 Task: Explore Airbnb accommodation in Moulins, France from 23th December, 2023 to 27th December, 2023 for 2 adults. Place can be entire room with 2 bedrooms having 2 beds and 1 bathroom. Property type can be guest house. Amenities needed are: wifi.
Action: Mouse moved to (443, 126)
Screenshot: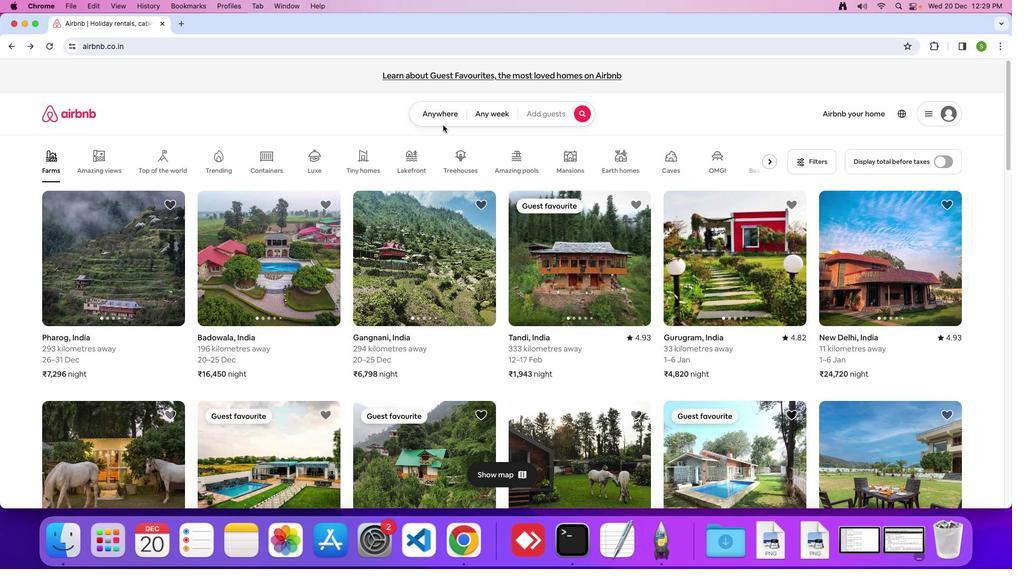 
Action: Mouse pressed left at (443, 126)
Screenshot: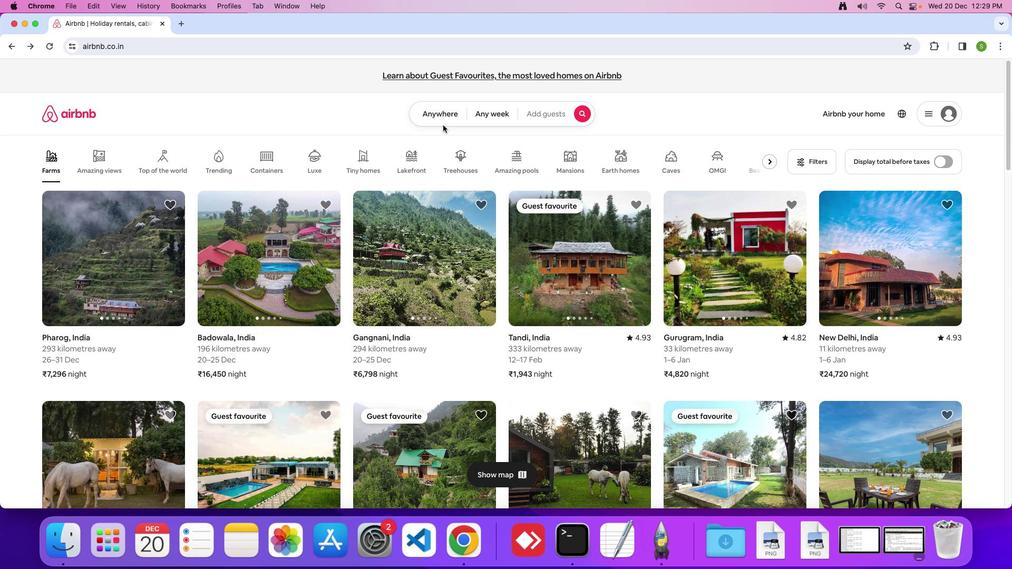 
Action: Mouse moved to (441, 120)
Screenshot: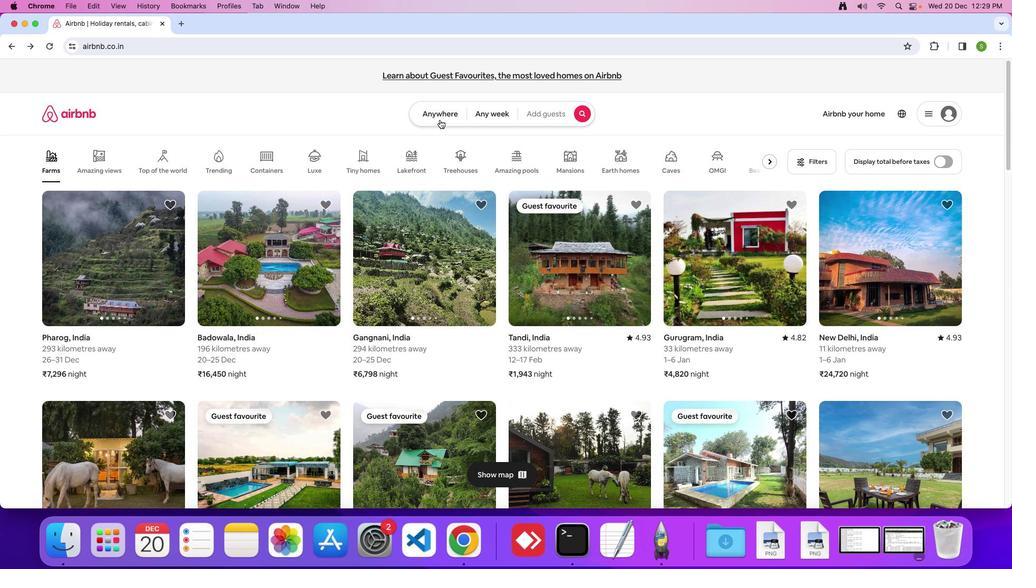 
Action: Mouse pressed left at (441, 120)
Screenshot: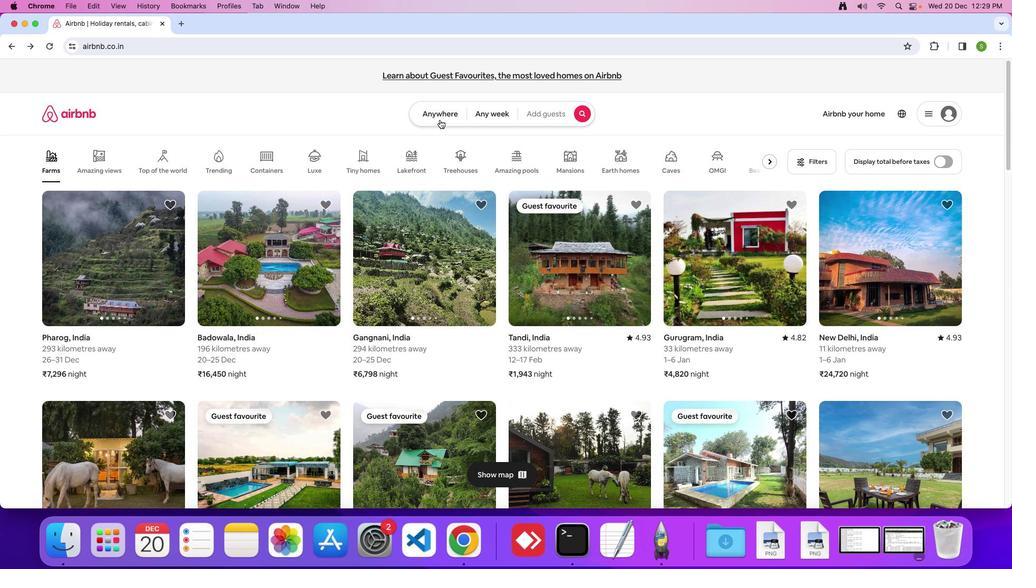 
Action: Mouse moved to (354, 150)
Screenshot: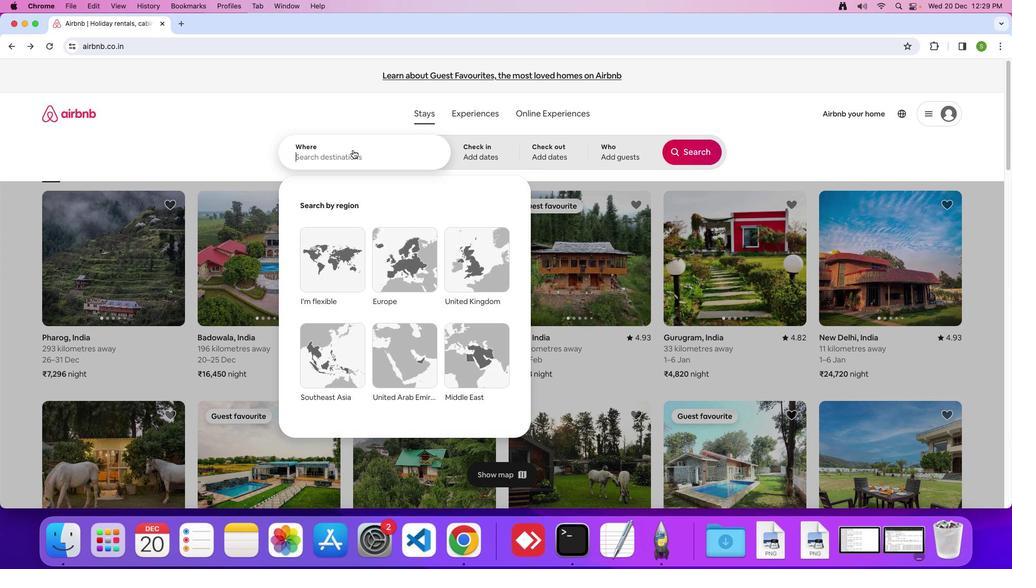 
Action: Mouse pressed left at (354, 150)
Screenshot: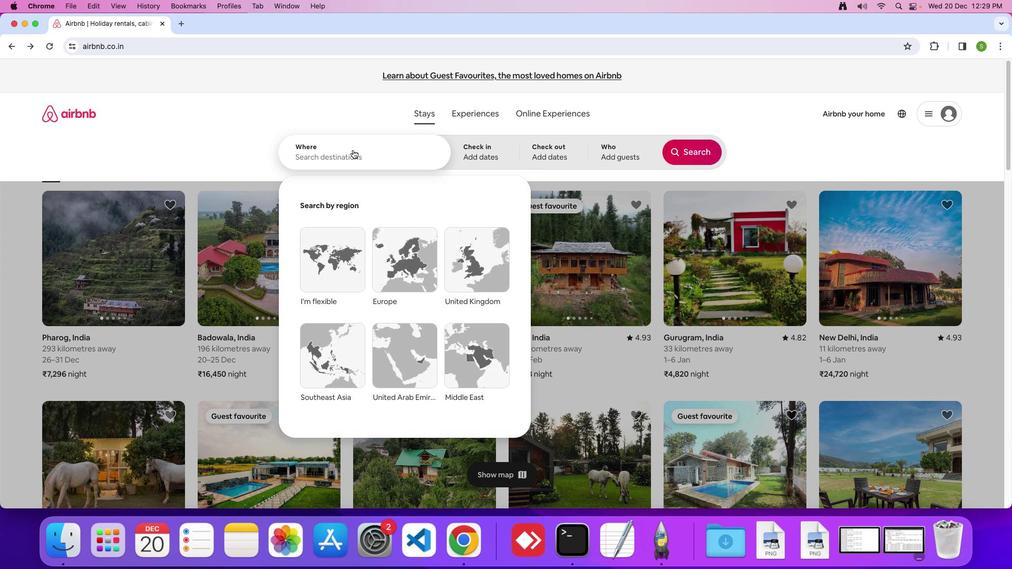 
Action: Key pressed 'M'Key.caps_lock'o''u''l''i''n''s'','Key.spaceKey.shift'F''r''a''n''c''e'Key.enter
Screenshot: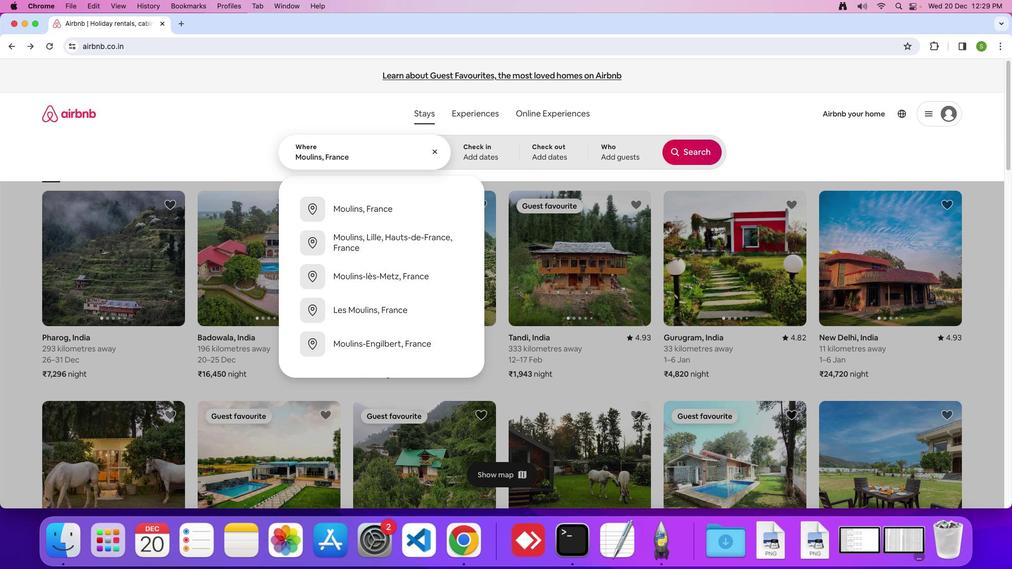 
Action: Mouse moved to (474, 363)
Screenshot: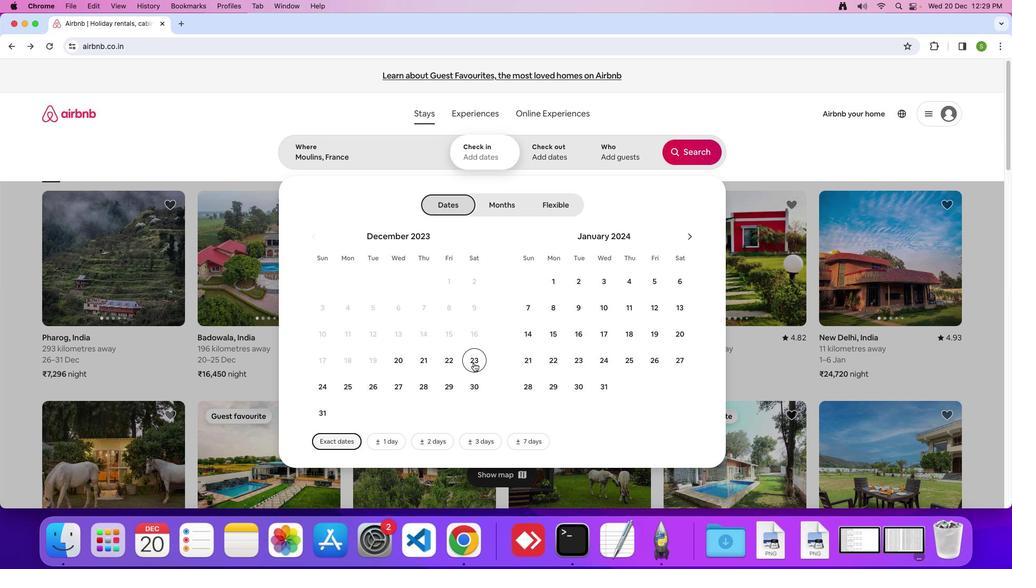 
Action: Mouse pressed left at (474, 363)
Screenshot: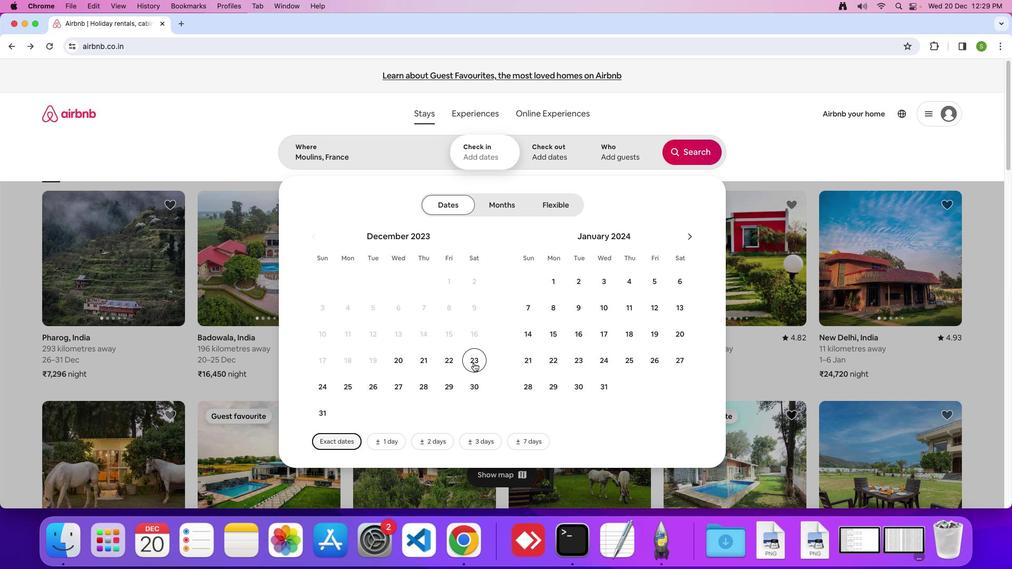 
Action: Mouse moved to (413, 386)
Screenshot: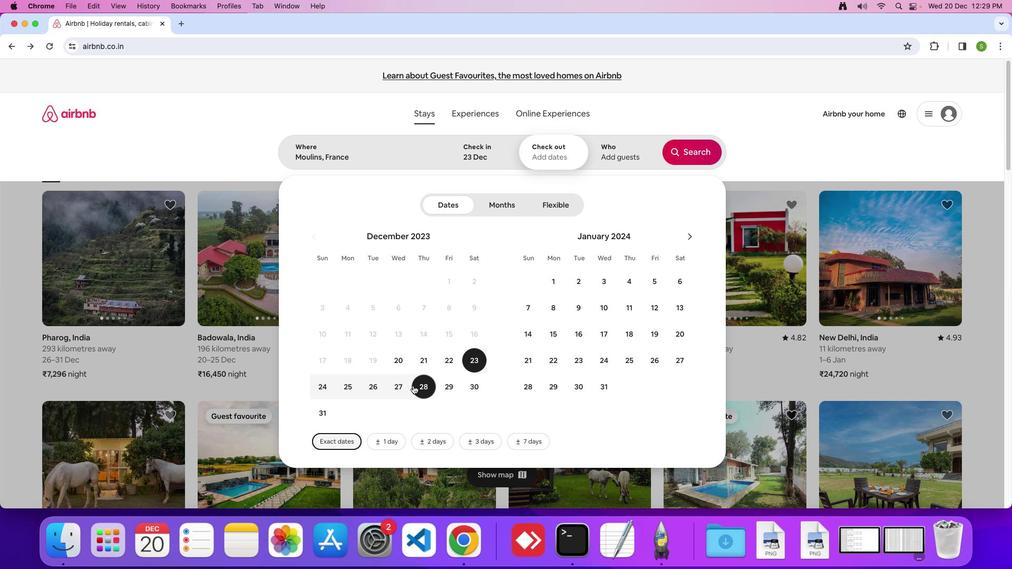 
Action: Mouse pressed left at (413, 386)
Screenshot: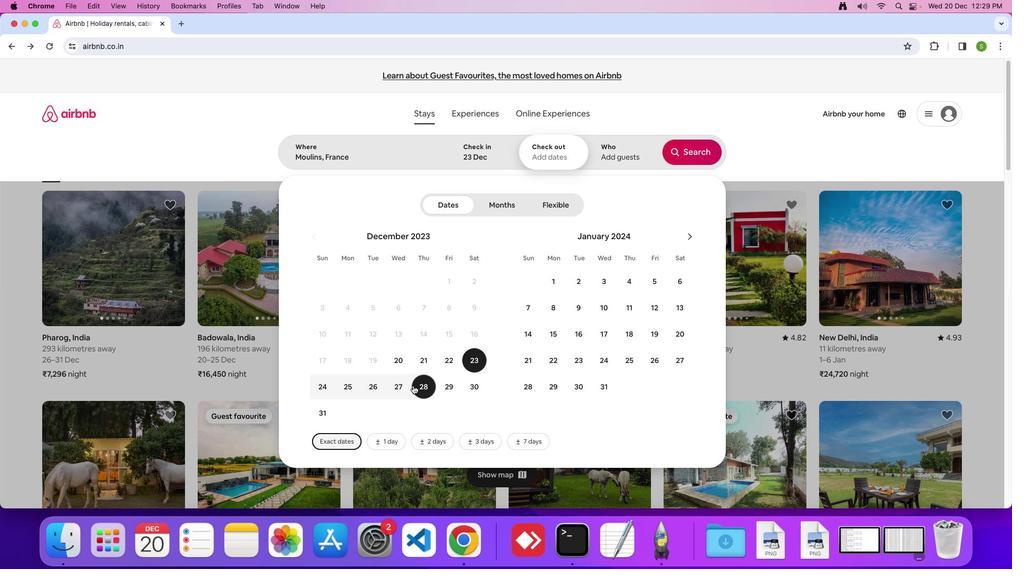 
Action: Mouse moved to (399, 386)
Screenshot: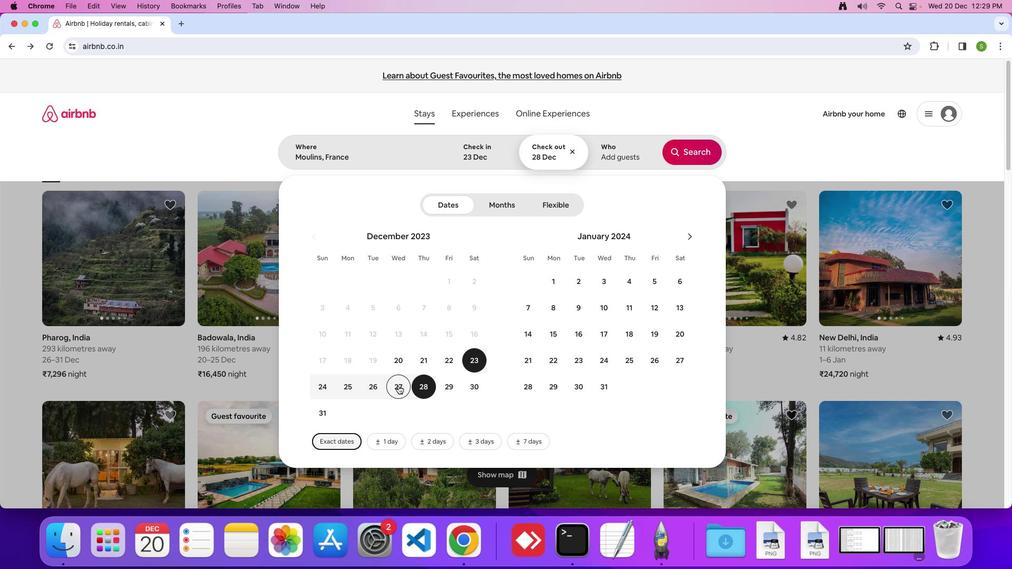 
Action: Mouse pressed left at (399, 386)
Screenshot: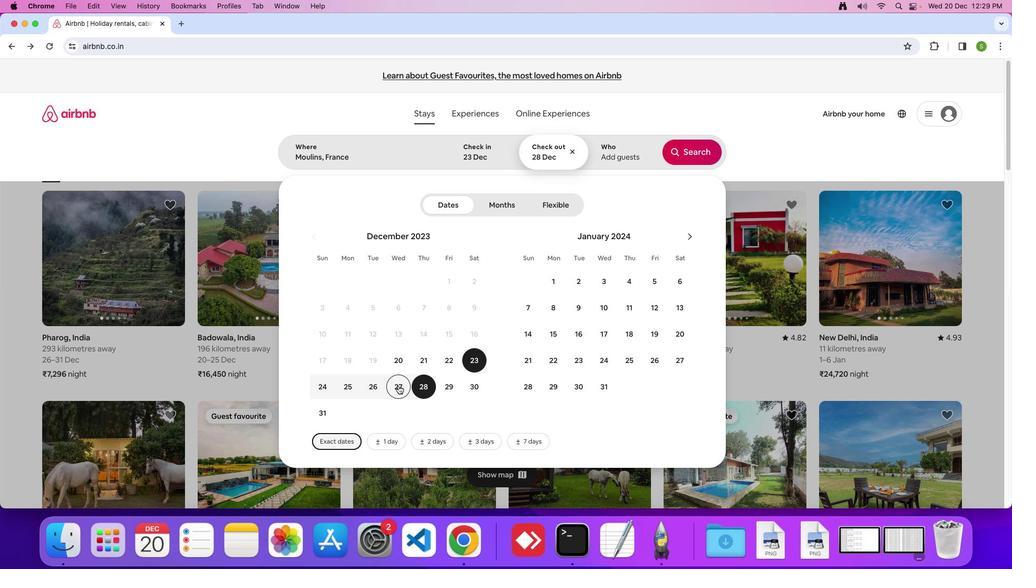 
Action: Mouse moved to (610, 151)
Screenshot: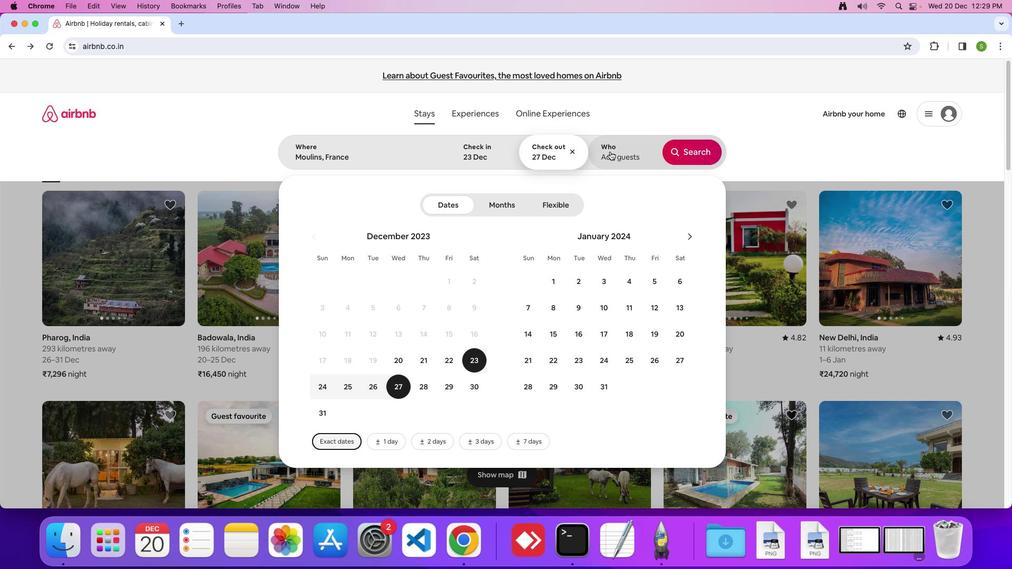 
Action: Mouse pressed left at (610, 151)
Screenshot: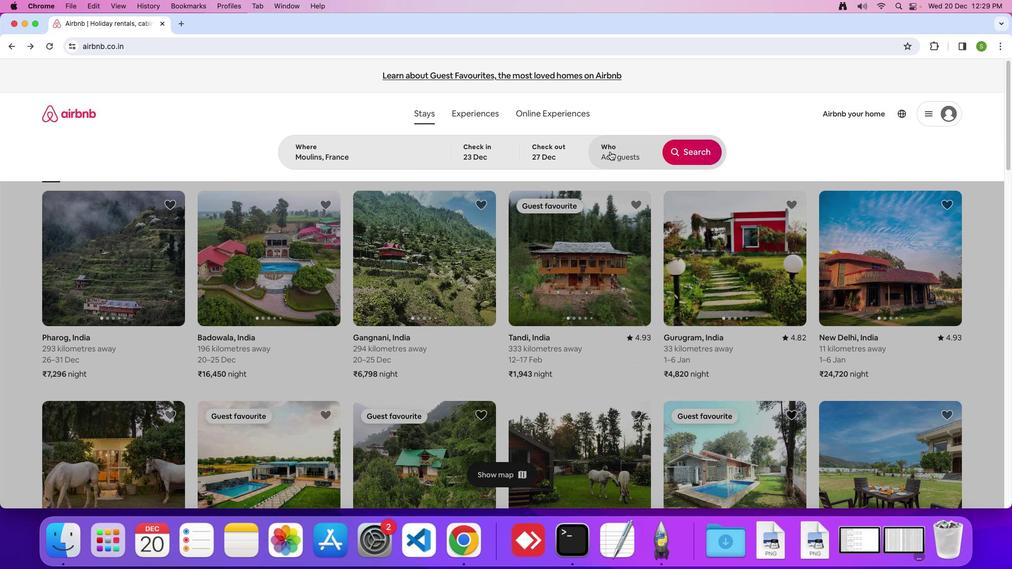
Action: Mouse moved to (698, 209)
Screenshot: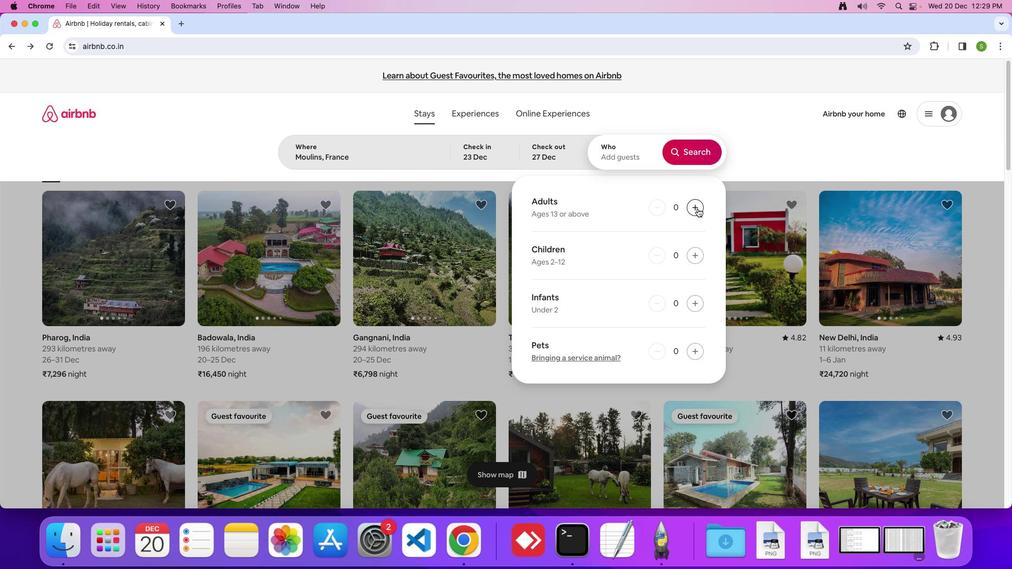 
Action: Mouse pressed left at (698, 209)
Screenshot: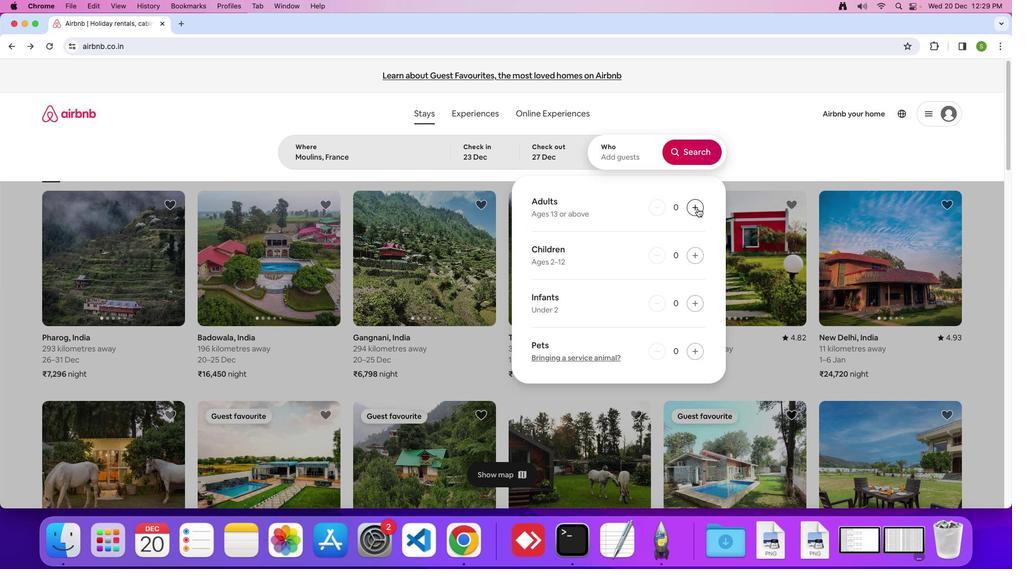 
Action: Mouse pressed left at (698, 209)
Screenshot: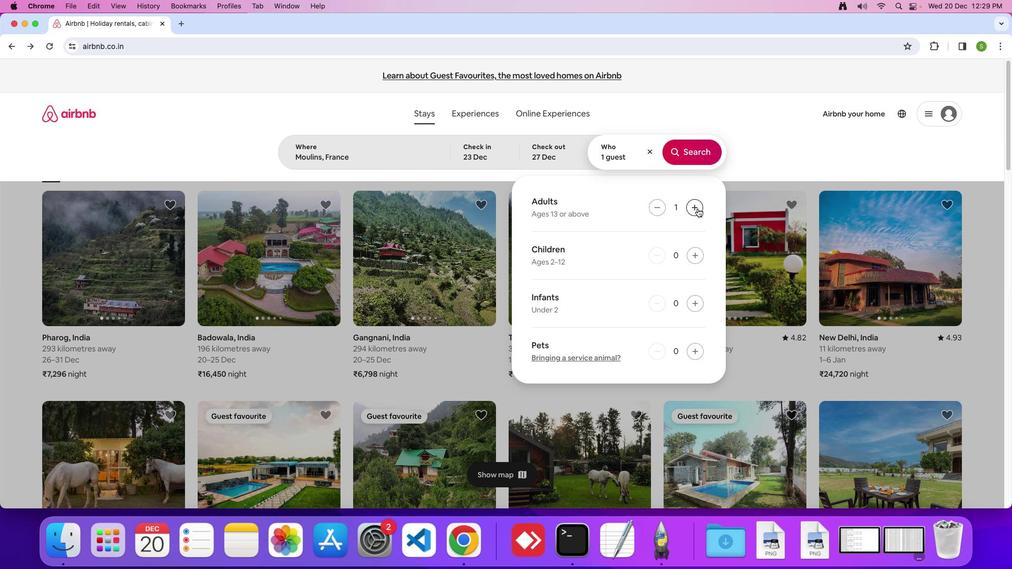 
Action: Mouse moved to (684, 158)
Screenshot: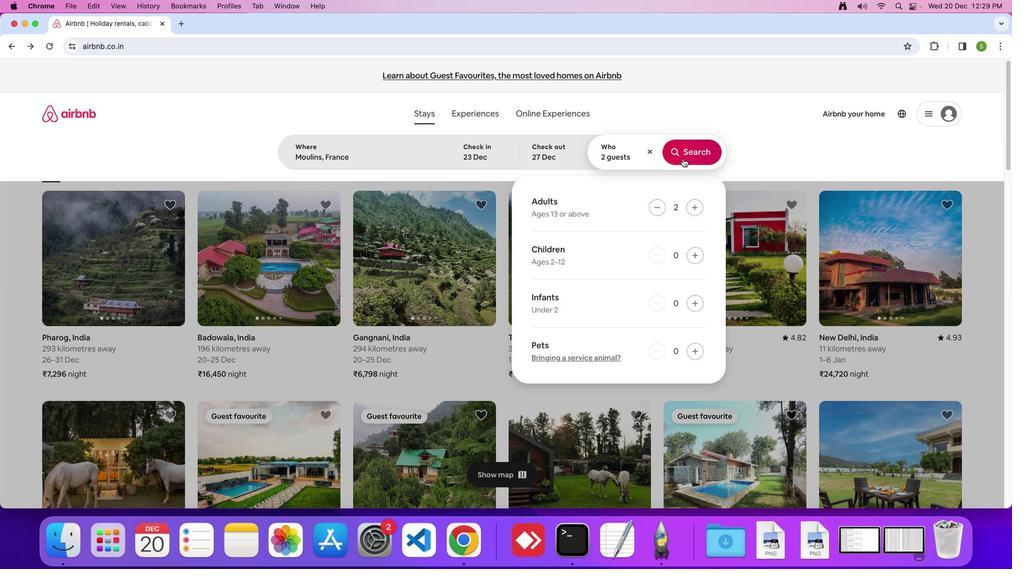 
Action: Mouse pressed left at (684, 158)
Screenshot: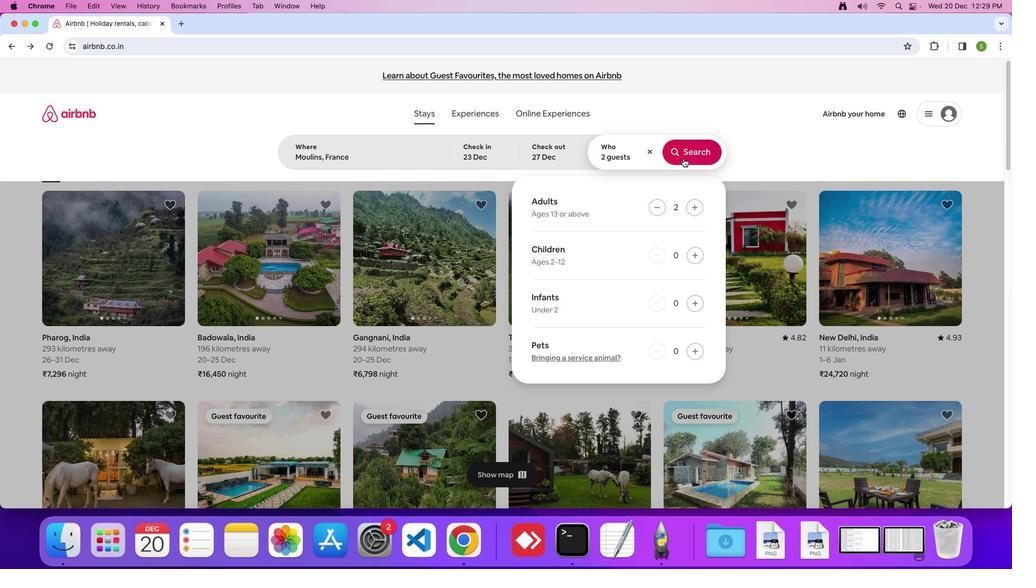 
Action: Mouse moved to (835, 123)
Screenshot: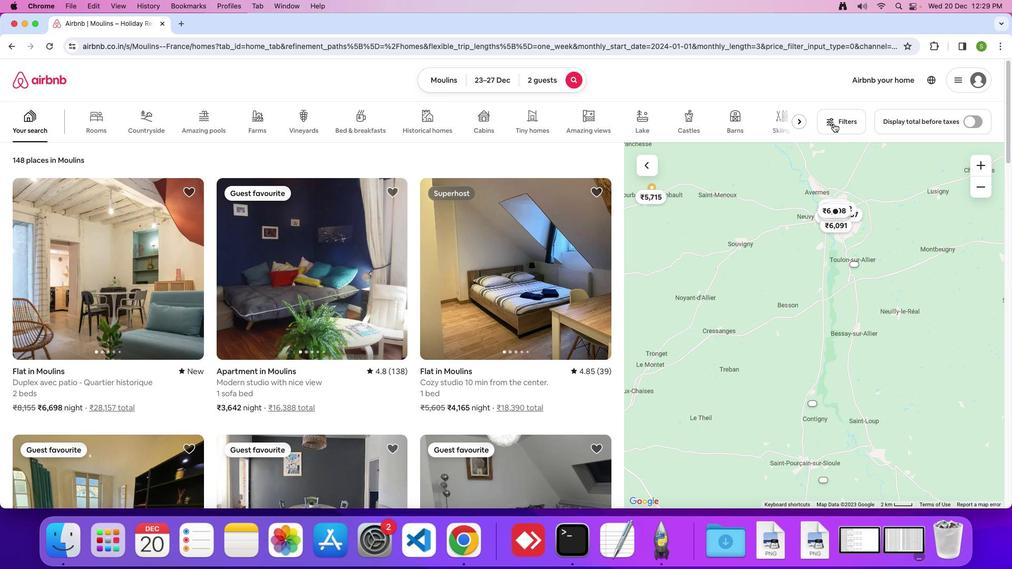 
Action: Mouse pressed left at (835, 123)
Screenshot: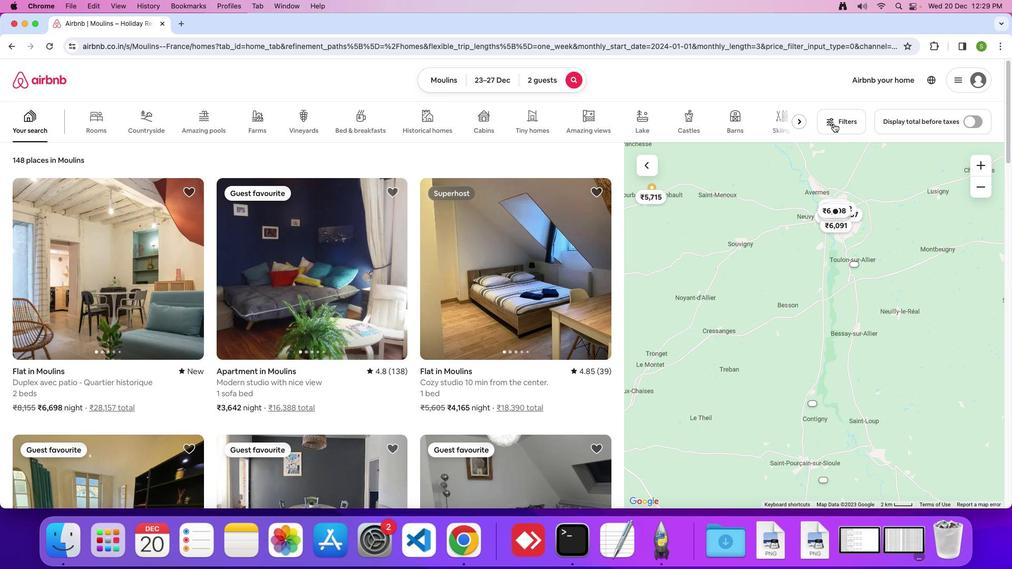 
Action: Mouse moved to (490, 355)
Screenshot: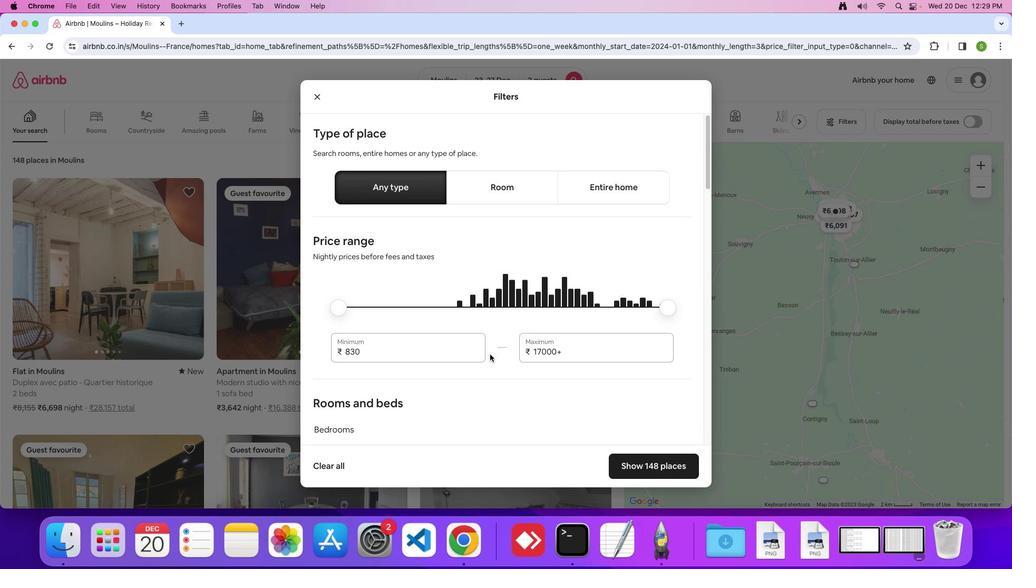 
Action: Mouse scrolled (490, 355) with delta (0, 0)
Screenshot: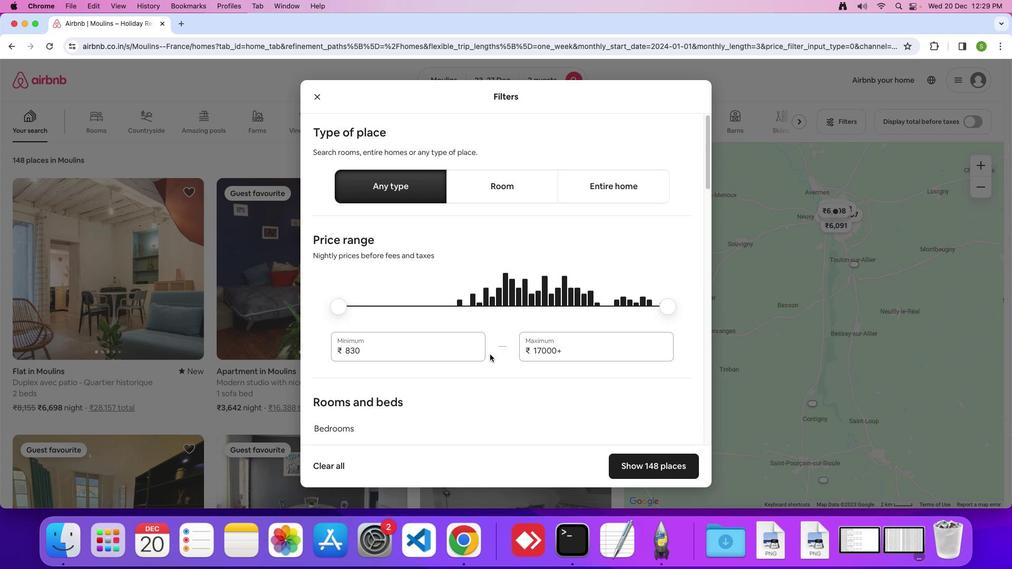 
Action: Mouse scrolled (490, 355) with delta (0, 0)
Screenshot: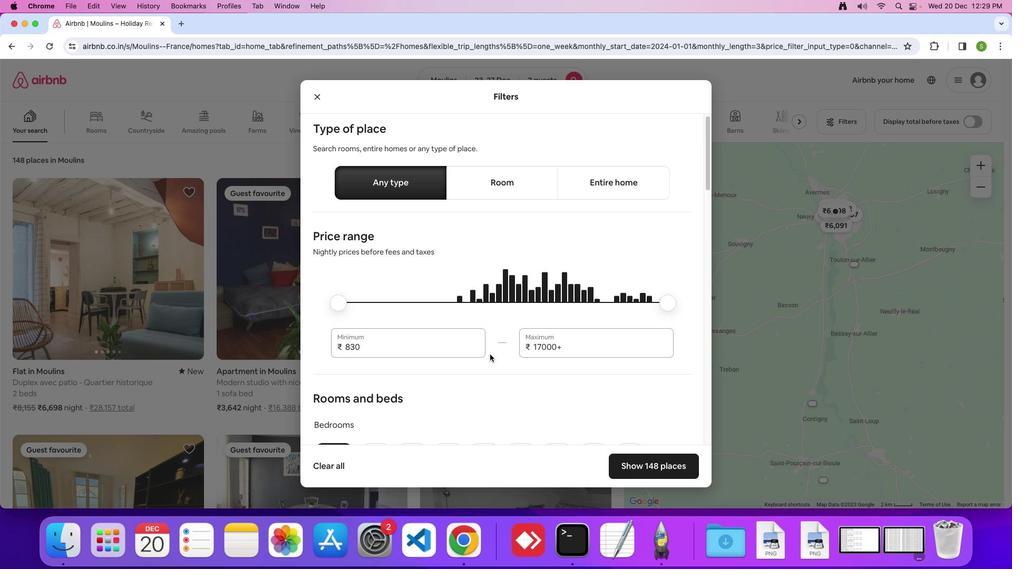 
Action: Mouse scrolled (490, 355) with delta (0, 0)
Screenshot: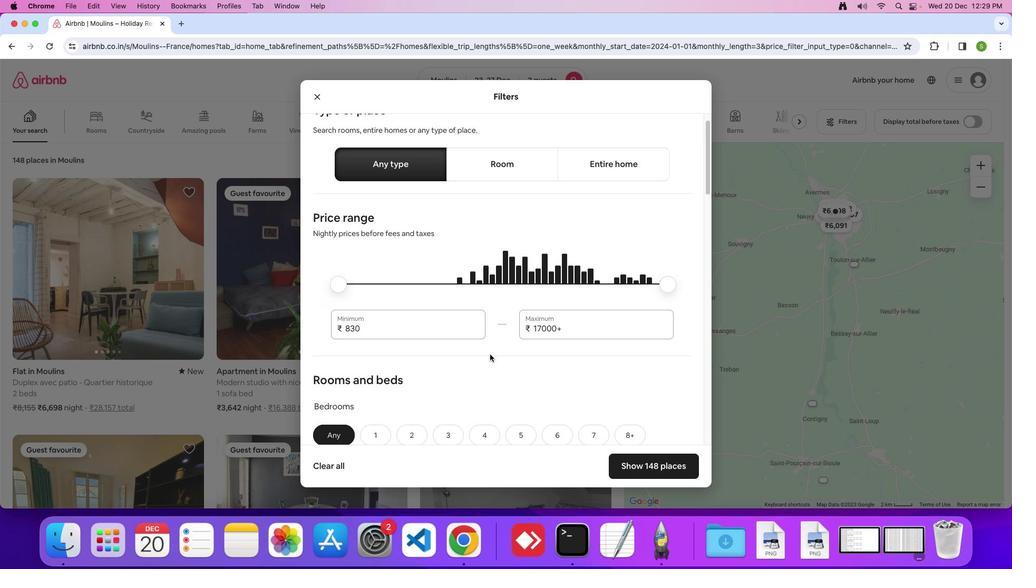 
Action: Mouse scrolled (490, 355) with delta (0, 0)
Screenshot: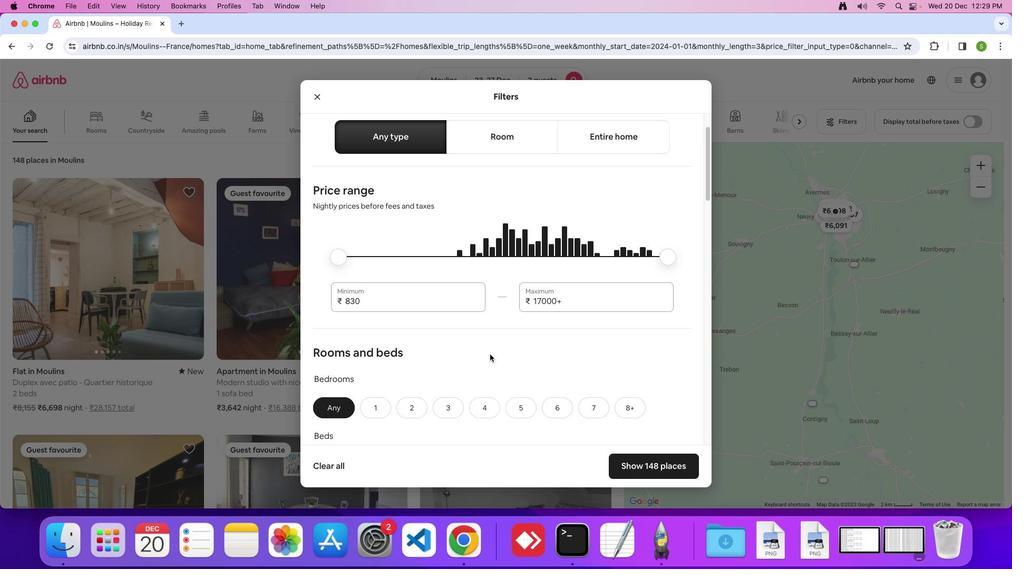 
Action: Mouse scrolled (490, 355) with delta (0, 0)
Screenshot: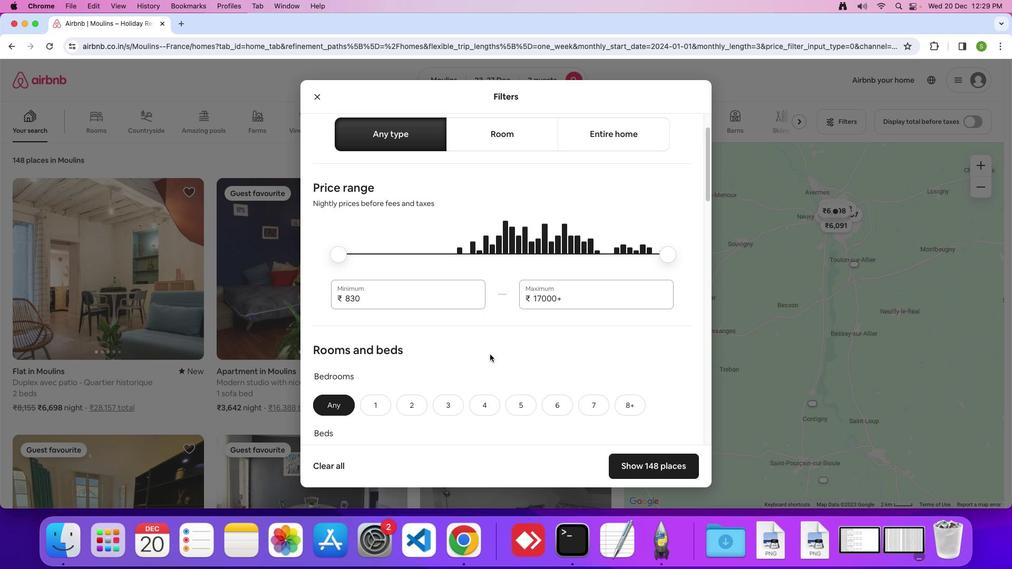 
Action: Mouse scrolled (490, 355) with delta (0, 0)
Screenshot: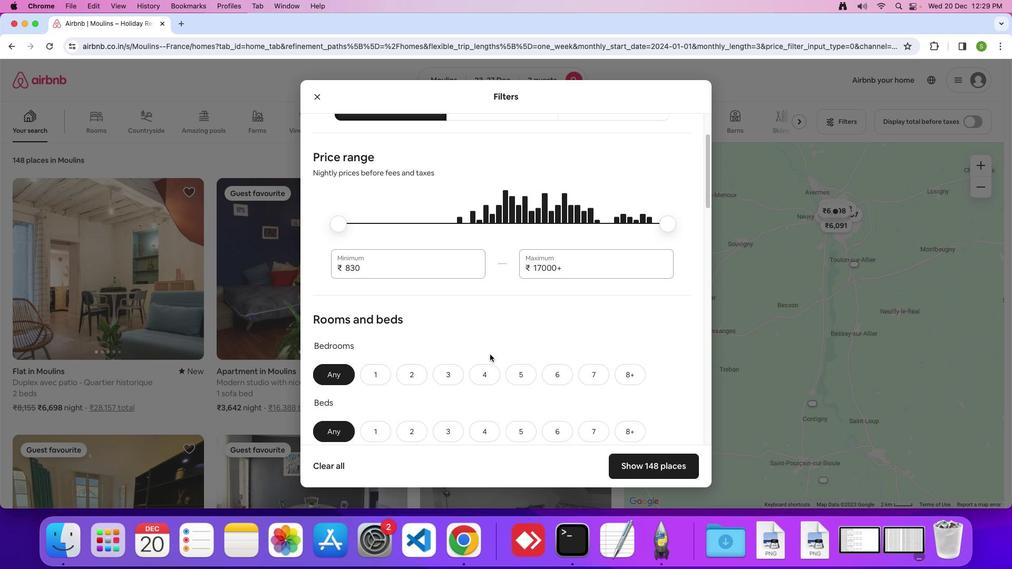 
Action: Mouse scrolled (490, 355) with delta (0, 0)
Screenshot: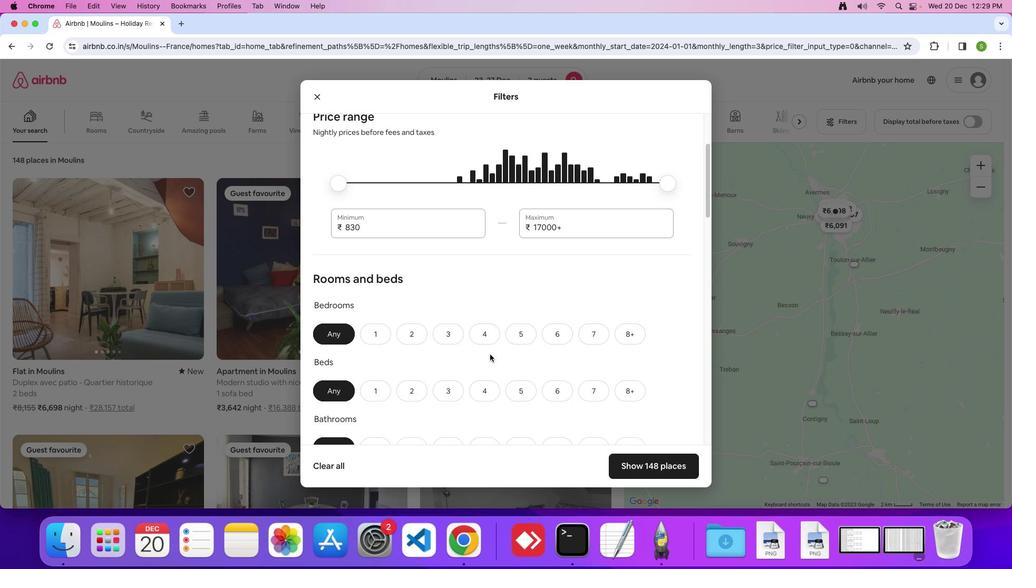 
Action: Mouse scrolled (490, 355) with delta (0, 0)
Screenshot: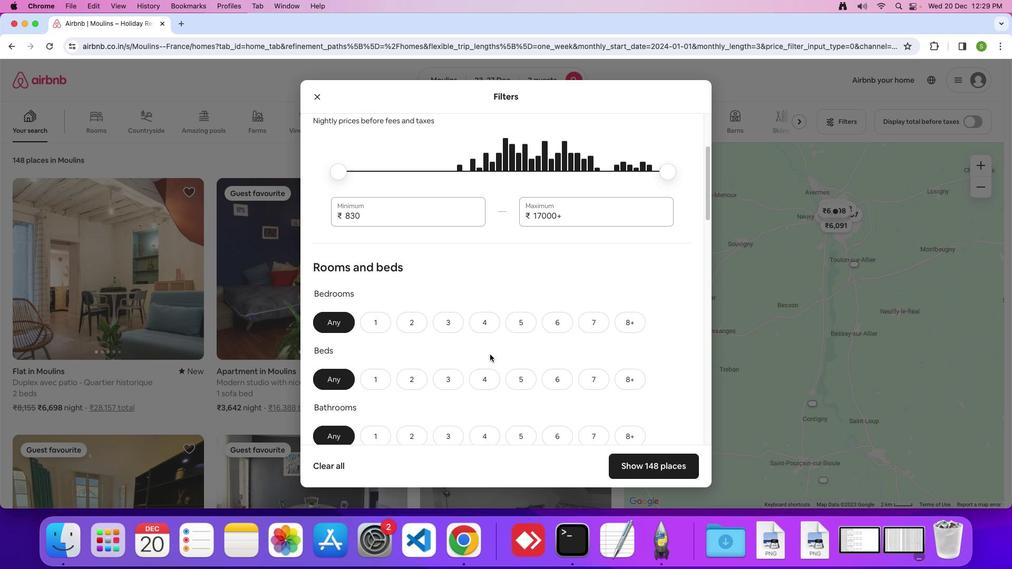 
Action: Mouse scrolled (490, 355) with delta (0, 0)
Screenshot: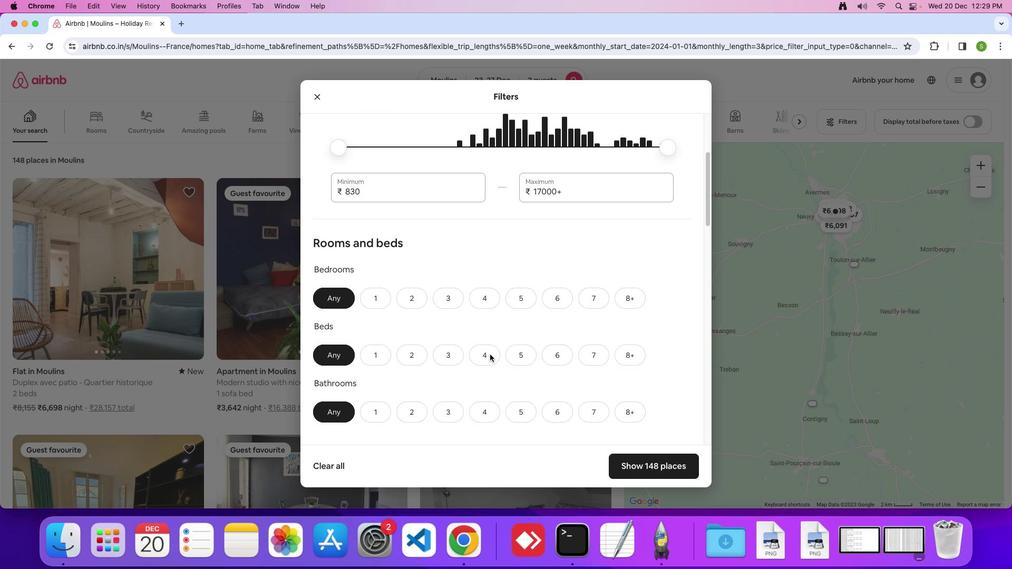 
Action: Mouse scrolled (490, 355) with delta (0, 0)
Screenshot: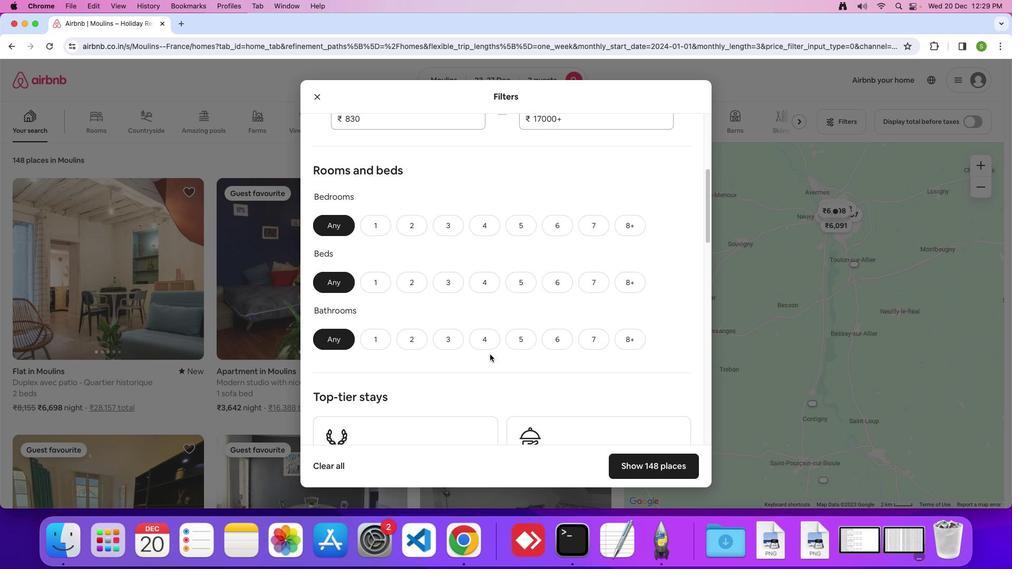 
Action: Mouse scrolled (490, 355) with delta (0, 0)
Screenshot: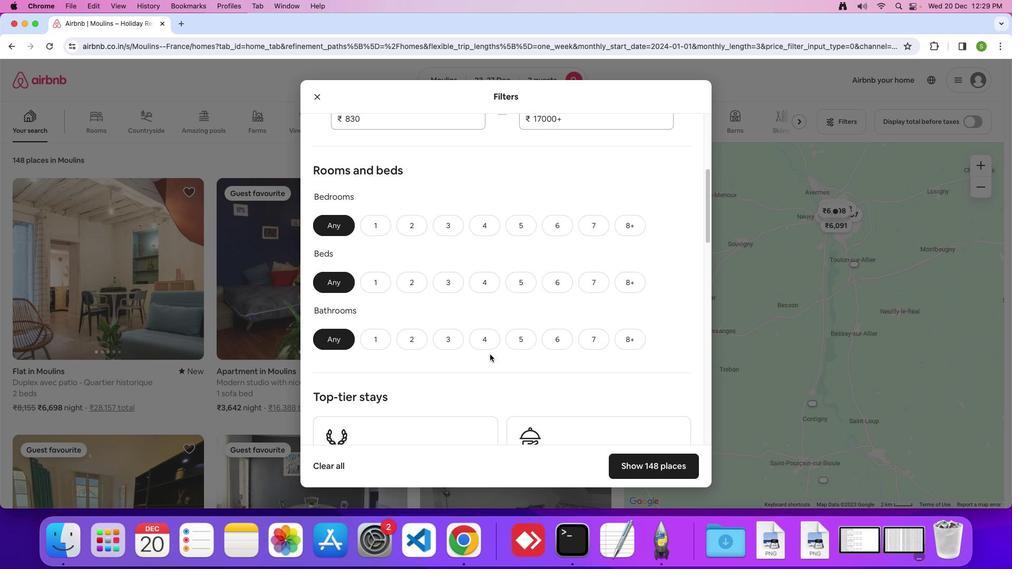
Action: Mouse scrolled (490, 355) with delta (0, 0)
Screenshot: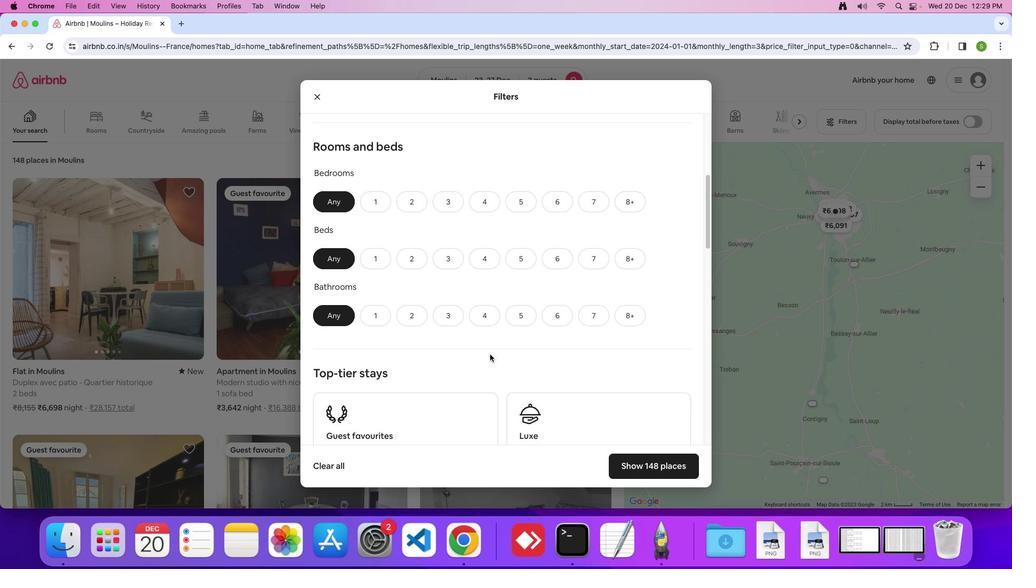 
Action: Mouse moved to (415, 139)
Screenshot: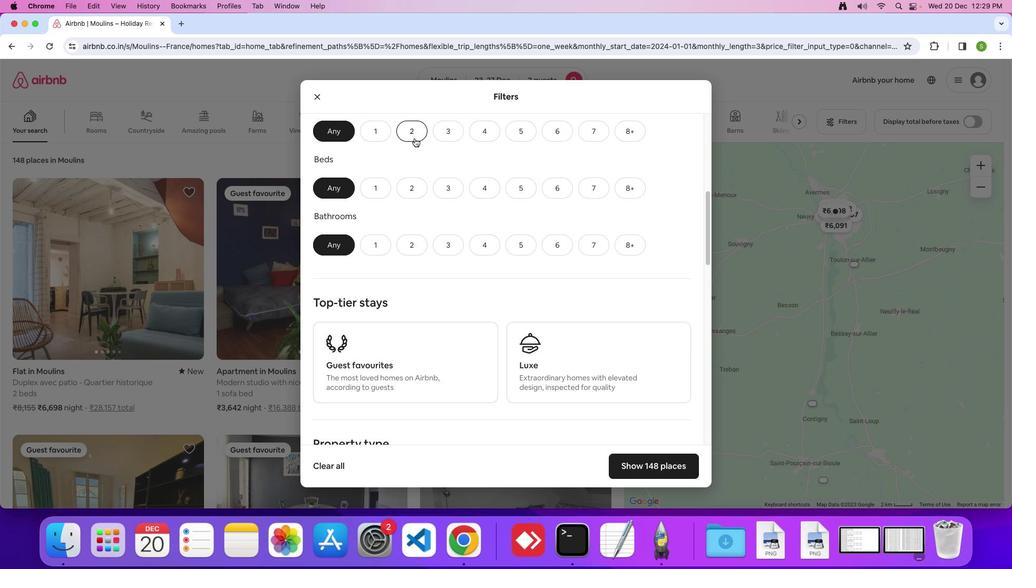 
Action: Mouse pressed left at (415, 139)
Screenshot: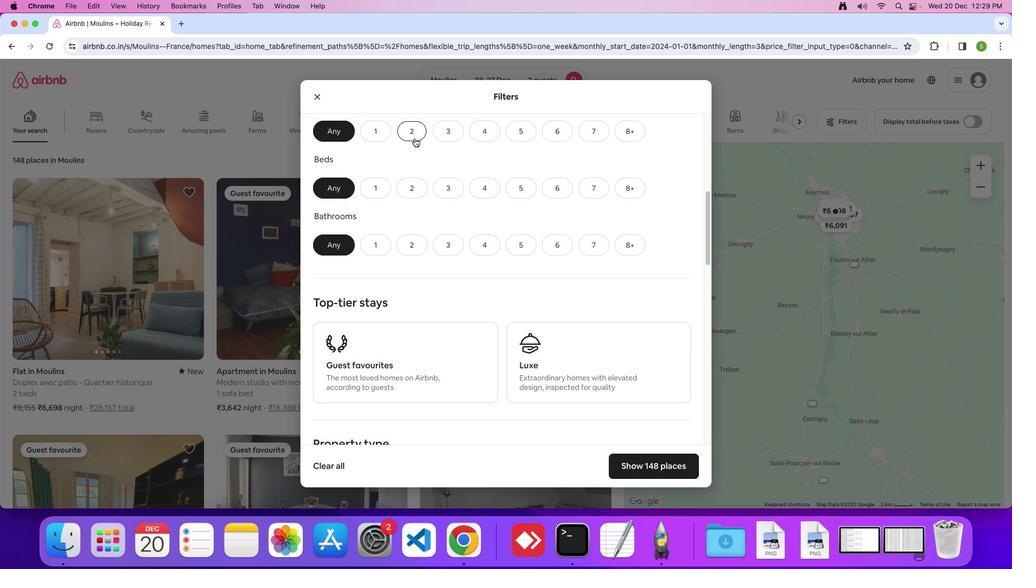 
Action: Mouse moved to (415, 187)
Screenshot: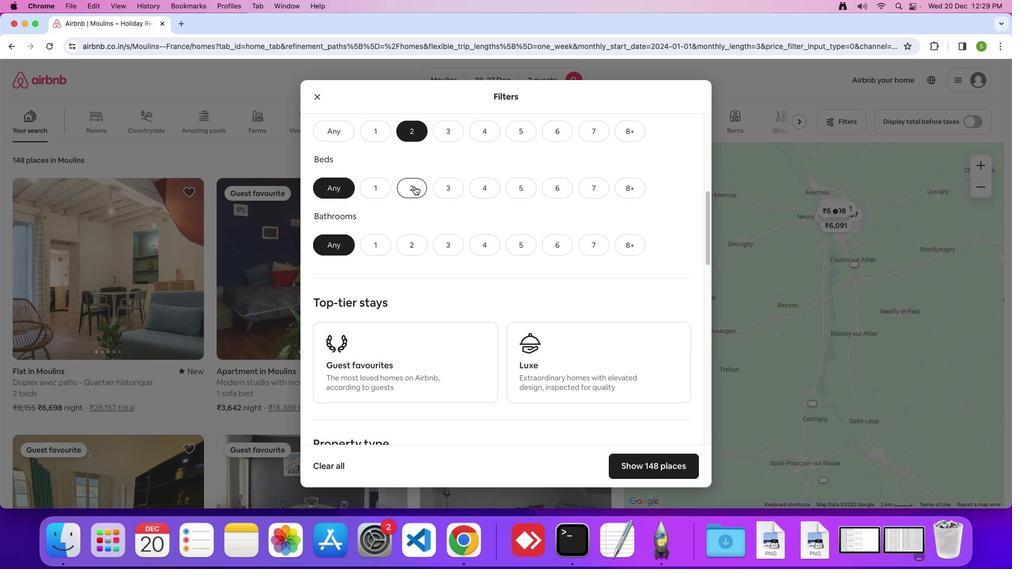 
Action: Mouse pressed left at (415, 187)
Screenshot: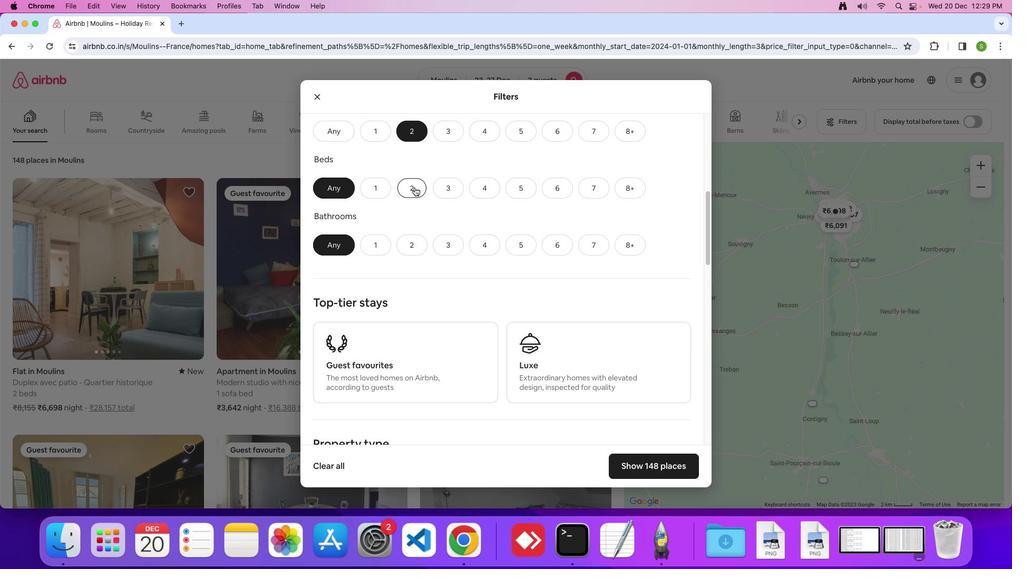 
Action: Mouse moved to (369, 243)
Screenshot: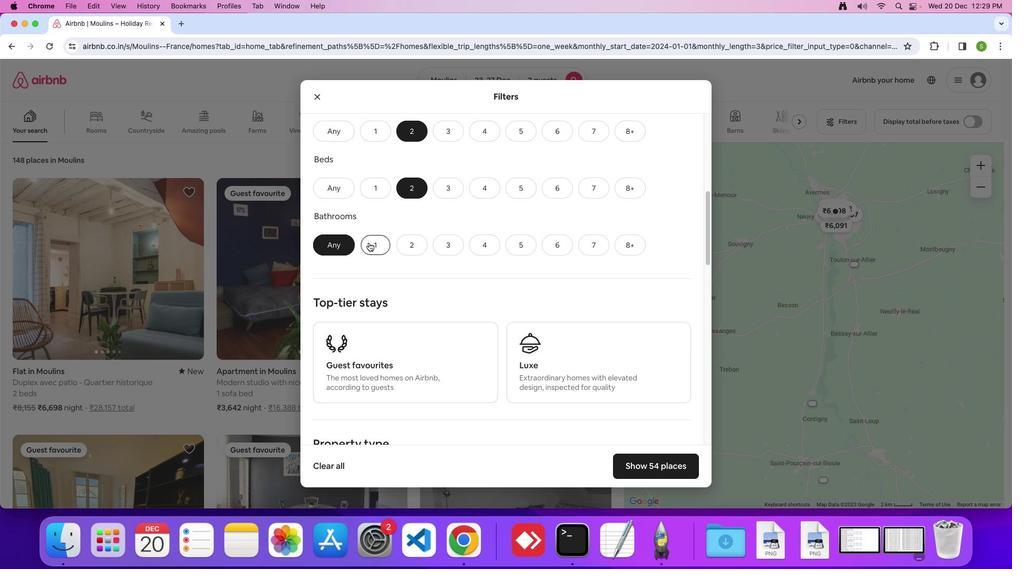 
Action: Mouse pressed left at (369, 243)
Screenshot: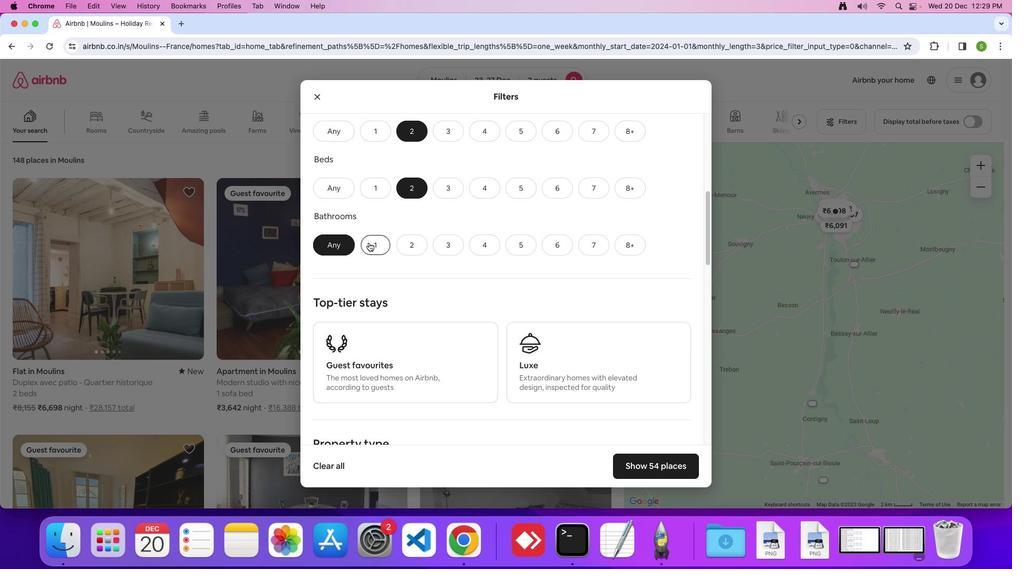 
Action: Mouse moved to (475, 264)
Screenshot: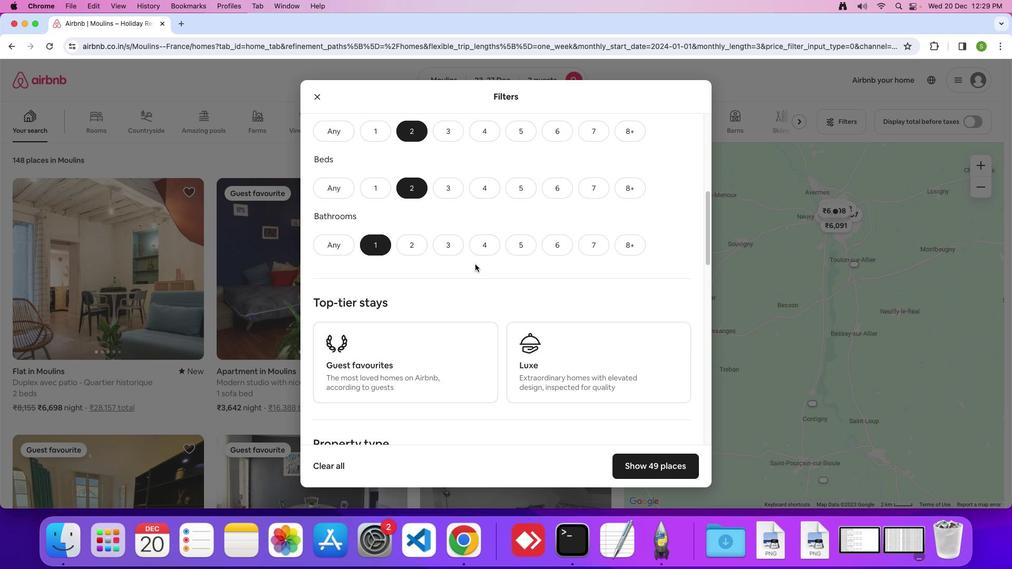 
Action: Mouse scrolled (475, 264) with delta (0, 0)
Screenshot: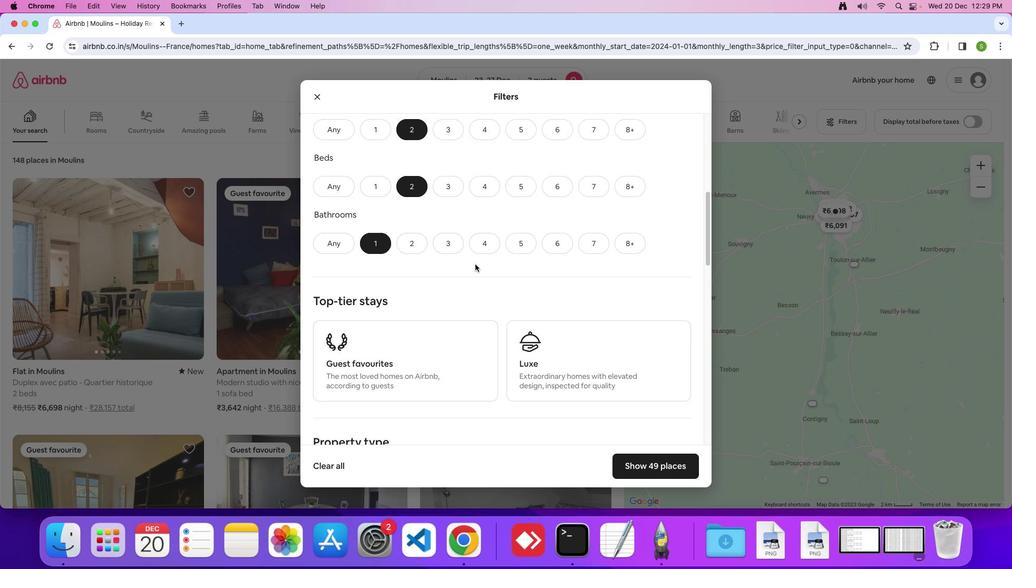 
Action: Mouse scrolled (475, 264) with delta (0, 0)
Screenshot: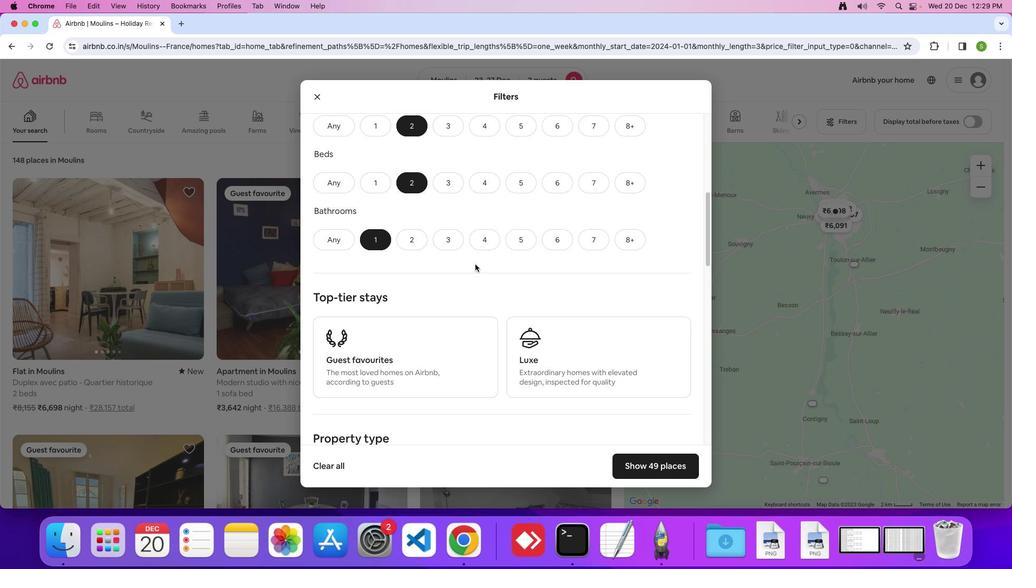 
Action: Mouse scrolled (475, 264) with delta (0, 0)
Screenshot: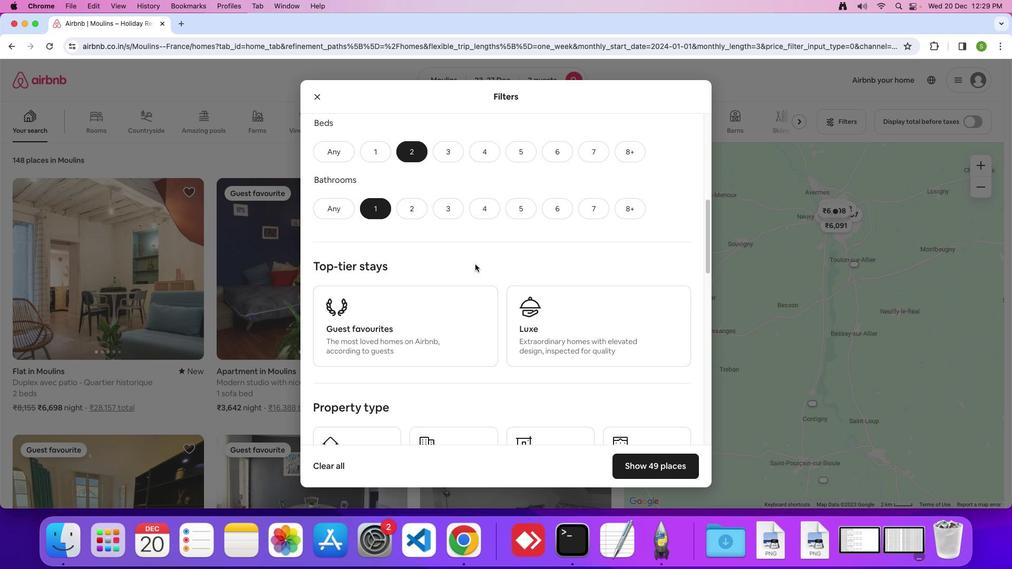 
Action: Mouse scrolled (475, 264) with delta (0, 0)
Screenshot: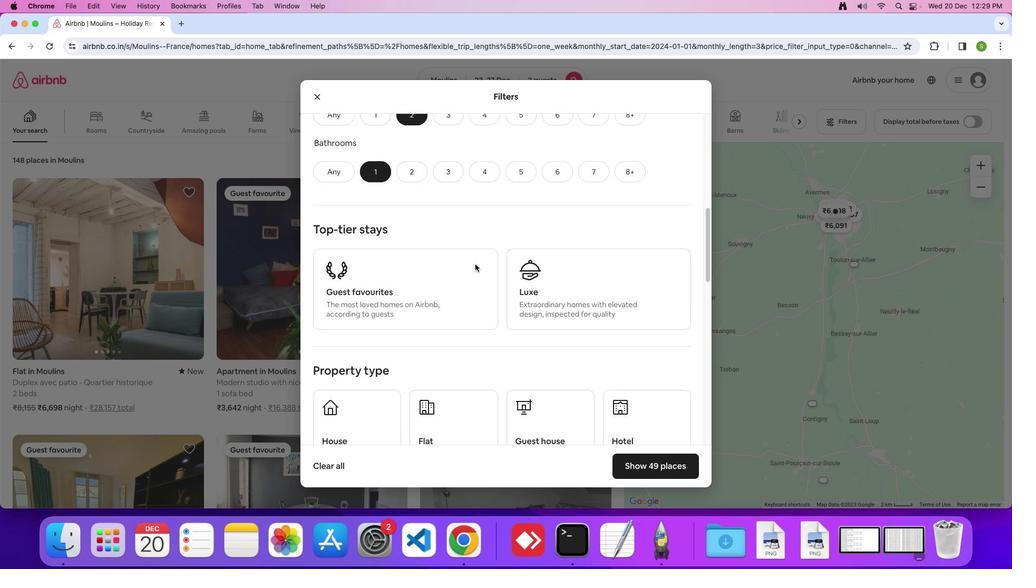 
Action: Mouse scrolled (475, 264) with delta (0, 0)
Screenshot: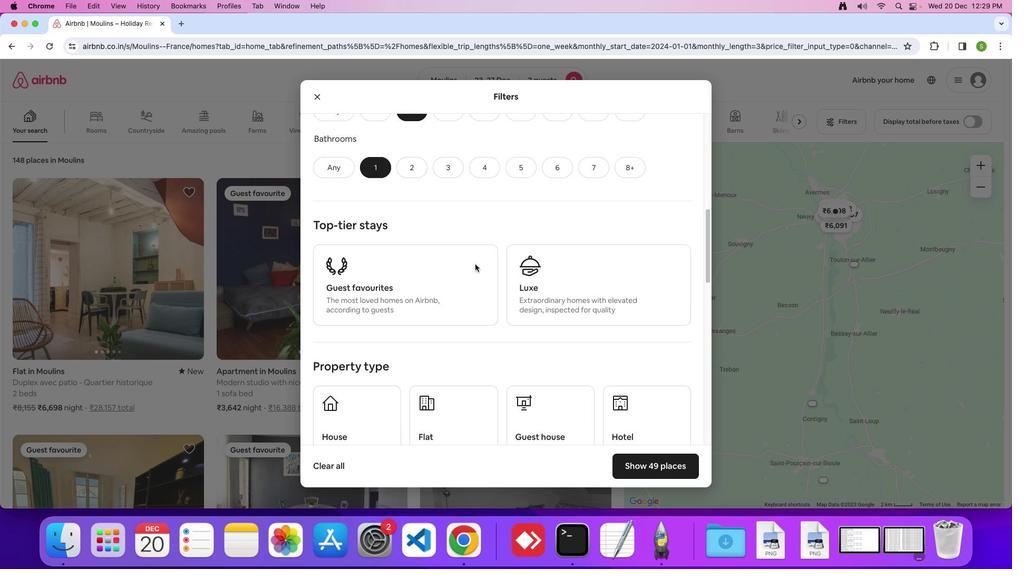 
Action: Mouse scrolled (475, 264) with delta (0, 0)
Screenshot: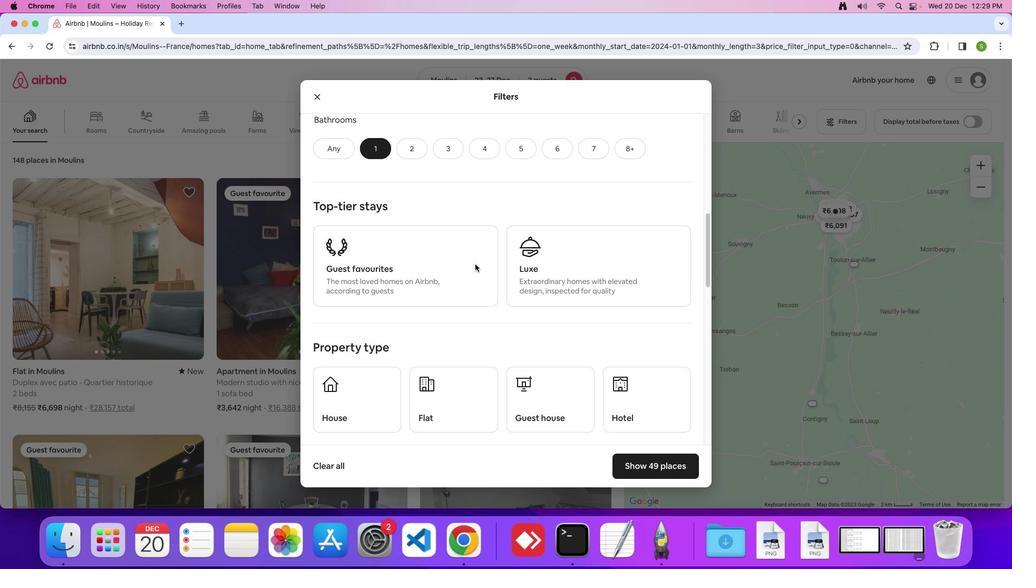 
Action: Mouse scrolled (475, 264) with delta (0, 0)
Screenshot: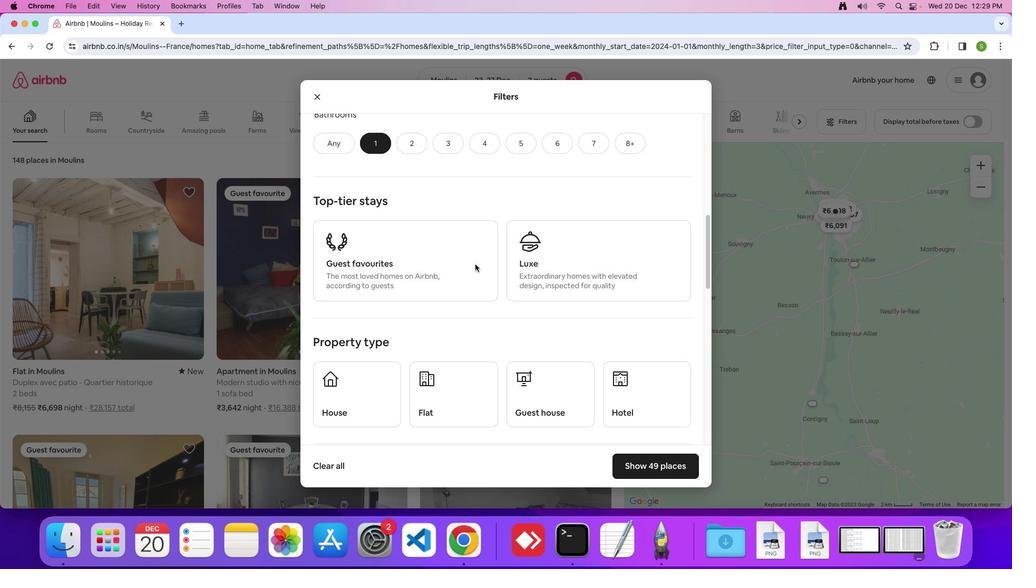 
Action: Mouse scrolled (475, 264) with delta (0, 0)
Screenshot: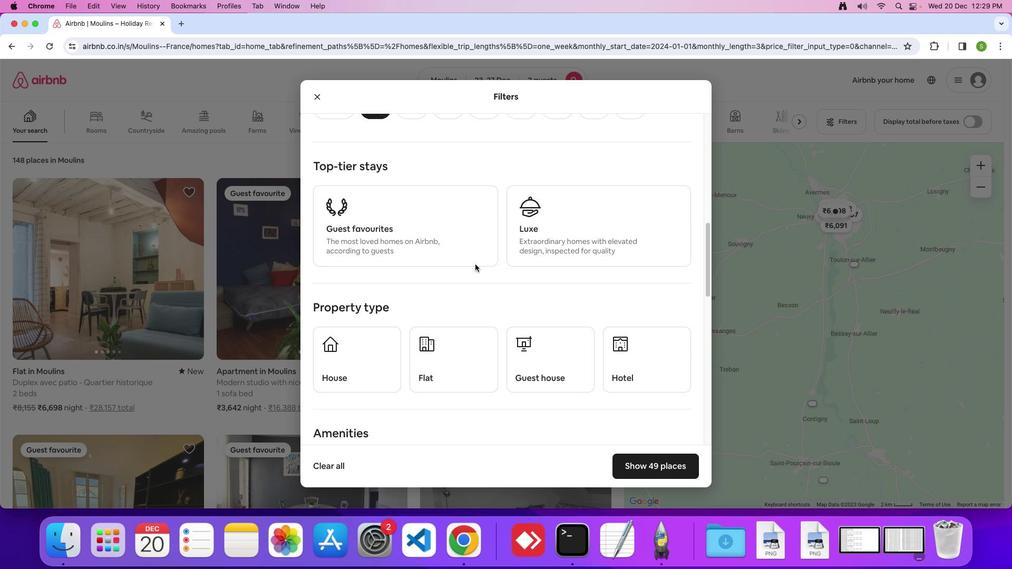 
Action: Mouse moved to (513, 303)
Screenshot: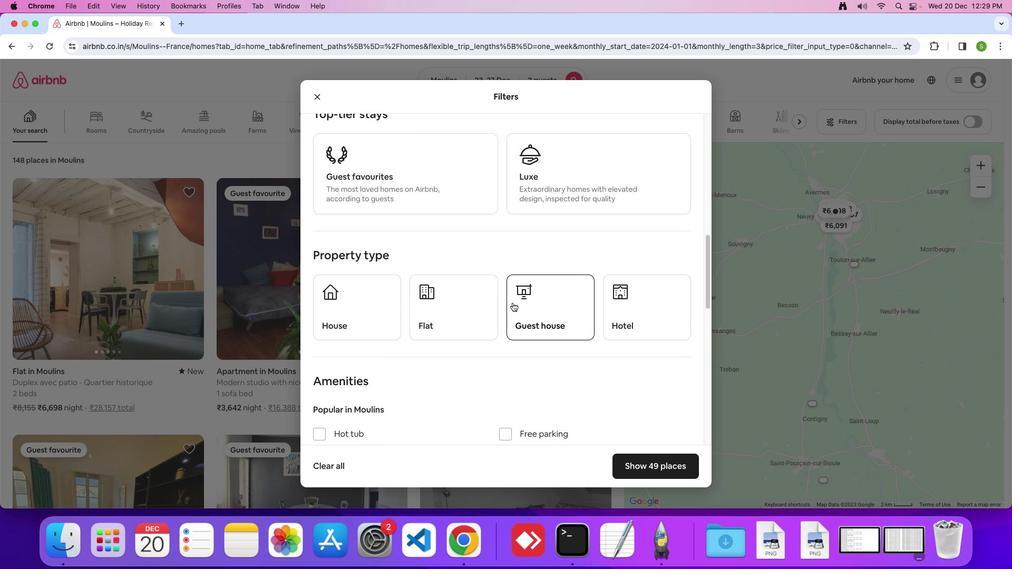 
Action: Mouse pressed left at (513, 303)
Screenshot: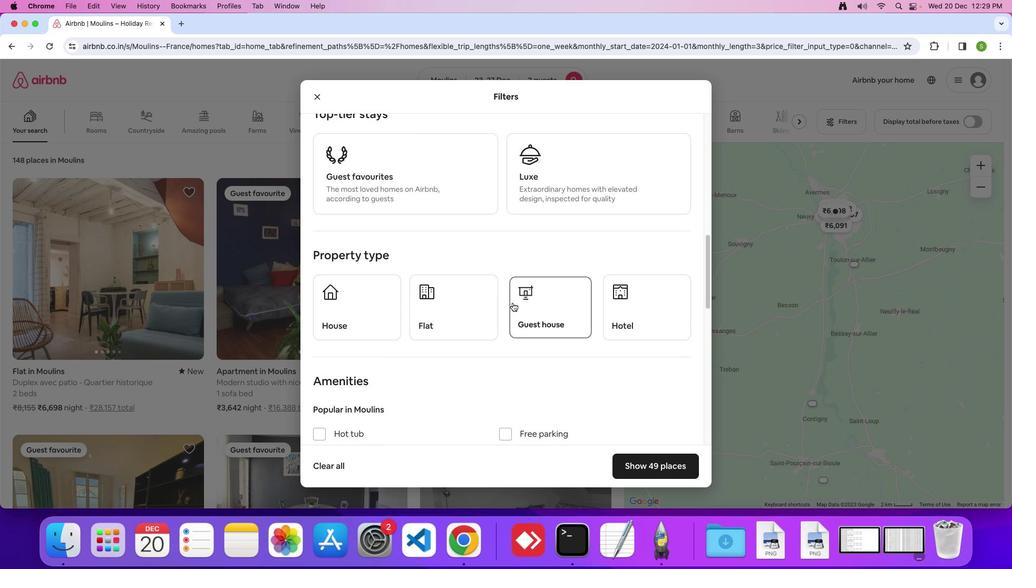 
Action: Mouse moved to (464, 309)
Screenshot: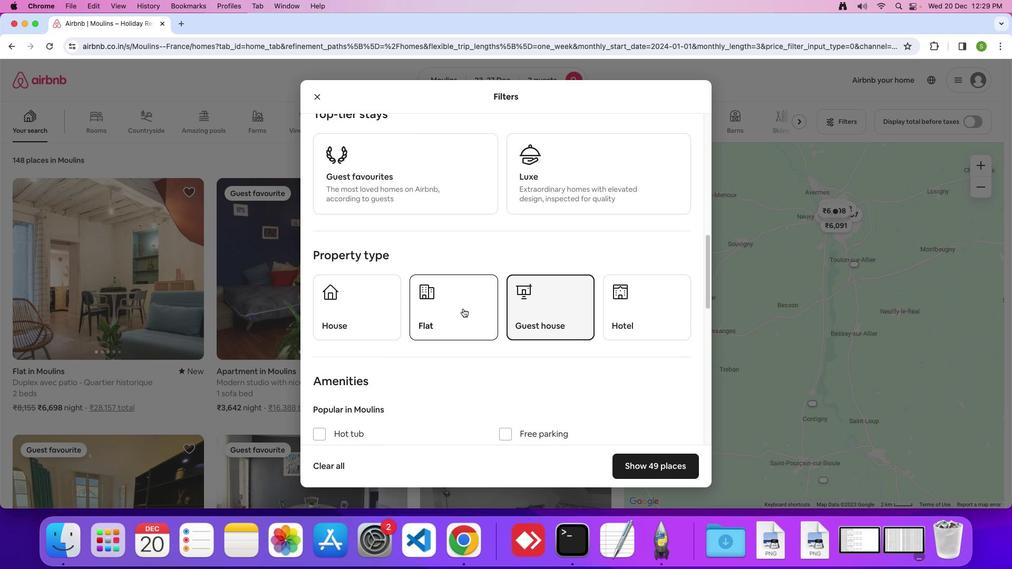 
Action: Mouse scrolled (464, 309) with delta (0, 0)
Screenshot: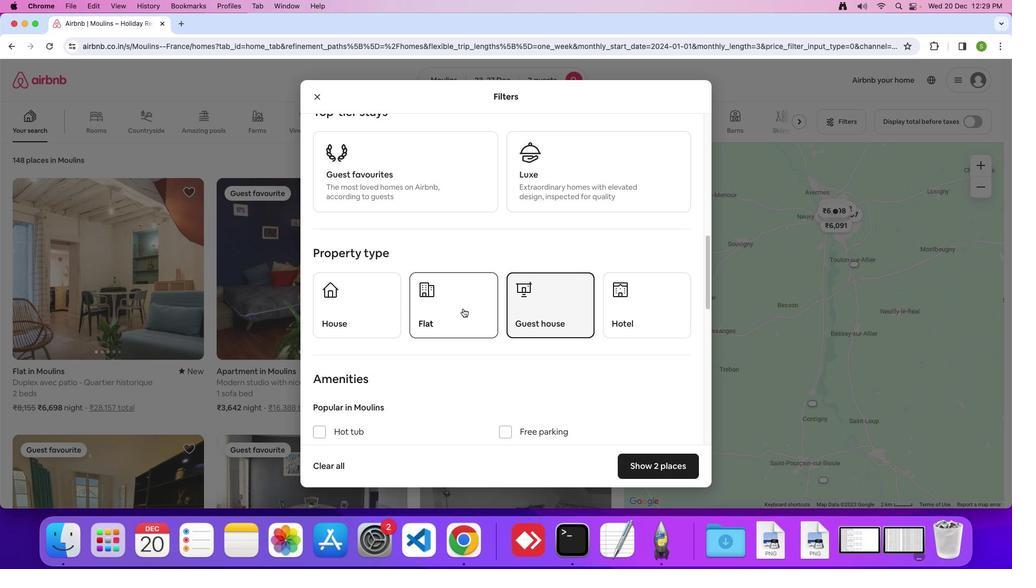 
Action: Mouse scrolled (464, 309) with delta (0, 0)
Screenshot: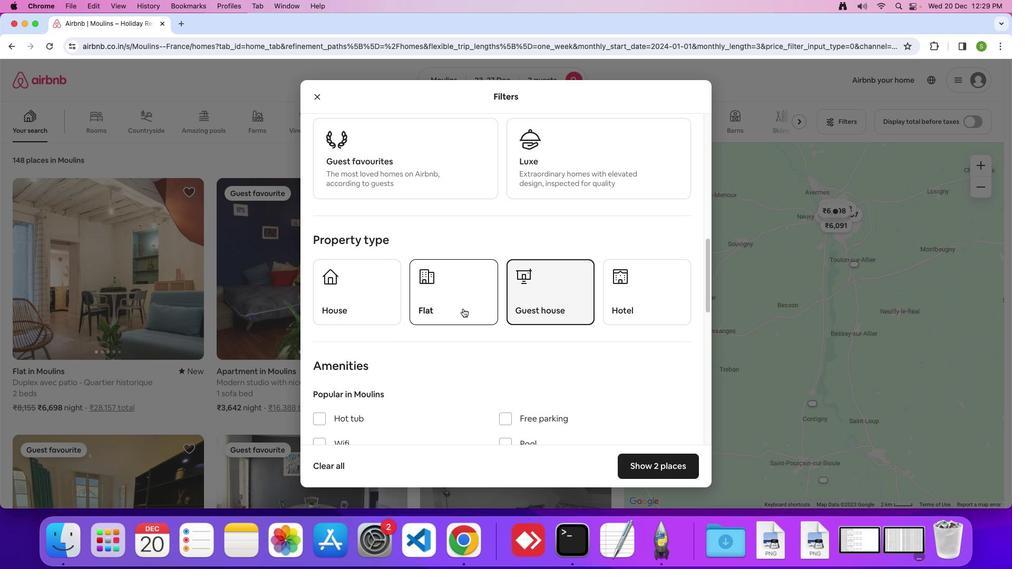 
Action: Mouse scrolled (464, 309) with delta (0, 0)
Screenshot: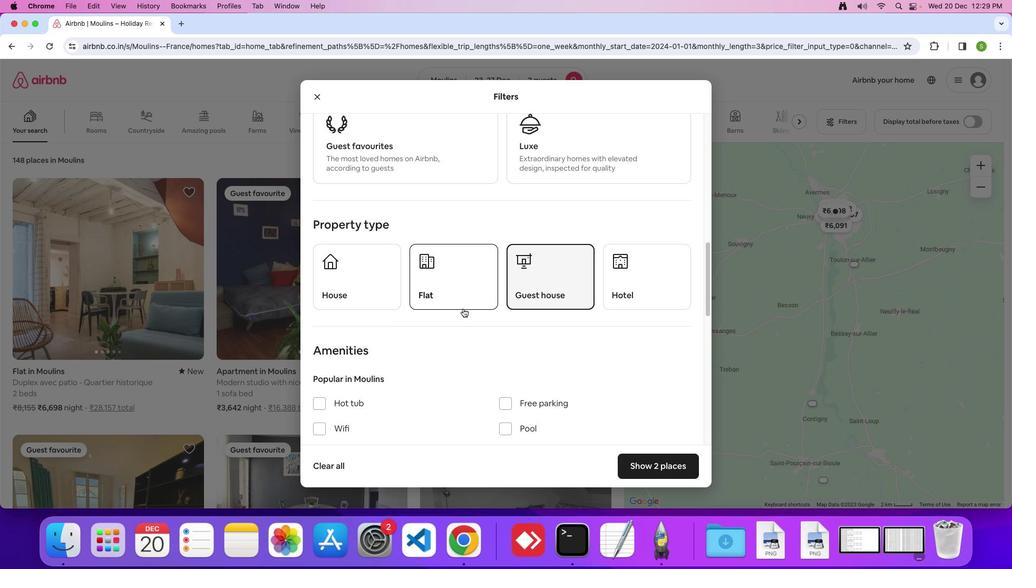 
Action: Mouse scrolled (464, 309) with delta (0, 0)
Screenshot: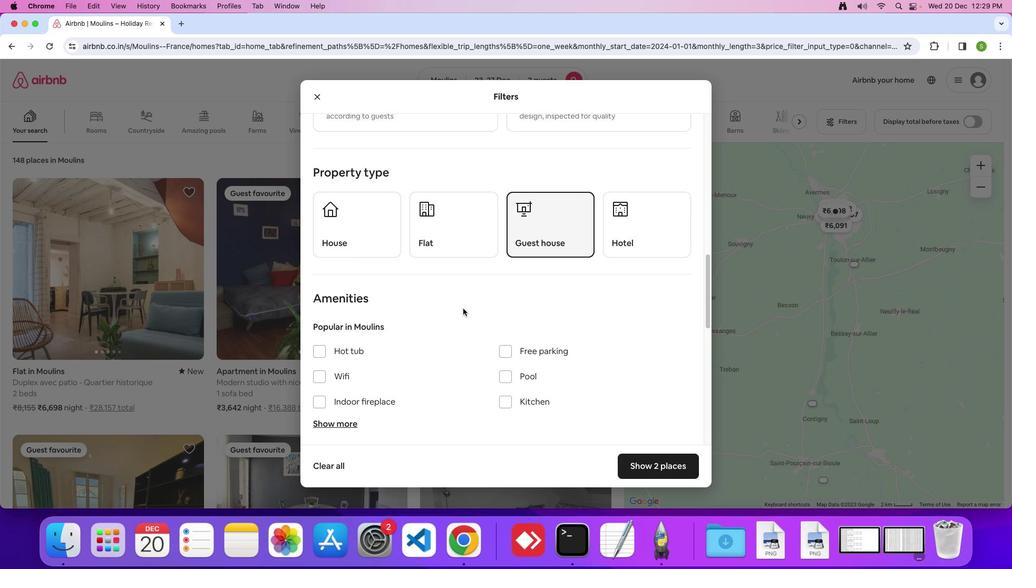 
Action: Mouse scrolled (464, 309) with delta (0, 0)
Screenshot: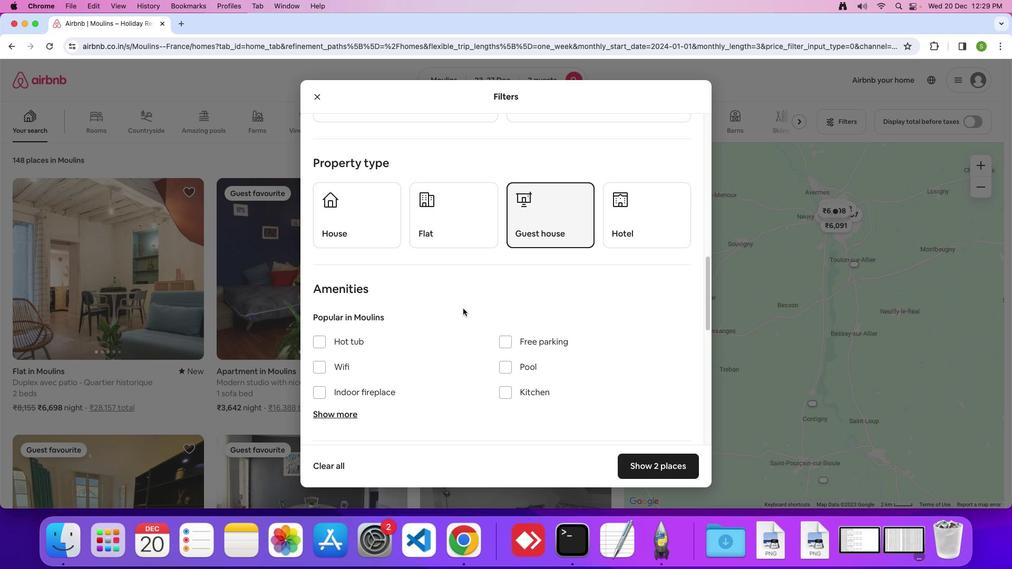 
Action: Mouse moved to (464, 309)
Screenshot: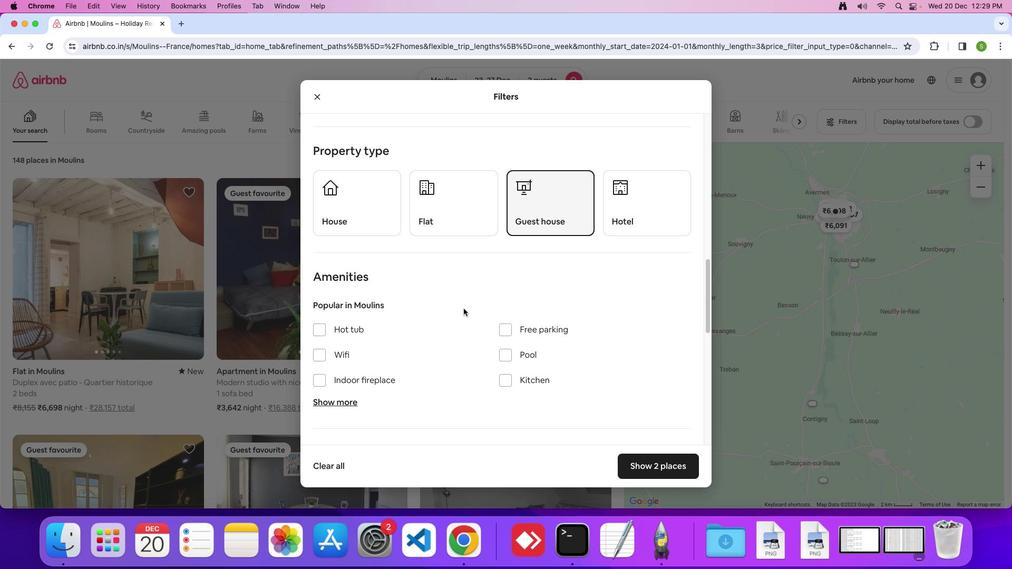 
Action: Mouse scrolled (464, 309) with delta (0, 0)
Screenshot: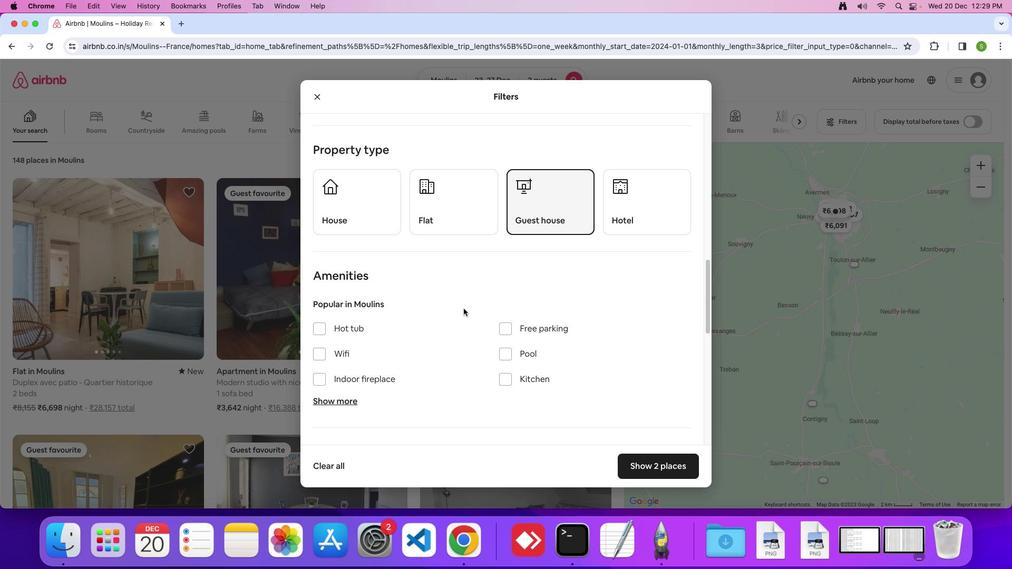 
Action: Mouse scrolled (464, 309) with delta (0, 0)
Screenshot: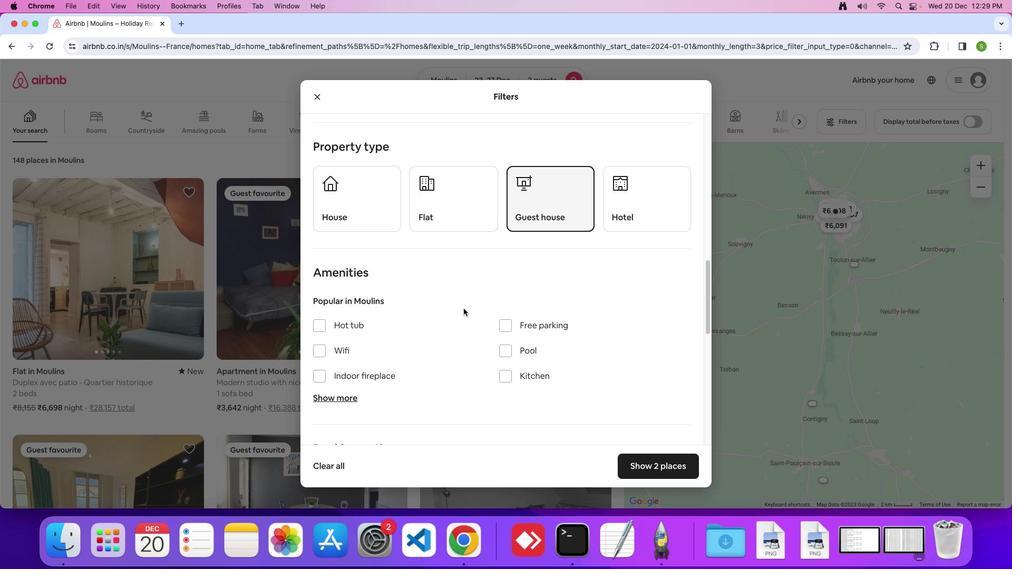 
Action: Mouse scrolled (464, 309) with delta (0, 0)
Screenshot: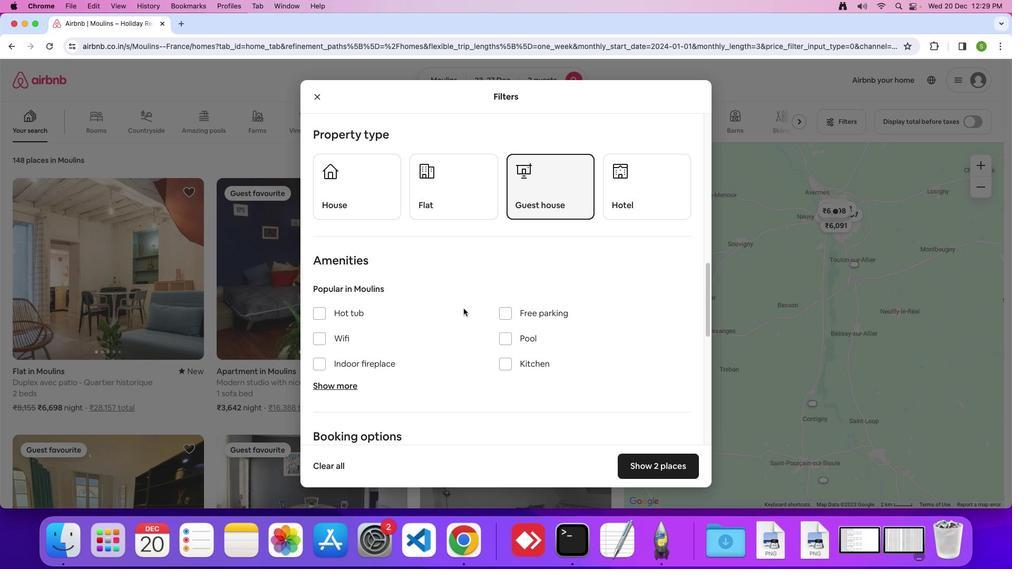 
Action: Mouse scrolled (464, 309) with delta (0, 0)
Screenshot: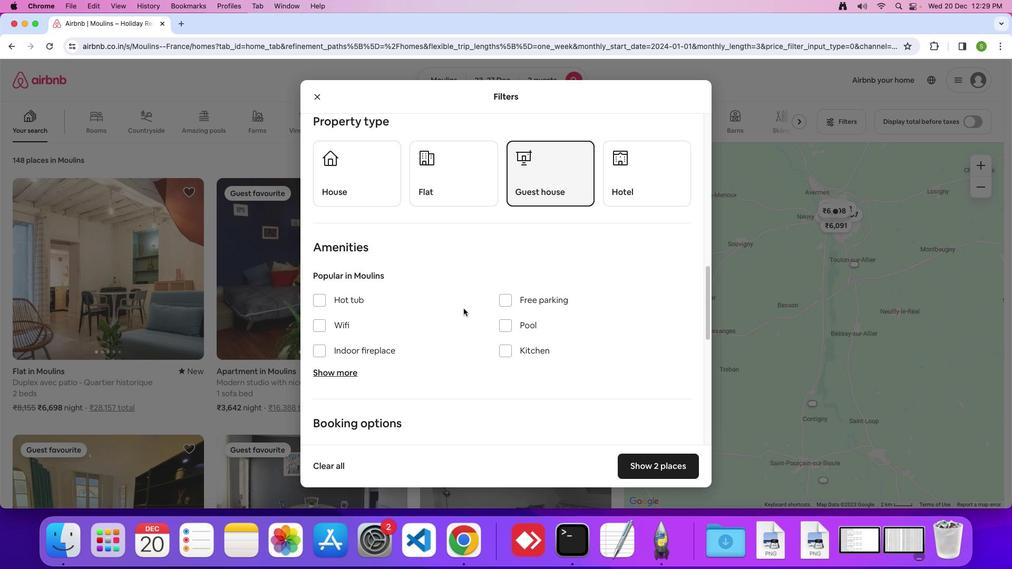 
Action: Mouse scrolled (464, 309) with delta (0, 0)
Screenshot: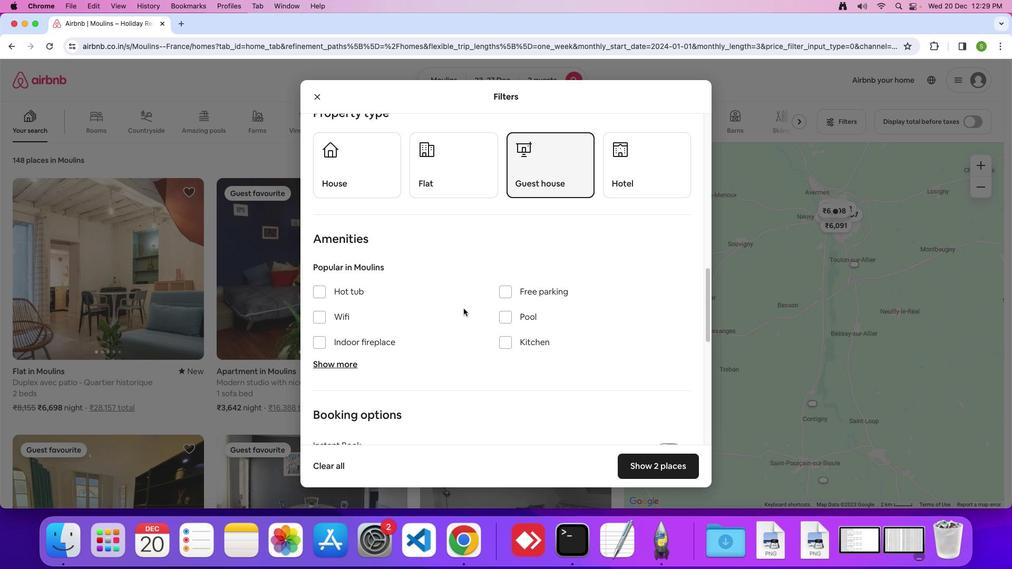 
Action: Mouse scrolled (464, 309) with delta (0, 0)
Screenshot: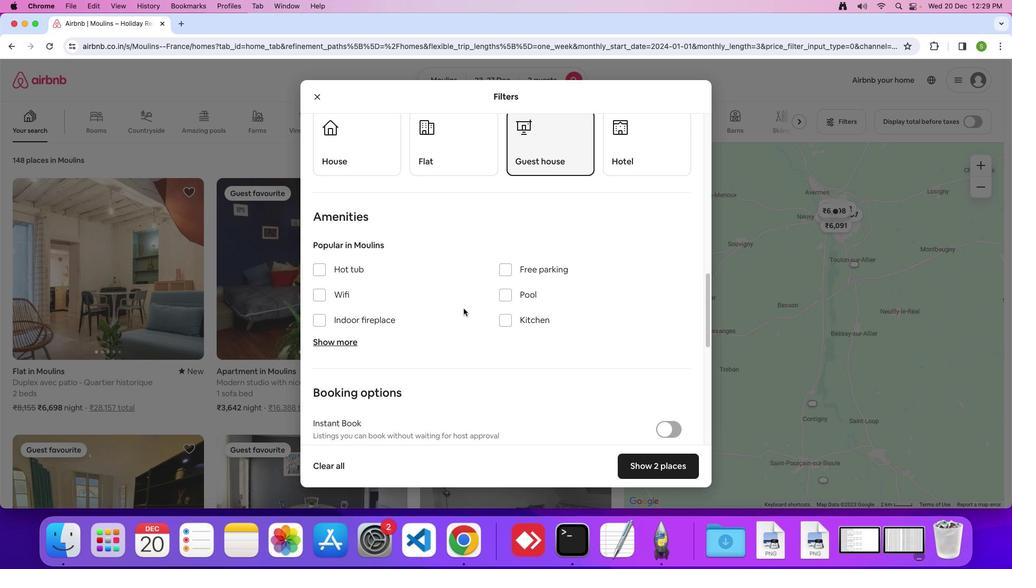 
Action: Mouse moved to (320, 284)
Screenshot: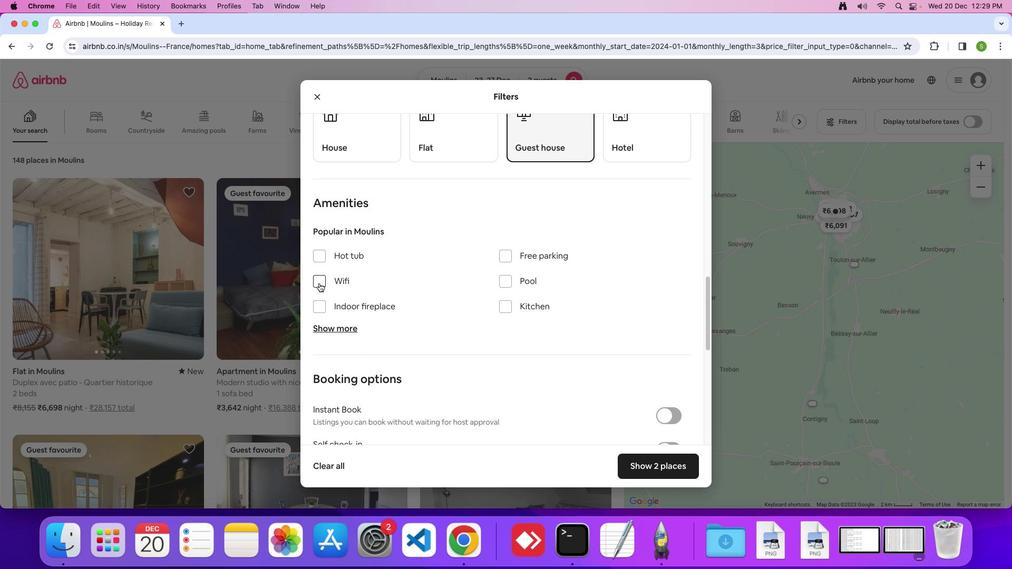 
Action: Mouse pressed left at (320, 284)
Screenshot: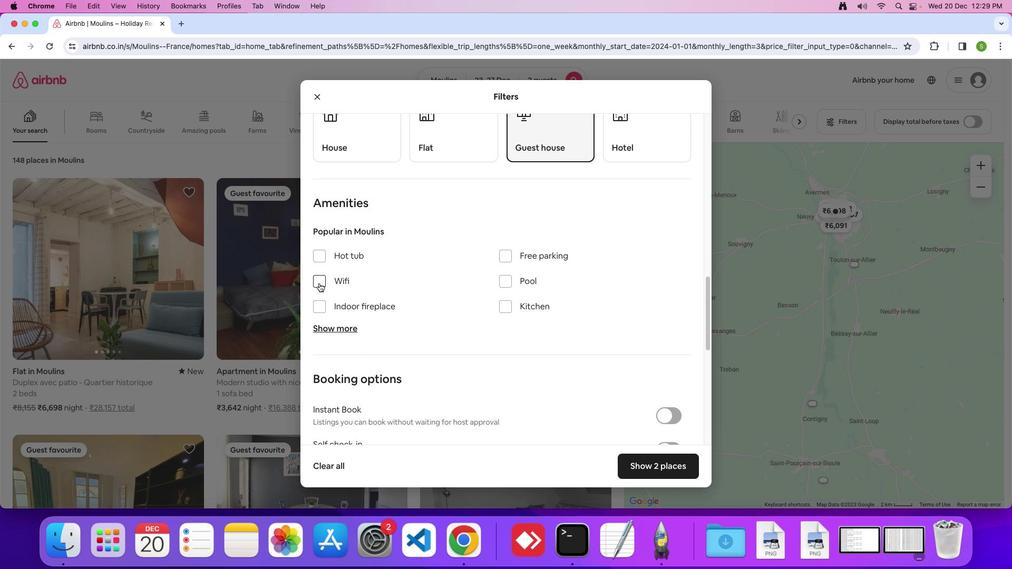 
Action: Mouse moved to (421, 320)
Screenshot: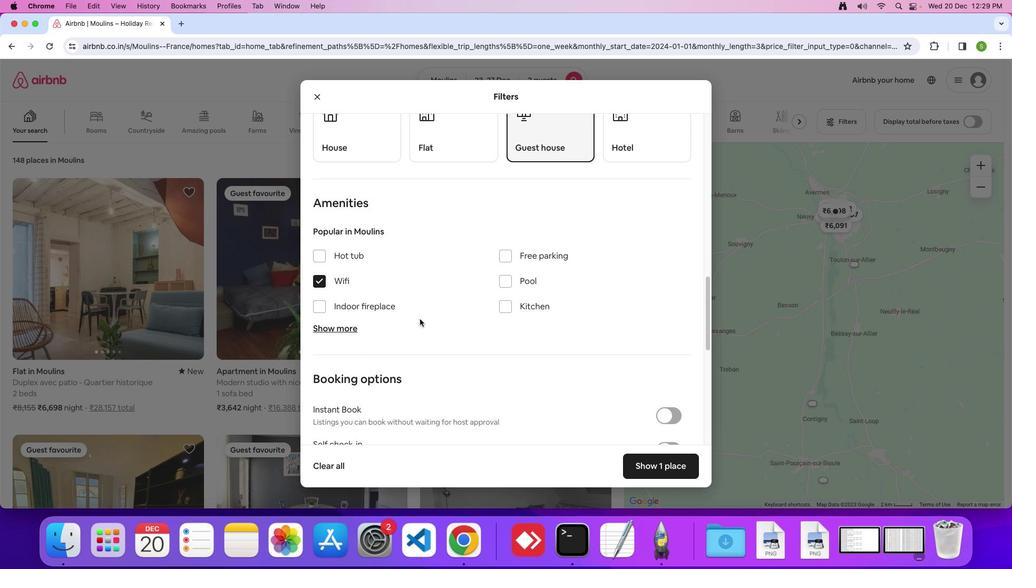 
Action: Mouse scrolled (421, 320) with delta (0, 0)
Screenshot: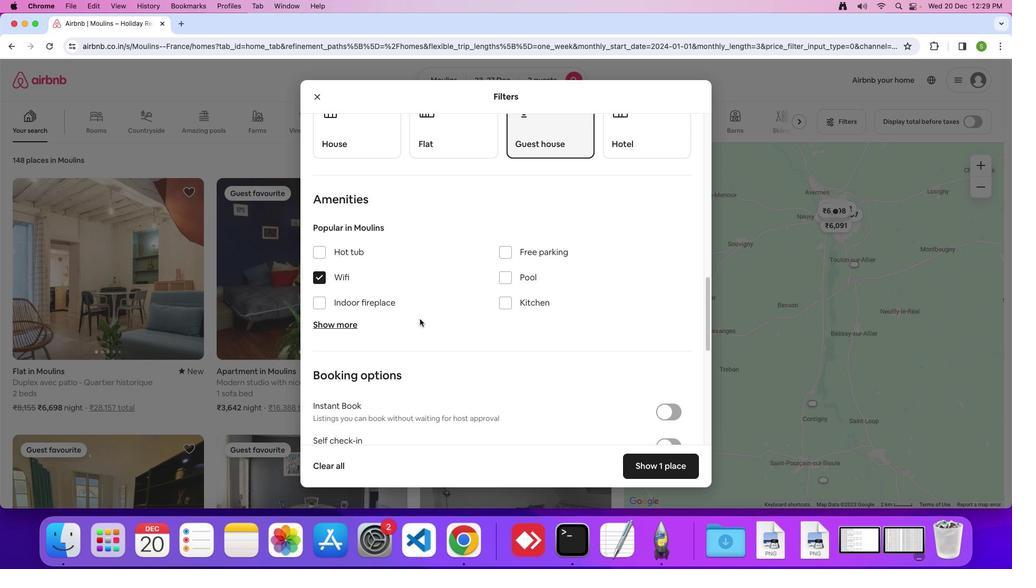 
Action: Mouse scrolled (421, 320) with delta (0, 0)
Screenshot: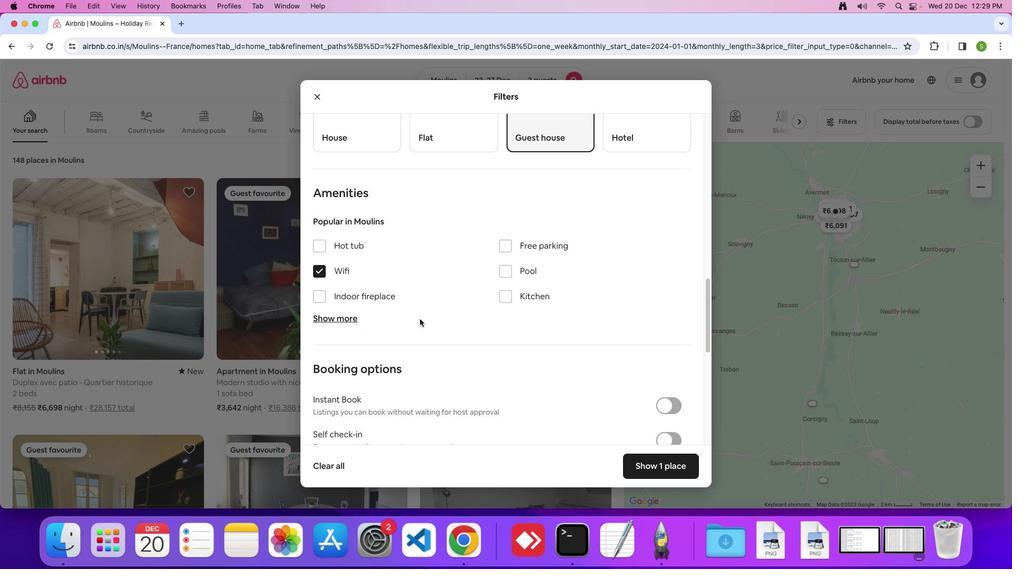 
Action: Mouse scrolled (421, 320) with delta (0, 0)
Screenshot: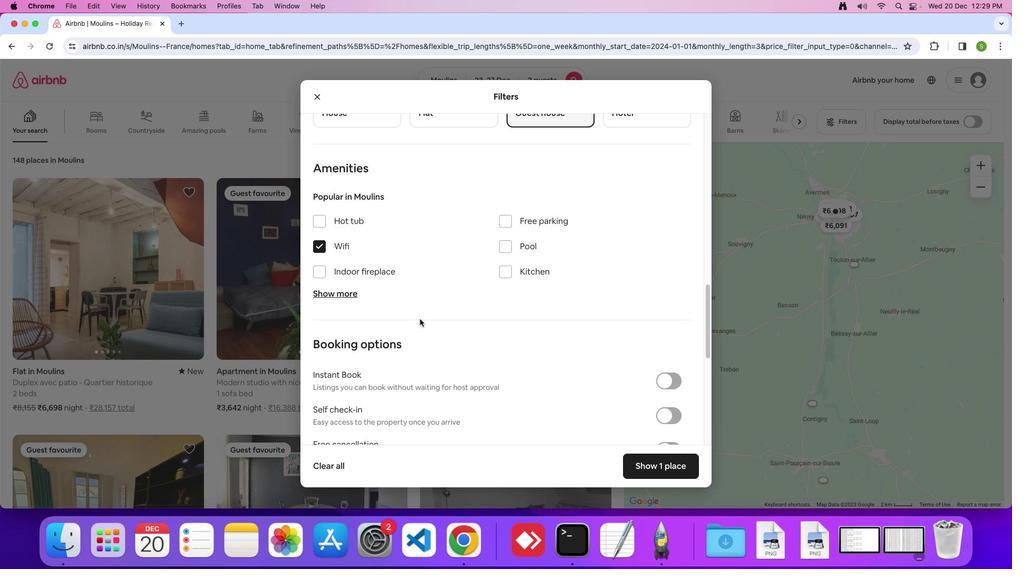 
Action: Mouse scrolled (421, 320) with delta (0, 0)
Screenshot: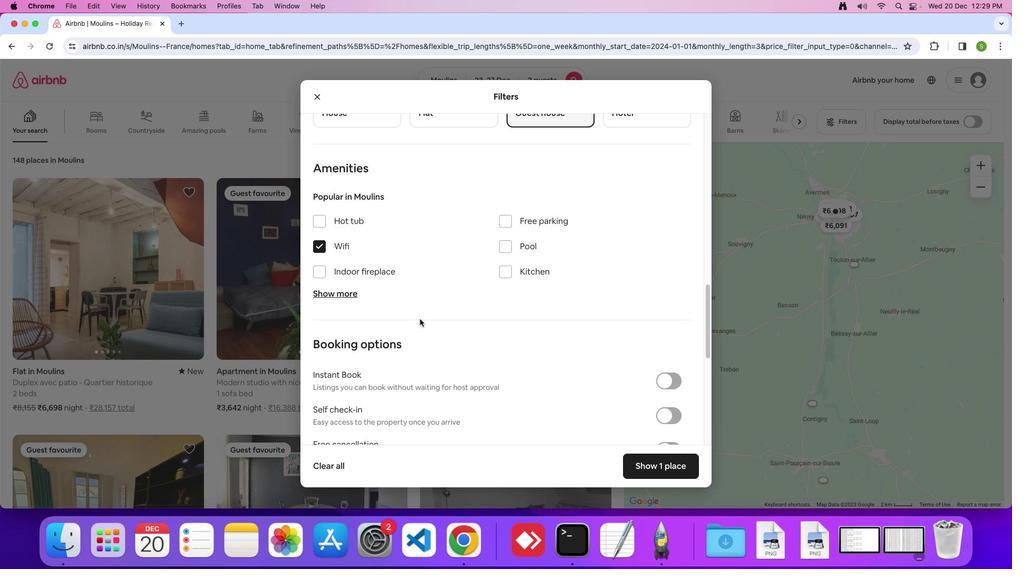 
Action: Mouse scrolled (421, 320) with delta (0, 0)
Screenshot: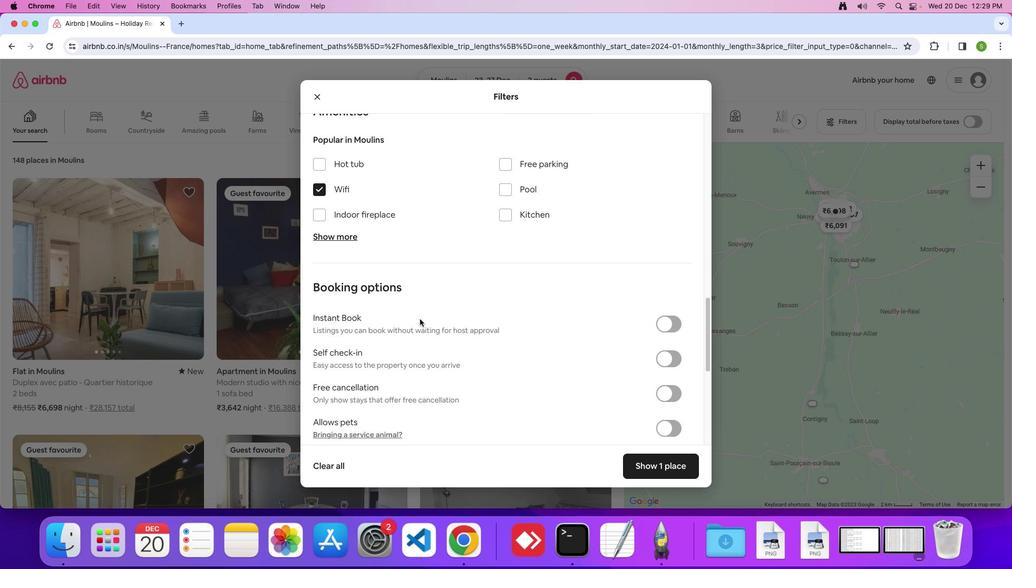 
Action: Mouse scrolled (421, 320) with delta (0, 0)
Screenshot: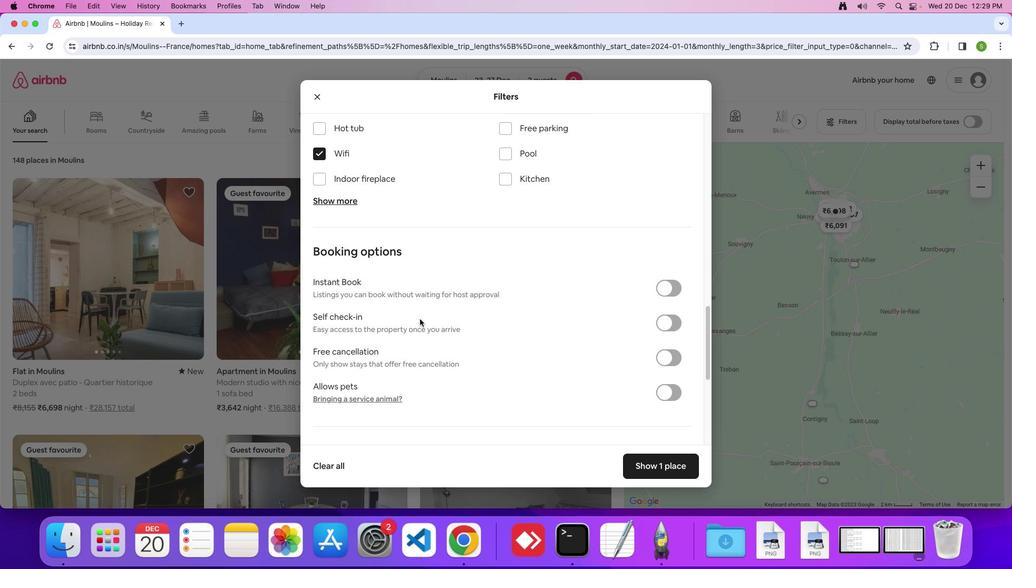 
Action: Mouse scrolled (421, 320) with delta (0, 0)
Screenshot: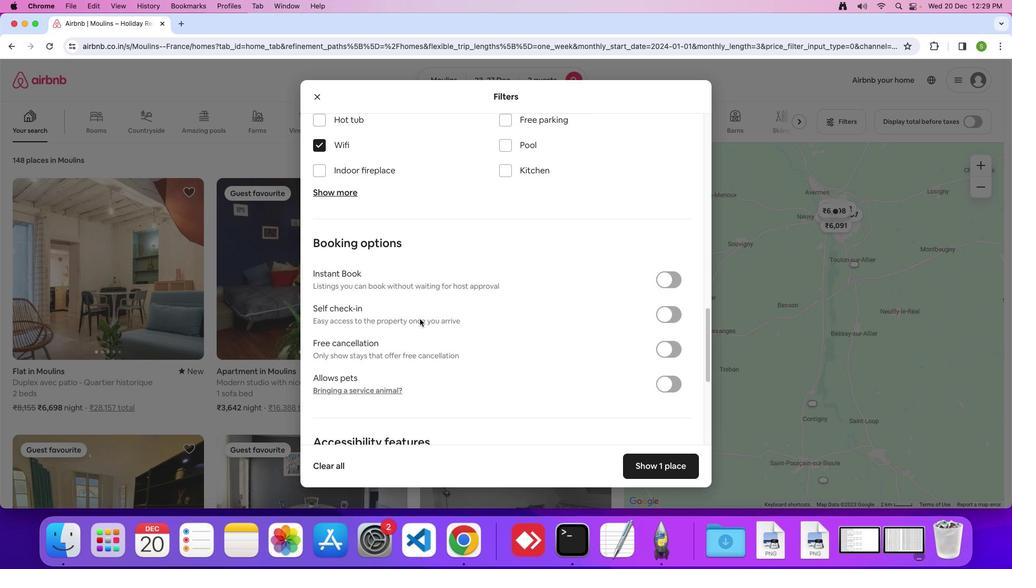 
Action: Mouse scrolled (421, 320) with delta (0, 0)
Screenshot: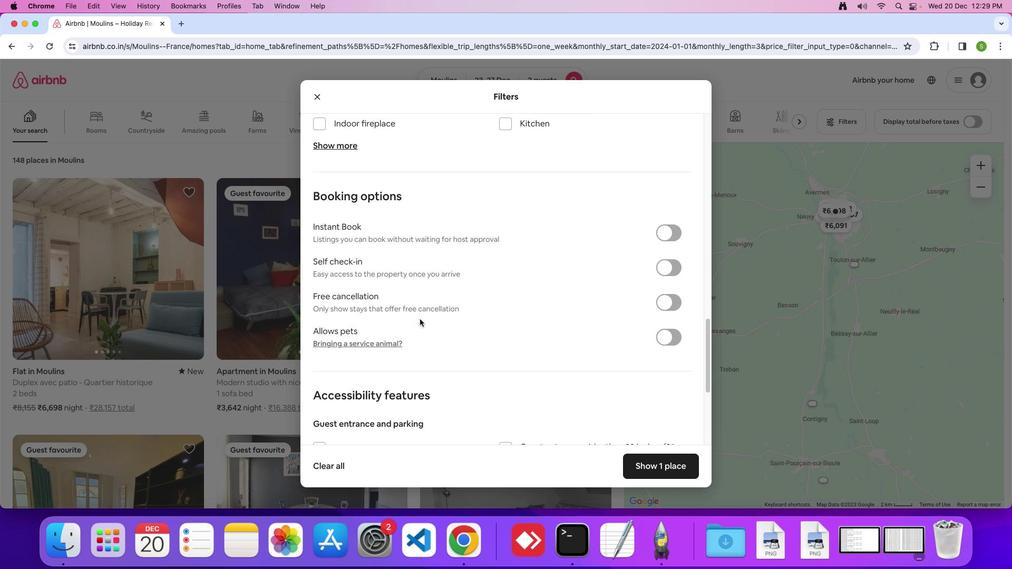 
Action: Mouse scrolled (421, 320) with delta (0, 0)
Screenshot: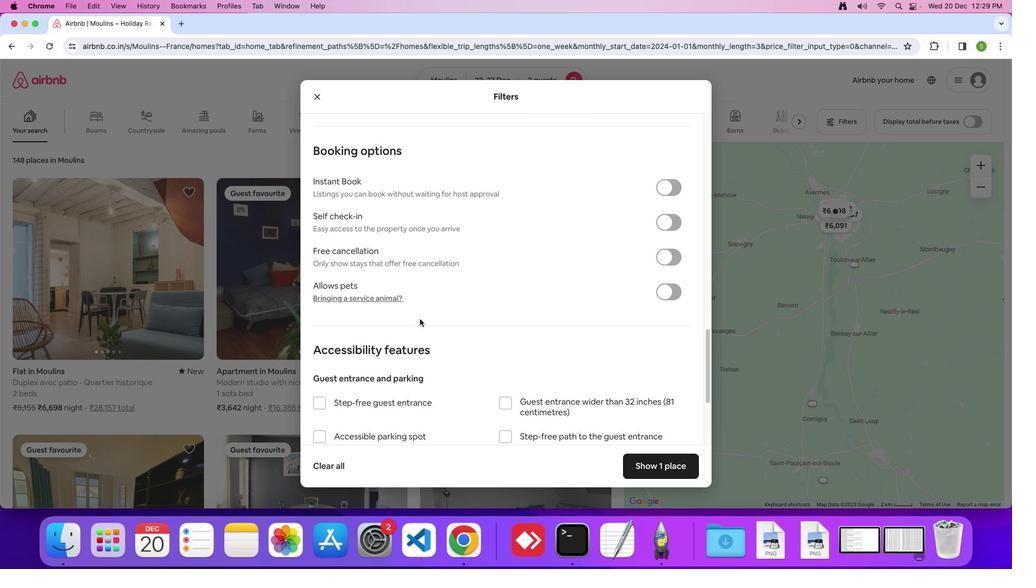 
Action: Mouse scrolled (421, 320) with delta (0, 0)
Screenshot: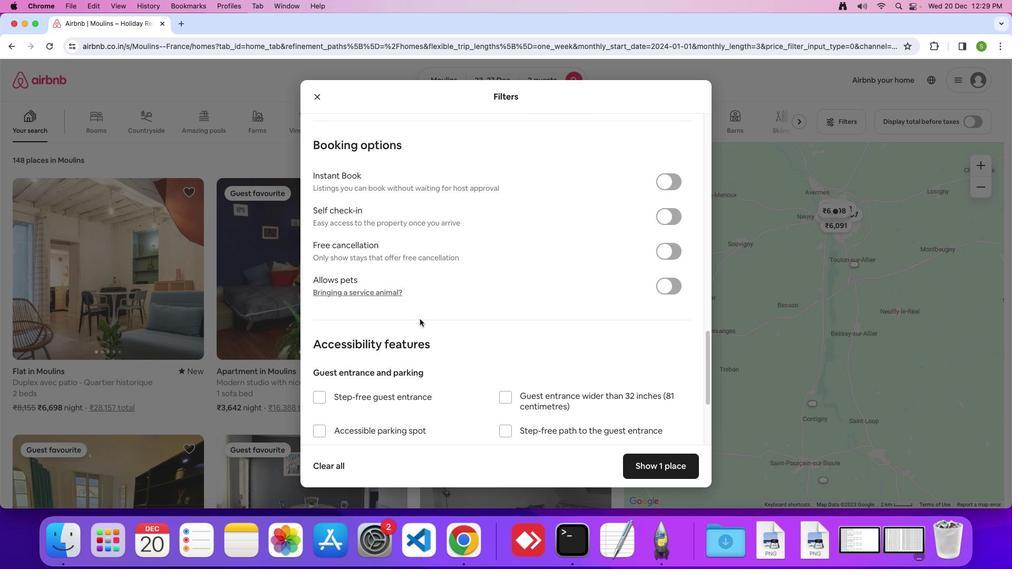 
Action: Mouse scrolled (421, 320) with delta (0, 0)
Screenshot: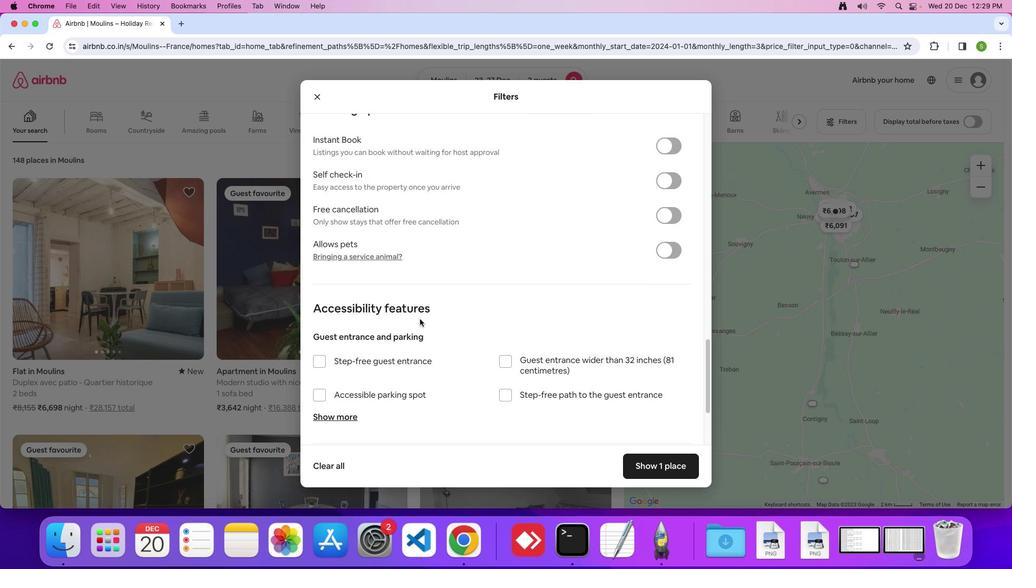 
Action: Mouse scrolled (421, 320) with delta (0, 0)
Screenshot: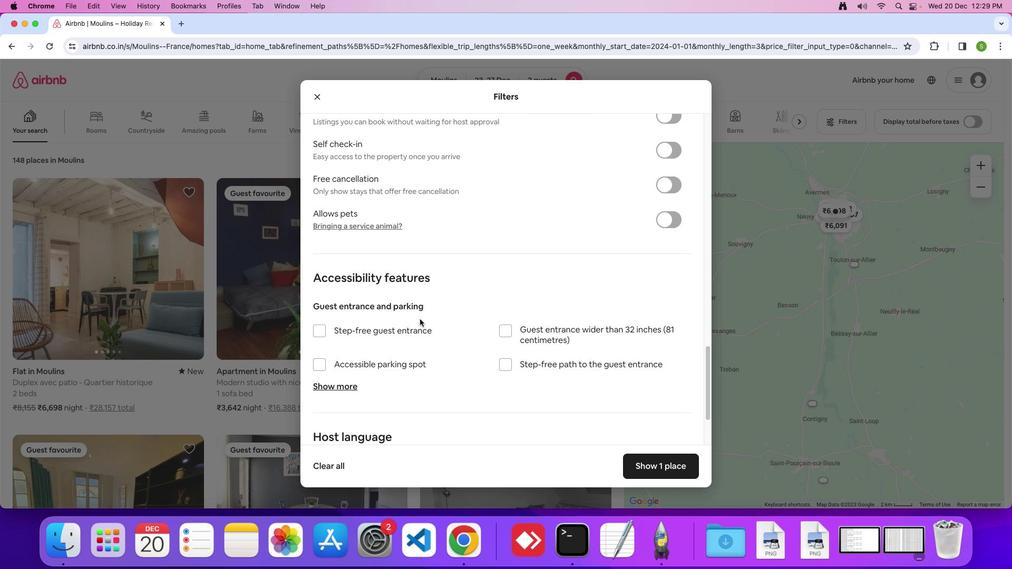 
Action: Mouse scrolled (421, 320) with delta (0, 0)
Screenshot: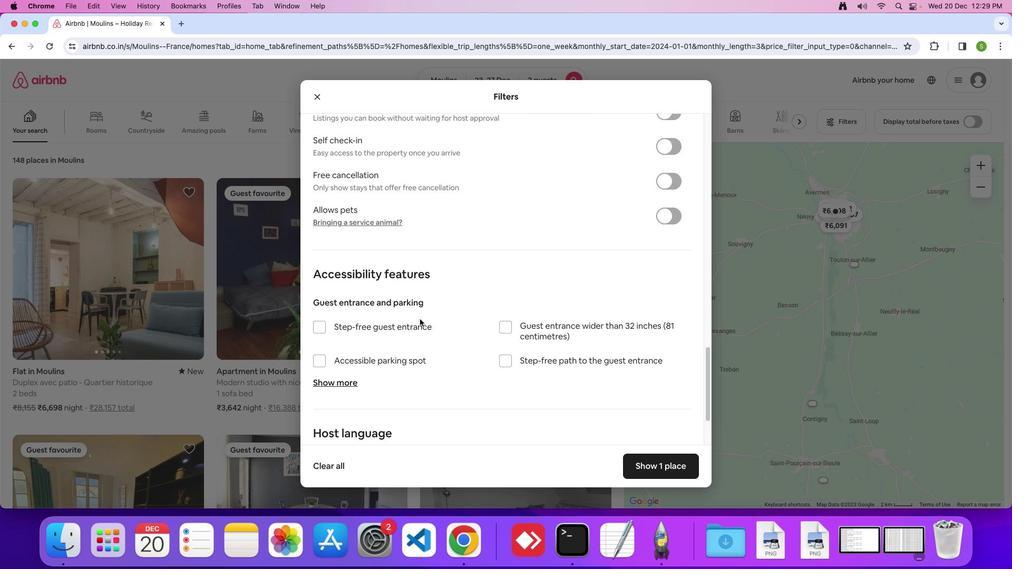 
Action: Mouse scrolled (421, 320) with delta (0, 0)
Screenshot: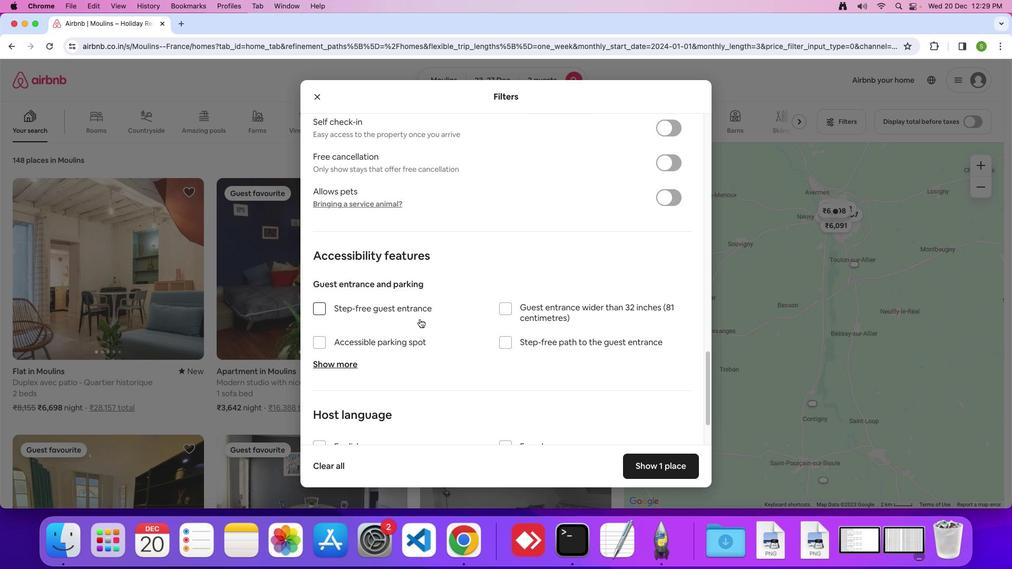 
Action: Mouse scrolled (421, 320) with delta (0, 0)
Screenshot: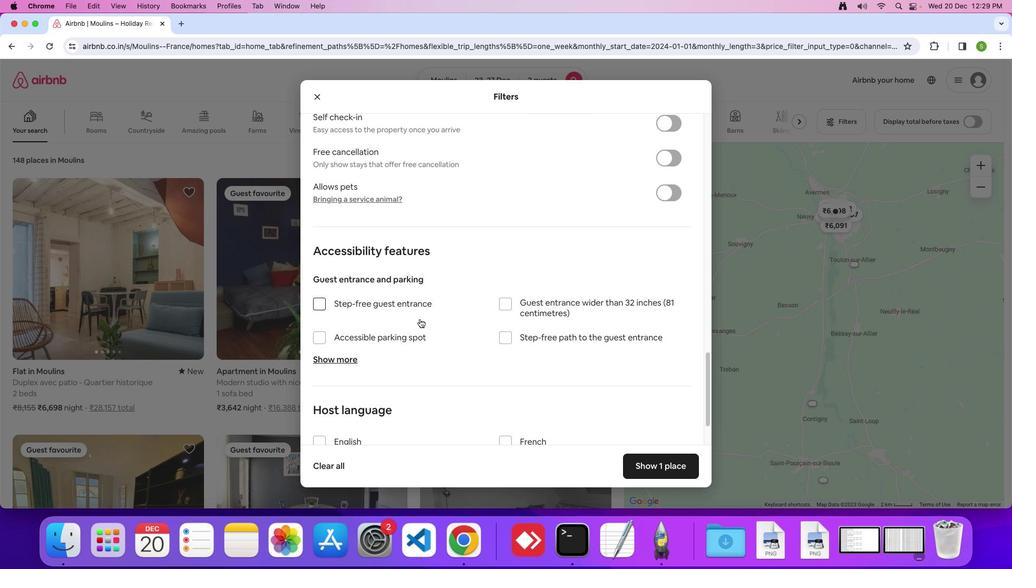 
Action: Mouse scrolled (421, 320) with delta (0, 0)
Screenshot: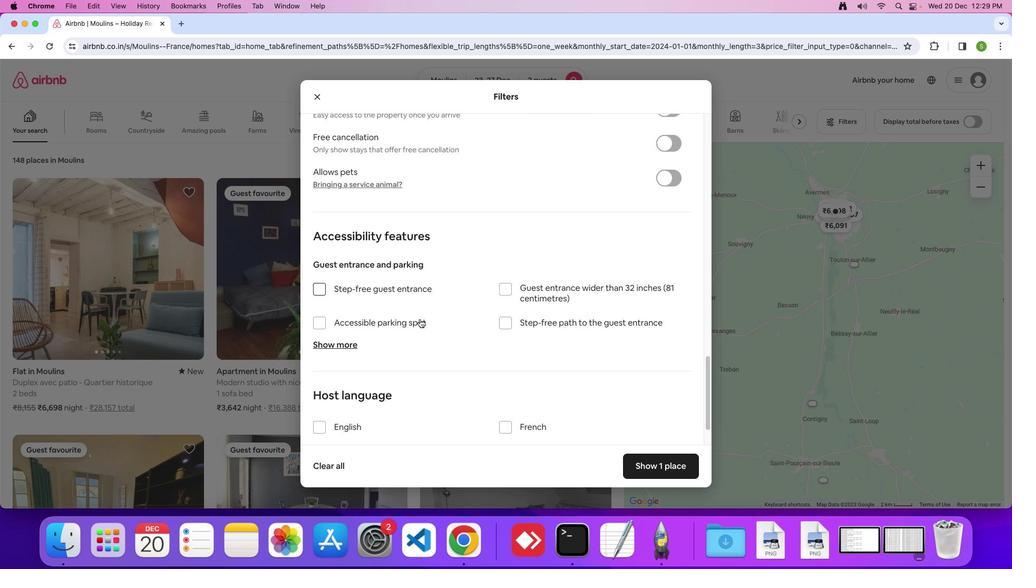 
Action: Mouse scrolled (421, 320) with delta (0, 0)
Screenshot: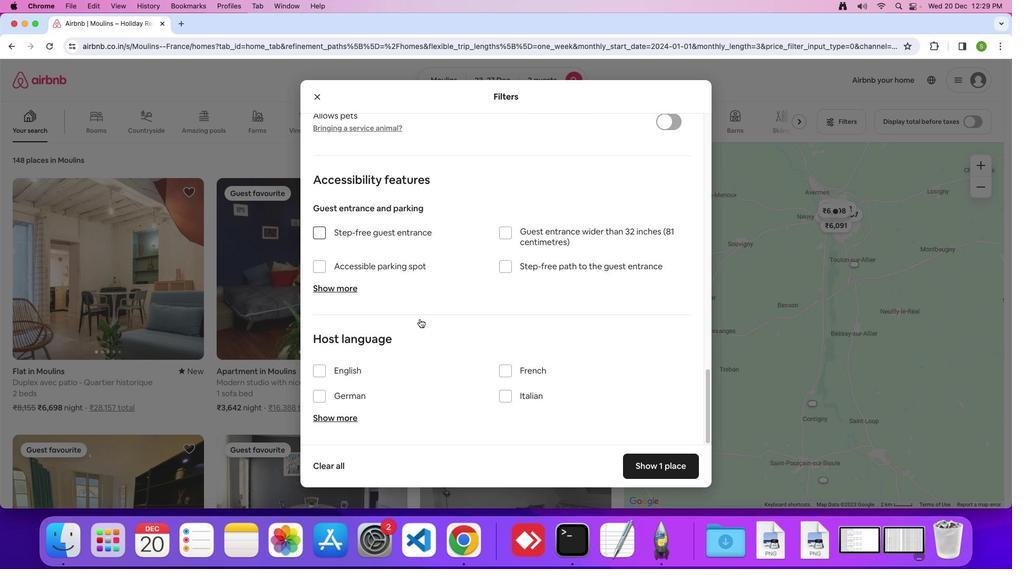 
Action: Mouse scrolled (421, 320) with delta (0, 0)
Screenshot: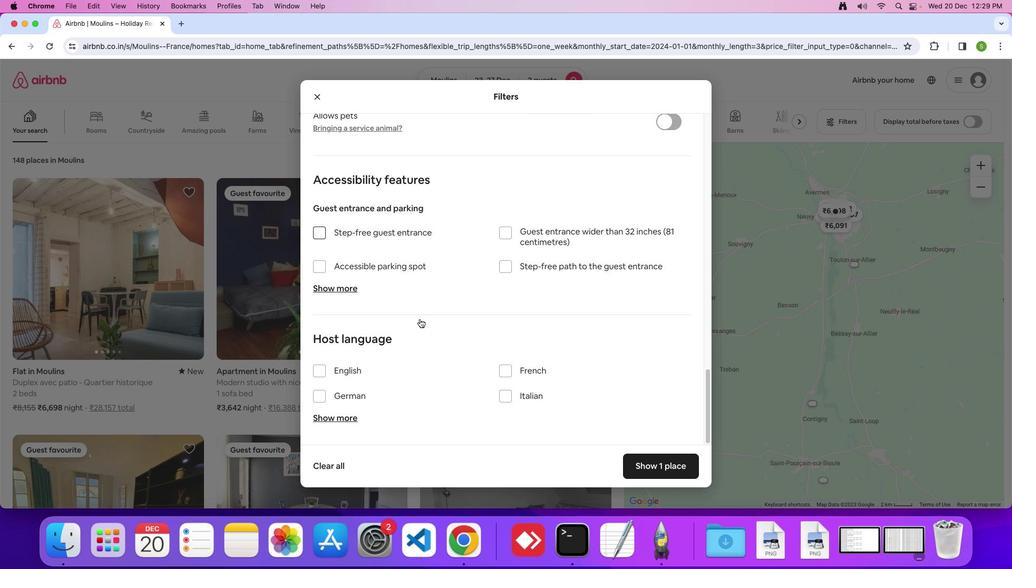 
Action: Mouse moved to (648, 462)
Screenshot: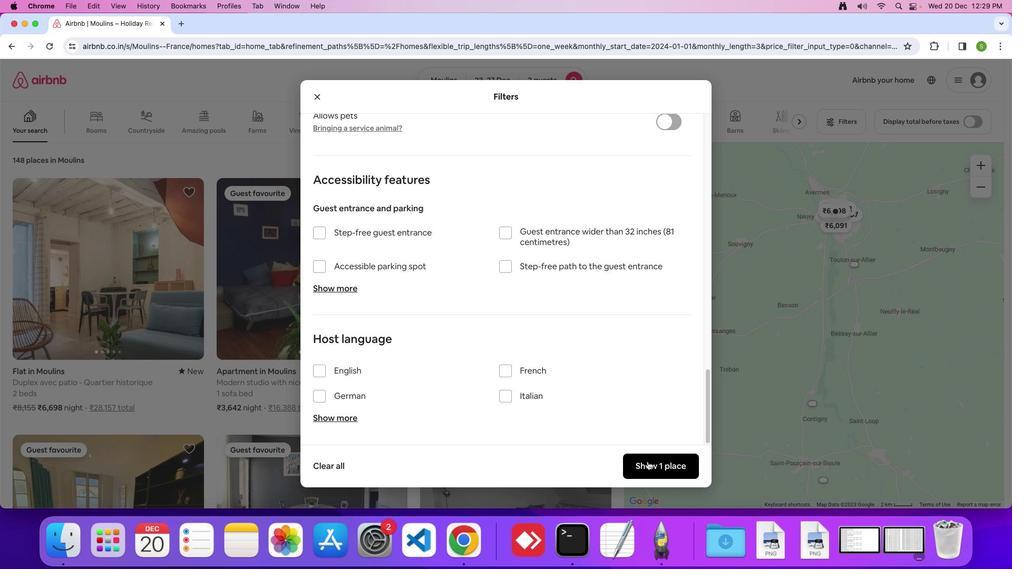 
Action: Mouse pressed left at (648, 462)
Screenshot: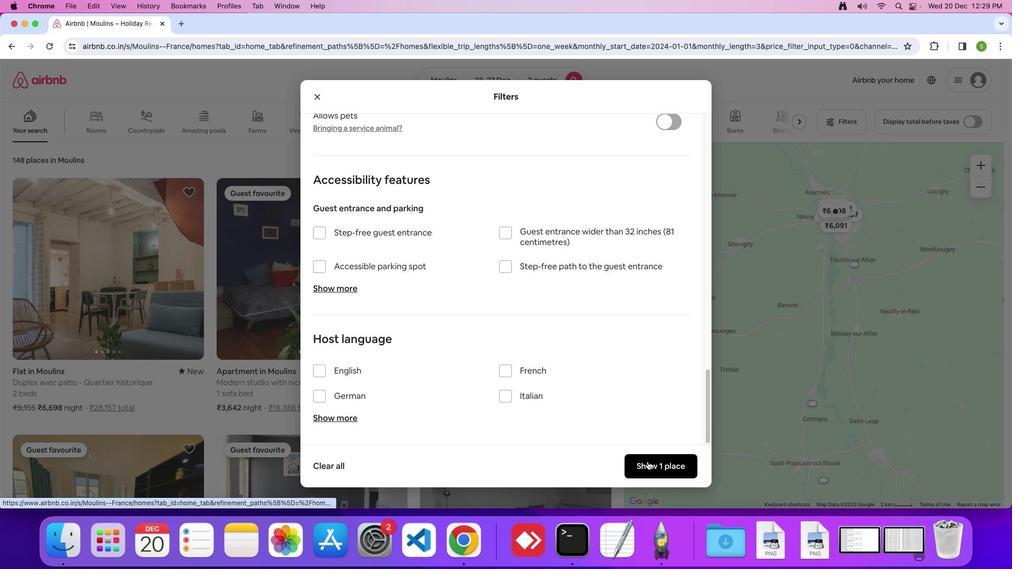 
Action: Mouse moved to (51, 227)
Screenshot: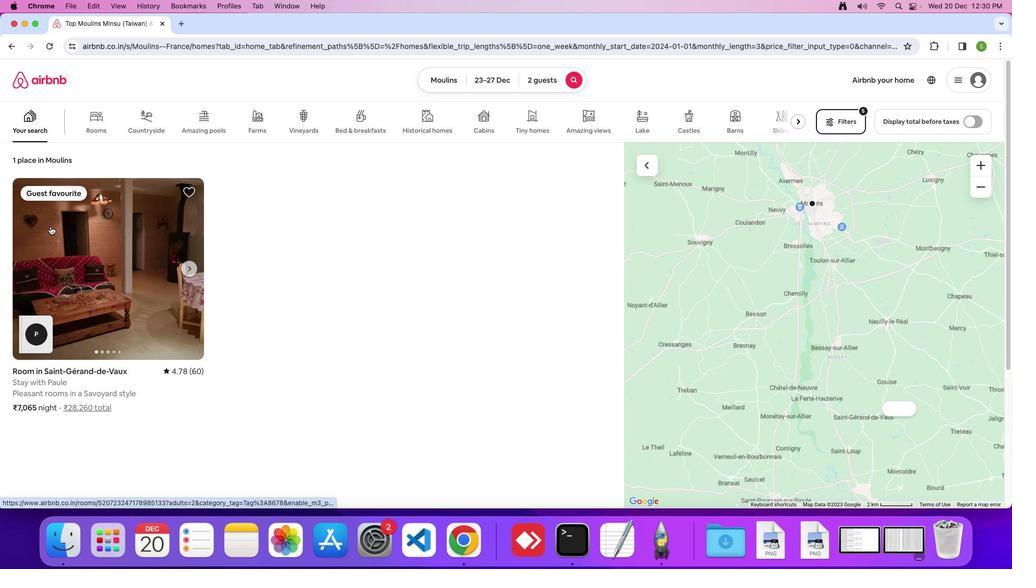 
Action: Mouse pressed left at (51, 227)
Screenshot: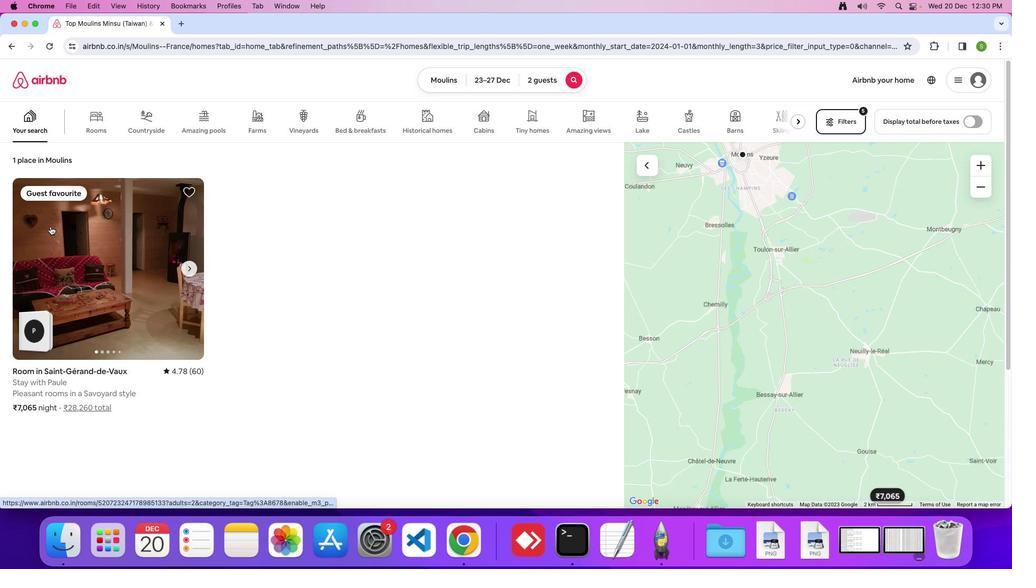
Action: Mouse moved to (337, 269)
Screenshot: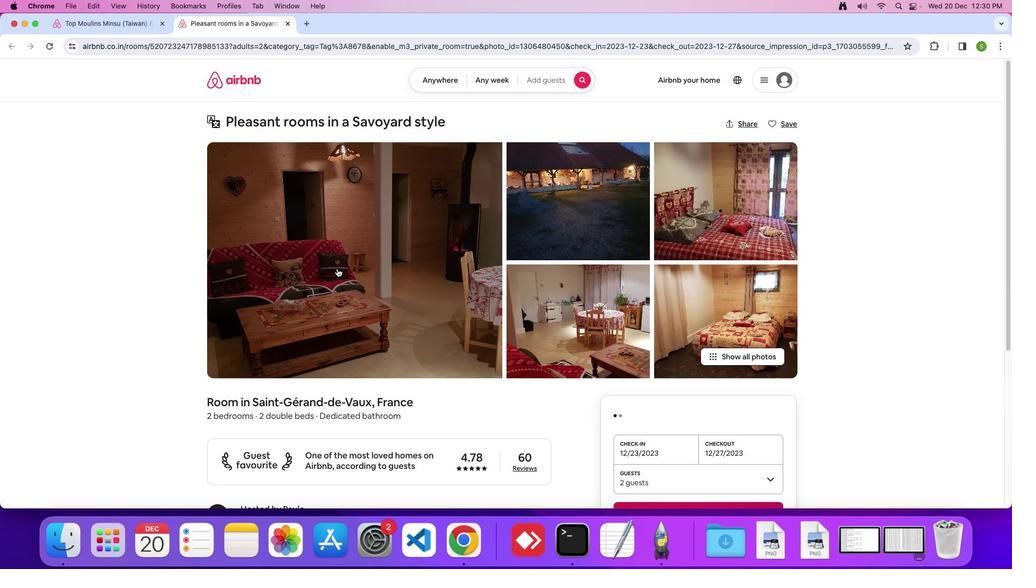 
Action: Mouse pressed left at (337, 269)
Screenshot: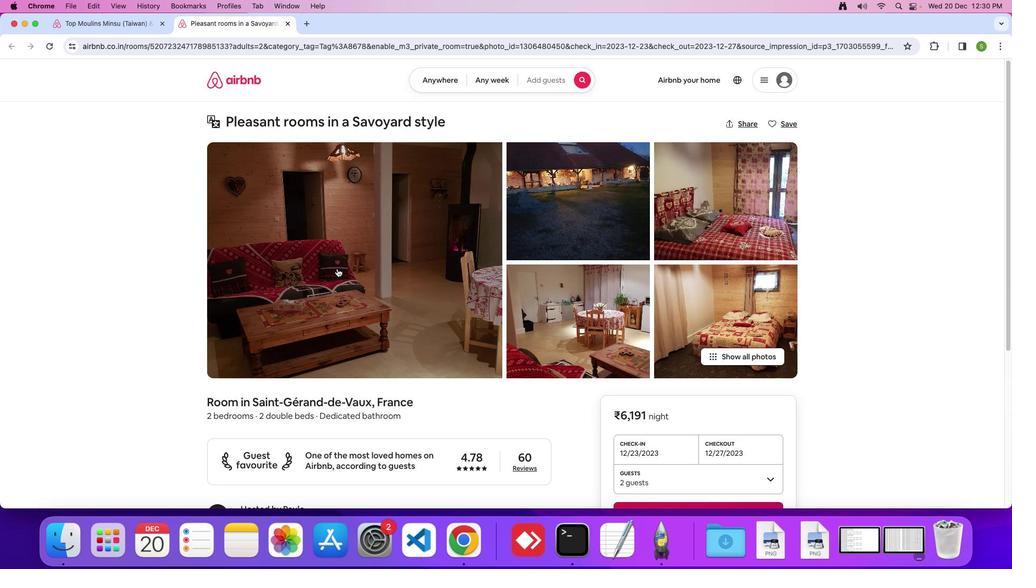 
Action: Mouse moved to (434, 292)
Screenshot: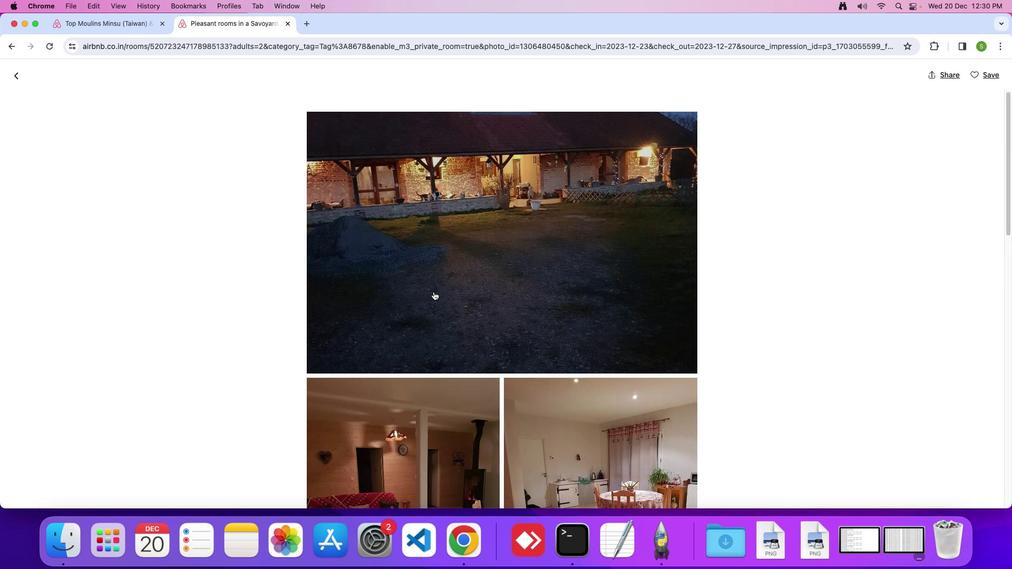 
Action: Mouse scrolled (434, 292) with delta (0, 0)
Screenshot: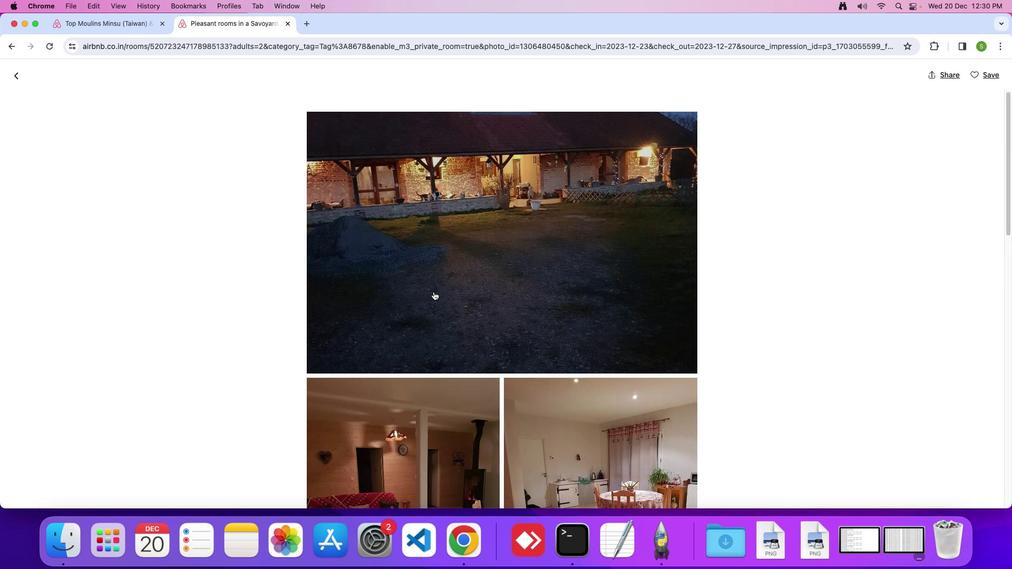 
Action: Mouse scrolled (434, 292) with delta (0, 0)
Screenshot: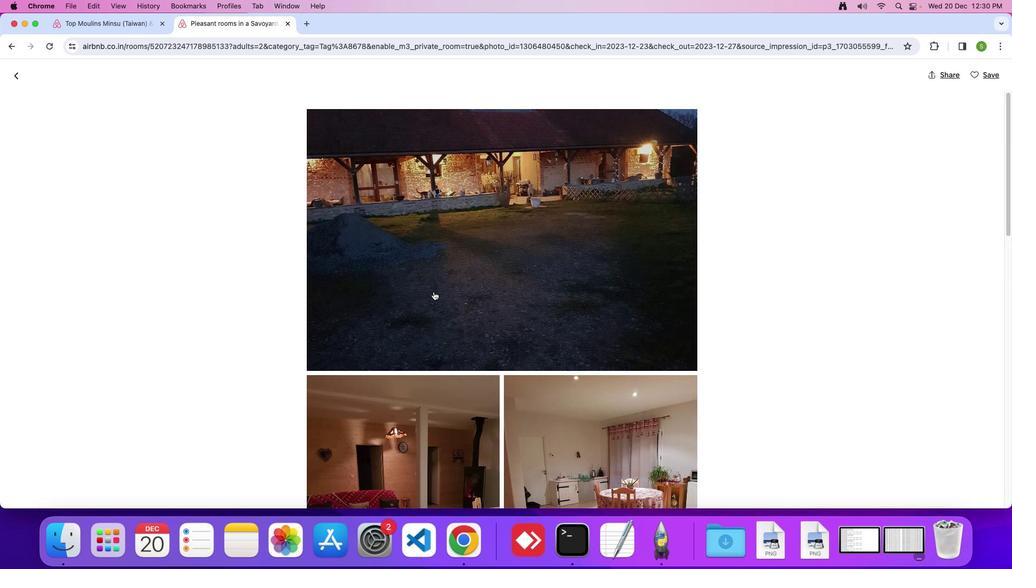 
Action: Mouse scrolled (434, 292) with delta (0, -1)
Screenshot: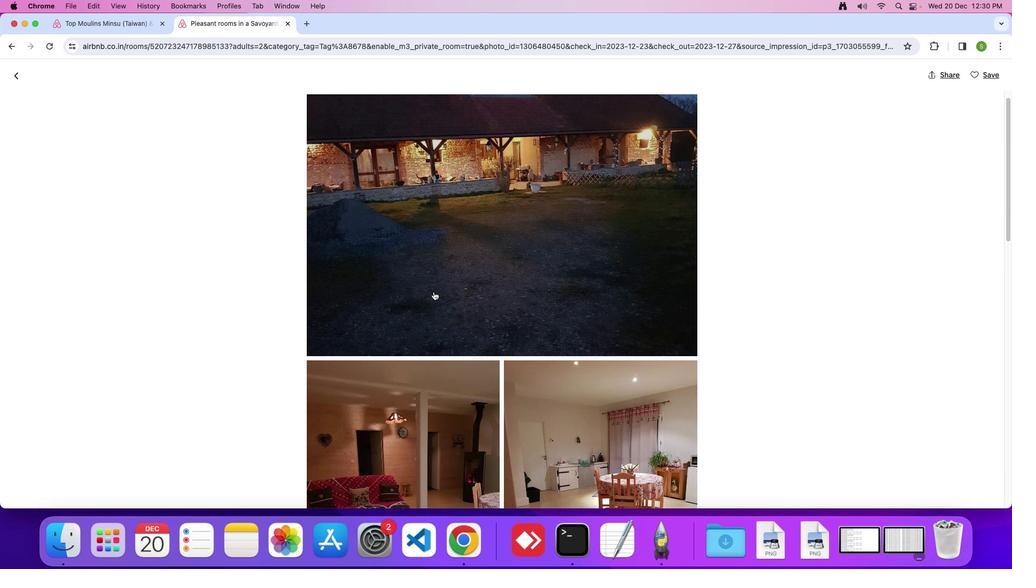 
Action: Mouse scrolled (434, 292) with delta (0, -1)
Screenshot: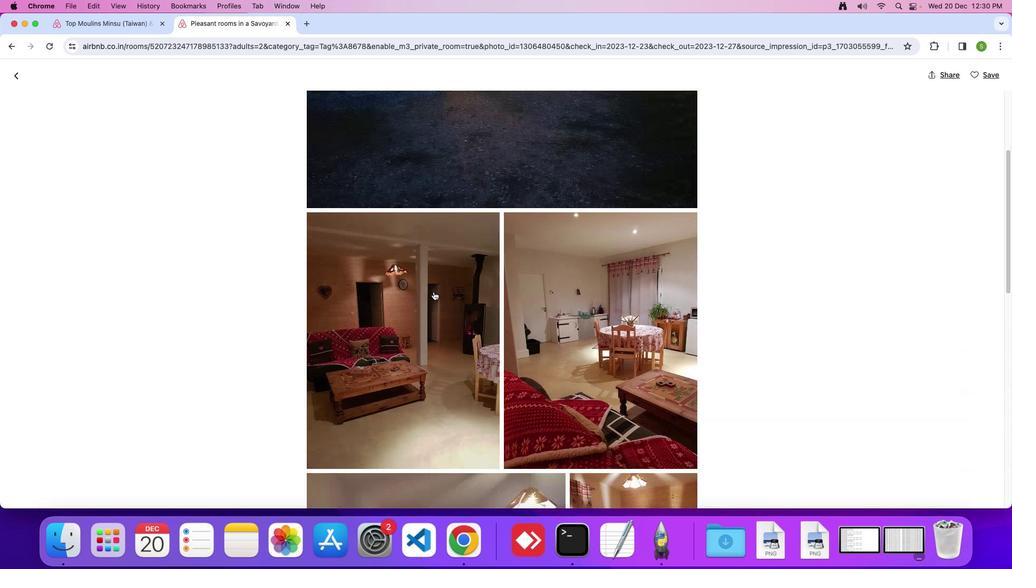 
Action: Mouse moved to (434, 292)
Screenshot: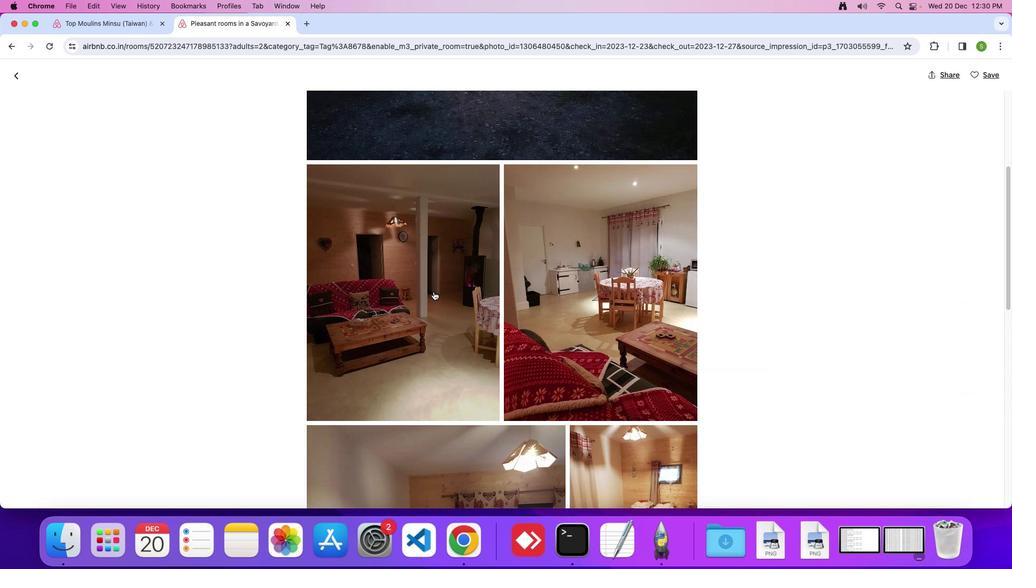 
Action: Mouse scrolled (434, 292) with delta (0, 0)
Screenshot: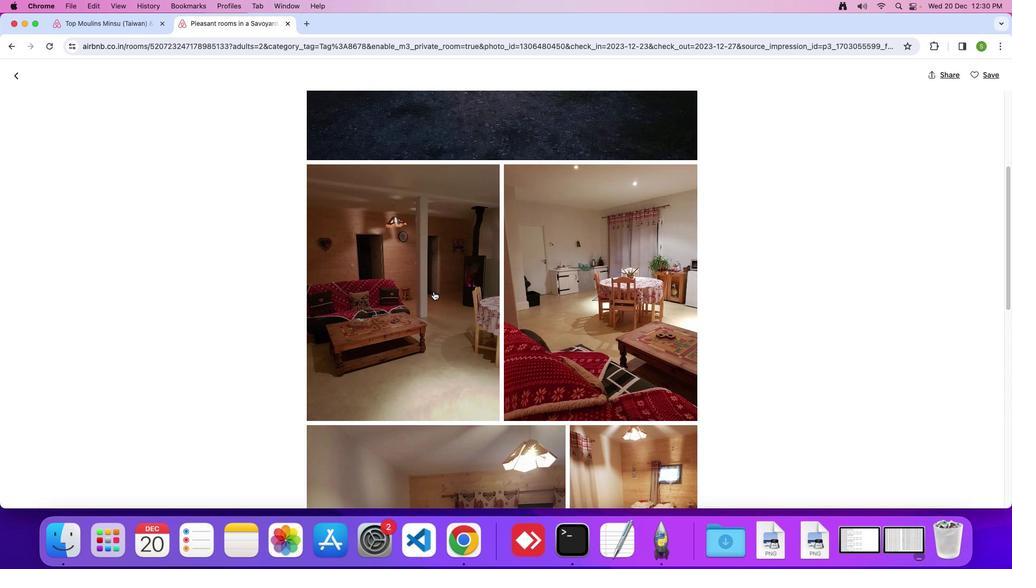 
Action: Mouse scrolled (434, 292) with delta (0, 0)
Screenshot: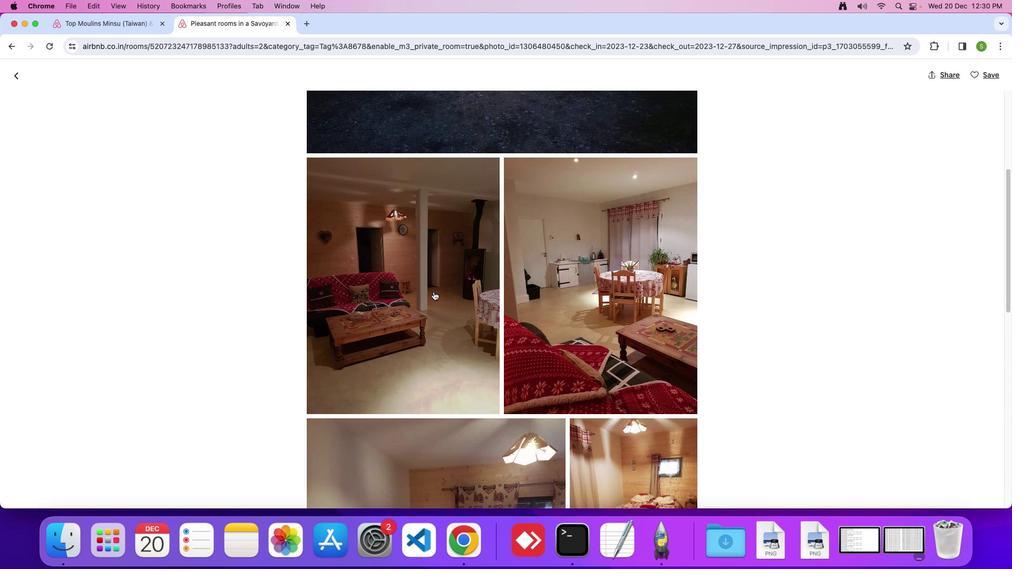 
Action: Mouse scrolled (434, 292) with delta (0, 0)
Screenshot: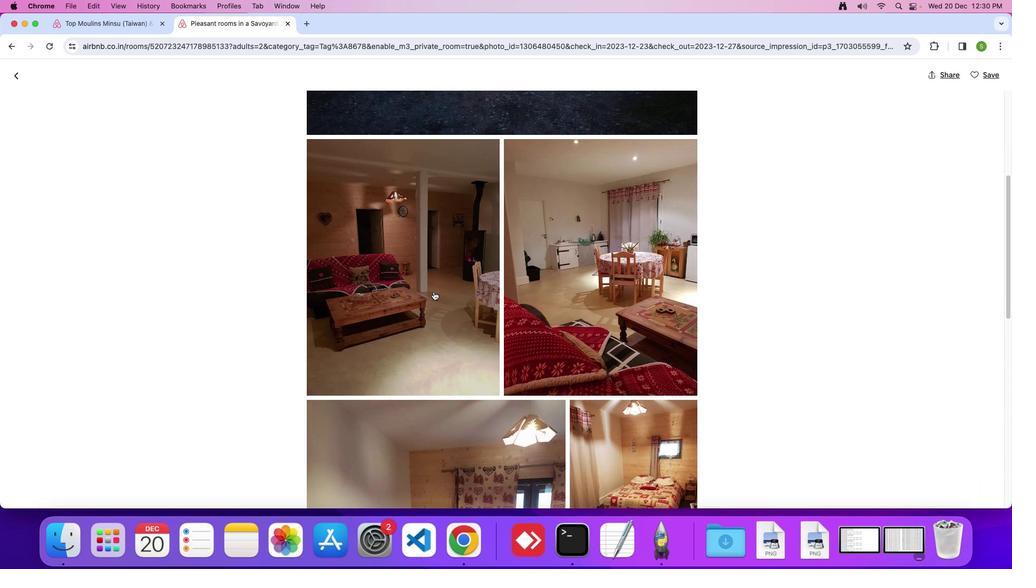 
Action: Mouse scrolled (434, 292) with delta (0, 0)
Screenshot: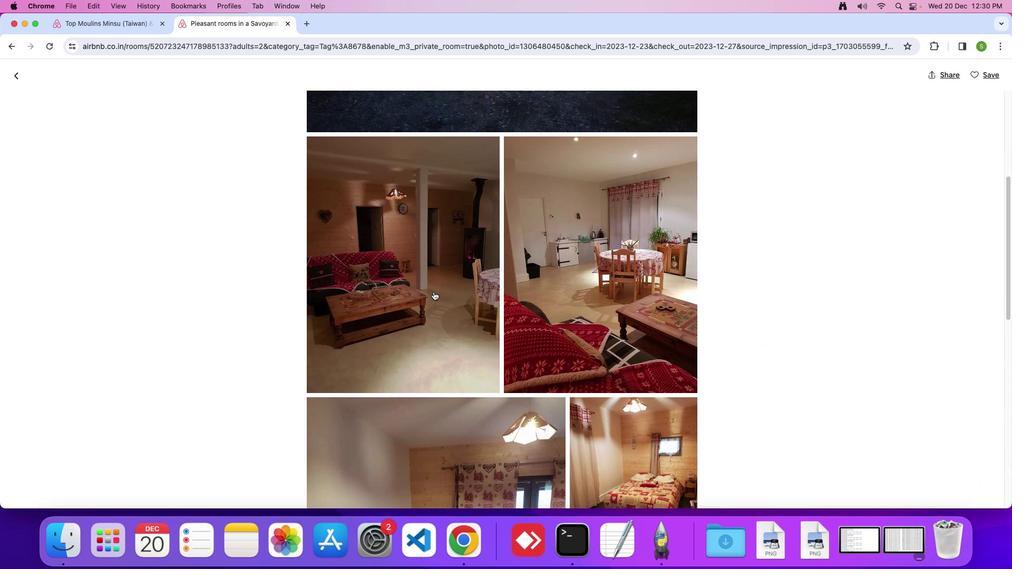 
Action: Mouse moved to (434, 292)
Screenshot: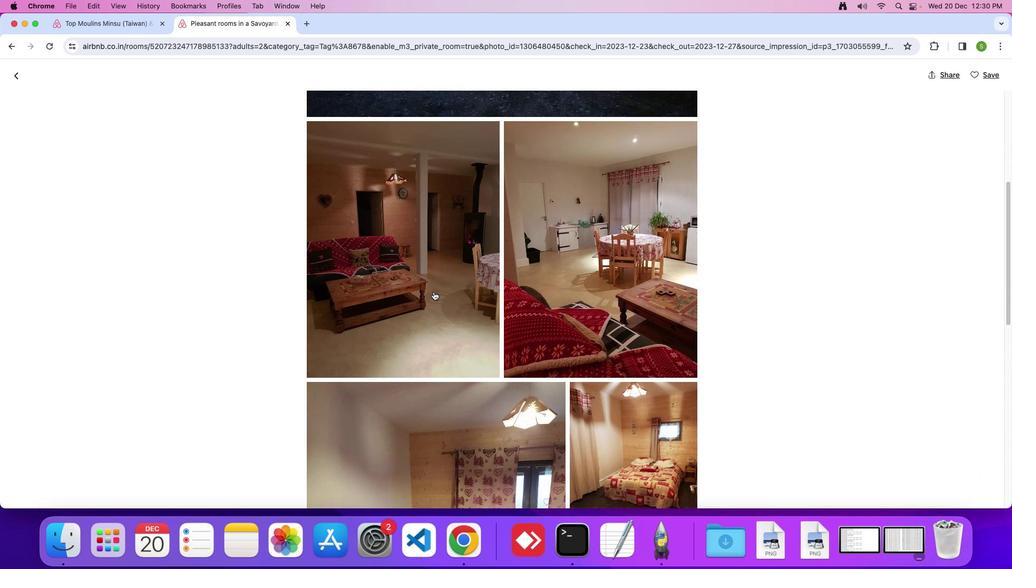 
Action: Mouse scrolled (434, 292) with delta (0, 0)
Screenshot: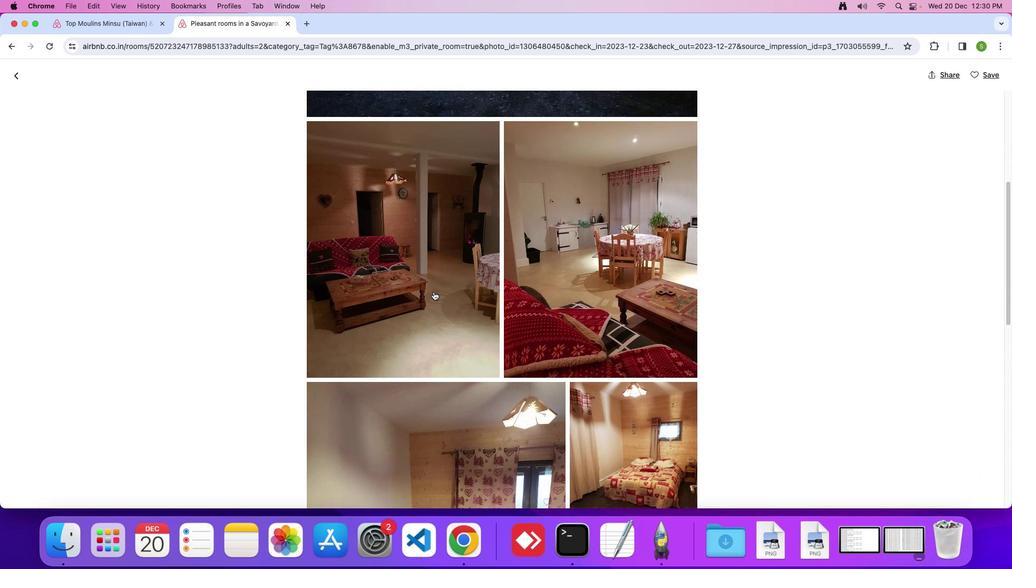 
Action: Mouse scrolled (434, 292) with delta (0, 0)
Screenshot: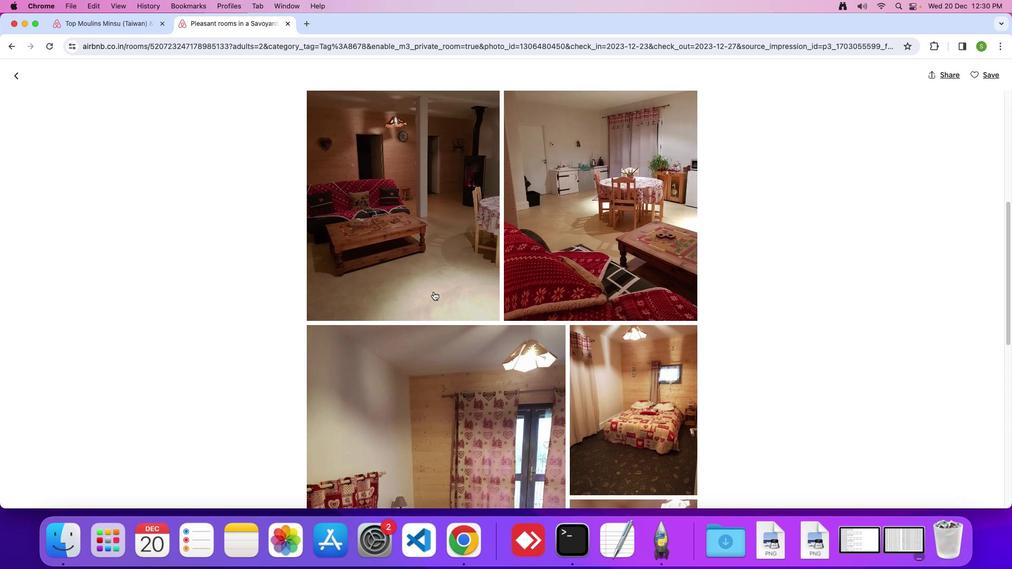 
Action: Mouse scrolled (434, 292) with delta (0, 0)
Screenshot: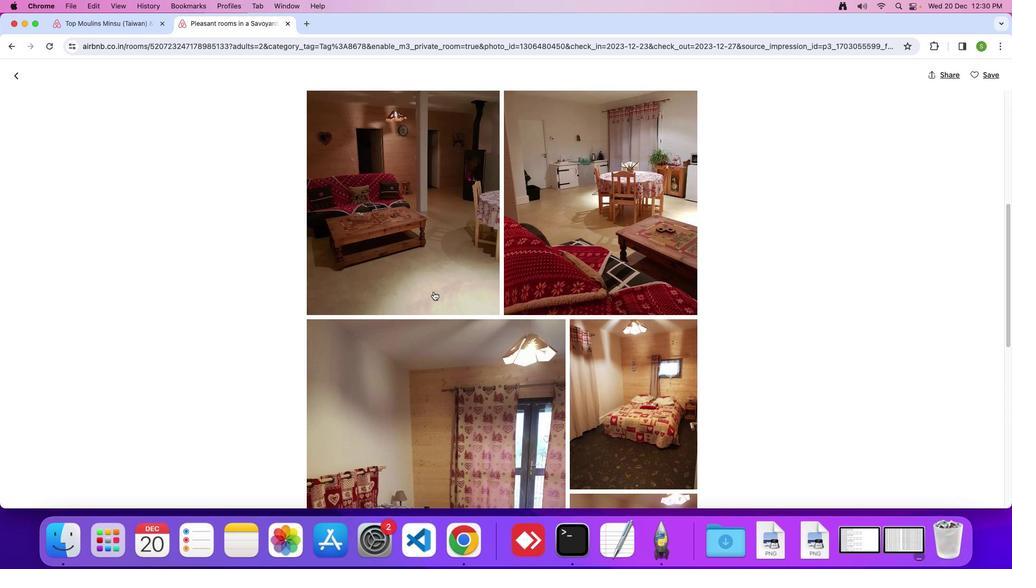 
Action: Mouse scrolled (434, 292) with delta (0, 0)
Screenshot: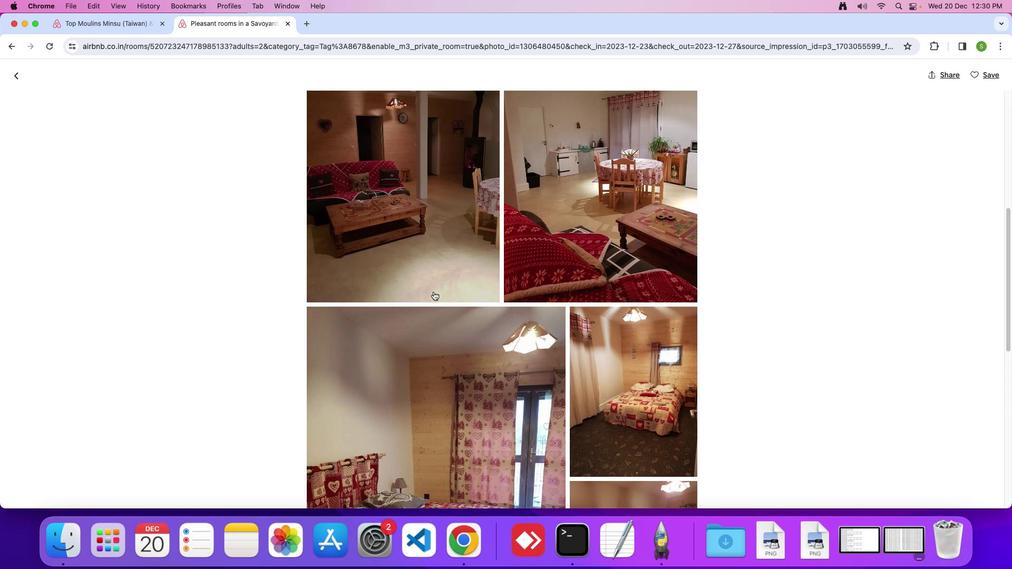 
Action: Mouse scrolled (434, 292) with delta (0, 0)
Screenshot: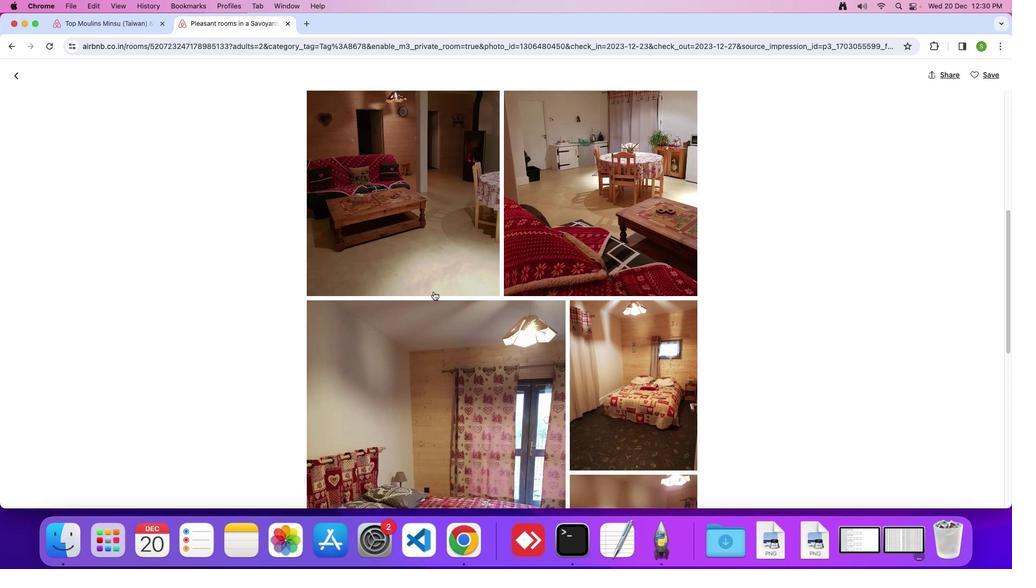 
Action: Mouse scrolled (434, 292) with delta (0, 0)
Screenshot: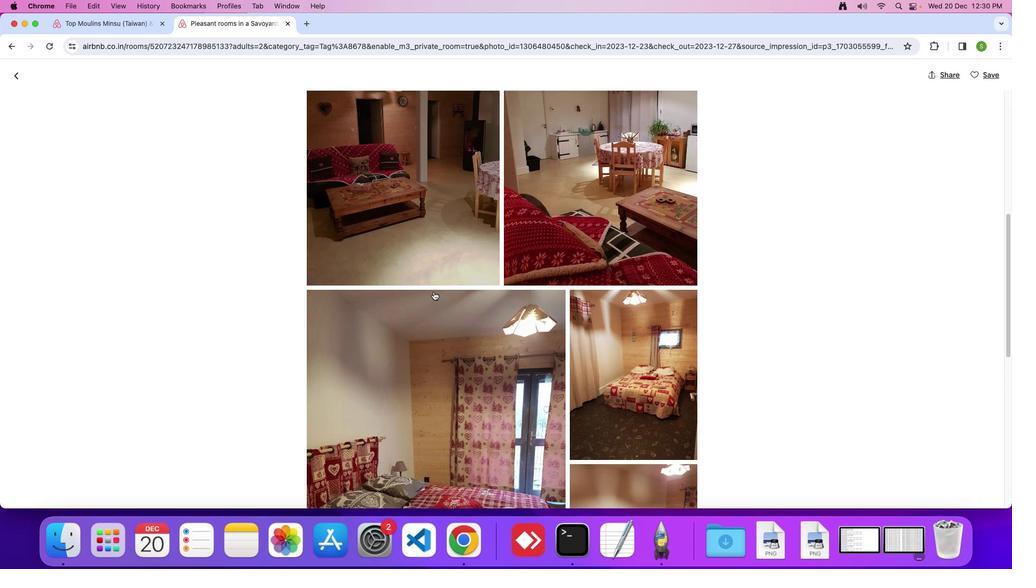 
Action: Mouse moved to (434, 292)
Screenshot: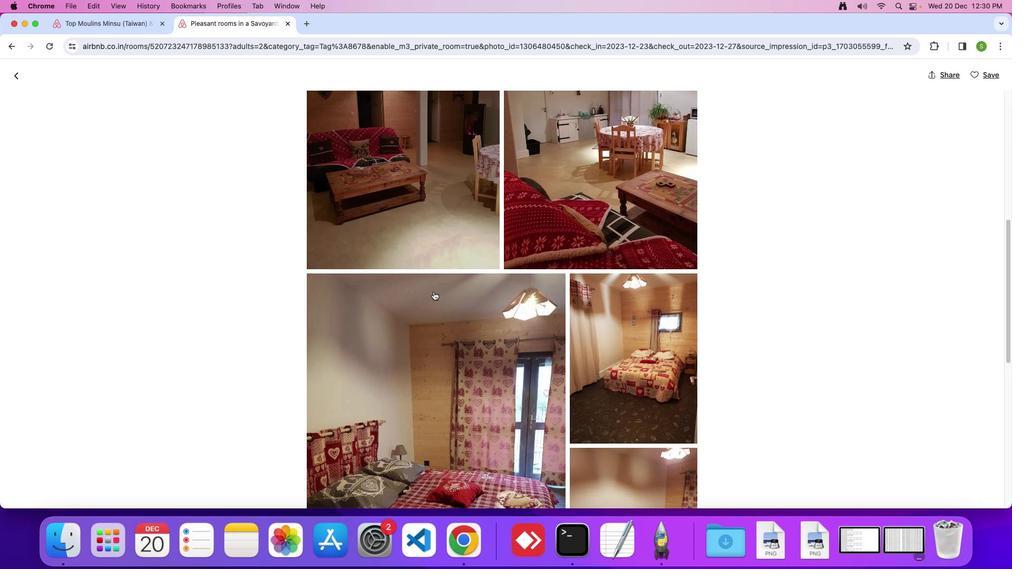 
Action: Mouse scrolled (434, 292) with delta (0, 0)
Screenshot: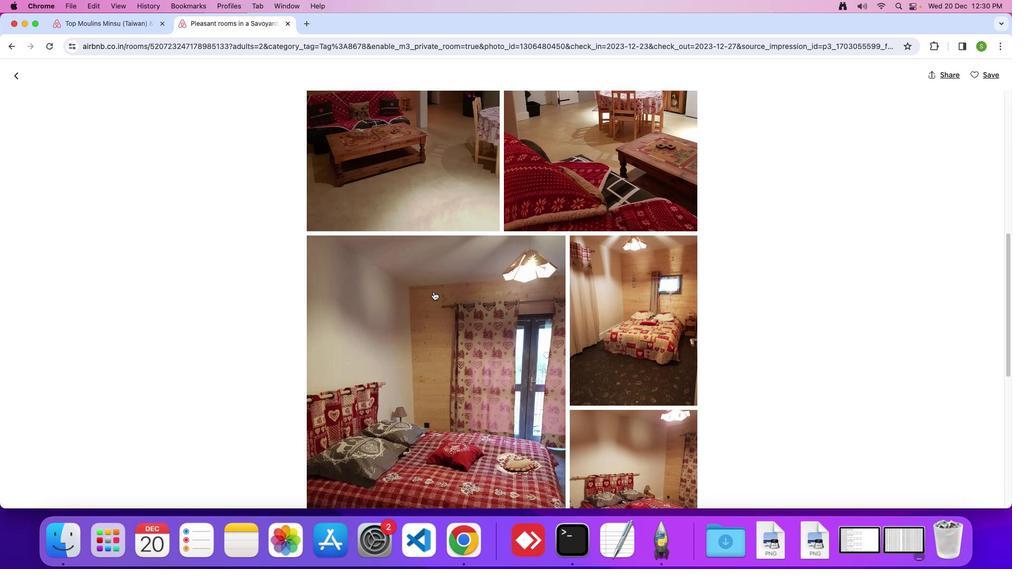 
Action: Mouse scrolled (434, 292) with delta (0, 0)
Screenshot: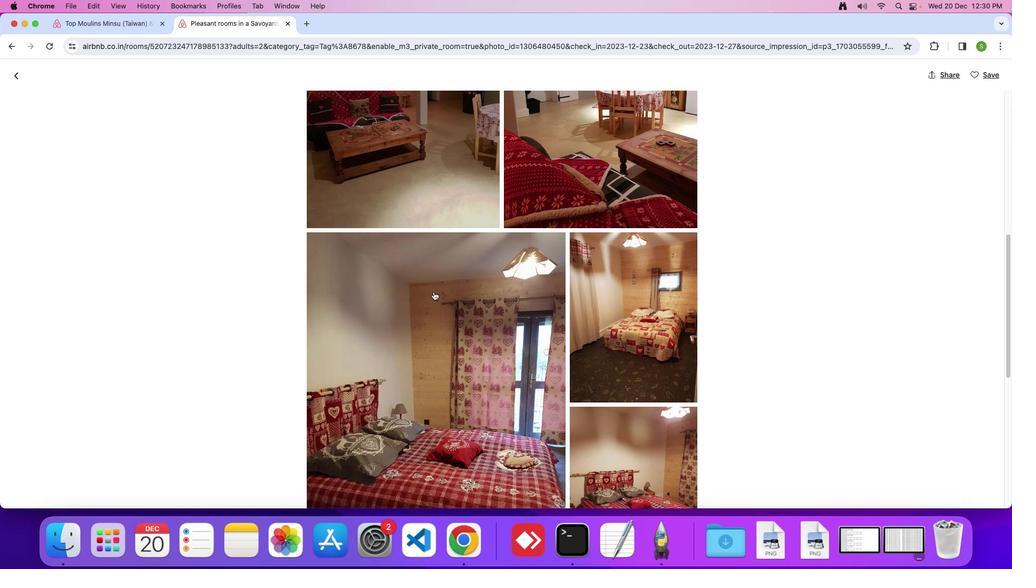 
Action: Mouse scrolled (434, 292) with delta (0, 0)
Screenshot: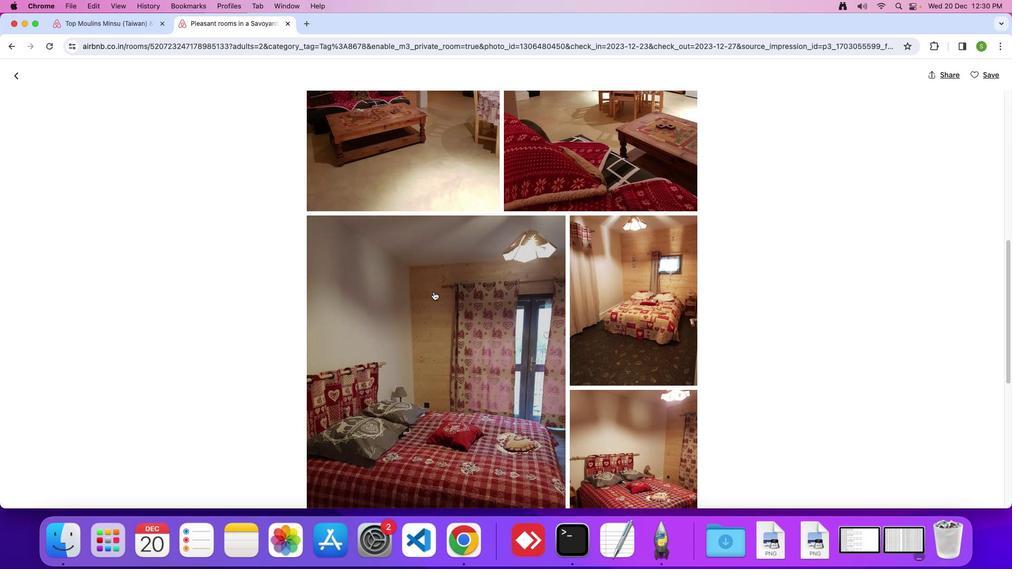 
Action: Mouse scrolled (434, 292) with delta (0, 0)
Screenshot: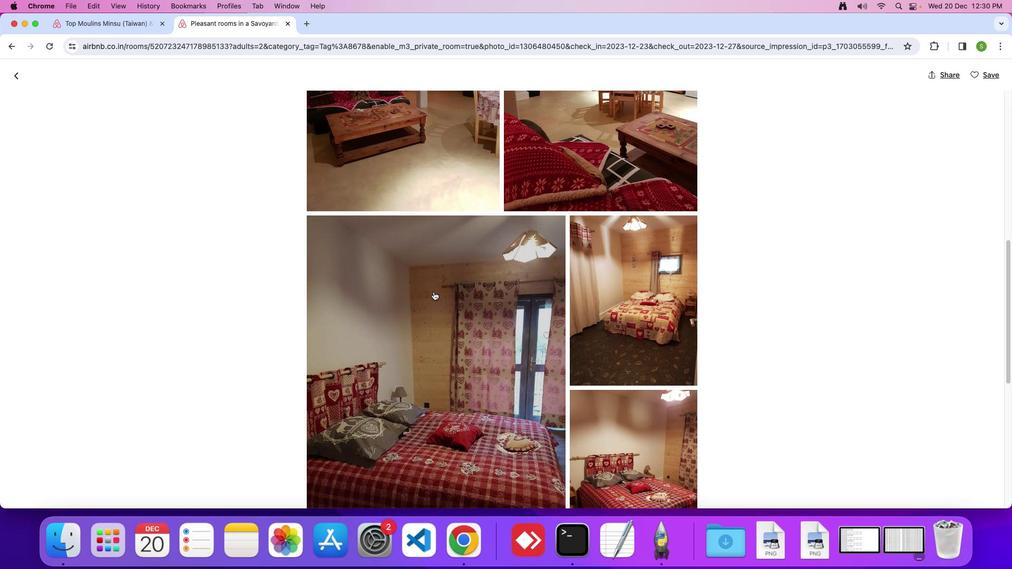 
Action: Mouse scrolled (434, 292) with delta (0, 0)
Screenshot: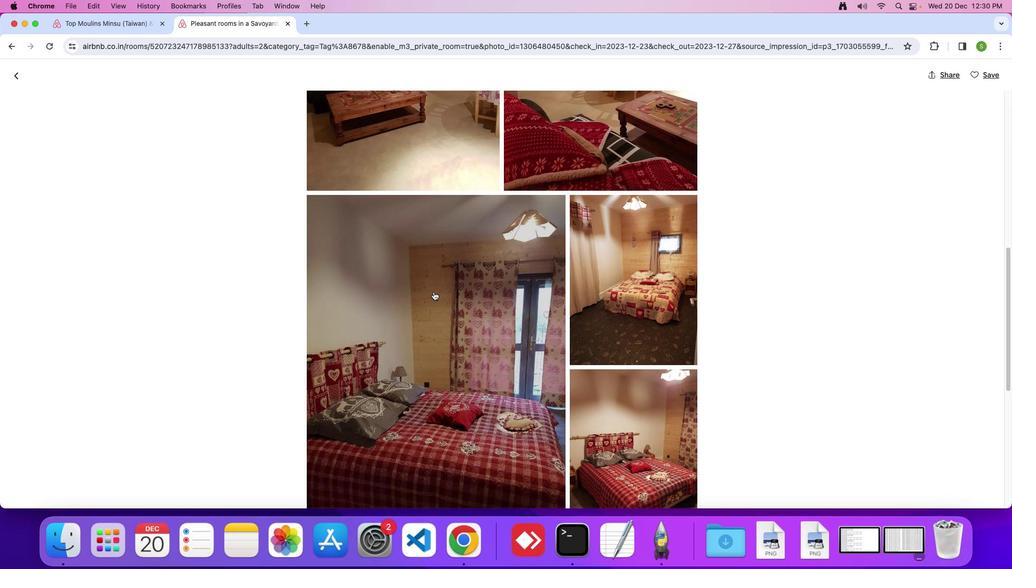 
Action: Mouse scrolled (434, 292) with delta (0, 0)
Screenshot: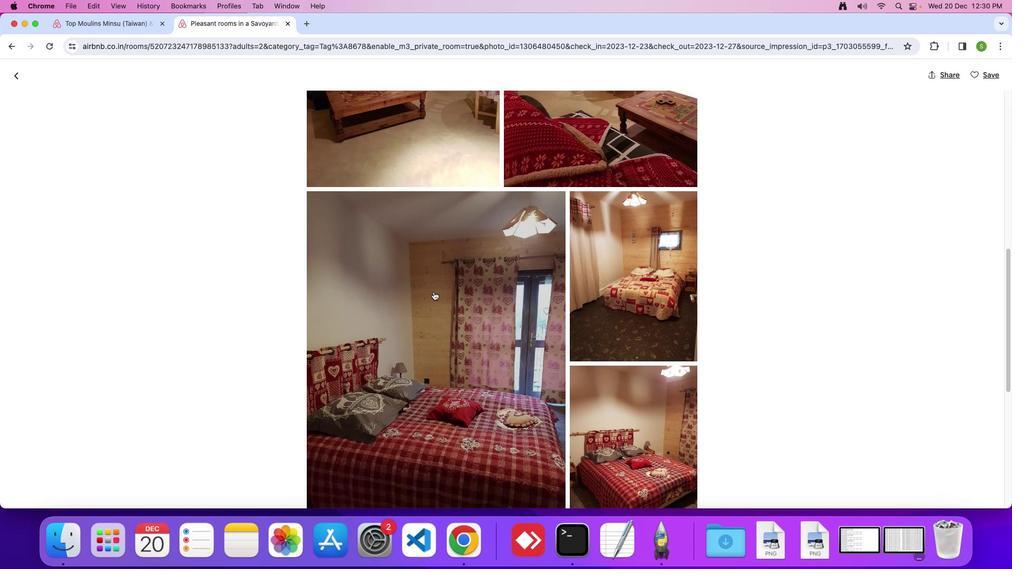 
Action: Mouse scrolled (434, 292) with delta (0, 0)
Screenshot: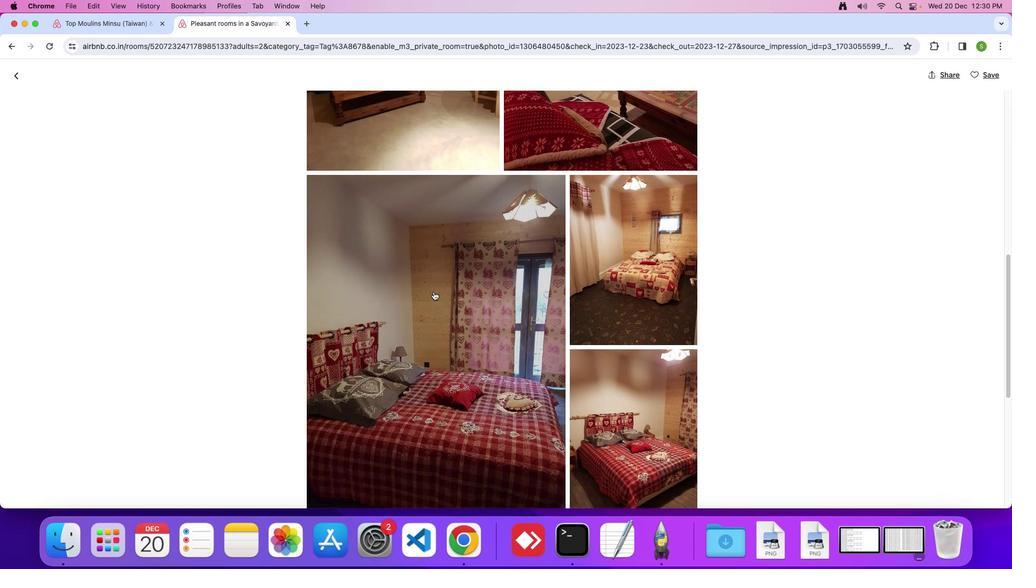 
Action: Mouse scrolled (434, 292) with delta (0, 0)
Screenshot: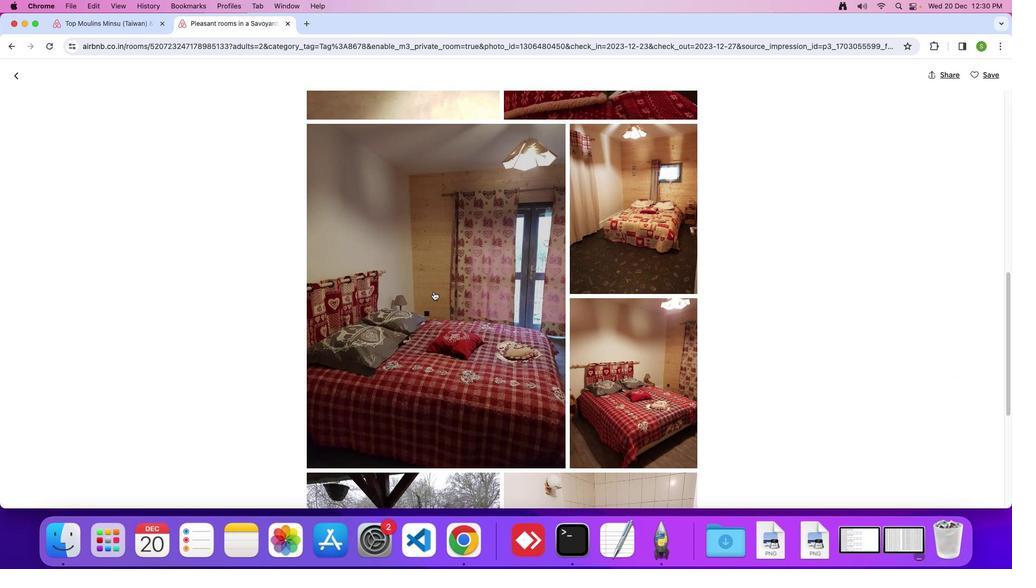 
Action: Mouse scrolled (434, 292) with delta (0, 0)
Screenshot: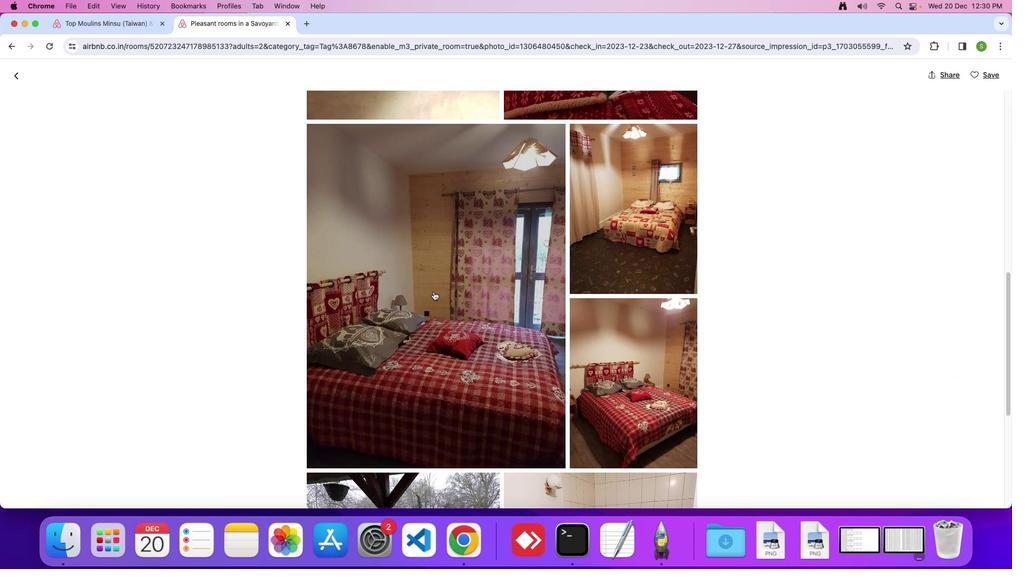 
Action: Mouse scrolled (434, 292) with delta (0, 0)
Screenshot: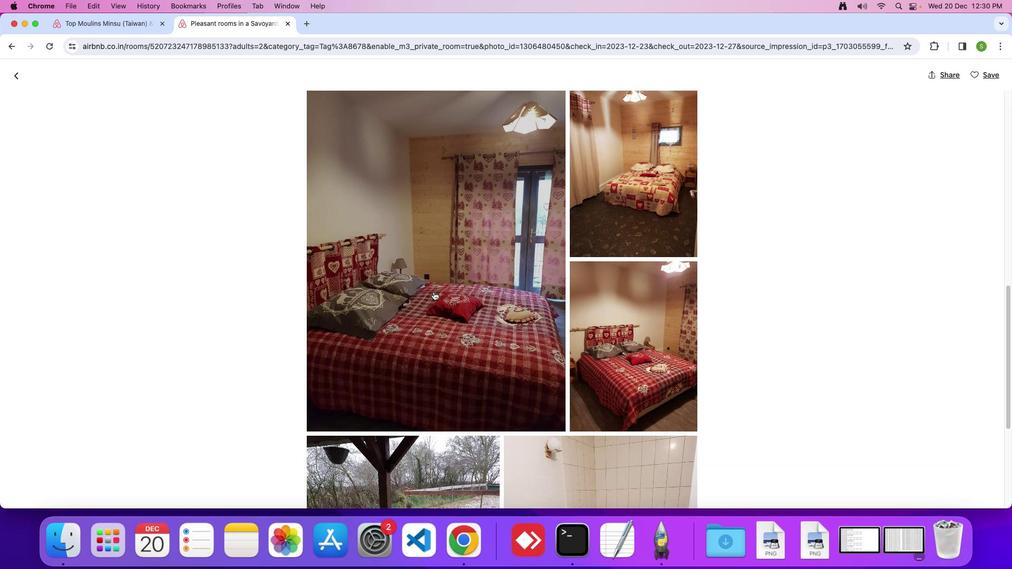 
Action: Mouse scrolled (434, 292) with delta (0, 0)
Screenshot: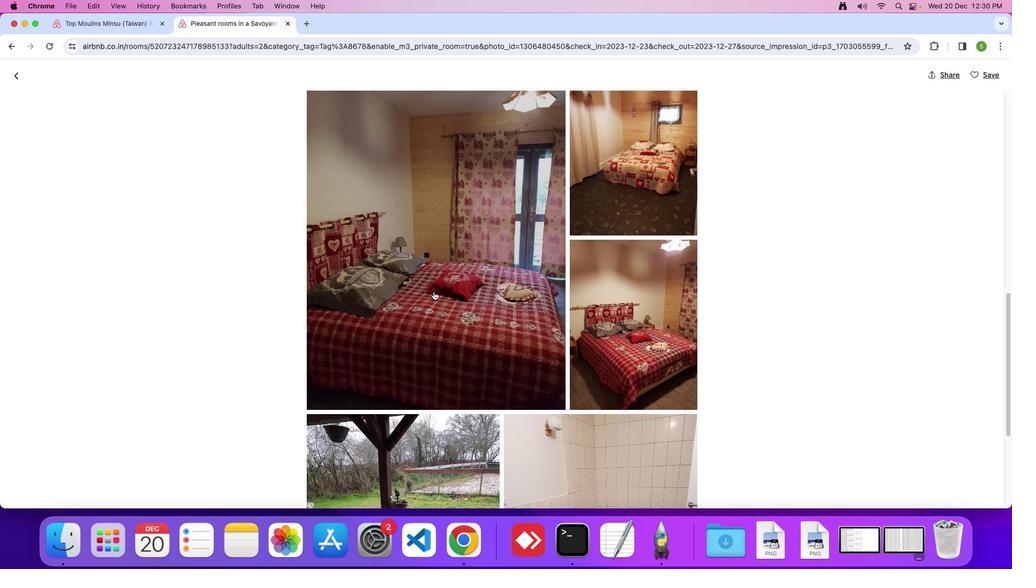 
Action: Mouse scrolled (434, 292) with delta (0, 0)
Screenshot: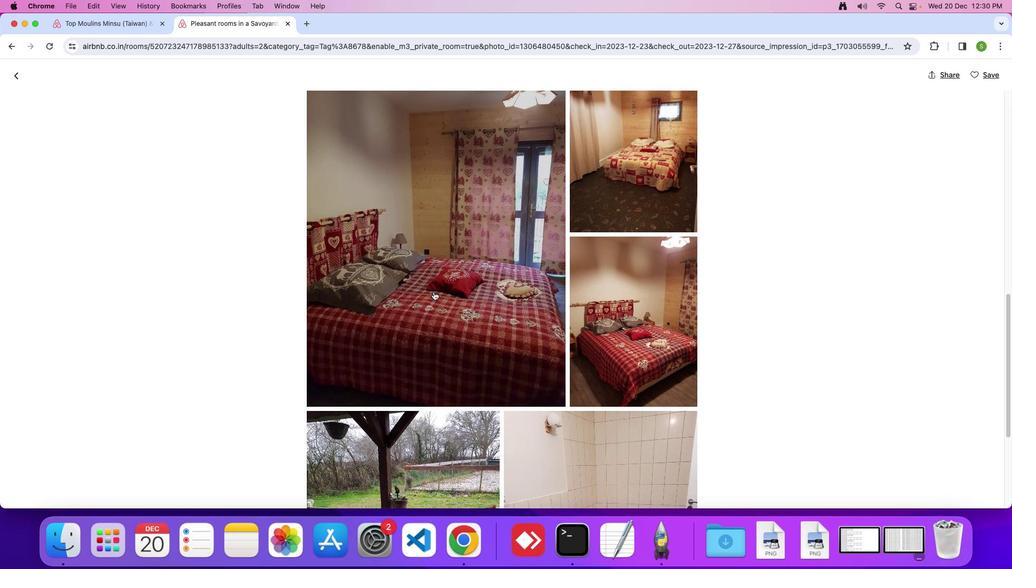 
Action: Mouse scrolled (434, 292) with delta (0, 0)
Screenshot: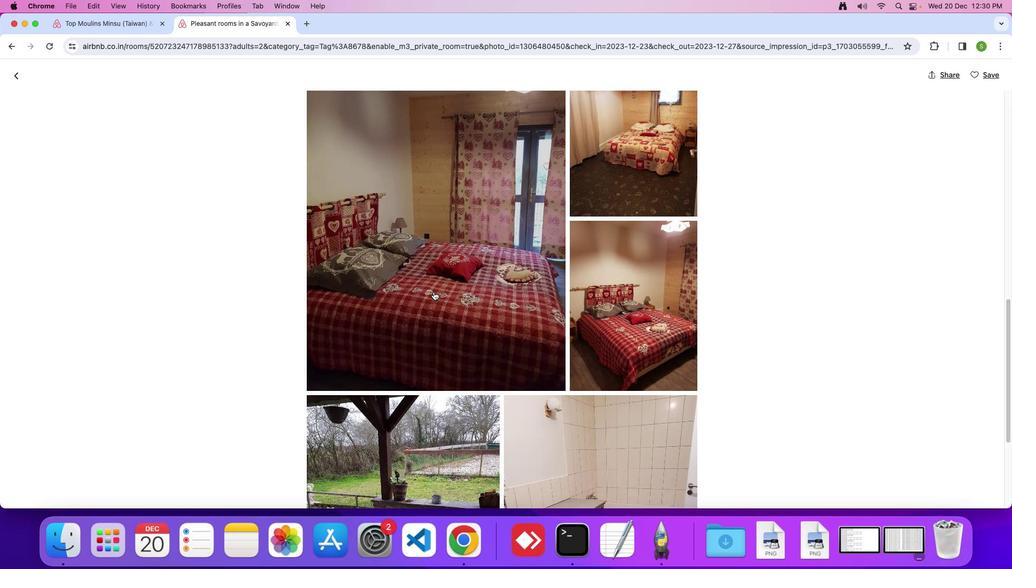 
Action: Mouse scrolled (434, 292) with delta (0, 0)
Screenshot: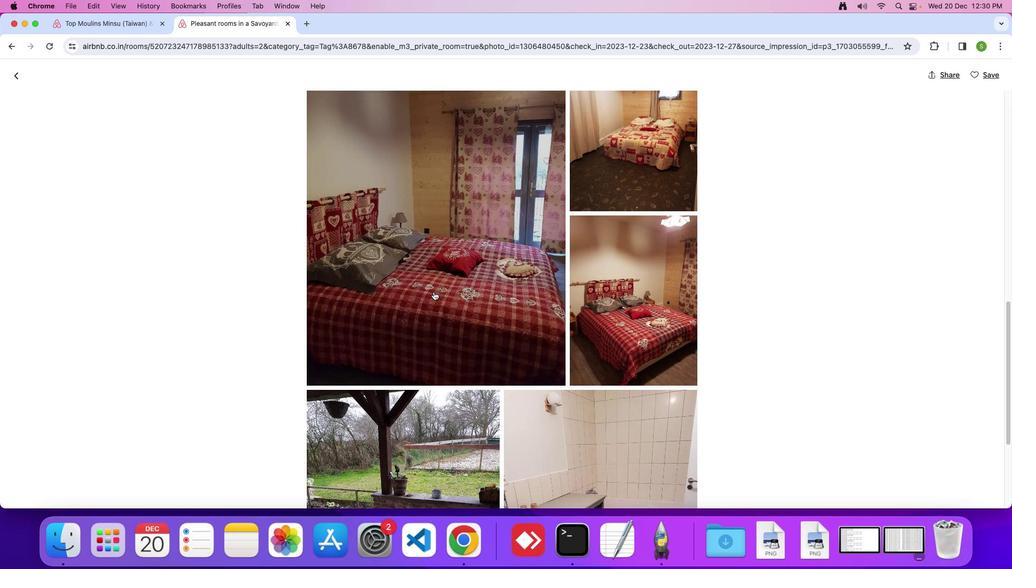 
Action: Mouse scrolled (434, 292) with delta (0, 0)
Screenshot: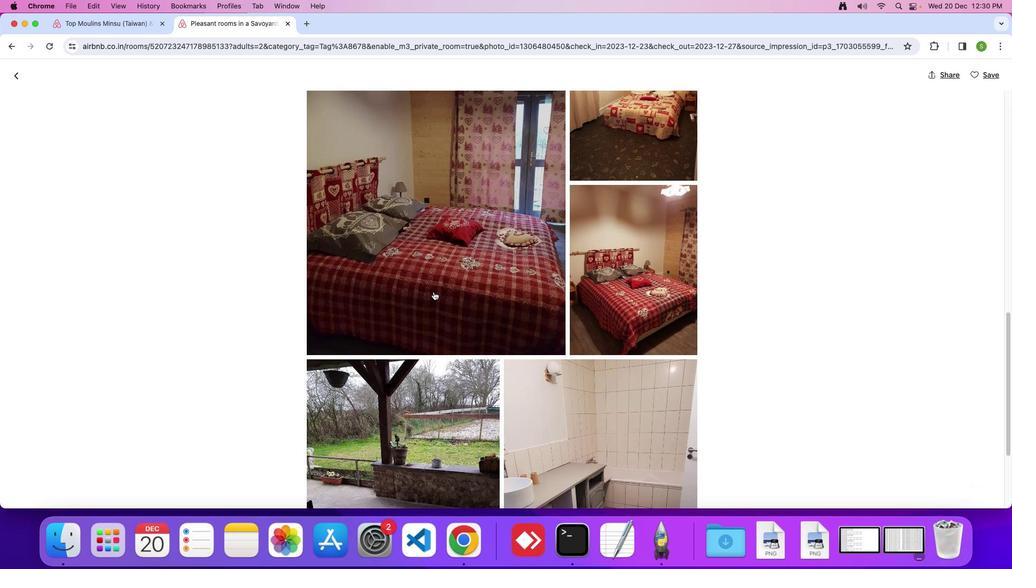 
Action: Mouse scrolled (434, 292) with delta (0, 0)
Screenshot: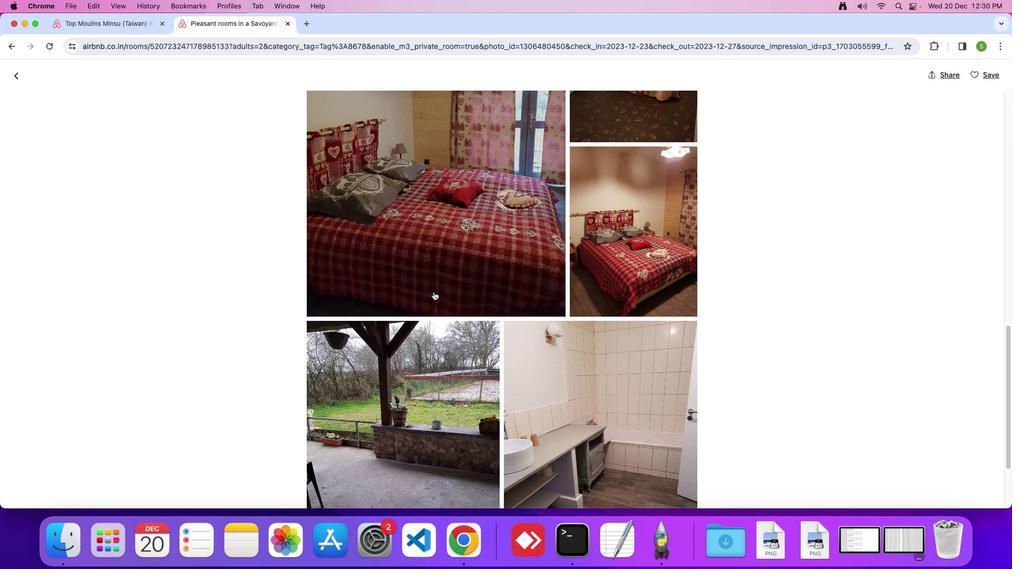 
Action: Mouse scrolled (434, 292) with delta (0, 0)
Screenshot: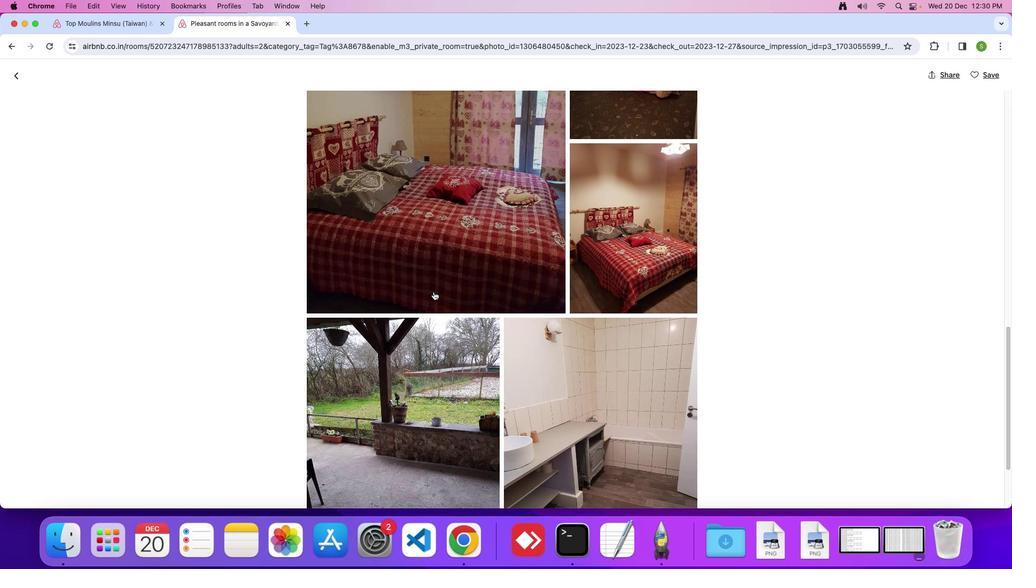 
Action: Mouse scrolled (434, 292) with delta (0, 0)
Screenshot: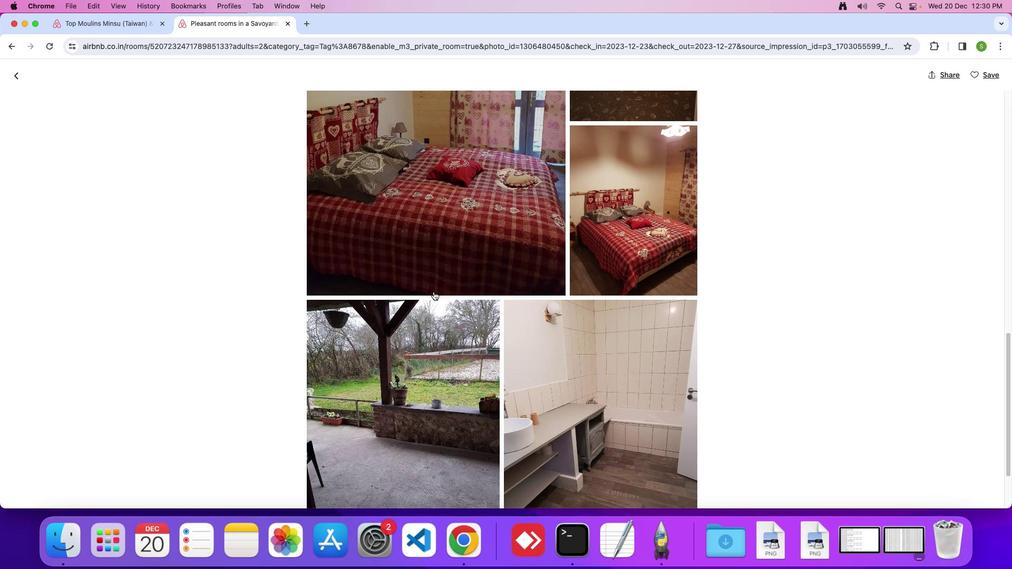 
Action: Mouse scrolled (434, 292) with delta (0, 0)
Screenshot: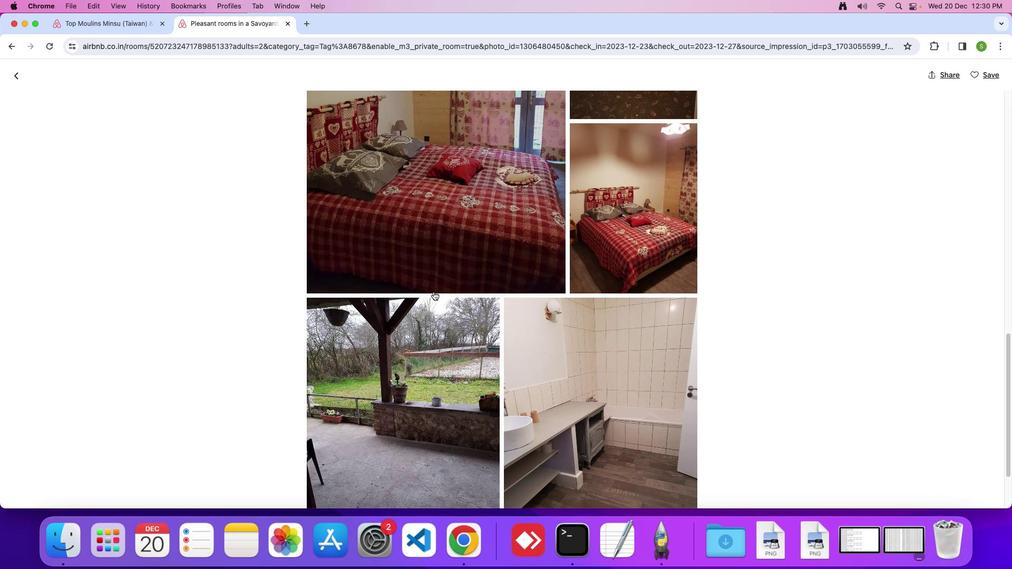 
Action: Mouse scrolled (434, 292) with delta (0, 0)
Screenshot: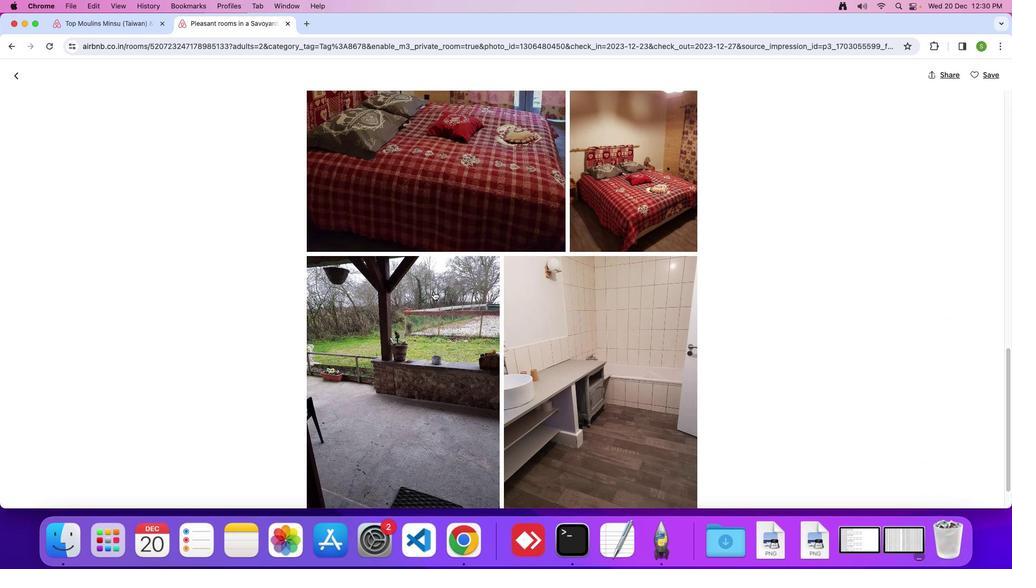 
Action: Mouse scrolled (434, 292) with delta (0, 0)
Screenshot: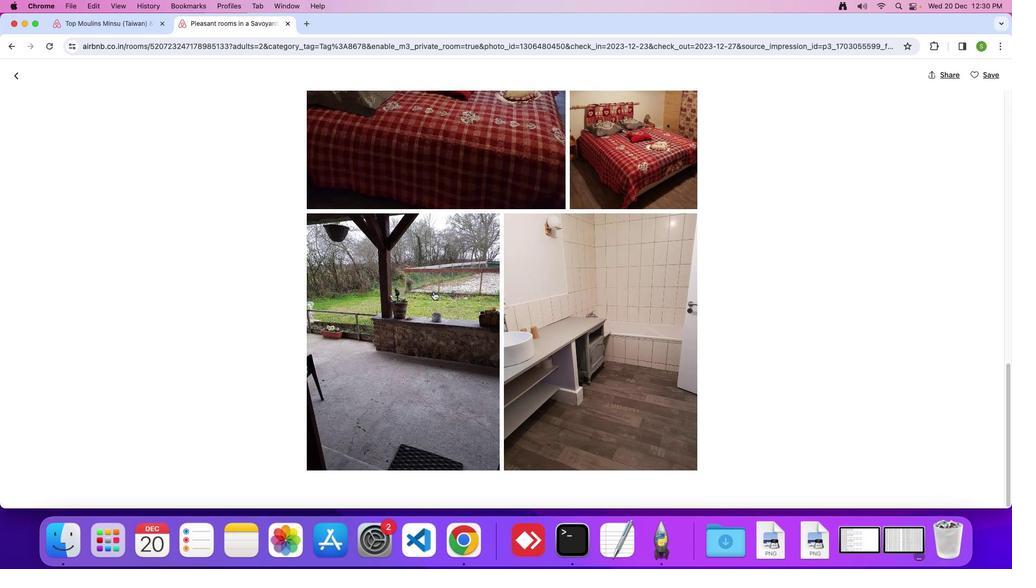 
Action: Mouse scrolled (434, 292) with delta (0, 0)
Screenshot: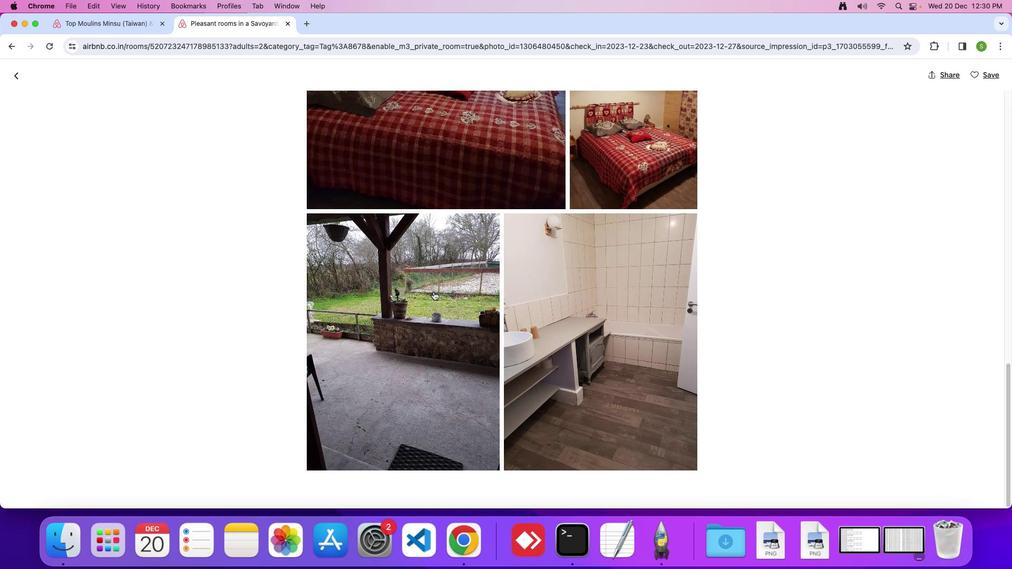 
Action: Mouse scrolled (434, 292) with delta (0, 0)
Screenshot: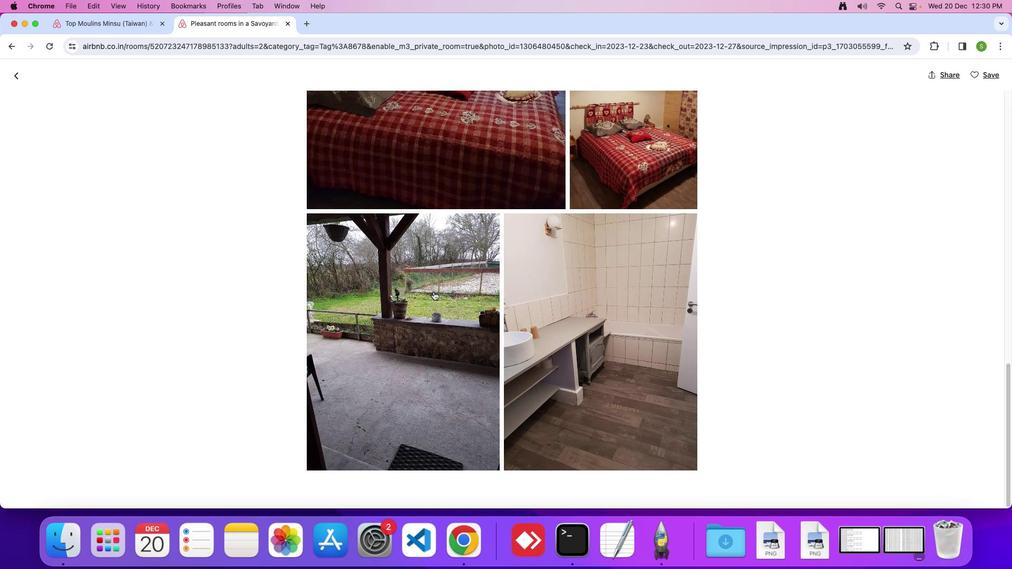
Action: Mouse scrolled (434, 292) with delta (0, 0)
Screenshot: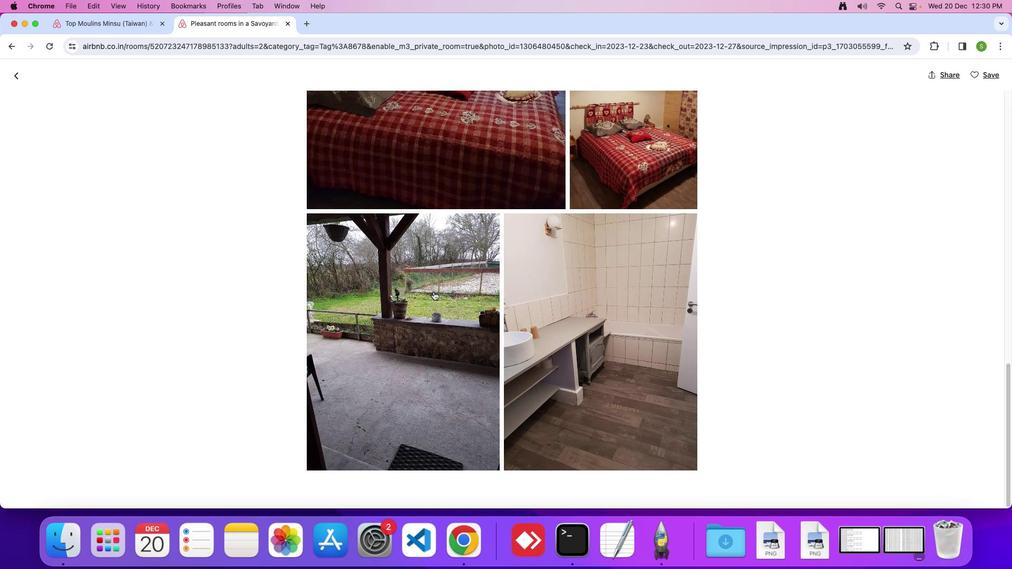 
Action: Mouse scrolled (434, 292) with delta (0, 0)
Screenshot: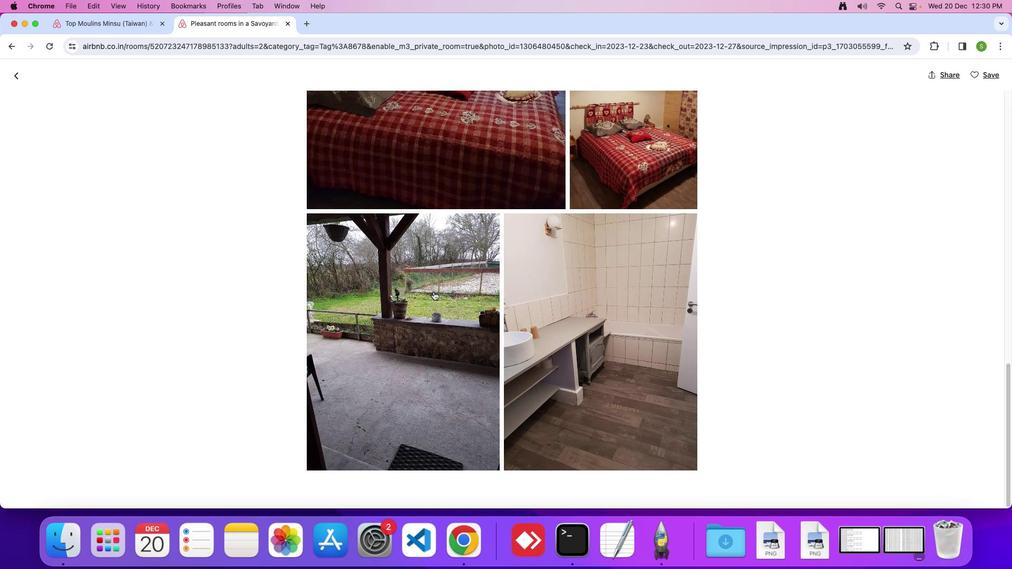 
Action: Mouse moved to (21, 78)
Screenshot: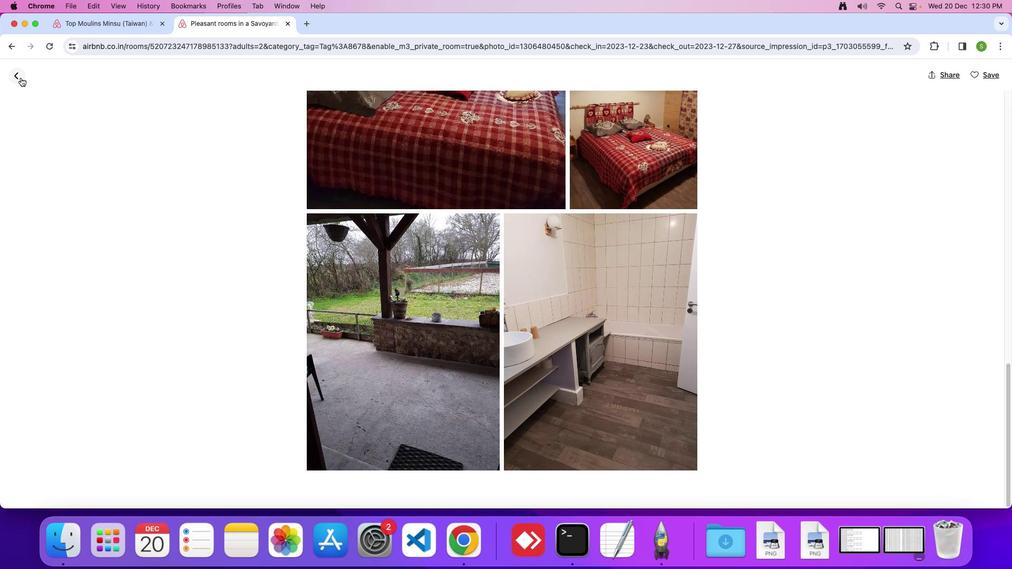 
Action: Mouse pressed left at (21, 78)
Screenshot: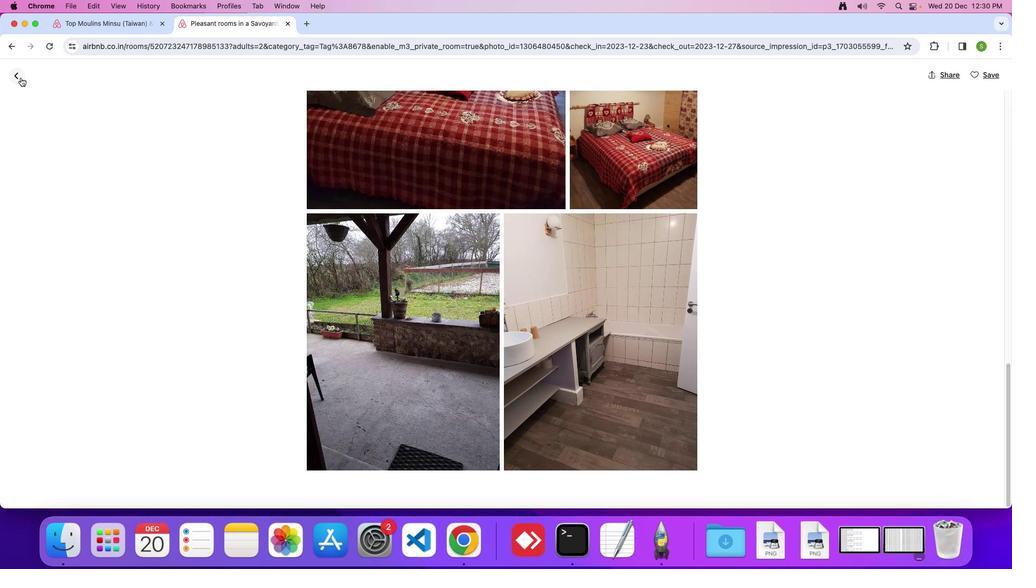 
Action: Mouse moved to (345, 316)
Screenshot: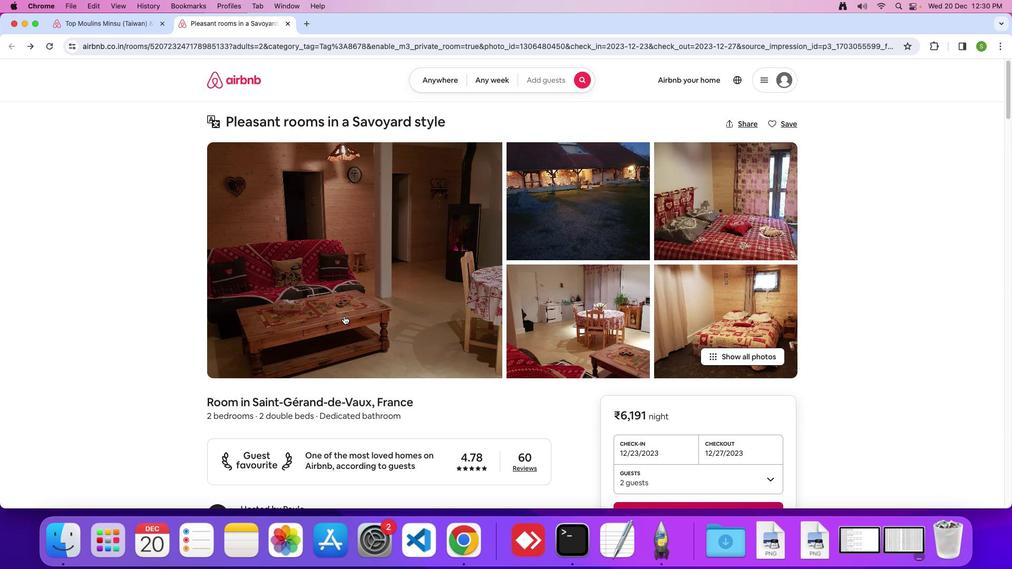 
Action: Mouse scrolled (345, 316) with delta (0, 0)
Screenshot: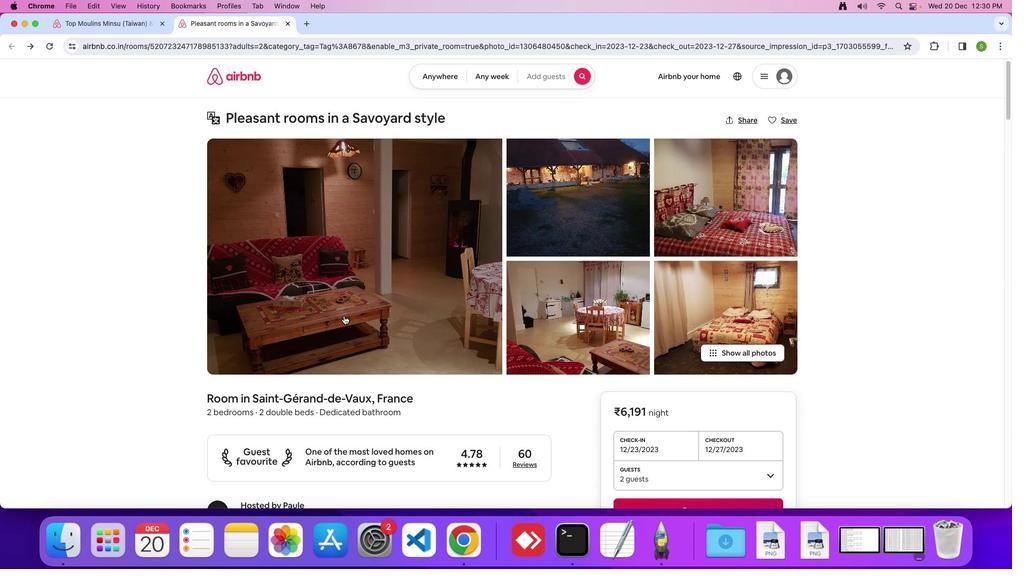 
Action: Mouse scrolled (345, 316) with delta (0, 0)
Screenshot: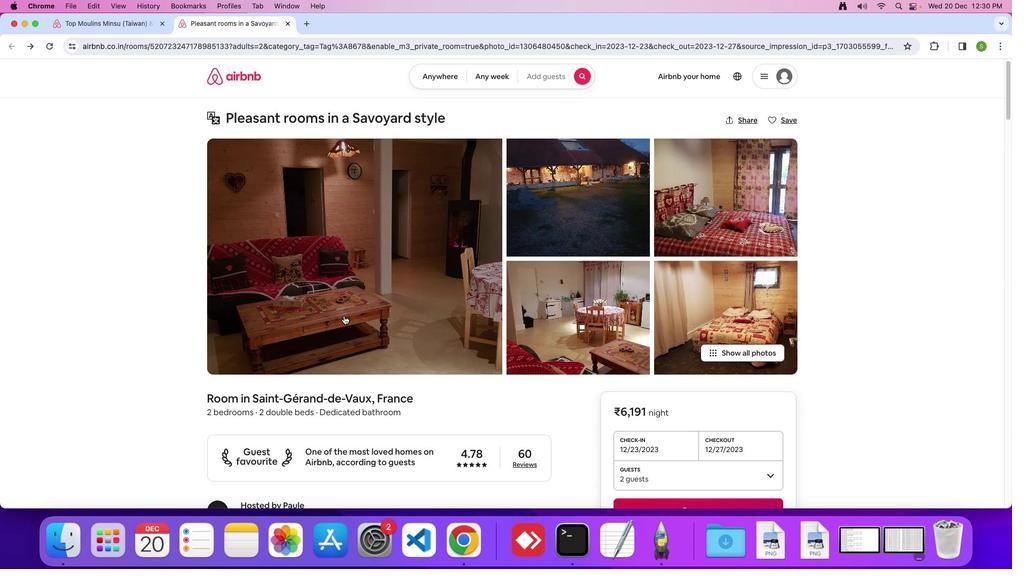 
Action: Mouse scrolled (345, 316) with delta (0, -1)
Screenshot: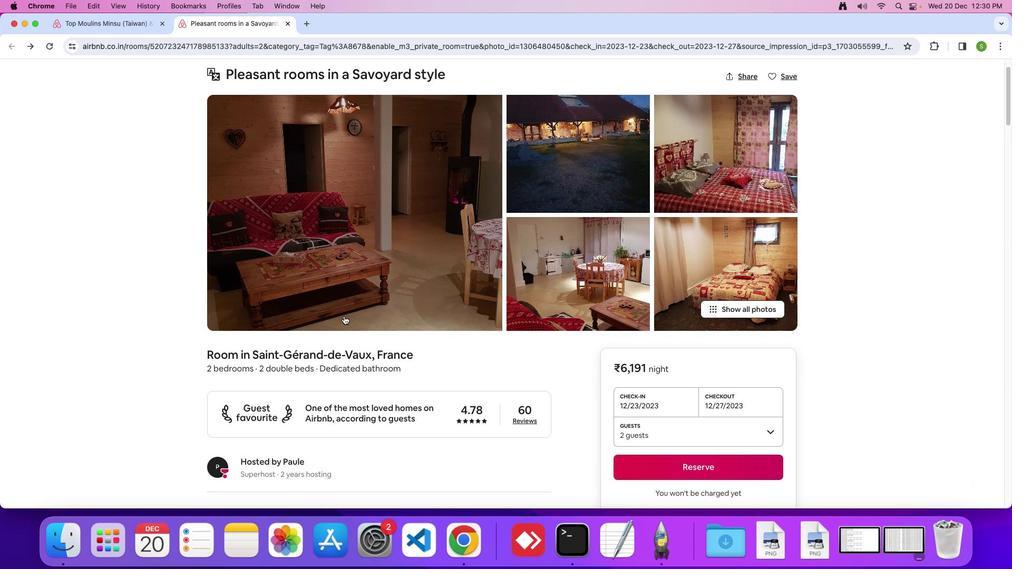 
Action: Mouse moved to (354, 339)
Screenshot: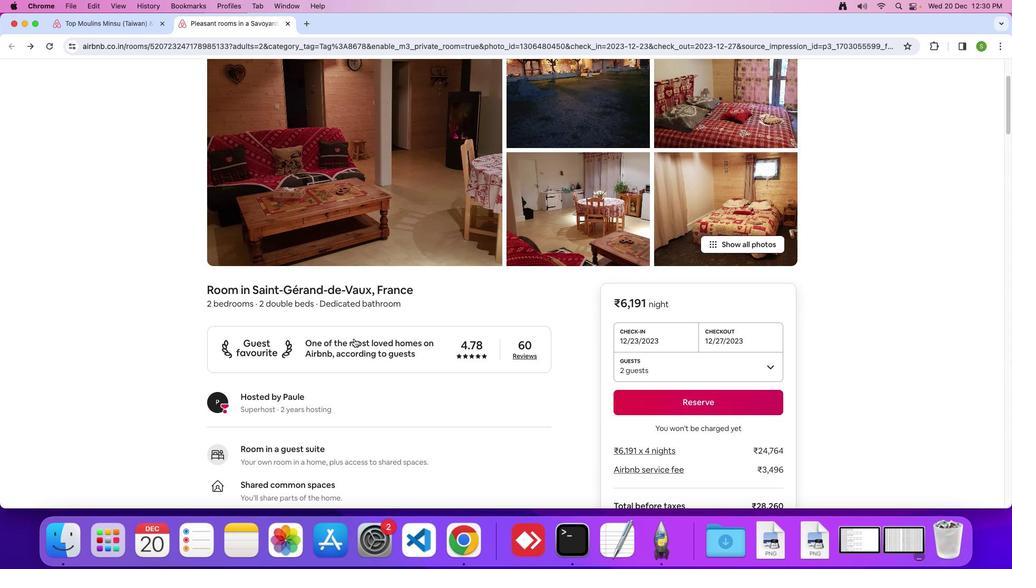
Action: Mouse scrolled (354, 339) with delta (0, 0)
Screenshot: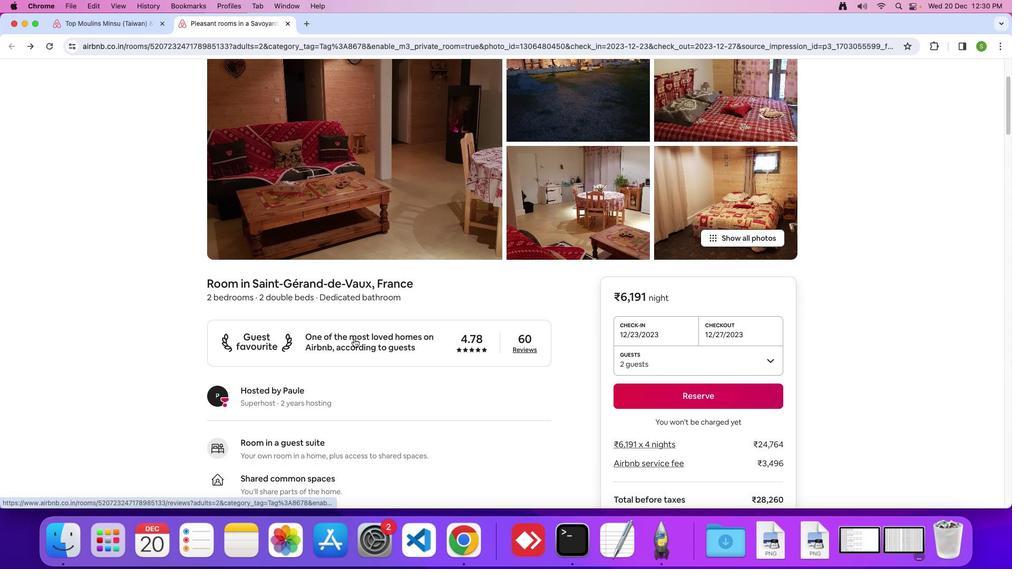 
Action: Mouse scrolled (354, 339) with delta (0, 0)
Screenshot: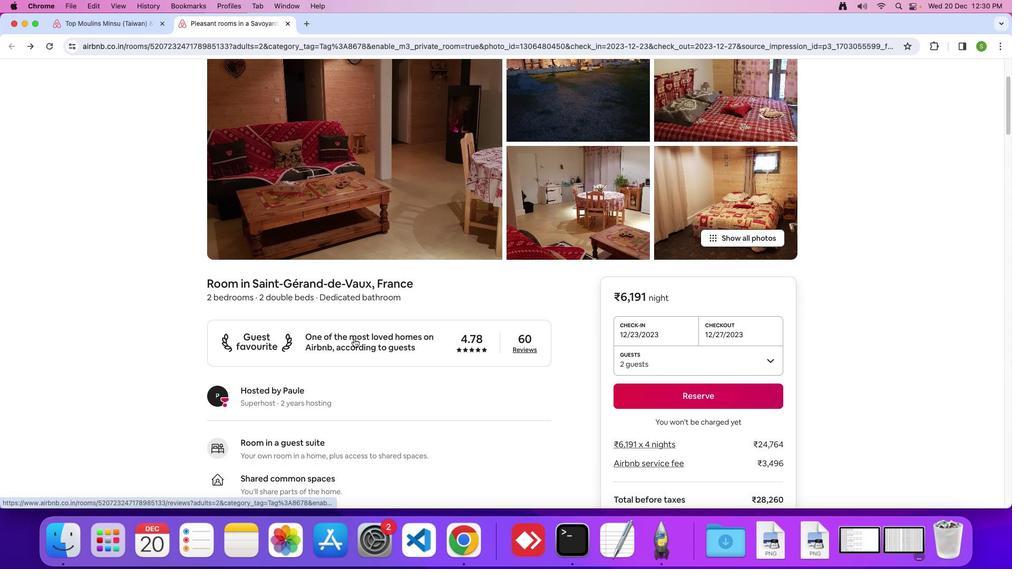 
Action: Mouse scrolled (354, 339) with delta (0, 0)
Screenshot: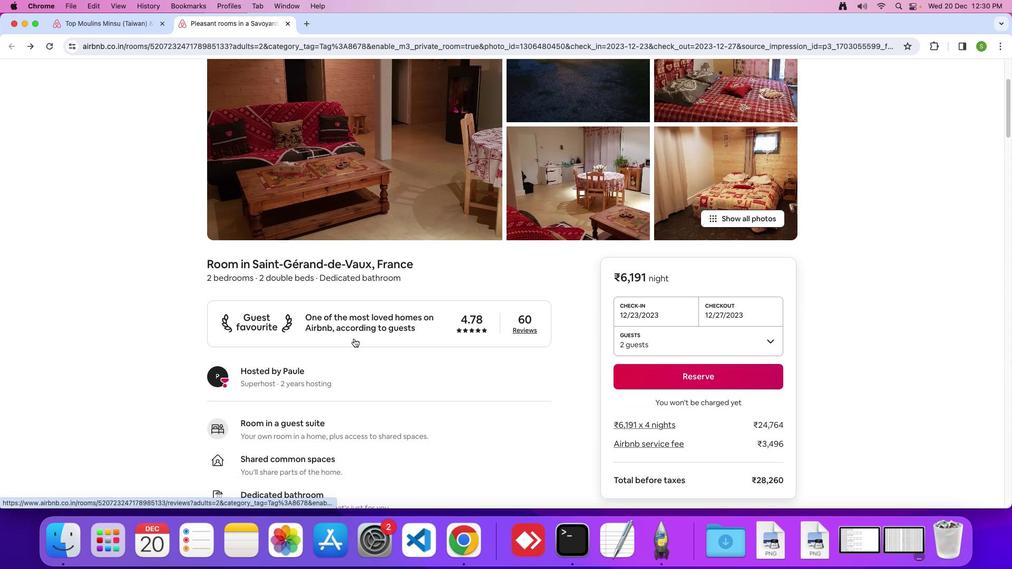 
Action: Mouse scrolled (354, 339) with delta (0, 0)
Screenshot: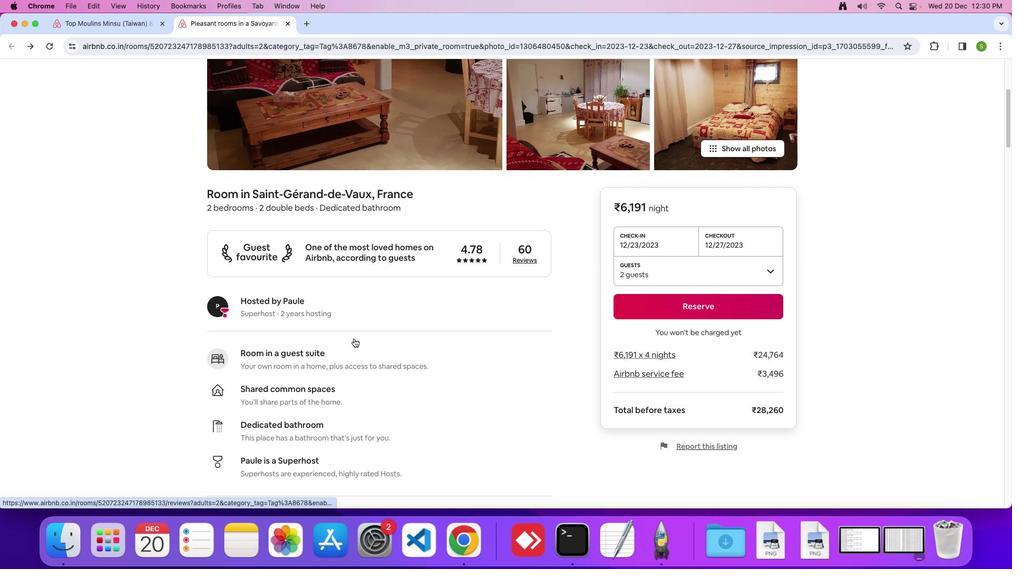 
Action: Mouse scrolled (354, 339) with delta (0, 0)
Screenshot: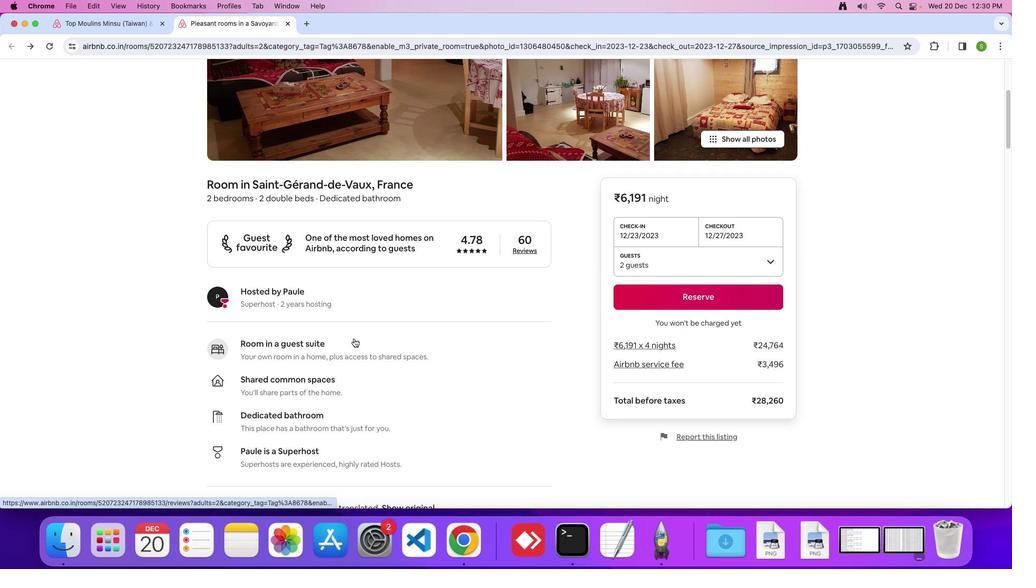 
Action: Mouse scrolled (354, 339) with delta (0, 0)
Screenshot: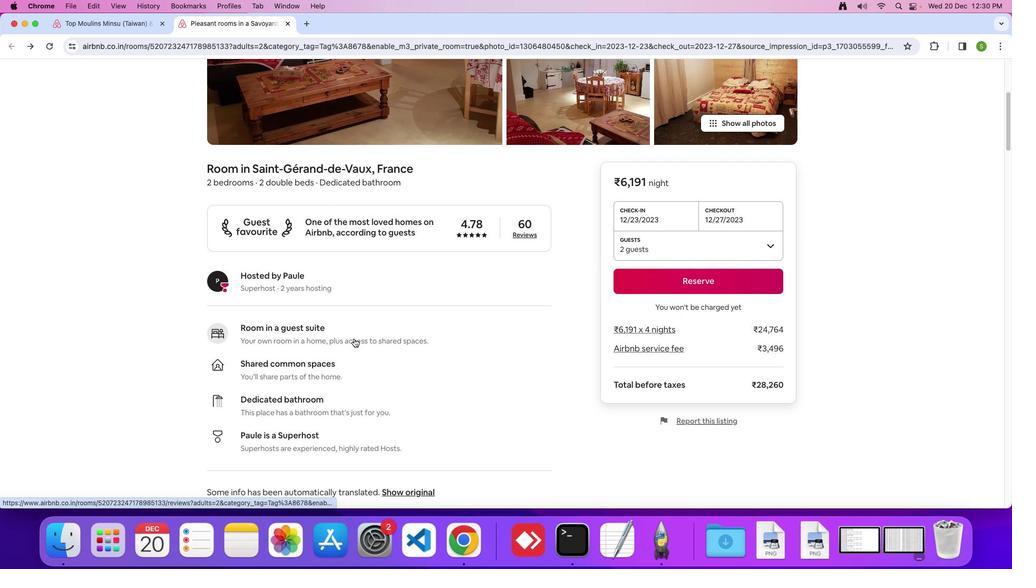 
Action: Mouse scrolled (354, 339) with delta (0, 0)
Screenshot: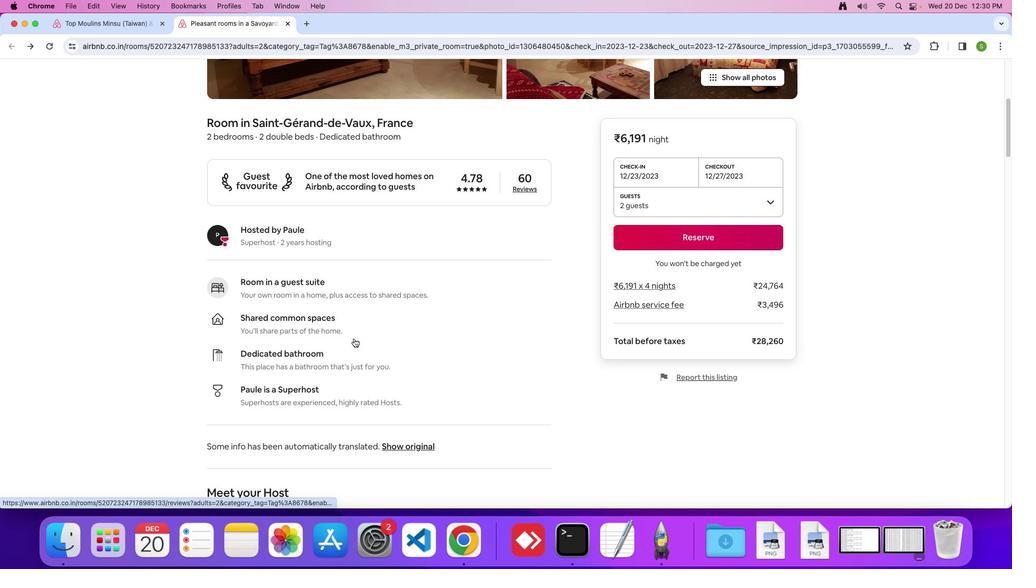
Action: Mouse scrolled (354, 339) with delta (0, 0)
Screenshot: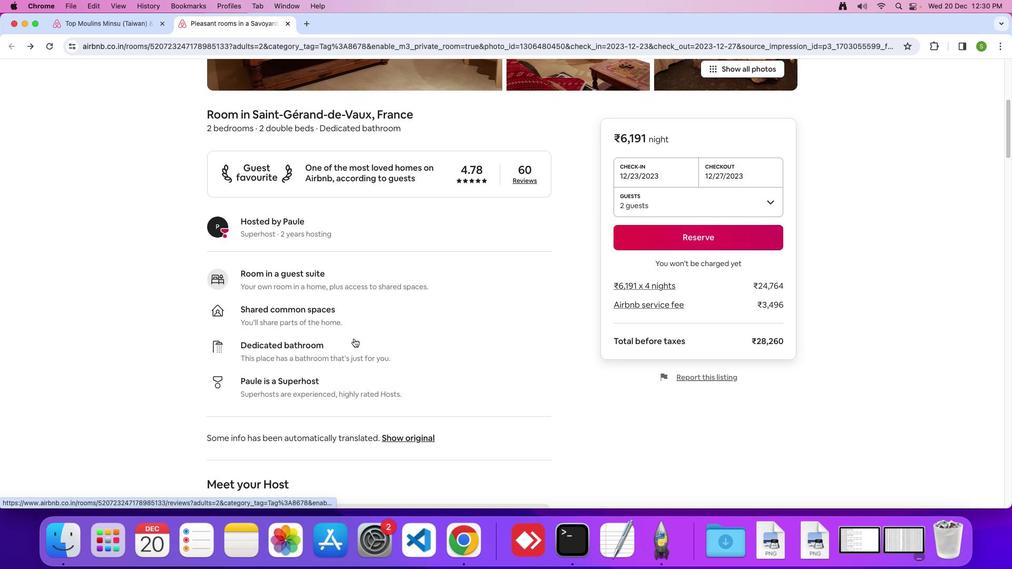 
Action: Mouse scrolled (354, 339) with delta (0, 0)
Screenshot: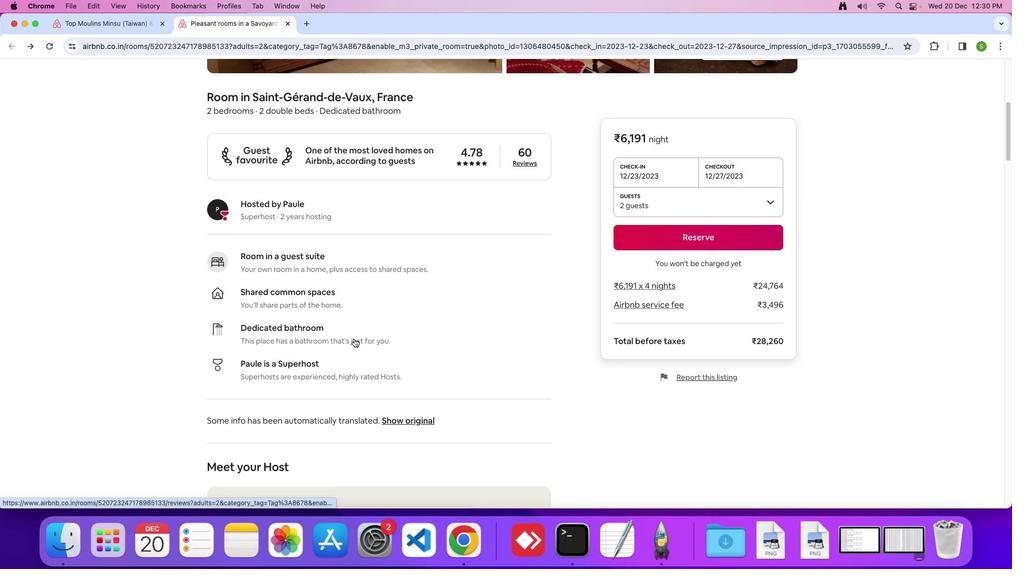 
Action: Mouse scrolled (354, 339) with delta (0, 0)
Screenshot: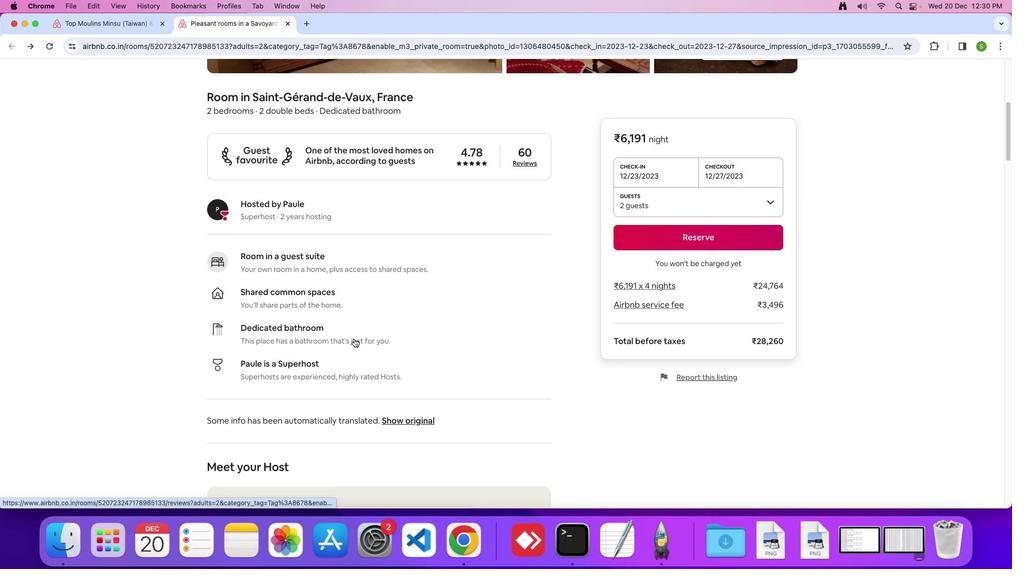 
Action: Mouse scrolled (354, 339) with delta (0, 0)
Screenshot: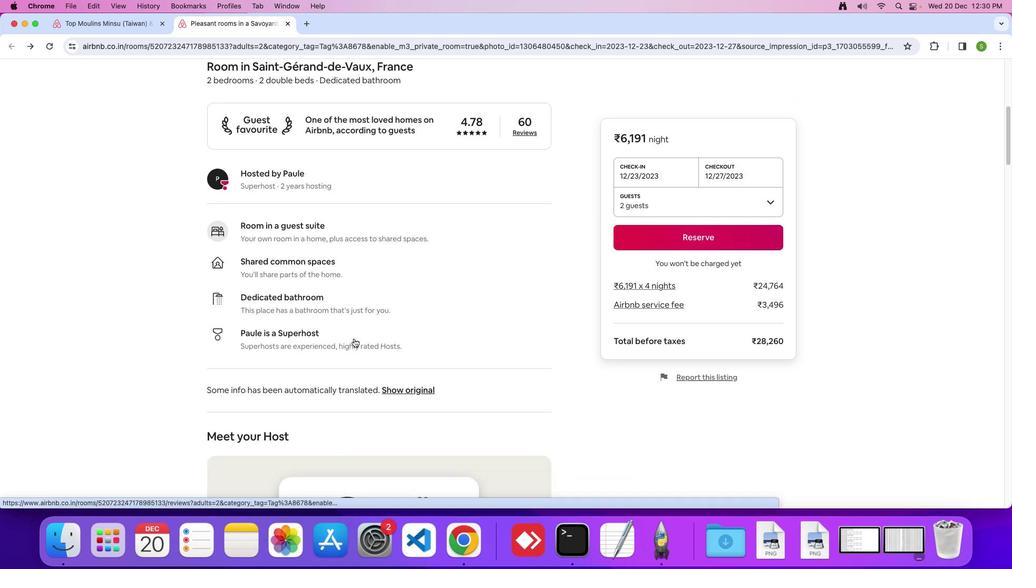 
Action: Mouse scrolled (354, 339) with delta (0, 0)
Screenshot: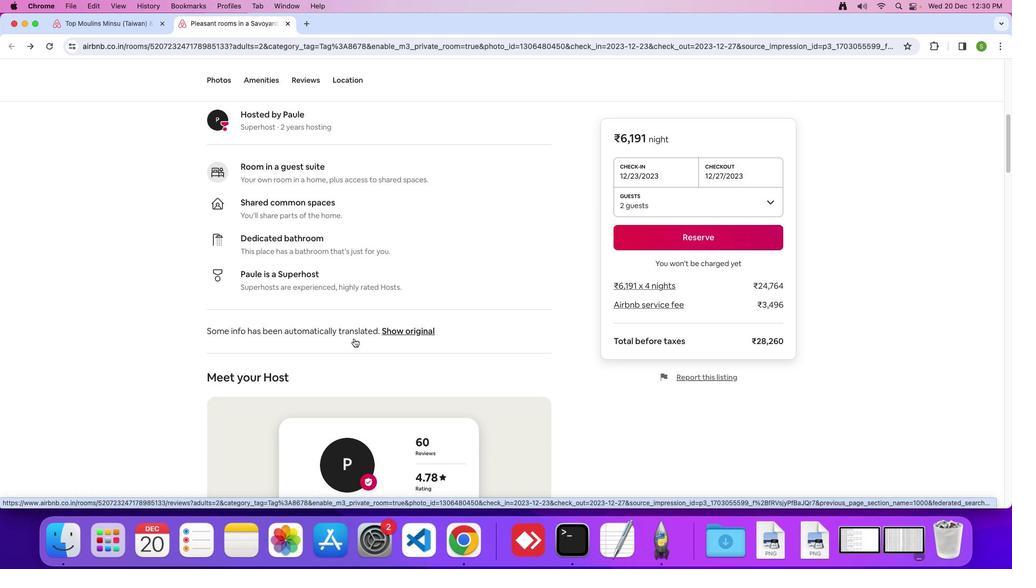 
Action: Mouse scrolled (354, 339) with delta (0, 0)
Screenshot: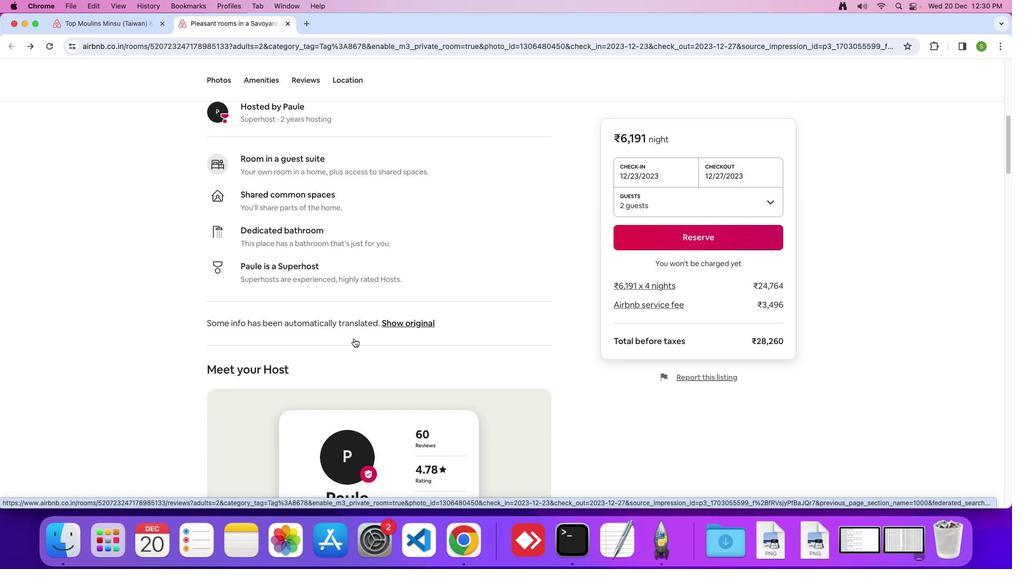 
Action: Mouse scrolled (354, 339) with delta (0, 0)
Screenshot: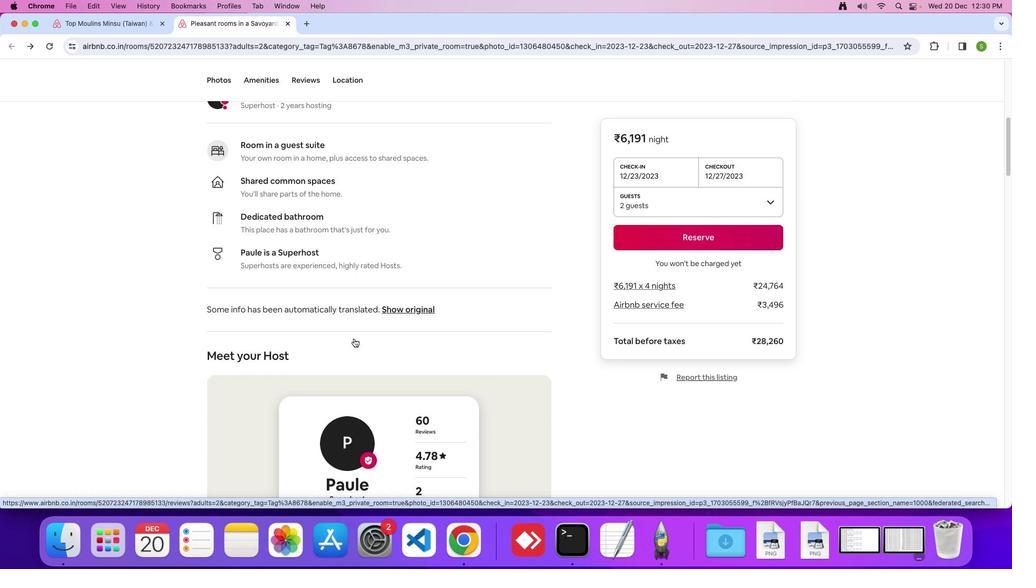 
Action: Mouse scrolled (354, 339) with delta (0, 0)
Screenshot: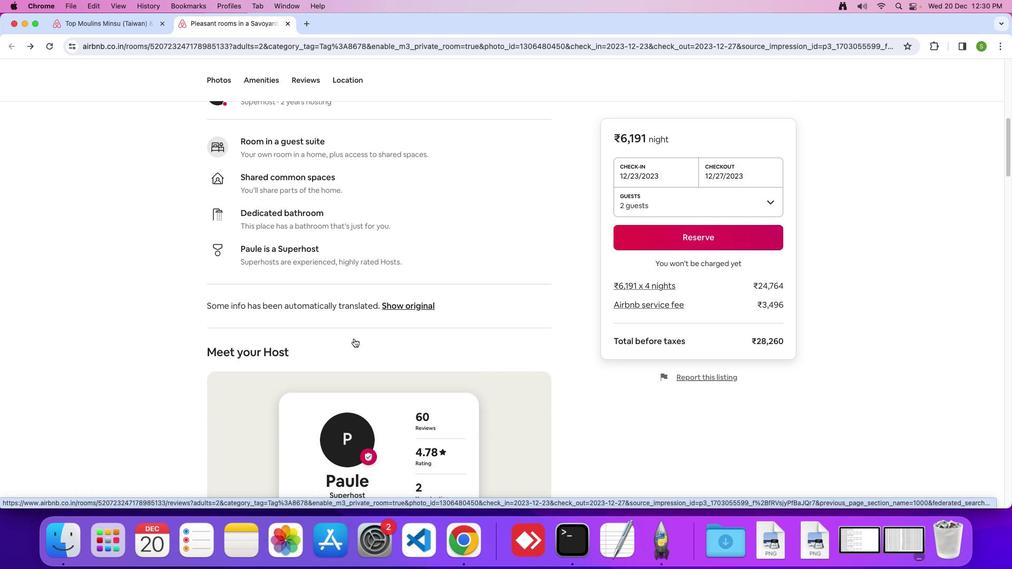 
Action: Mouse scrolled (354, 339) with delta (0, 0)
Screenshot: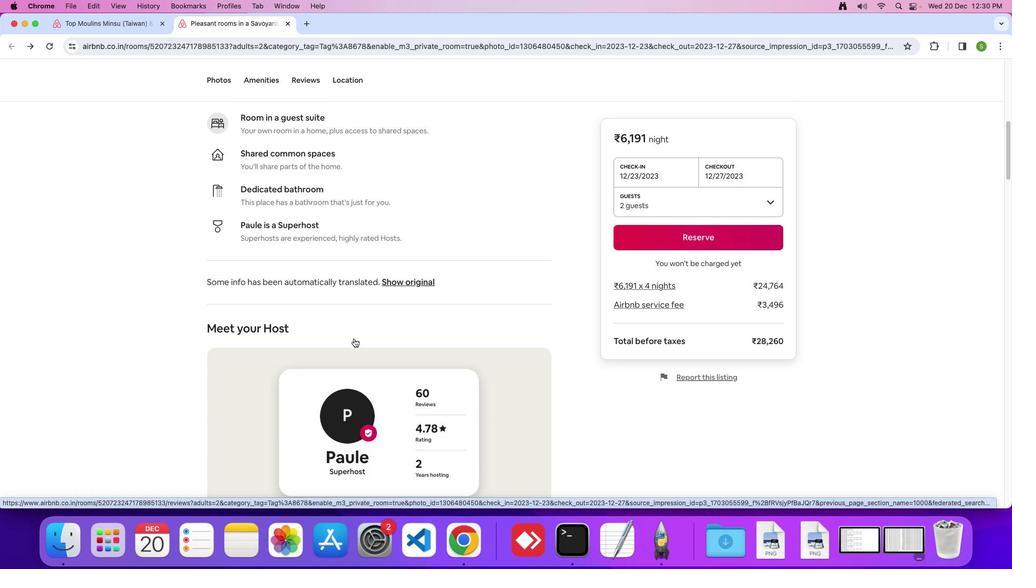
Action: Mouse scrolled (354, 339) with delta (0, 0)
Screenshot: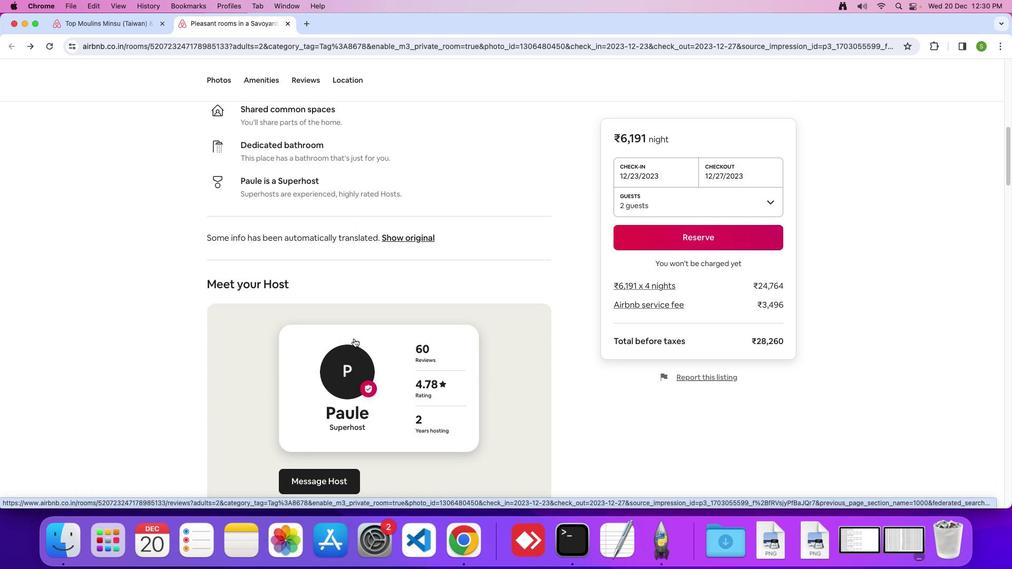 
Action: Mouse scrolled (354, 339) with delta (0, 0)
Screenshot: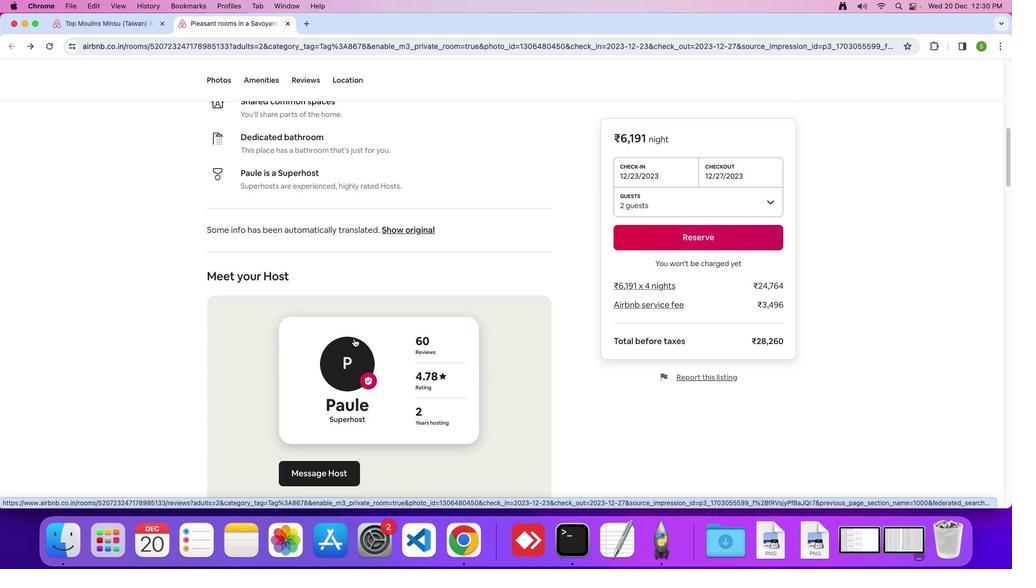 
Action: Mouse scrolled (354, 339) with delta (0, 0)
Screenshot: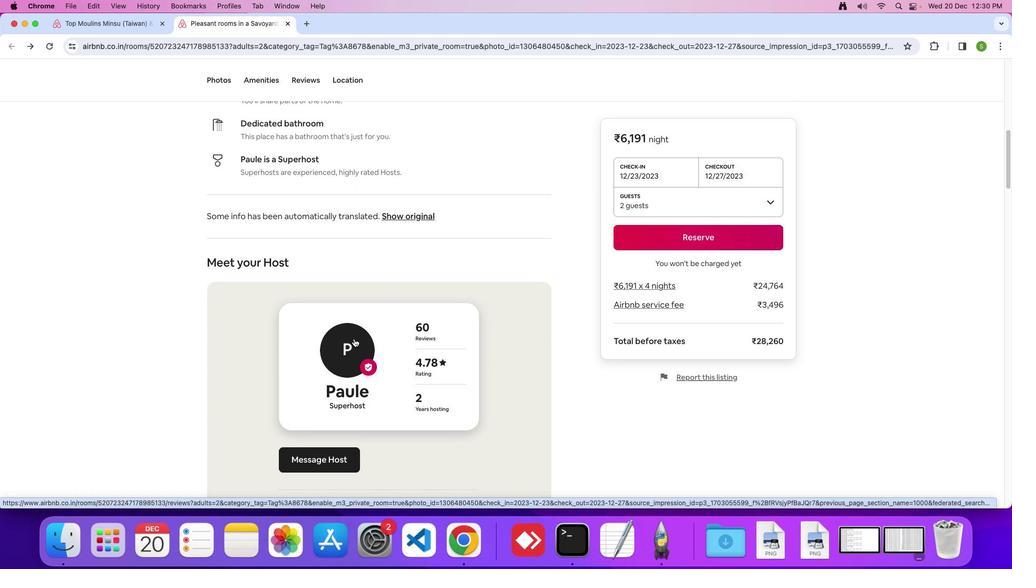 
Action: Mouse scrolled (354, 339) with delta (0, 0)
Screenshot: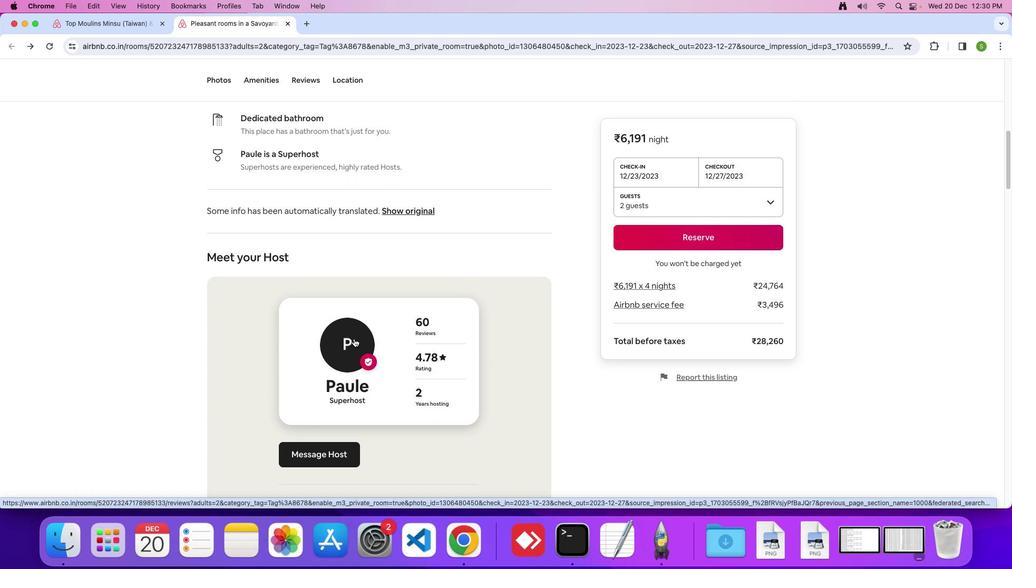 
Action: Mouse scrolled (354, 339) with delta (0, 0)
Screenshot: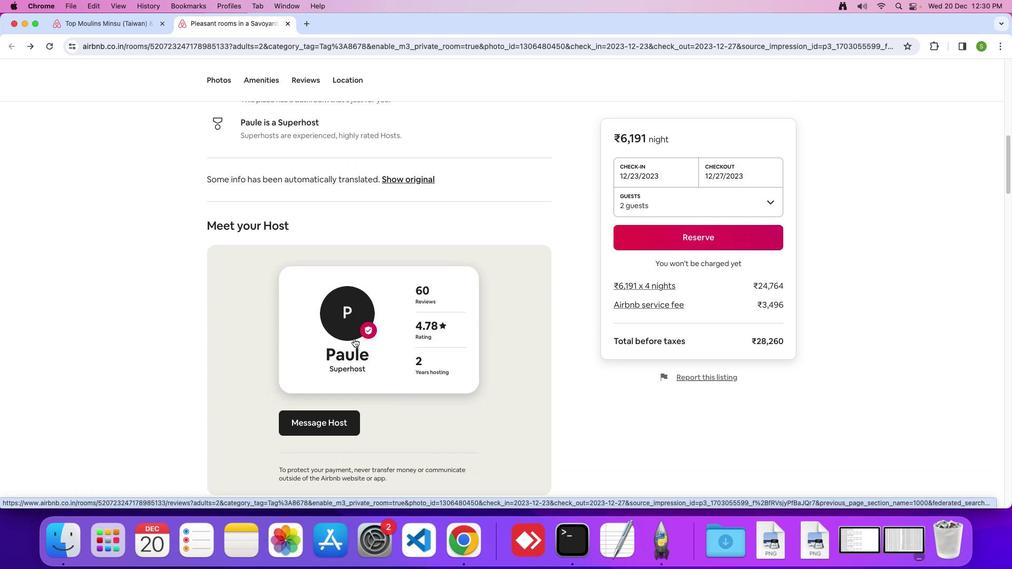
Action: Mouse scrolled (354, 339) with delta (0, 0)
Screenshot: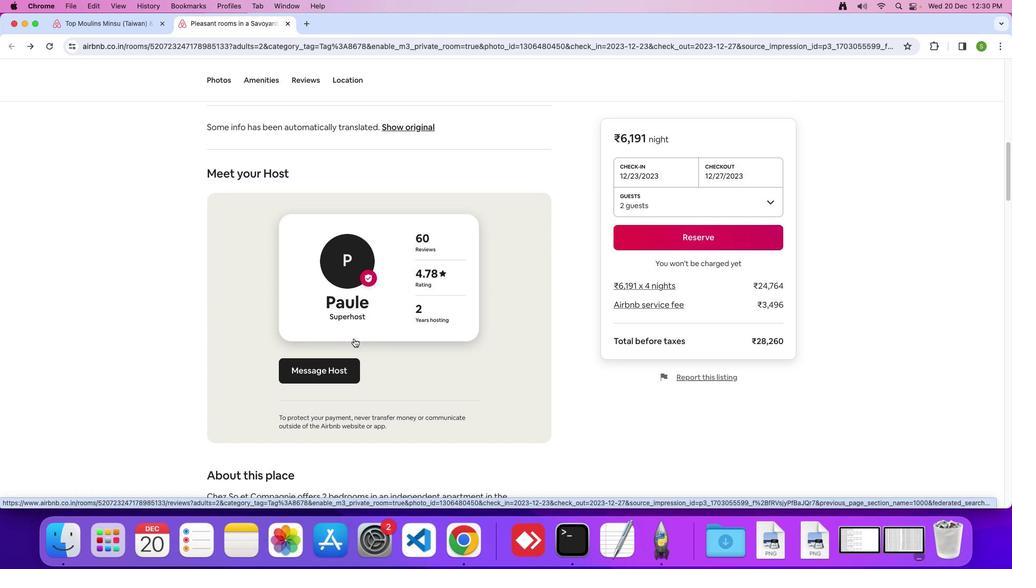 
Action: Mouse scrolled (354, 339) with delta (0, 0)
Screenshot: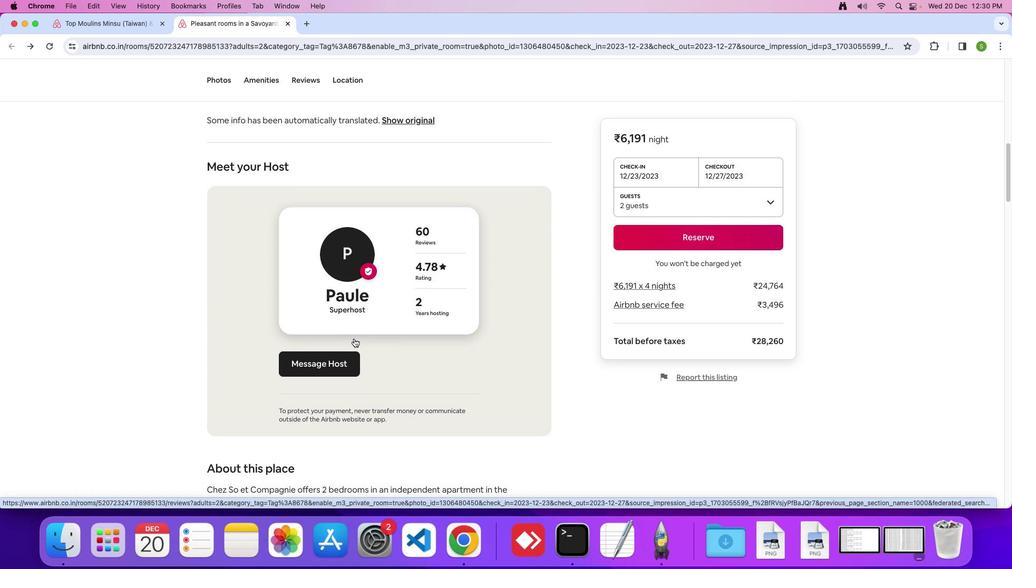 
Action: Mouse scrolled (354, 339) with delta (0, 0)
Screenshot: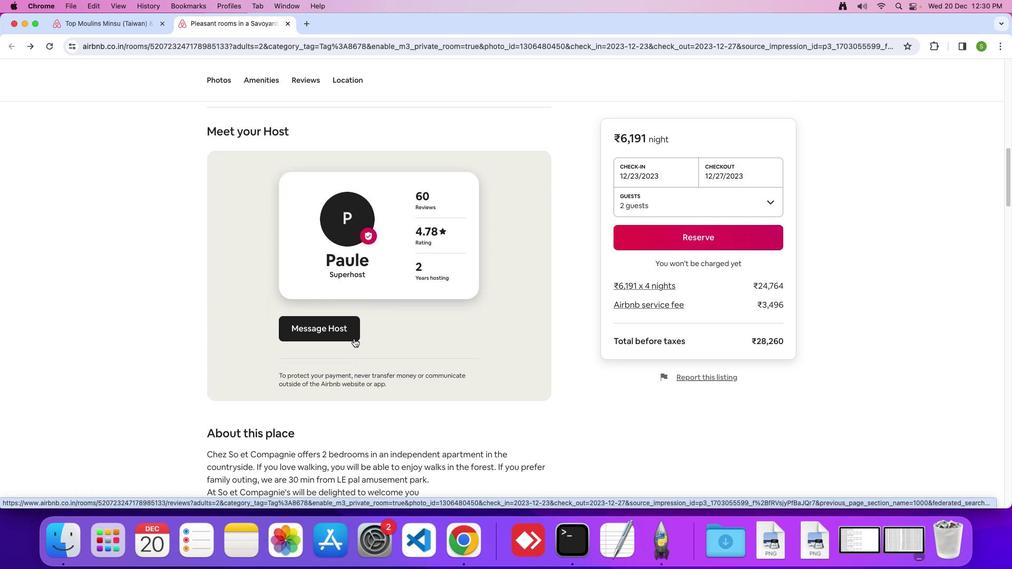 
Action: Mouse scrolled (354, 339) with delta (0, 0)
Screenshot: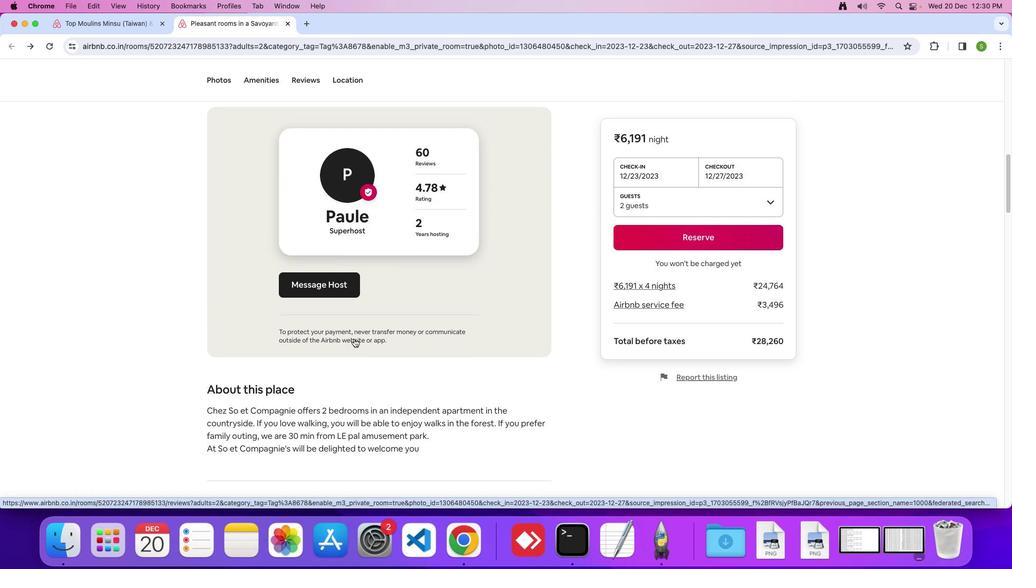 
Action: Mouse scrolled (354, 339) with delta (0, 0)
Screenshot: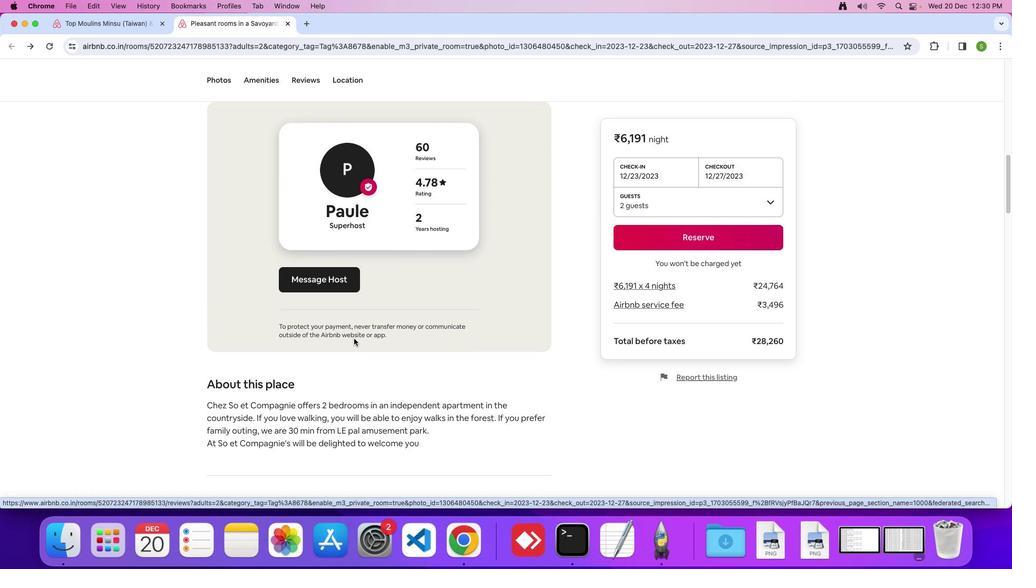 
Action: Mouse moved to (354, 339)
Screenshot: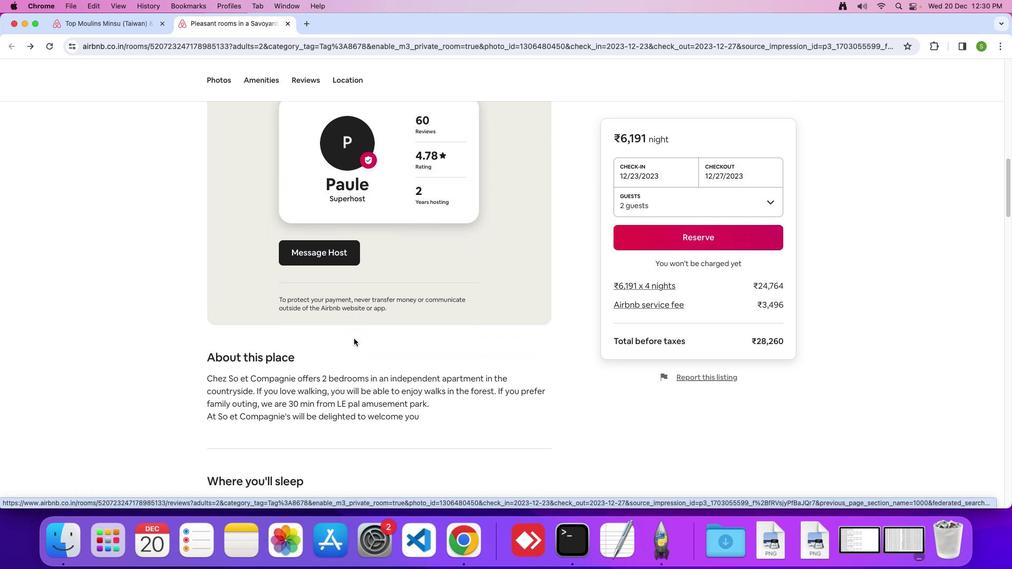 
Action: Mouse scrolled (354, 339) with delta (0, 0)
Screenshot: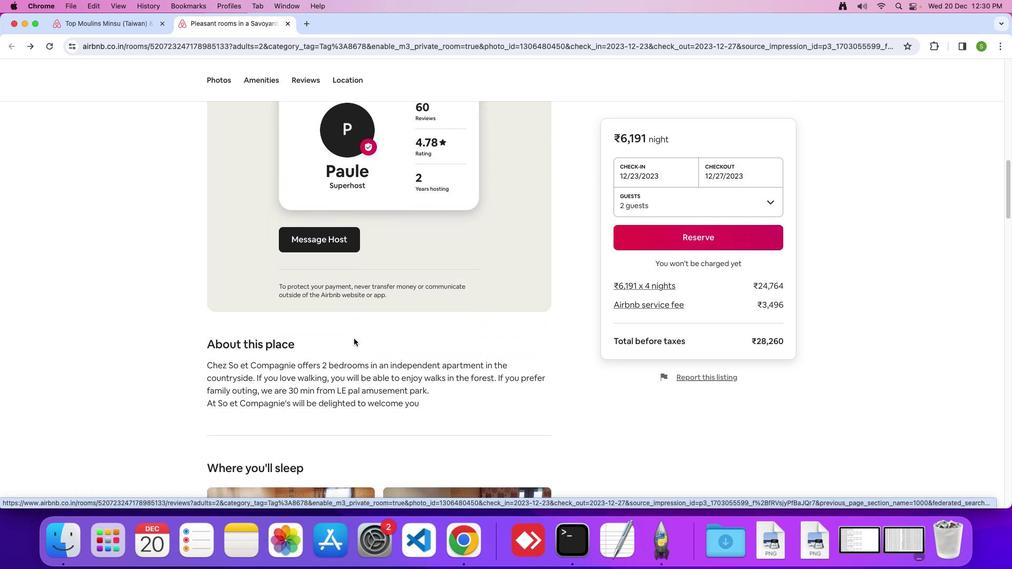 
Action: Mouse scrolled (354, 339) with delta (0, 0)
Screenshot: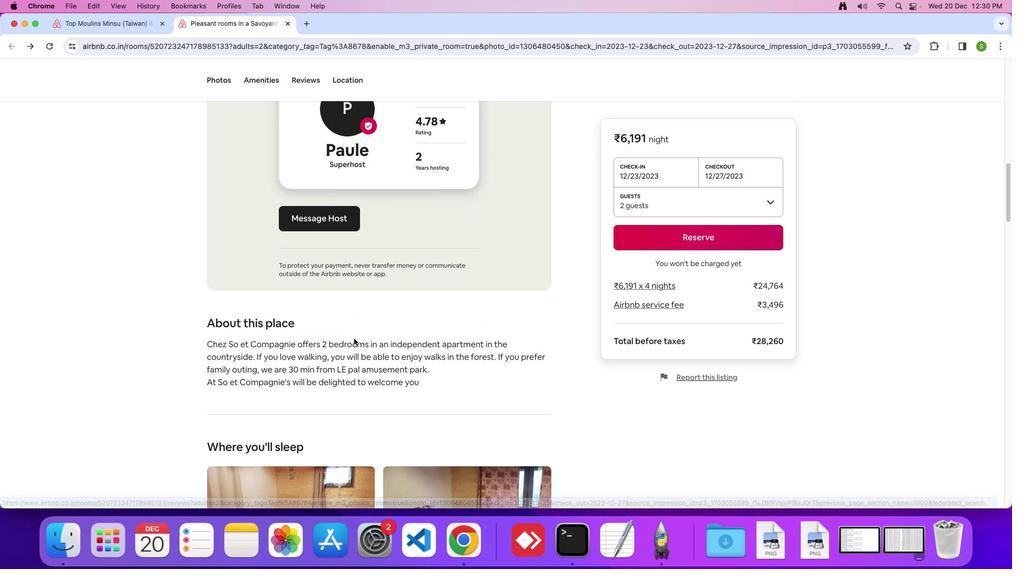 
Action: Mouse scrolled (354, 339) with delta (0, 0)
Screenshot: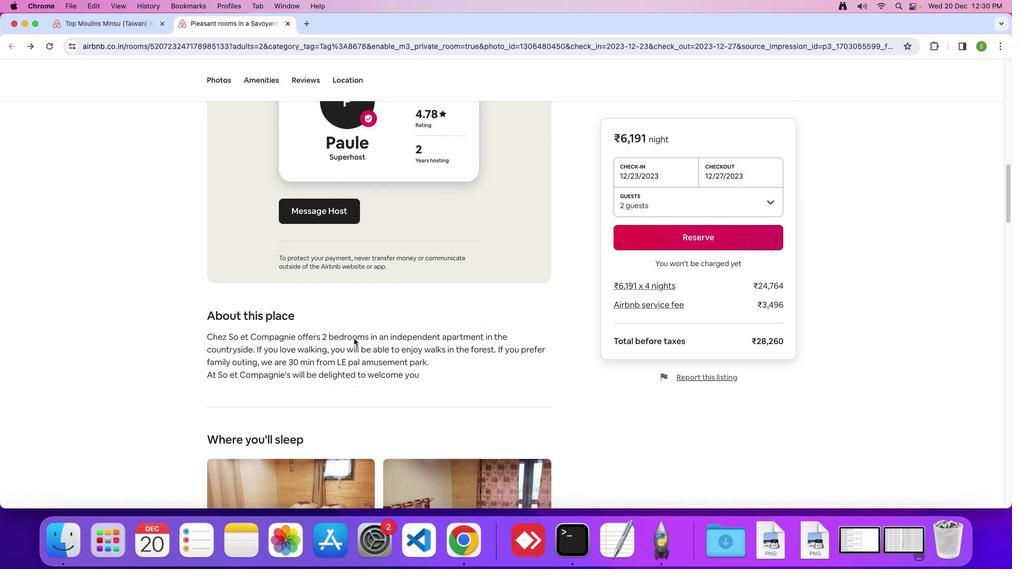 
Action: Mouse scrolled (354, 339) with delta (0, 0)
Screenshot: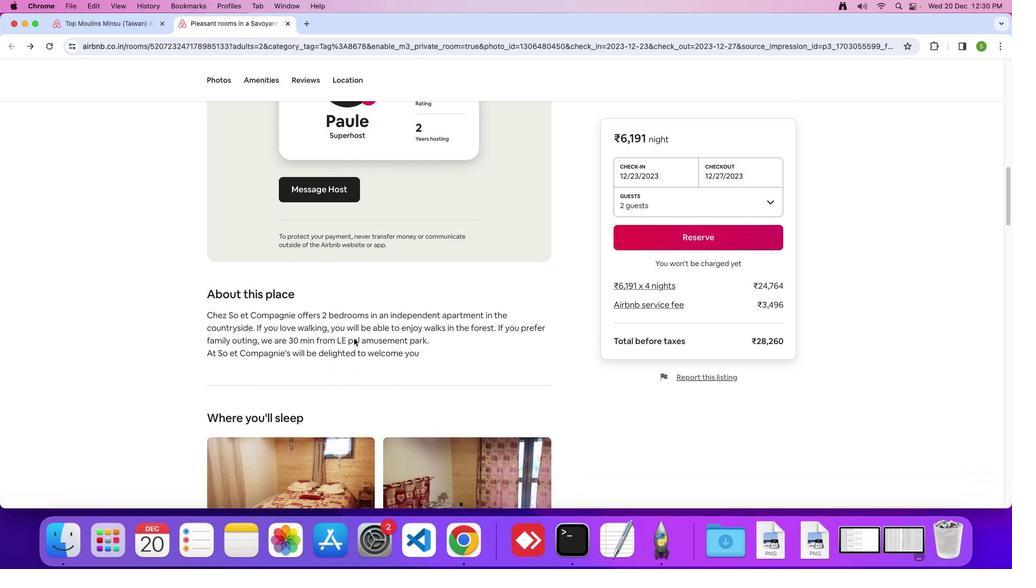 
Action: Mouse scrolled (354, 339) with delta (0, 0)
Screenshot: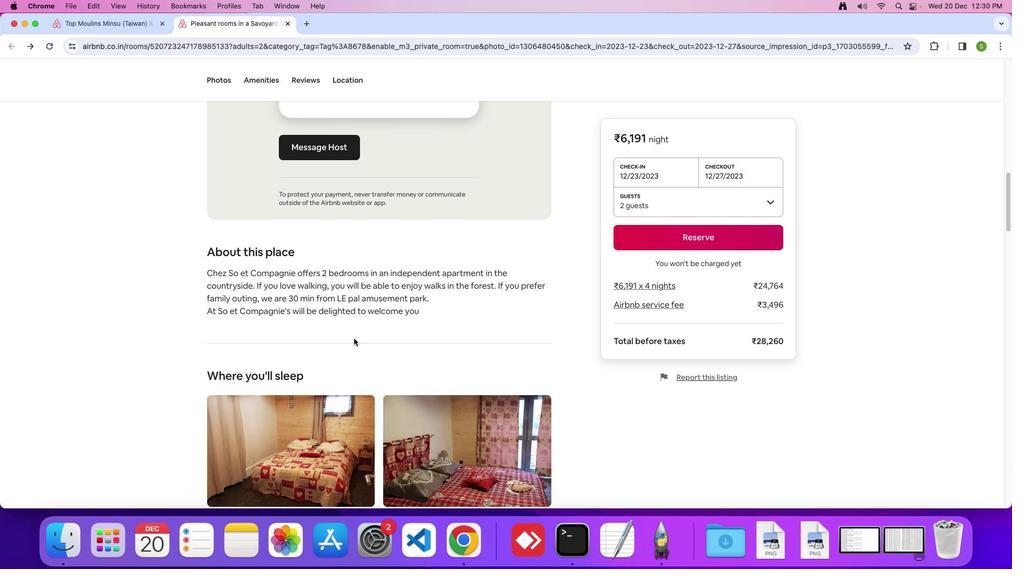 
Action: Mouse scrolled (354, 339) with delta (0, 0)
Screenshot: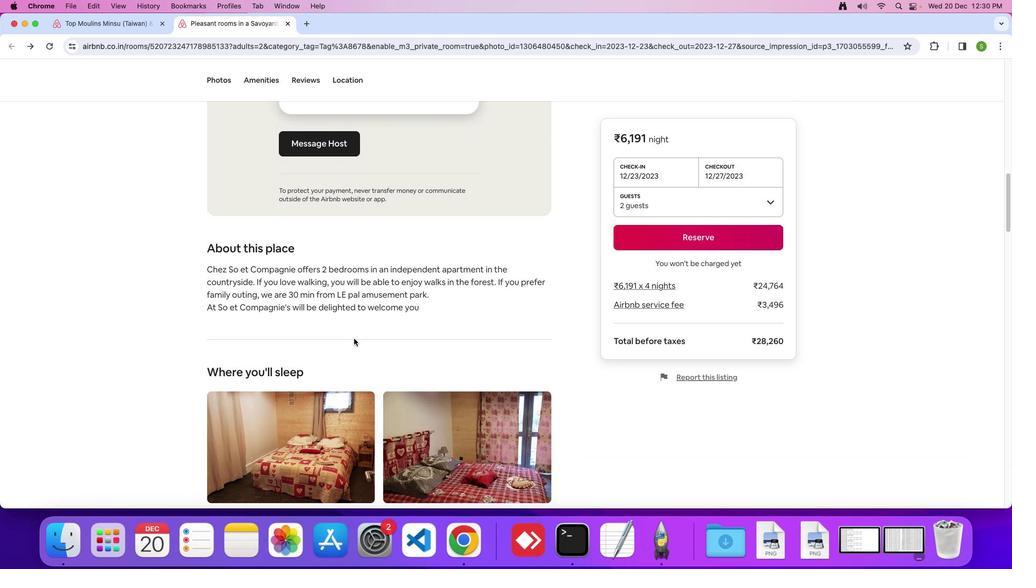 
Action: Mouse scrolled (354, 339) with delta (0, 0)
Screenshot: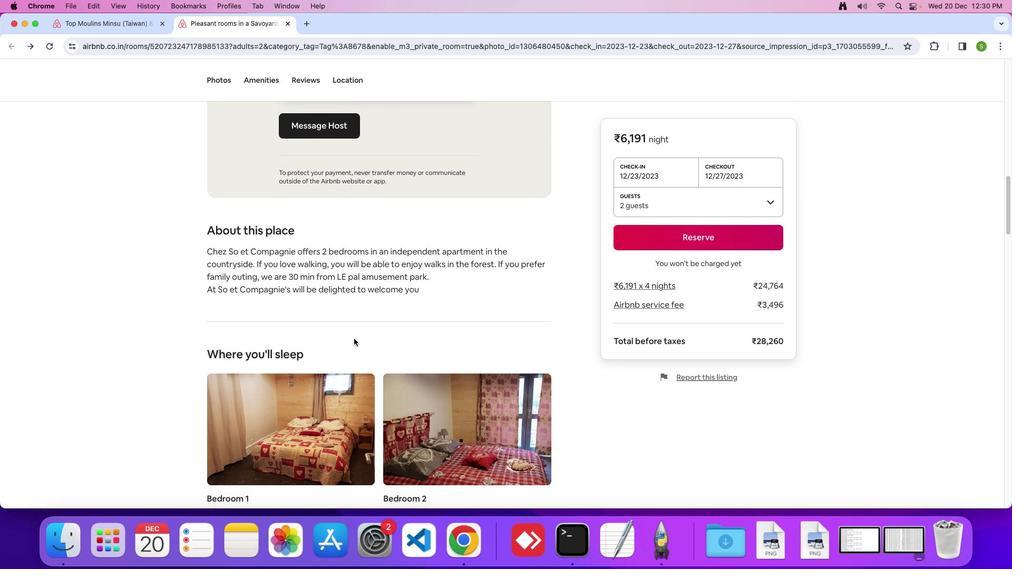 
Action: Mouse scrolled (354, 339) with delta (0, 0)
Screenshot: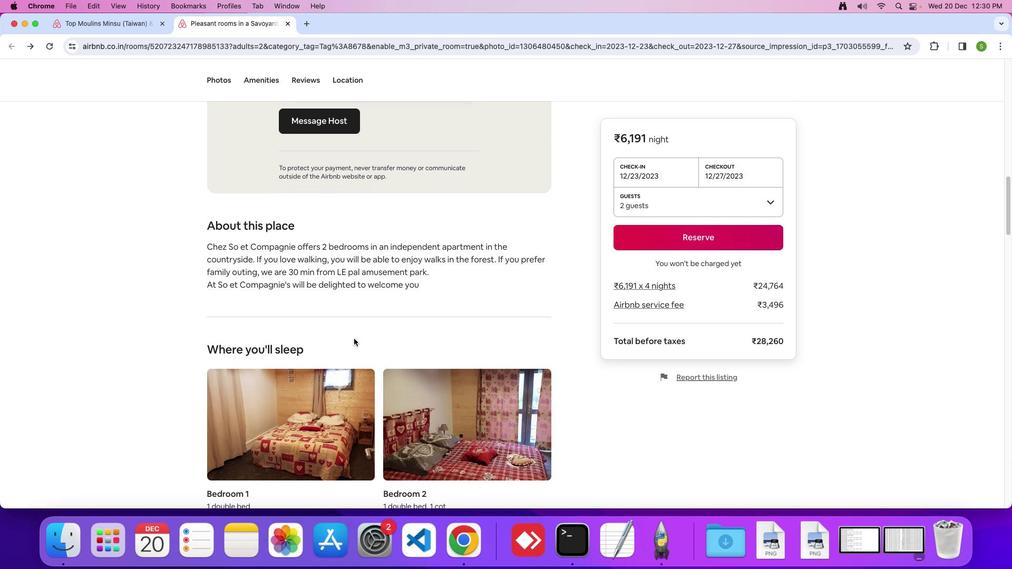 
Action: Mouse scrolled (354, 339) with delta (0, 0)
Screenshot: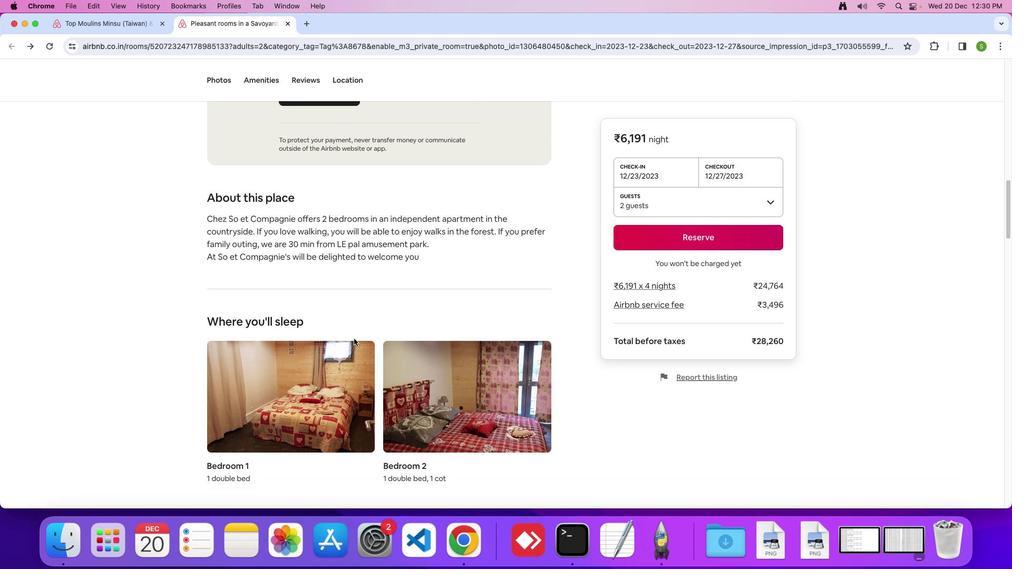 
Action: Mouse scrolled (354, 339) with delta (0, 0)
Screenshot: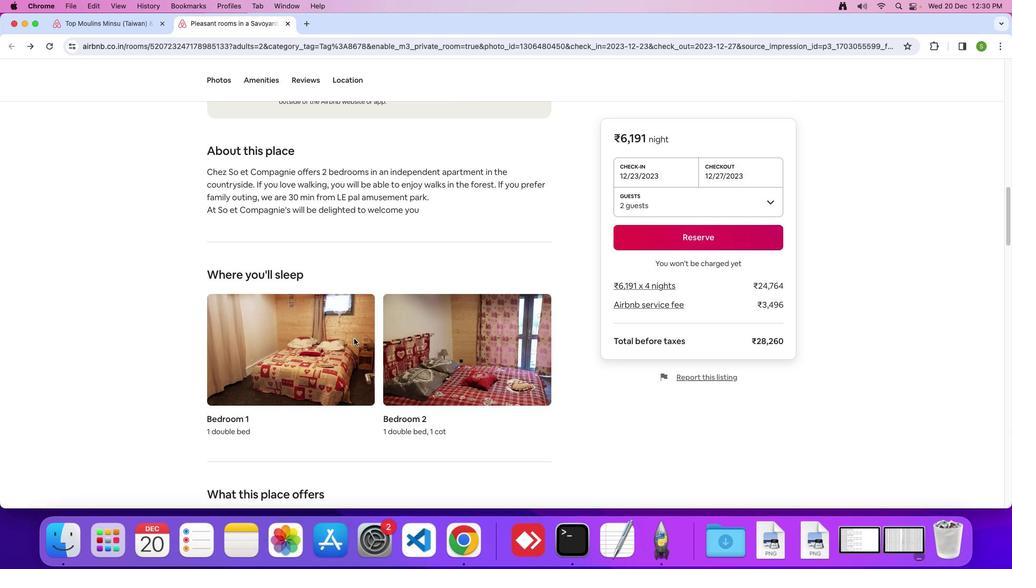 
Action: Mouse scrolled (354, 339) with delta (0, 0)
Screenshot: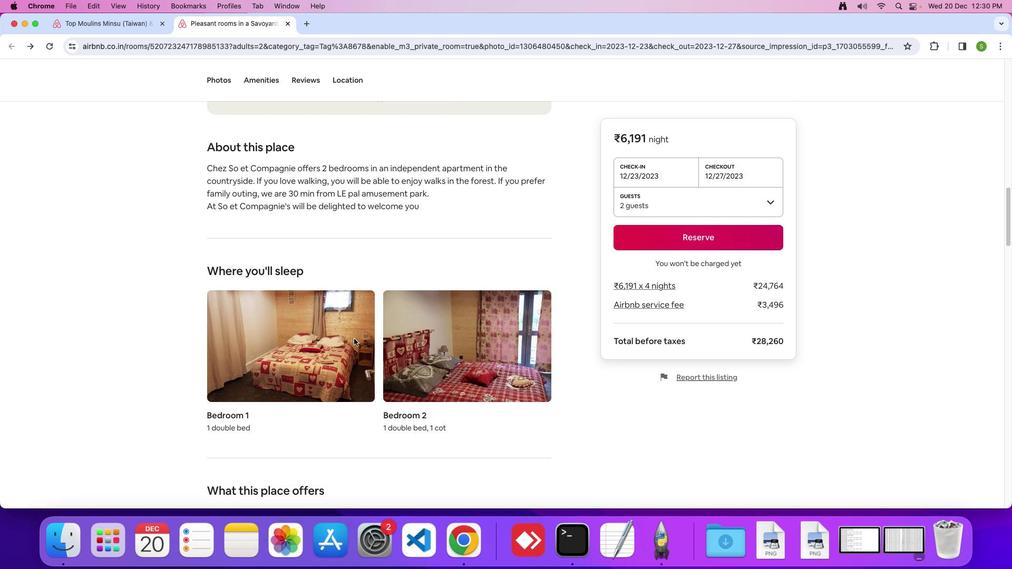 
Action: Mouse scrolled (354, 339) with delta (0, 0)
Screenshot: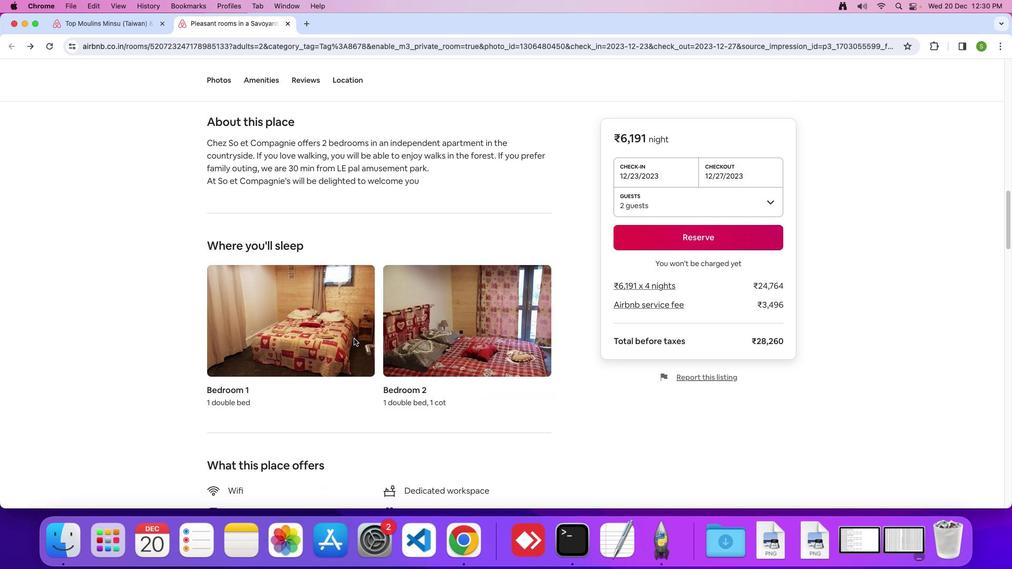 
Action: Mouse scrolled (354, 339) with delta (0, 0)
Screenshot: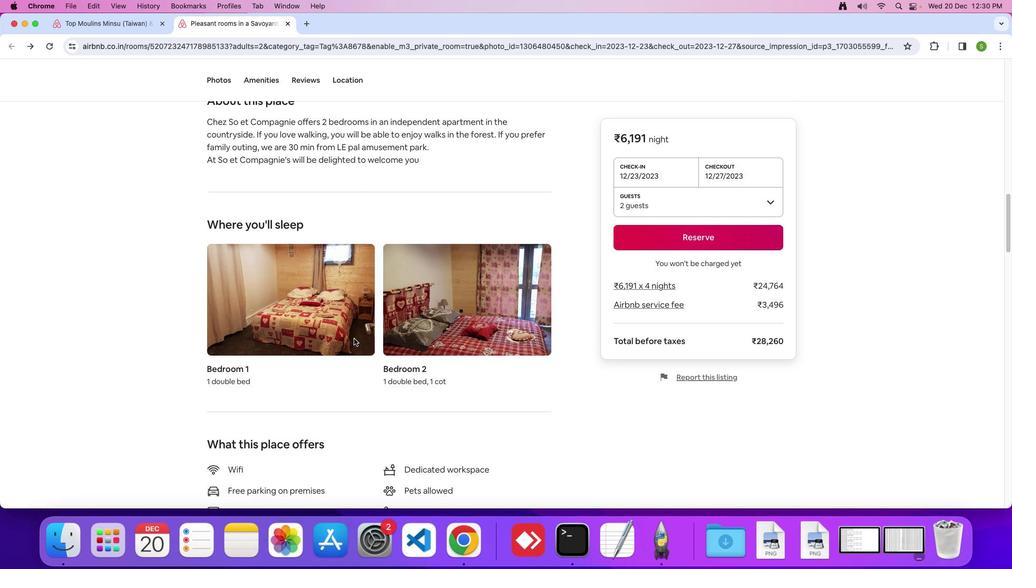 
Action: Mouse scrolled (354, 339) with delta (0, 0)
Screenshot: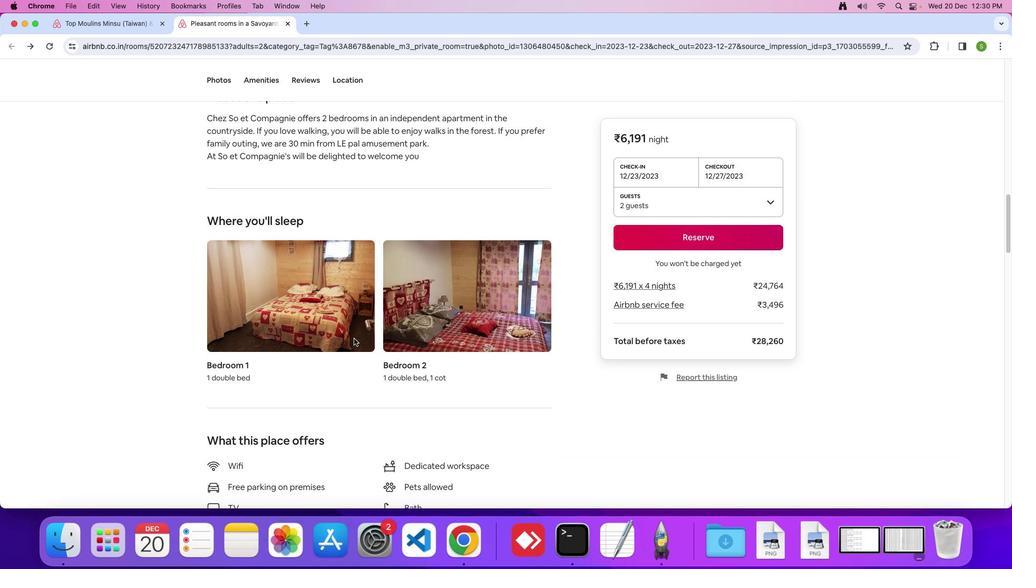 
Action: Mouse scrolled (354, 339) with delta (0, 0)
Screenshot: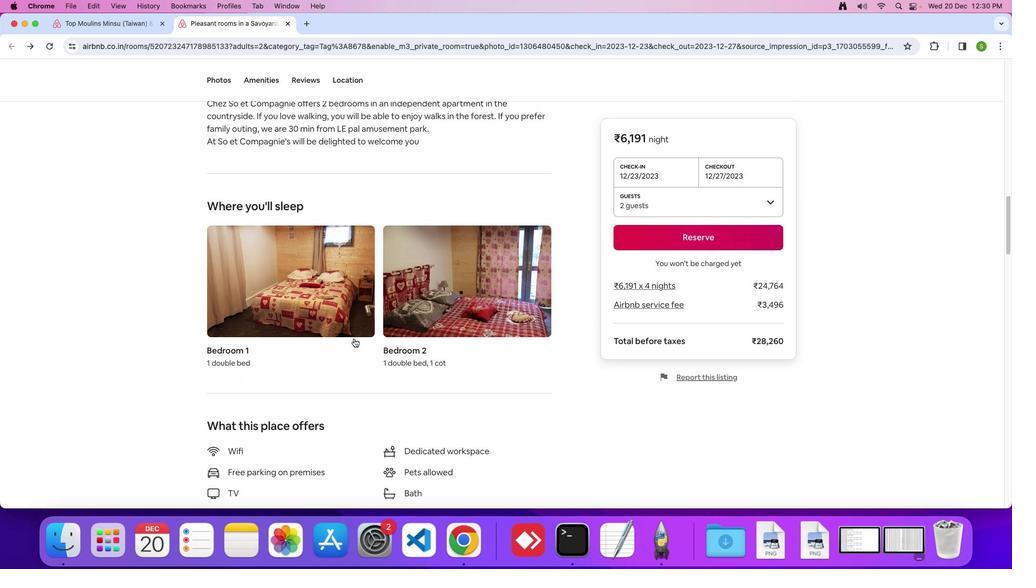 
Action: Mouse scrolled (354, 339) with delta (0, 0)
Screenshot: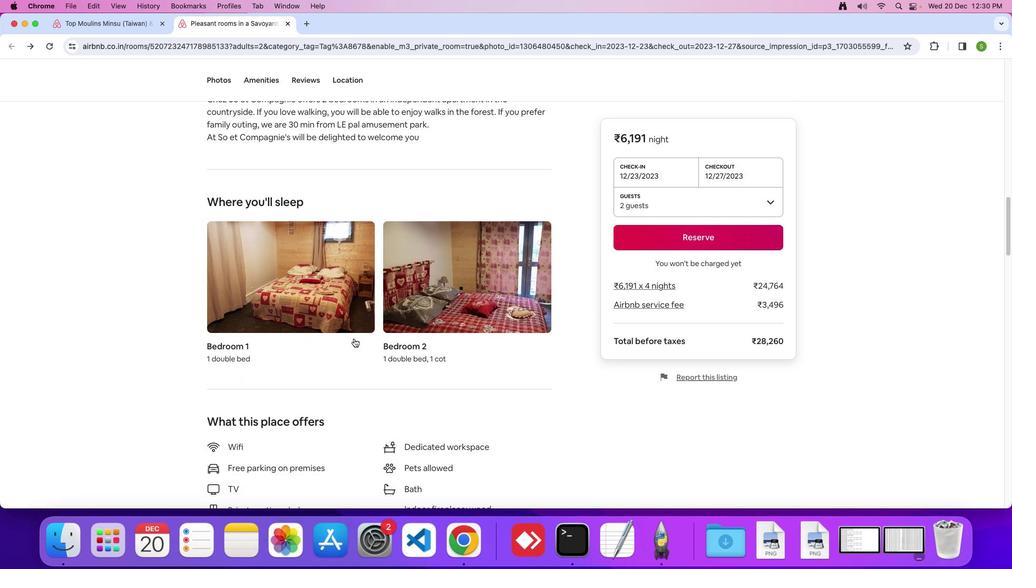 
Action: Mouse scrolled (354, 339) with delta (0, 0)
Screenshot: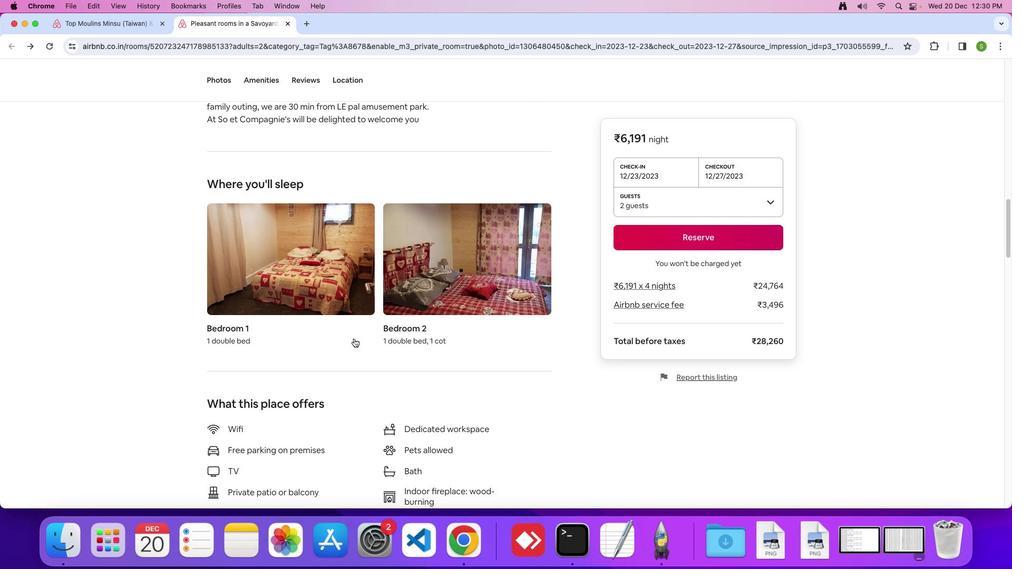 
Action: Mouse scrolled (354, 339) with delta (0, 0)
Screenshot: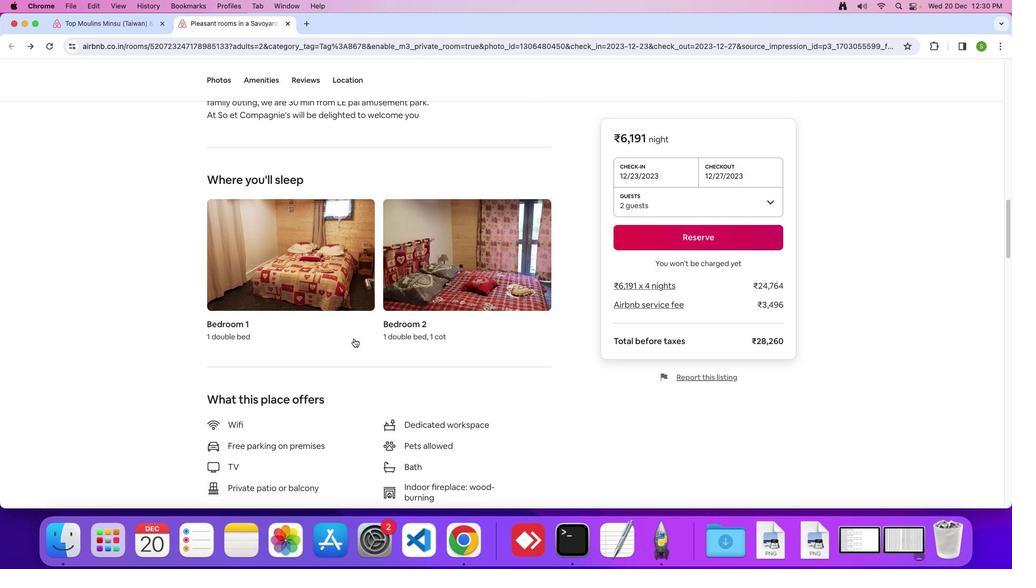 
Action: Mouse scrolled (354, 339) with delta (0, 0)
Screenshot: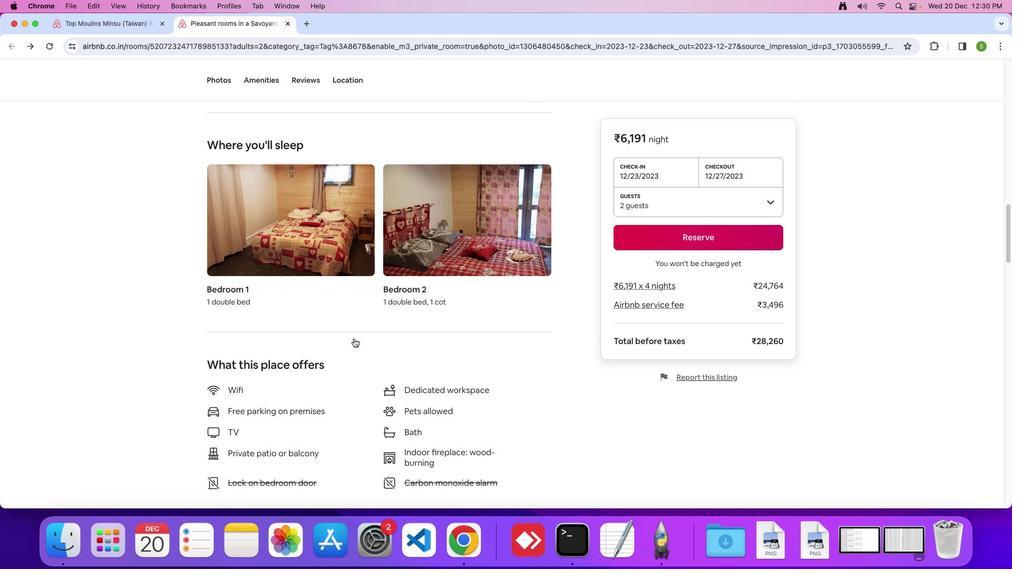 
Action: Mouse scrolled (354, 339) with delta (0, 0)
Screenshot: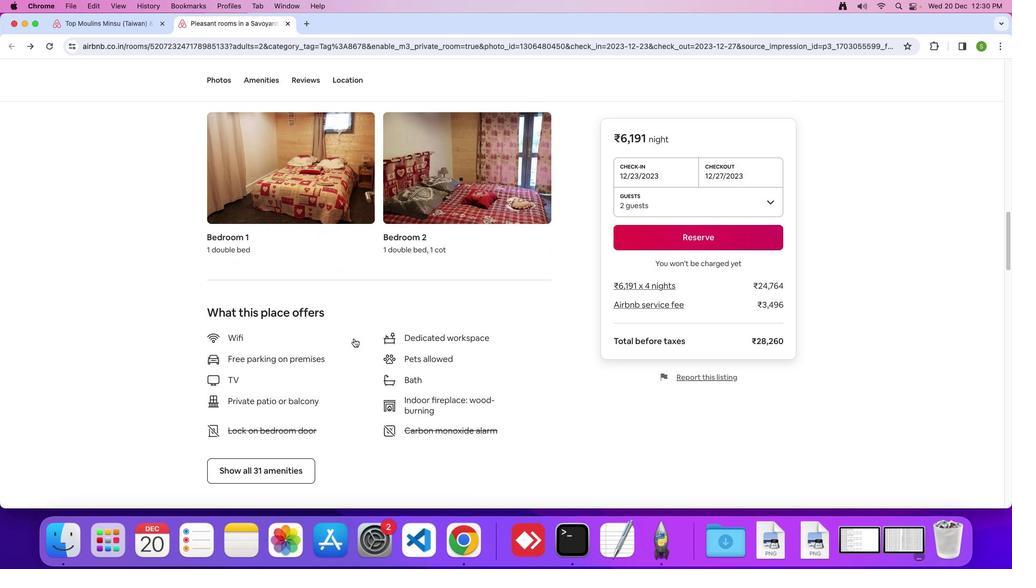 
Action: Mouse scrolled (354, 339) with delta (0, 0)
Screenshot: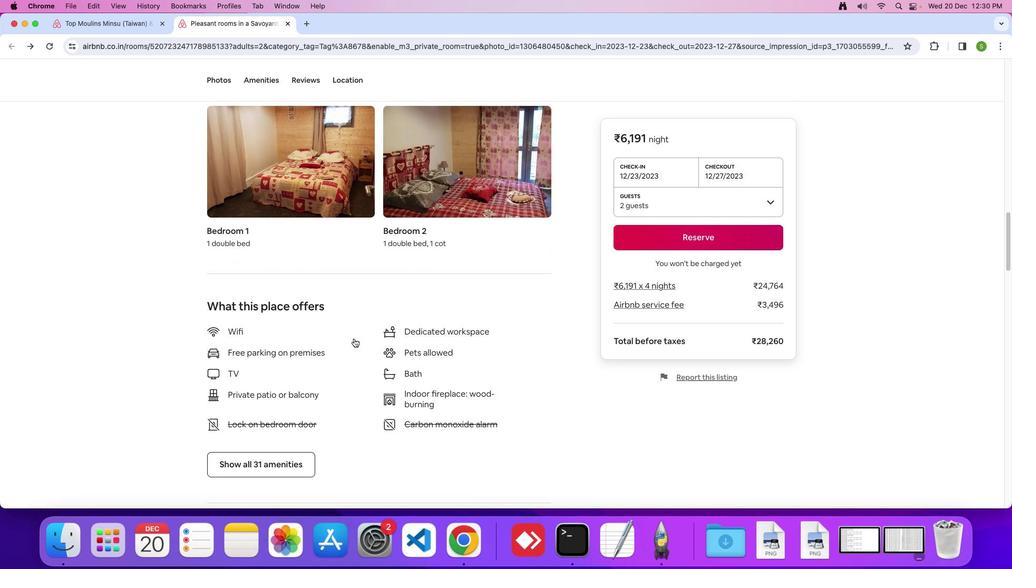 
Action: Mouse moved to (250, 448)
Screenshot: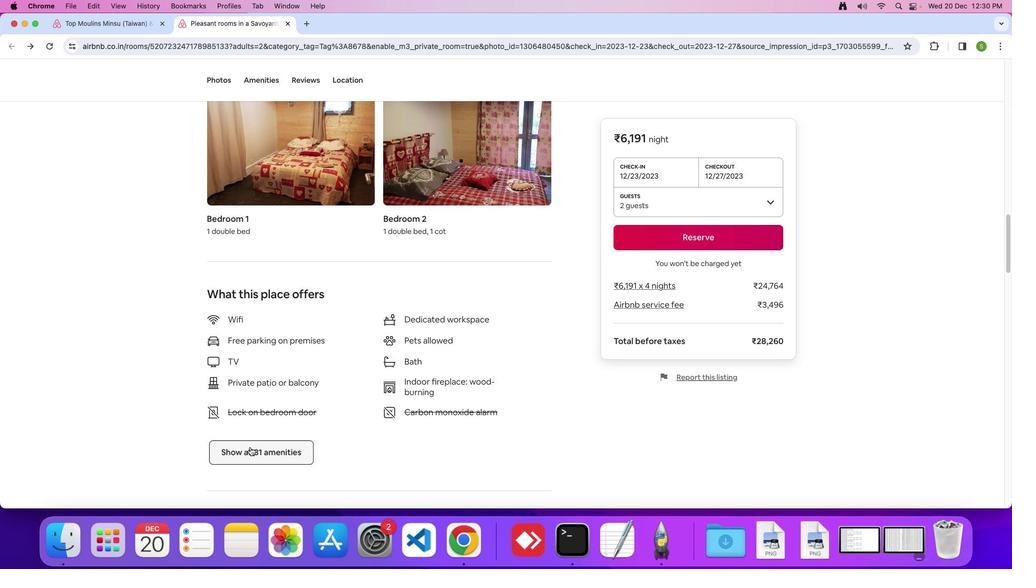 
Action: Mouse pressed left at (250, 448)
Screenshot: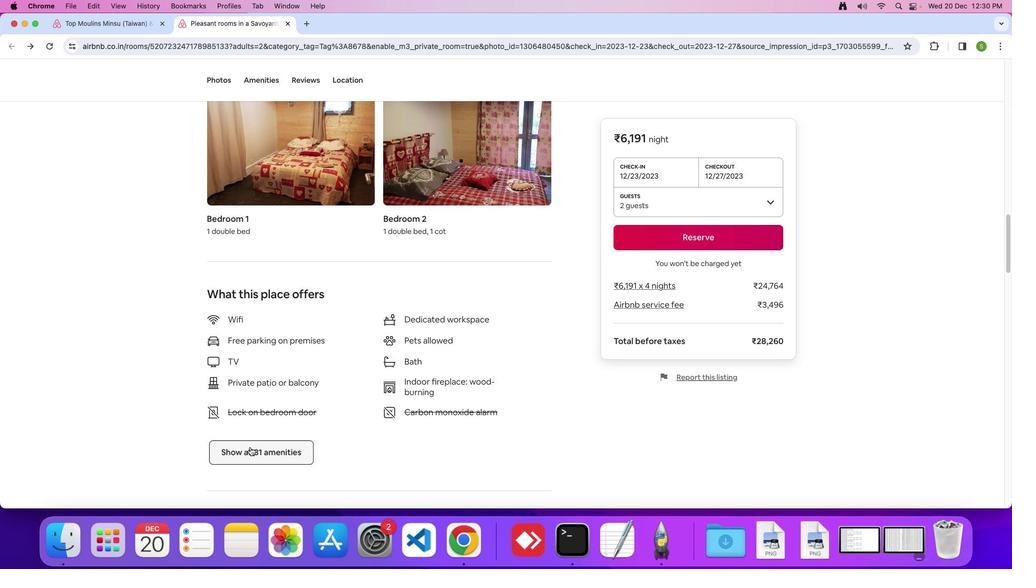 
Action: Mouse moved to (489, 313)
Screenshot: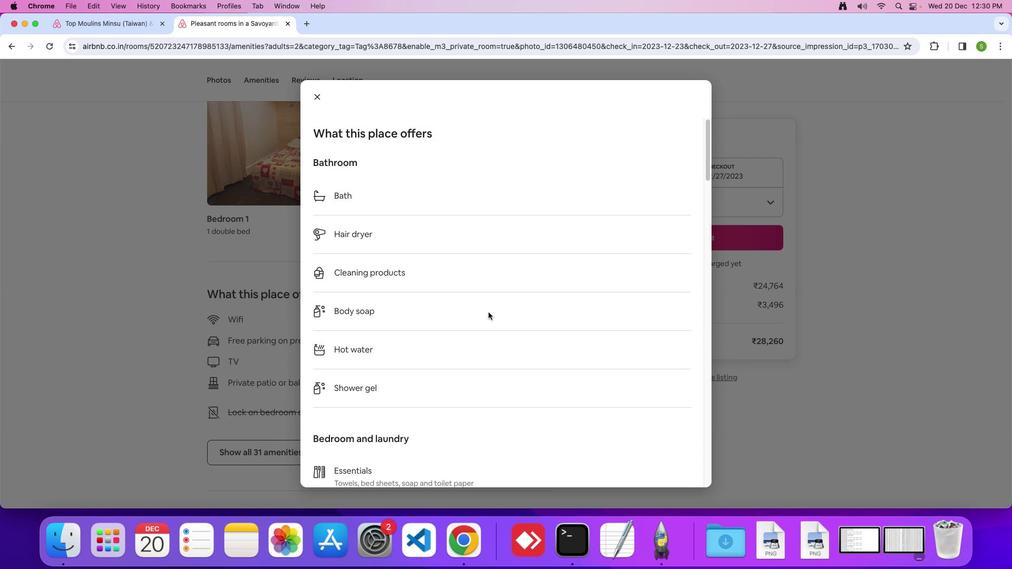 
Action: Mouse scrolled (489, 313) with delta (0, 0)
Screenshot: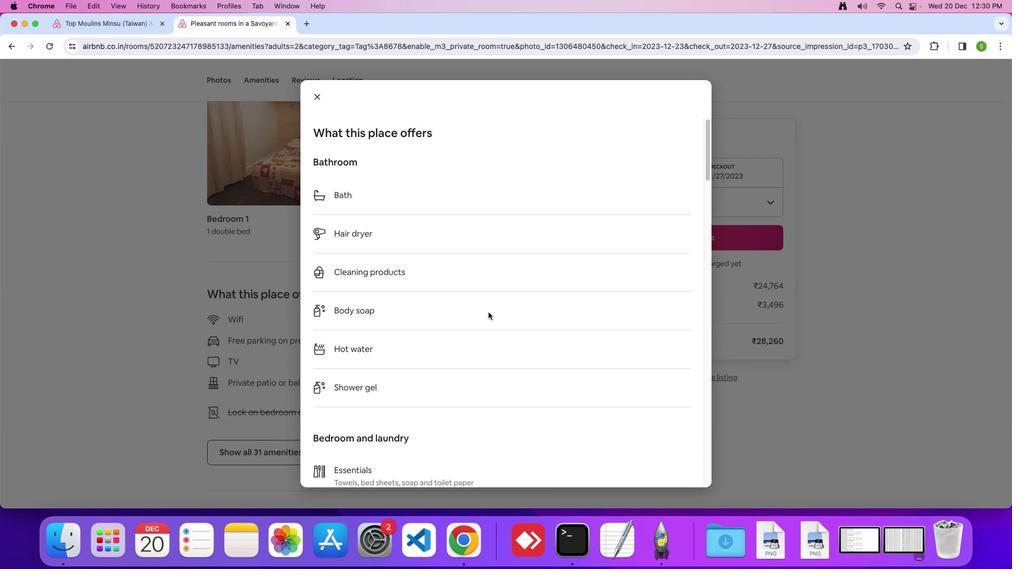 
Action: Mouse scrolled (489, 313) with delta (0, 0)
Screenshot: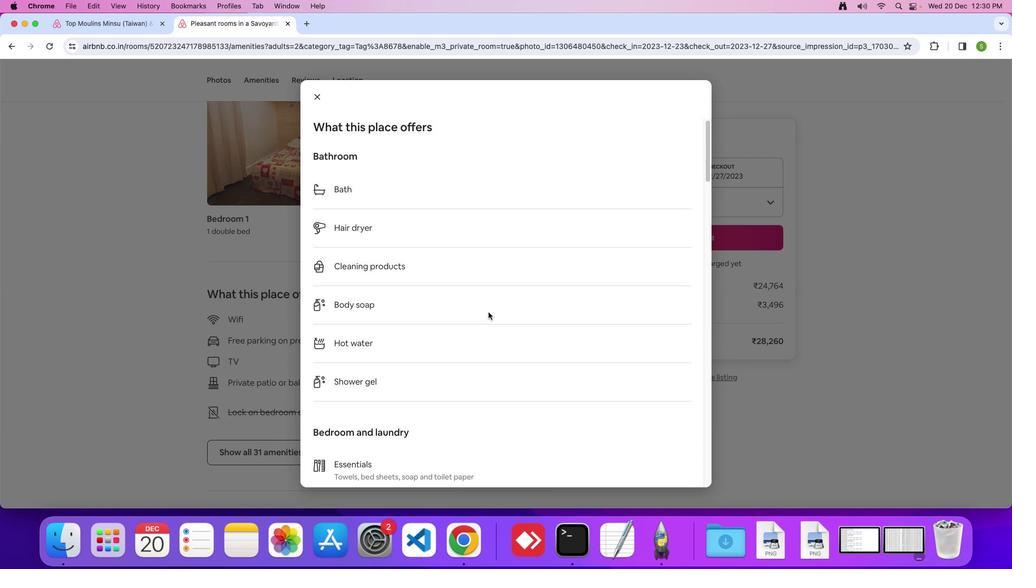 
Action: Mouse scrolled (489, 313) with delta (0, 0)
Screenshot: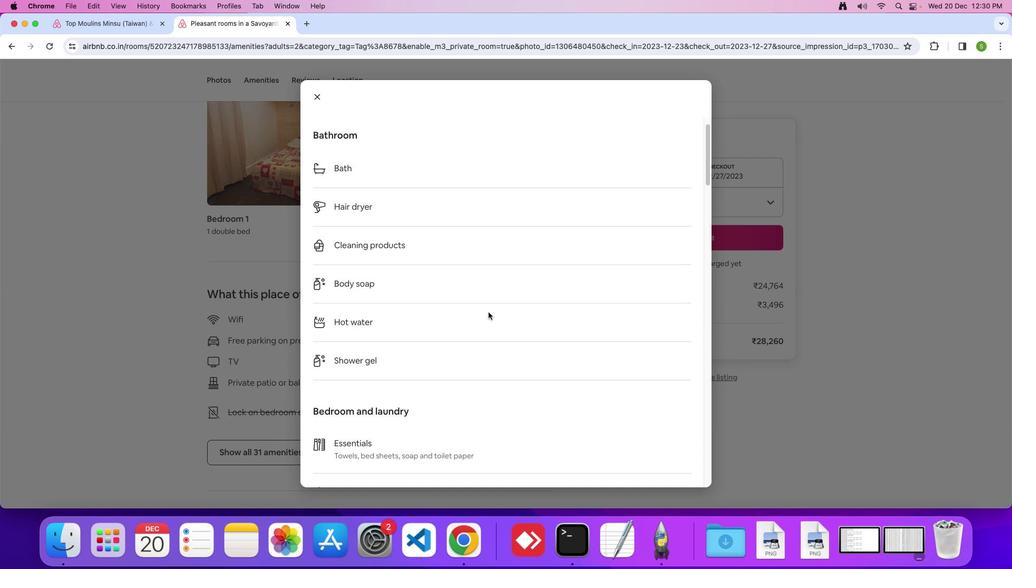 
Action: Mouse scrolled (489, 313) with delta (0, 0)
Screenshot: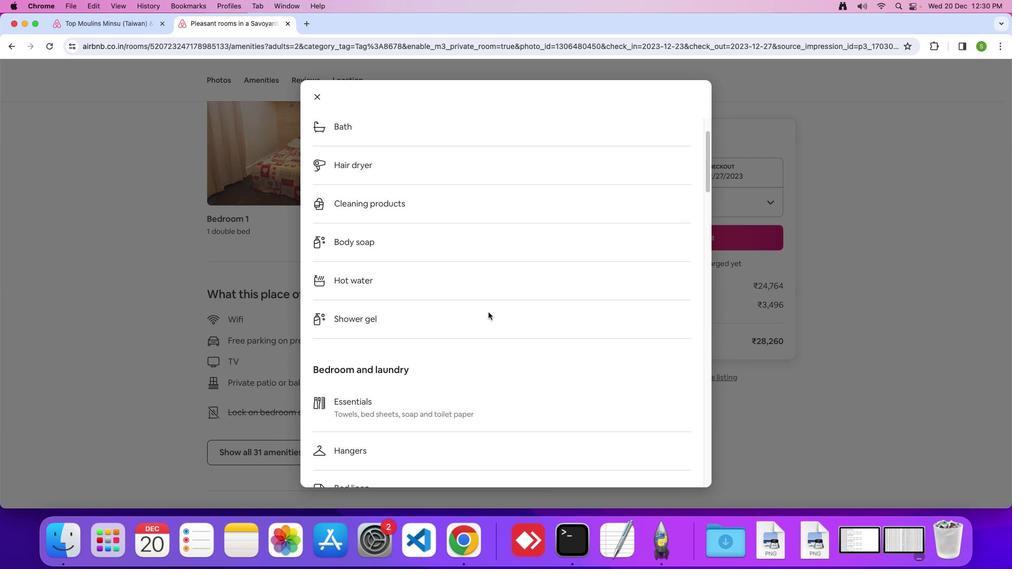 
Action: Mouse scrolled (489, 313) with delta (0, 0)
Screenshot: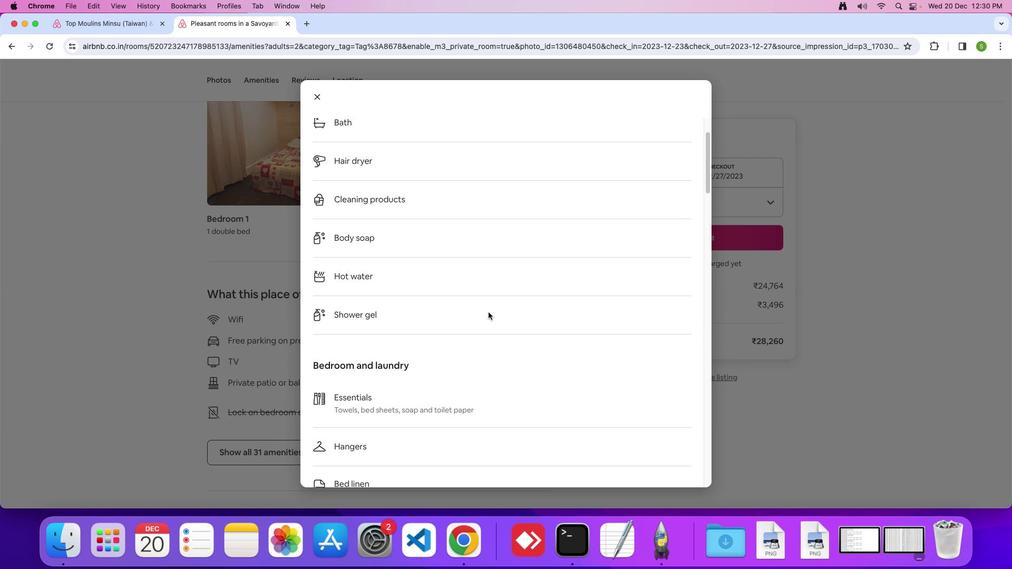 
Action: Mouse scrolled (489, 313) with delta (0, 0)
Screenshot: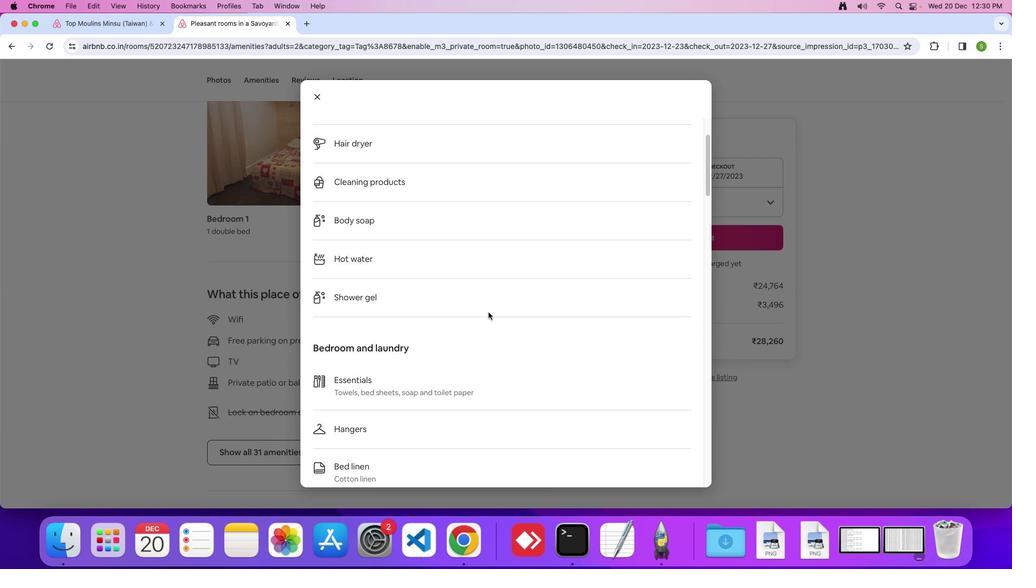 
Action: Mouse scrolled (489, 313) with delta (0, 0)
Screenshot: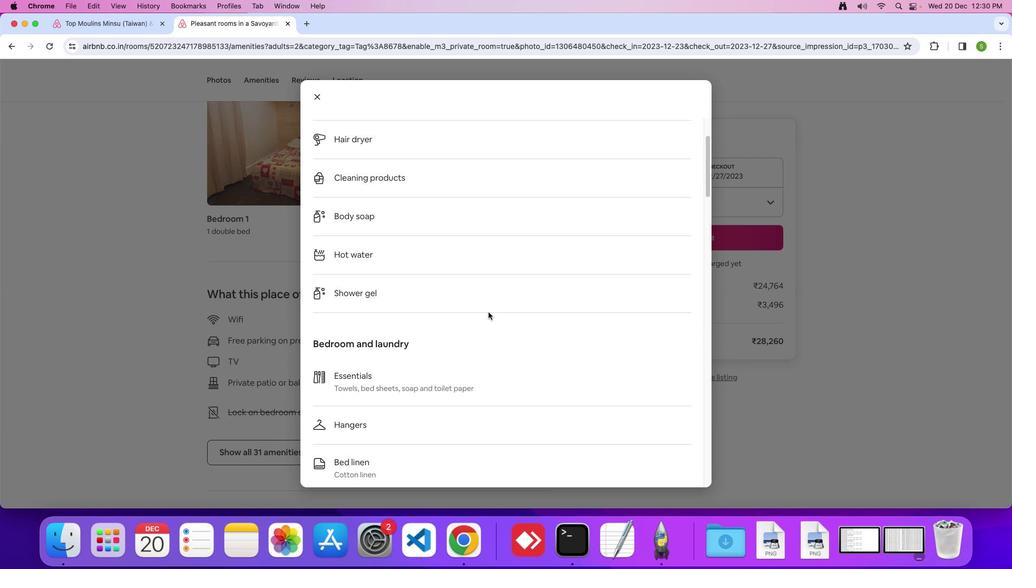 
Action: Mouse scrolled (489, 313) with delta (0, 0)
Screenshot: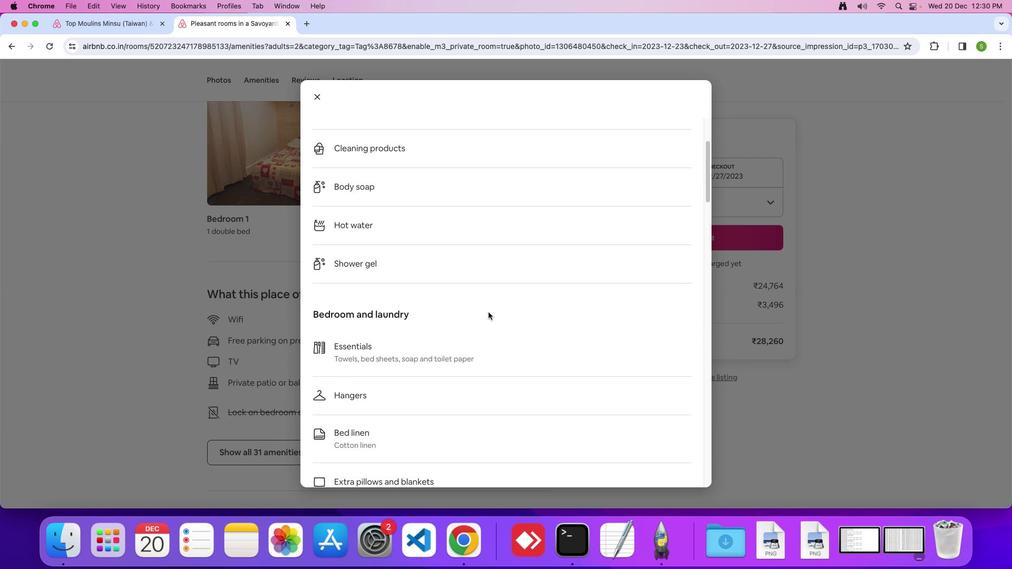
Action: Mouse scrolled (489, 313) with delta (0, 0)
Screenshot: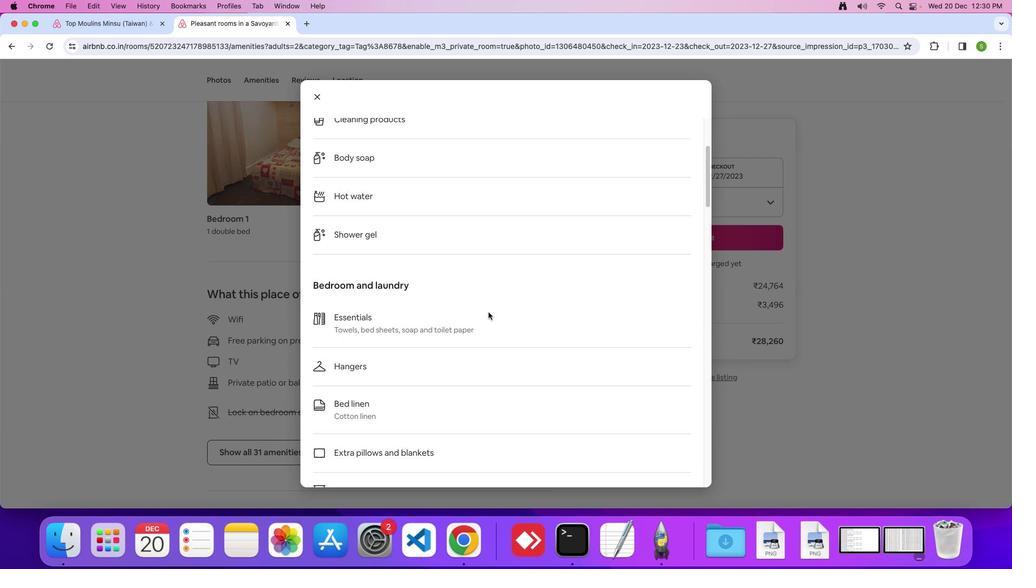 
Action: Mouse scrolled (489, 313) with delta (0, 0)
Screenshot: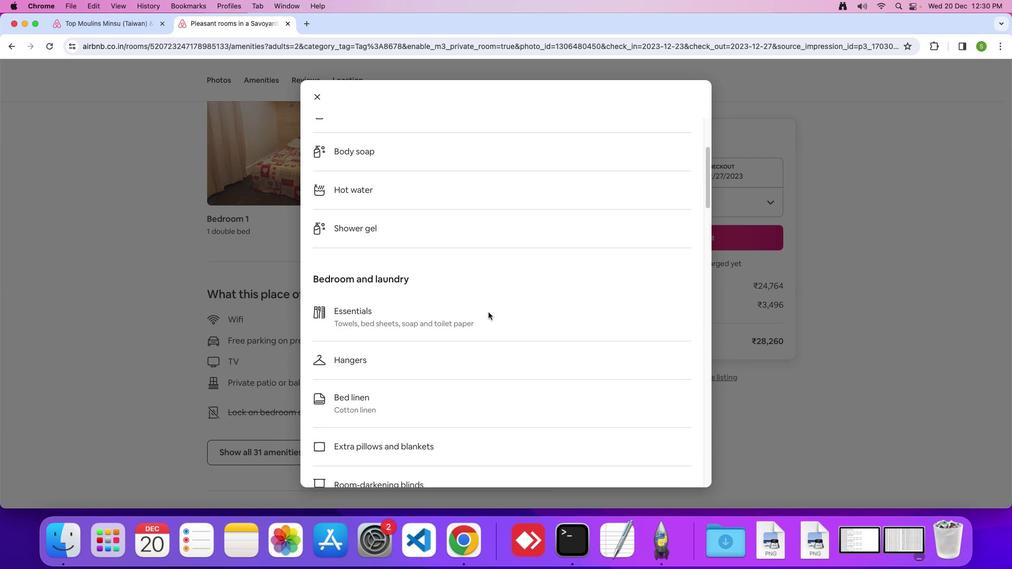 
Action: Mouse moved to (529, 263)
Screenshot: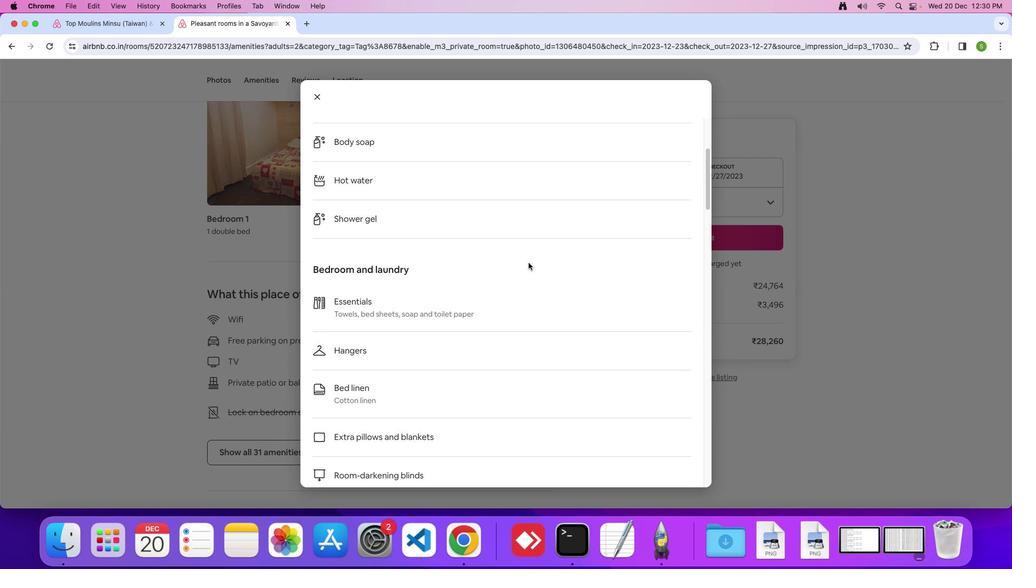 
Action: Mouse scrolled (529, 263) with delta (0, 0)
Screenshot: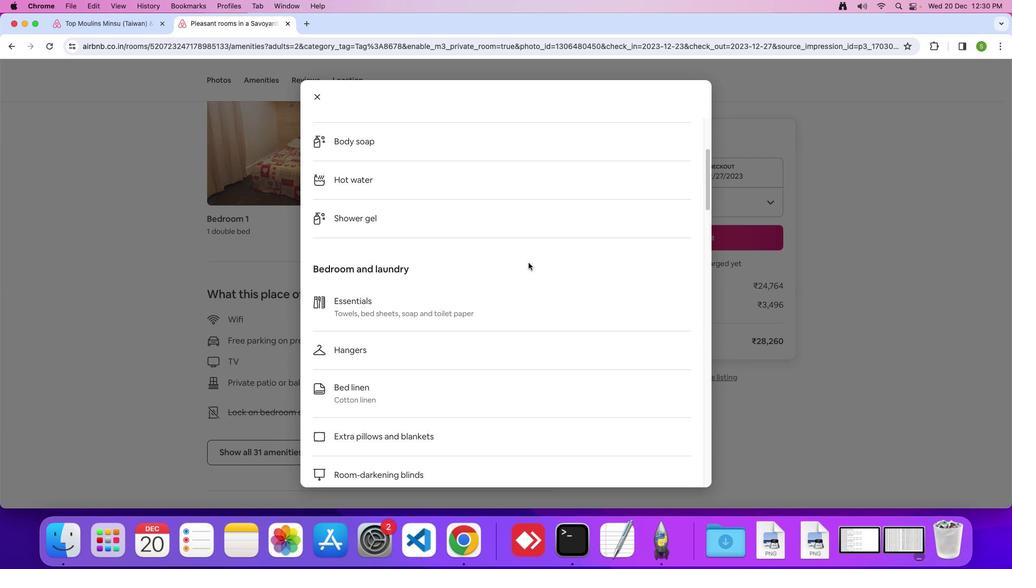 
Action: Mouse scrolled (529, 263) with delta (0, 0)
Screenshot: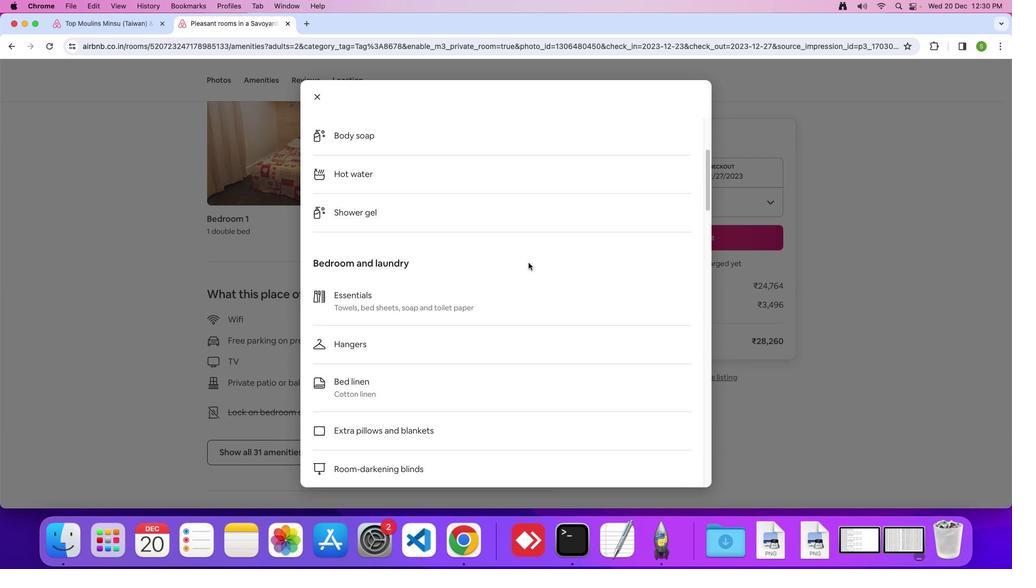 
Action: Mouse scrolled (529, 263) with delta (0, 0)
Screenshot: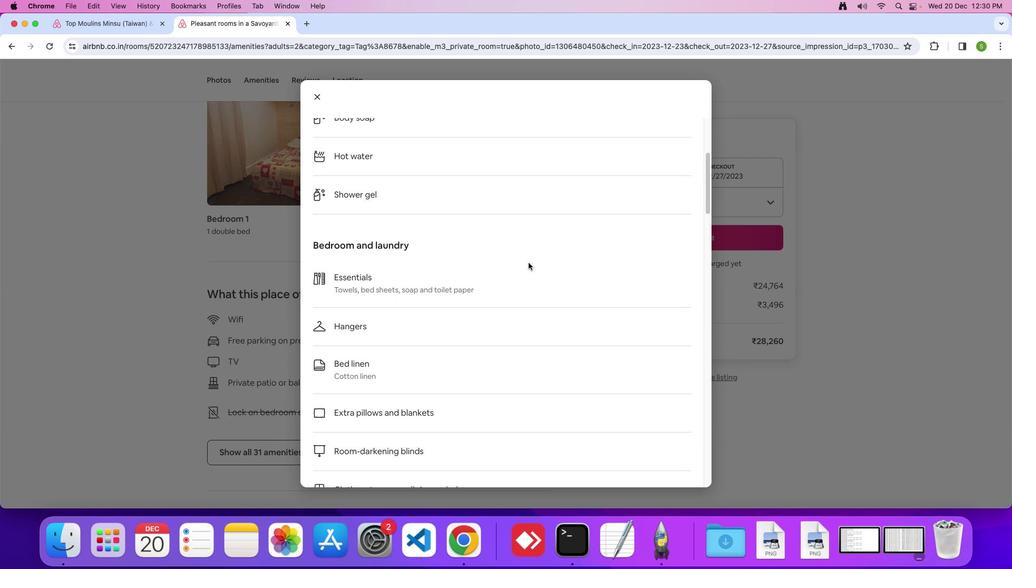 
Action: Mouse scrolled (529, 263) with delta (0, 0)
Screenshot: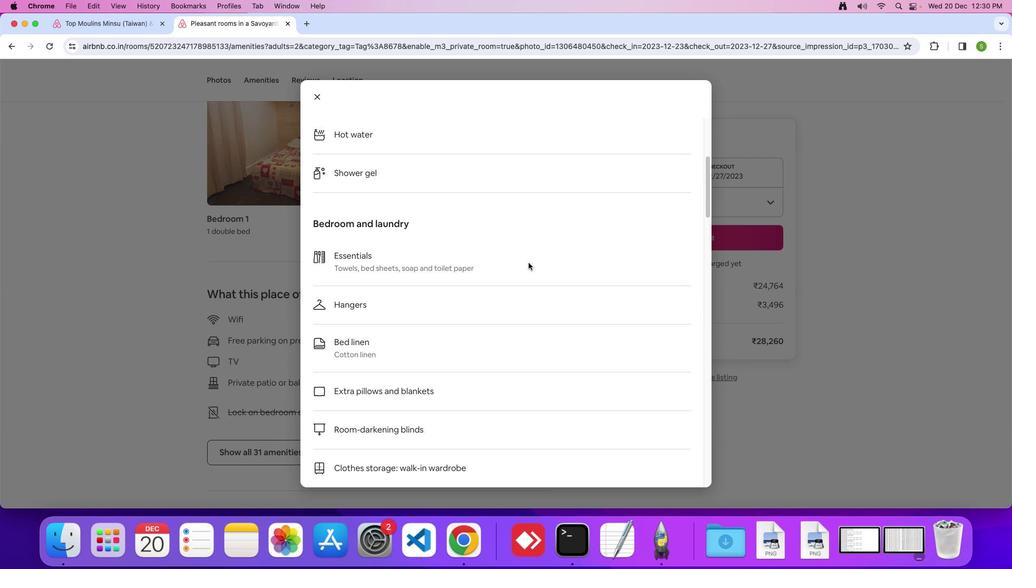 
Action: Mouse scrolled (529, 263) with delta (0, 0)
Screenshot: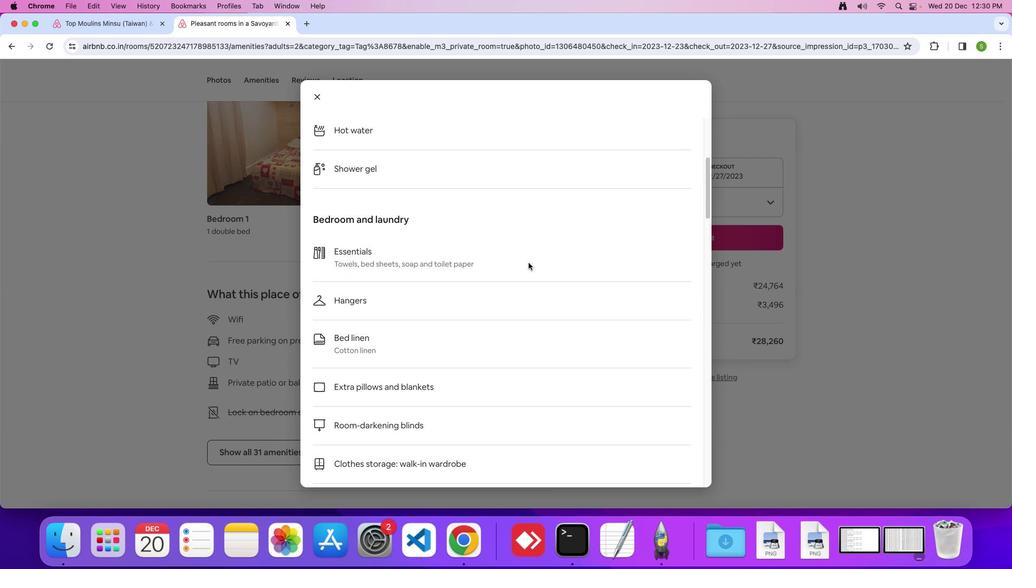 
Action: Mouse moved to (528, 263)
Screenshot: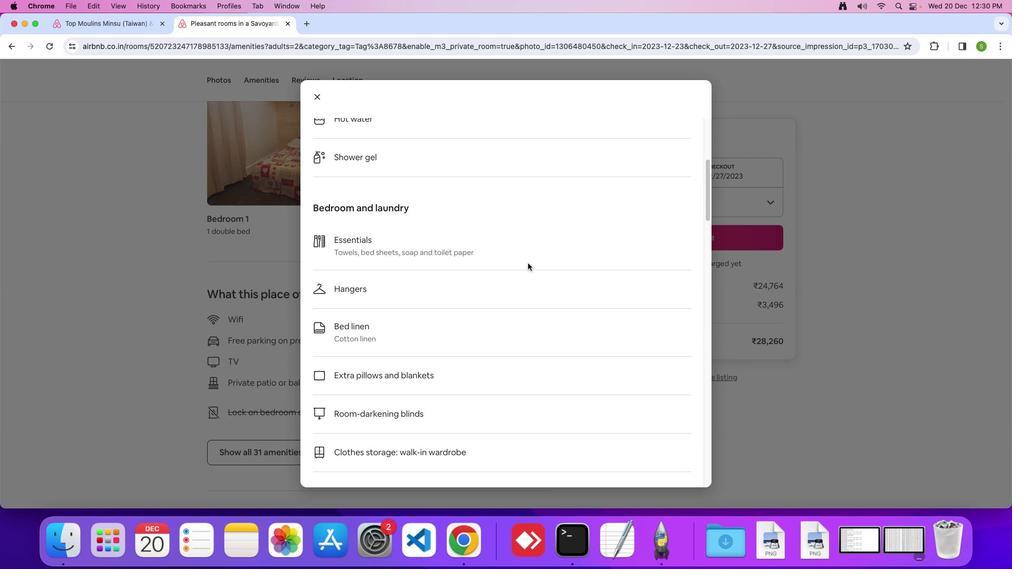 
Action: Mouse scrolled (528, 263) with delta (0, 0)
Screenshot: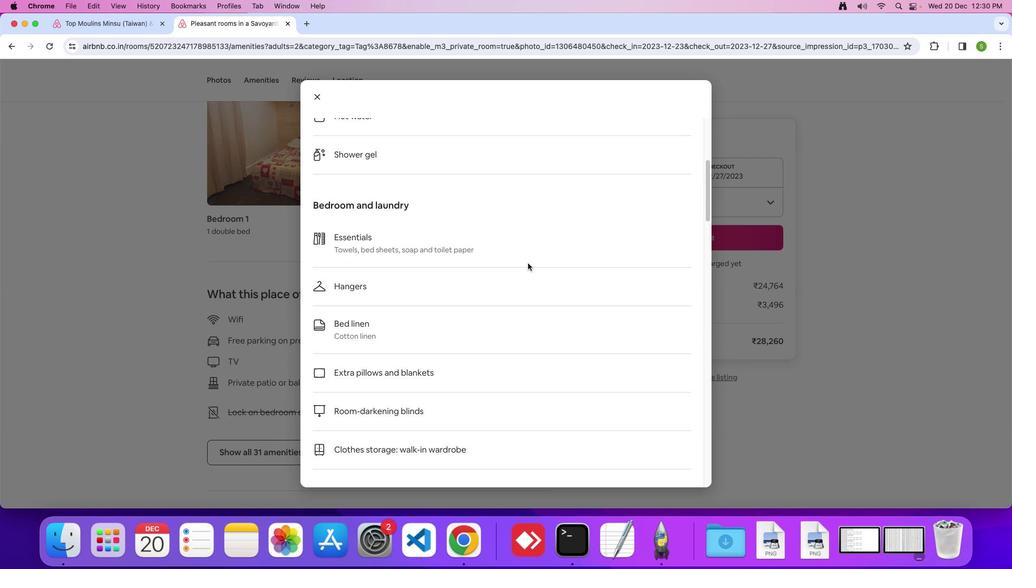 
Action: Mouse scrolled (528, 263) with delta (0, 0)
Screenshot: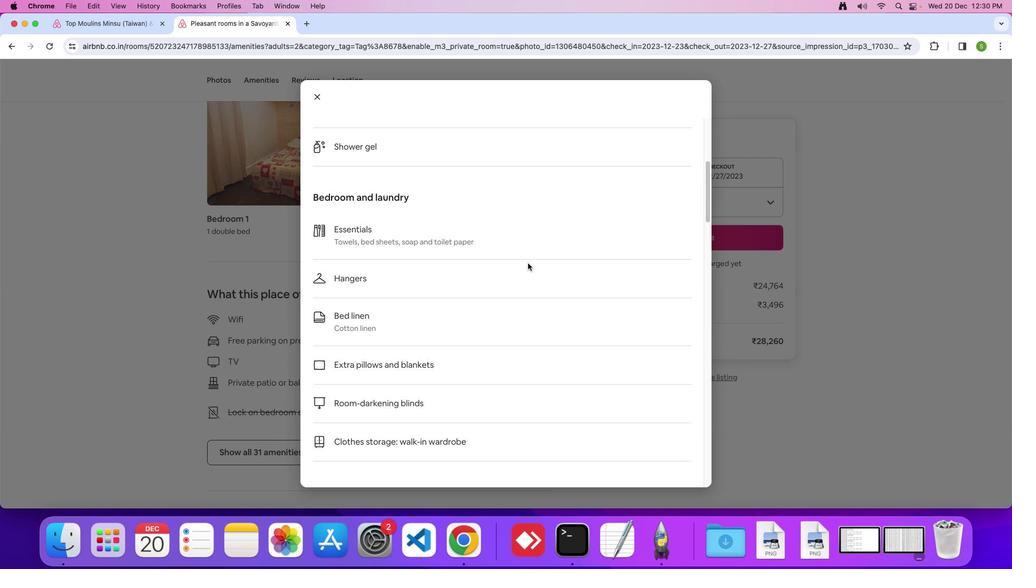 
Action: Mouse scrolled (528, 263) with delta (0, 0)
Screenshot: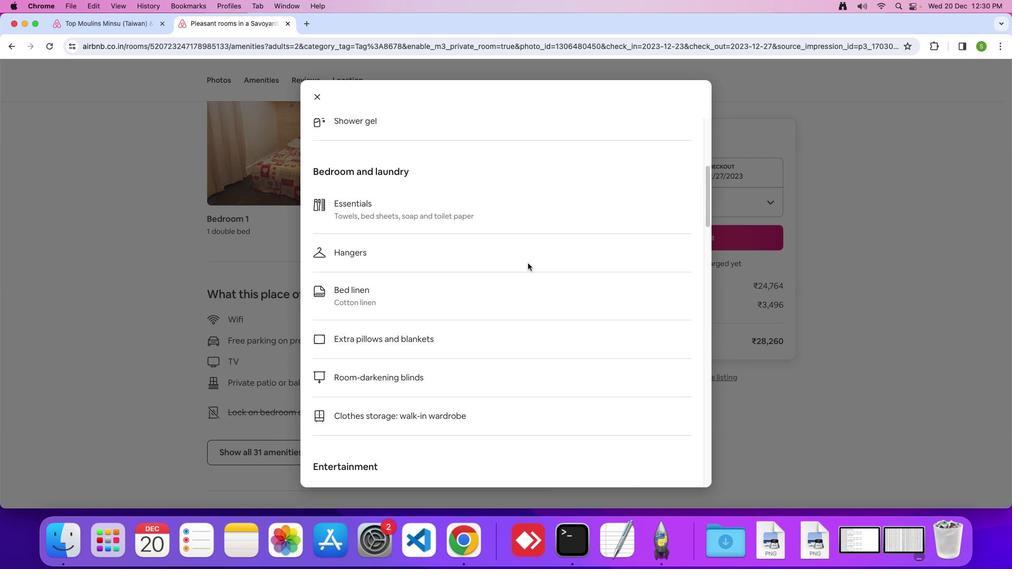 
Action: Mouse moved to (527, 264)
Screenshot: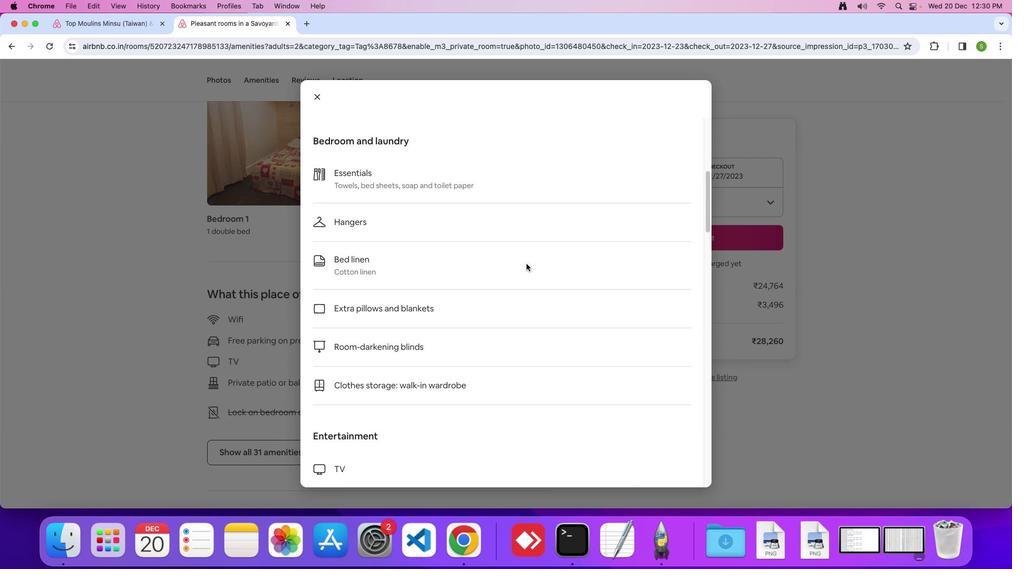 
Action: Mouse scrolled (527, 264) with delta (0, 0)
Screenshot: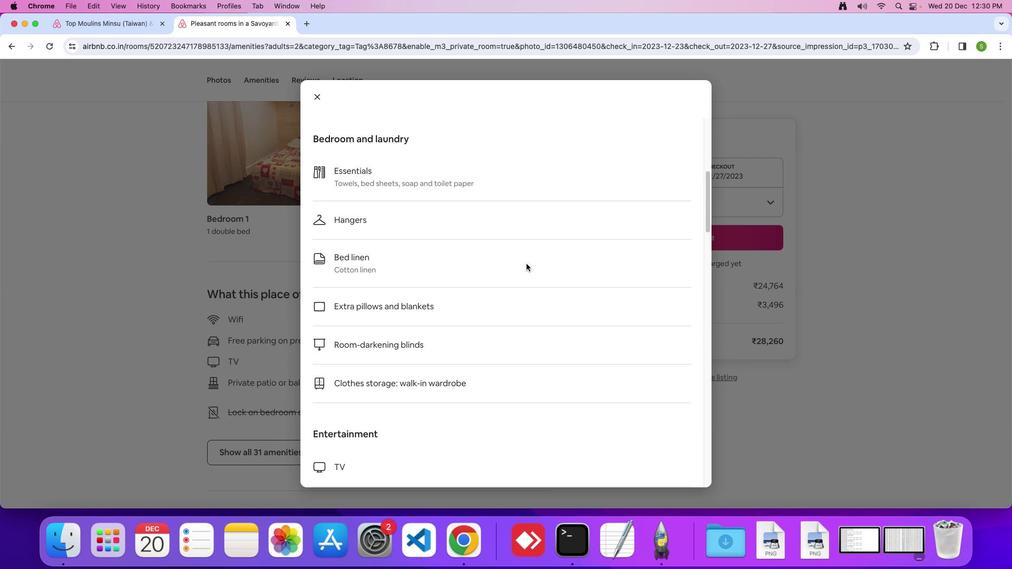 
Action: Mouse scrolled (527, 264) with delta (0, 0)
Screenshot: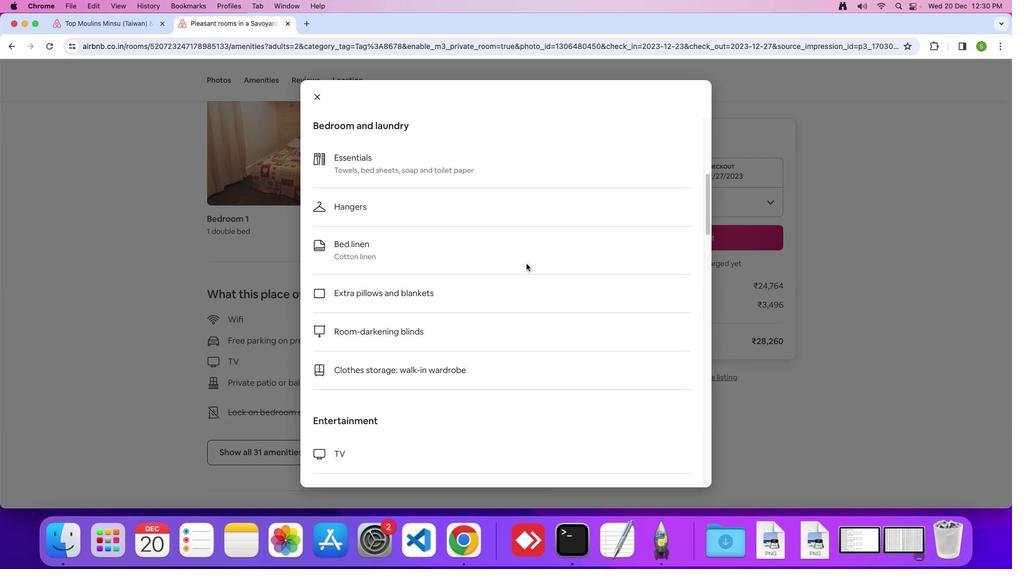 
Action: Mouse scrolled (527, 264) with delta (0, 0)
Screenshot: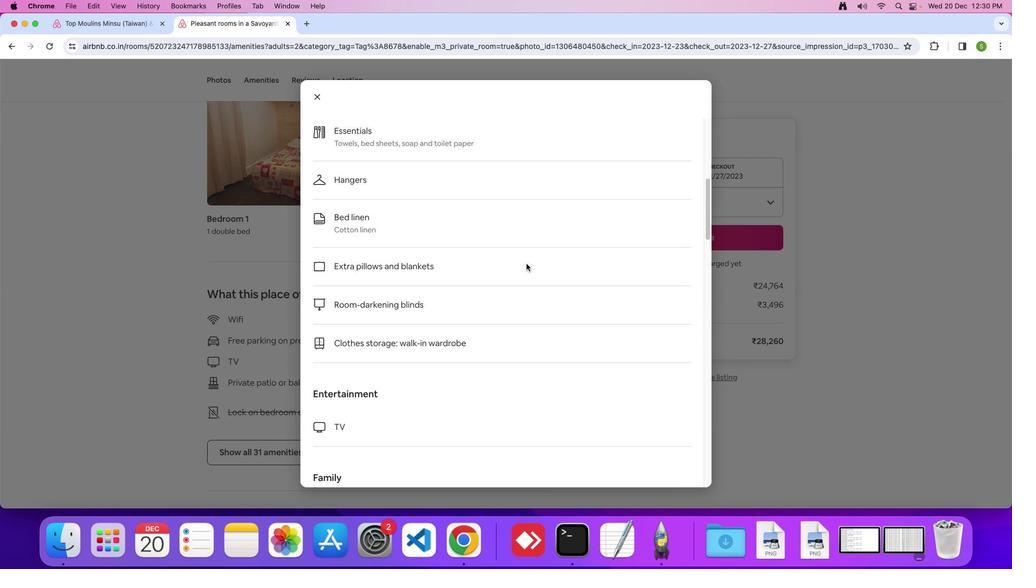 
Action: Mouse scrolled (527, 264) with delta (0, 0)
Screenshot: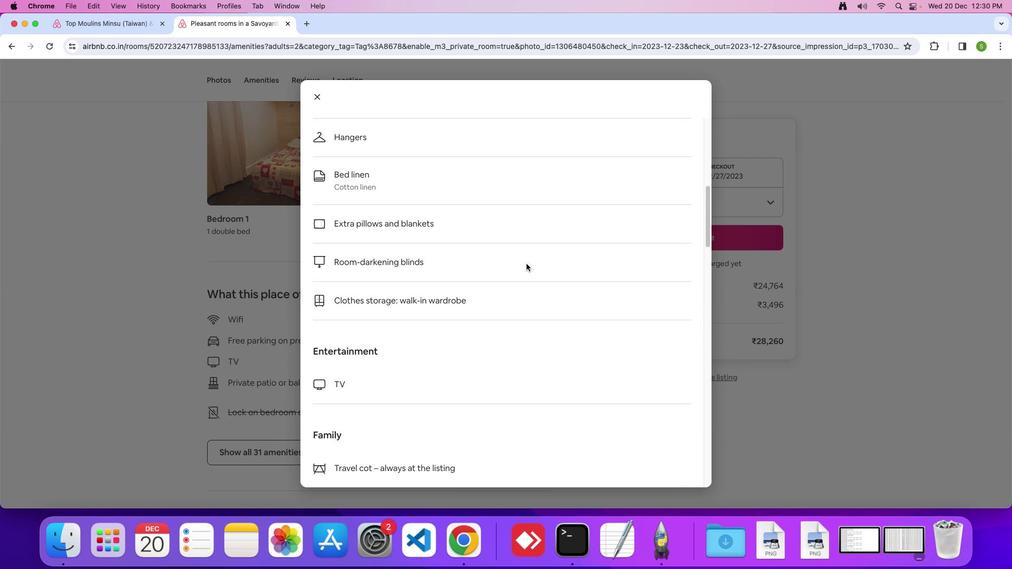 
Action: Mouse scrolled (527, 264) with delta (0, 0)
Screenshot: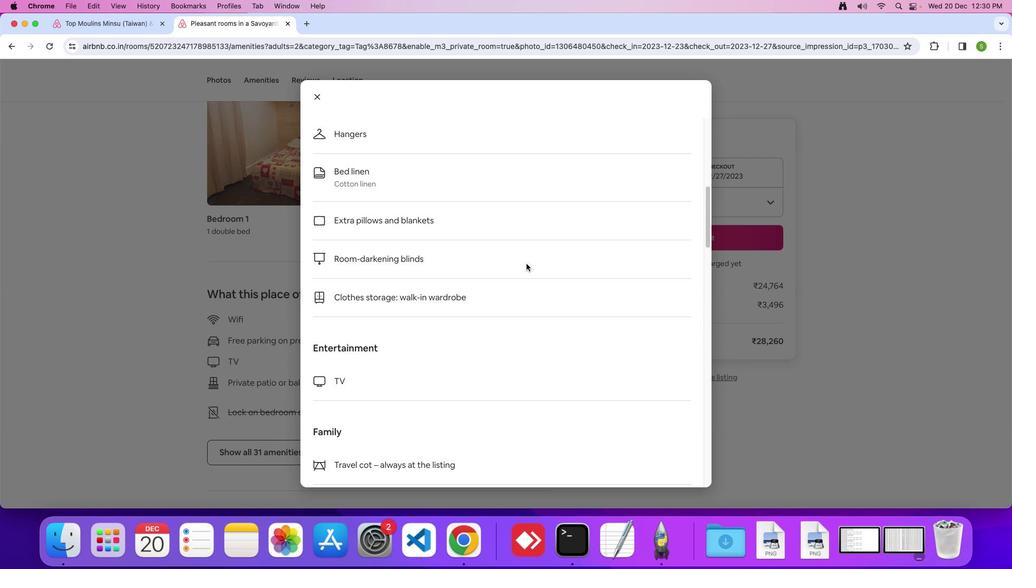
Action: Mouse scrolled (527, 264) with delta (0, 0)
Screenshot: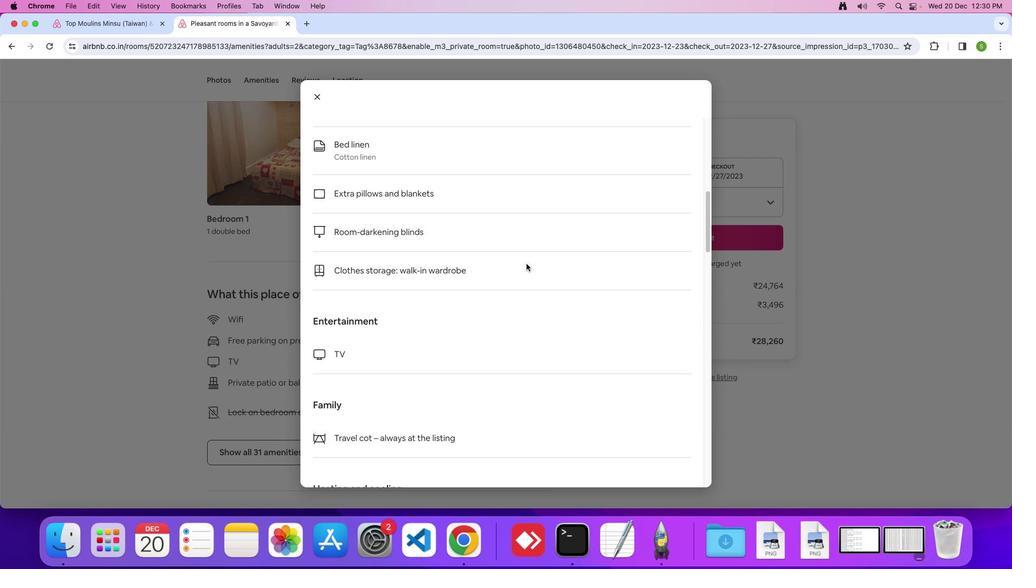 
Action: Mouse scrolled (527, 264) with delta (0, 0)
Screenshot: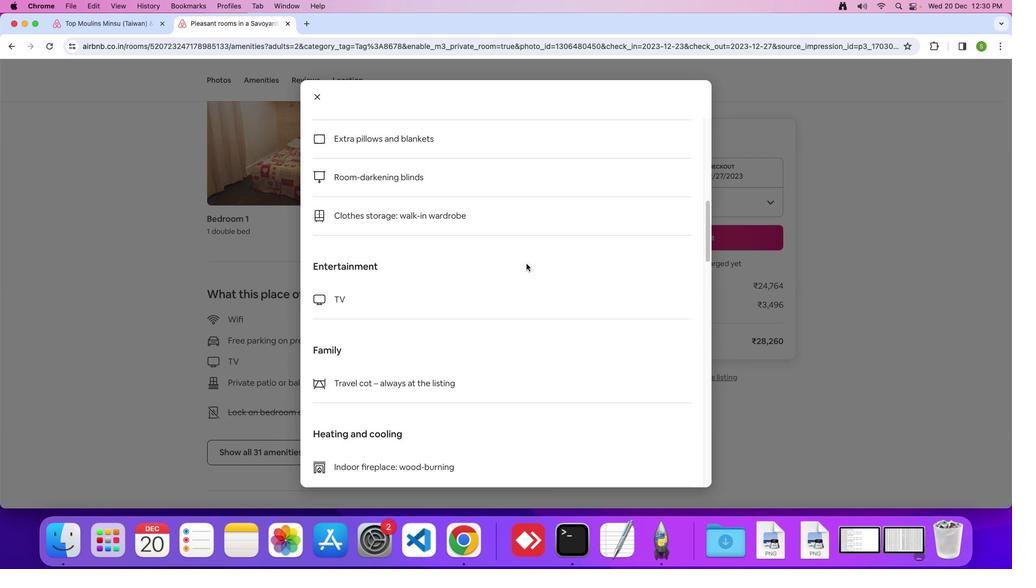 
Action: Mouse scrolled (527, 264) with delta (0, 0)
Screenshot: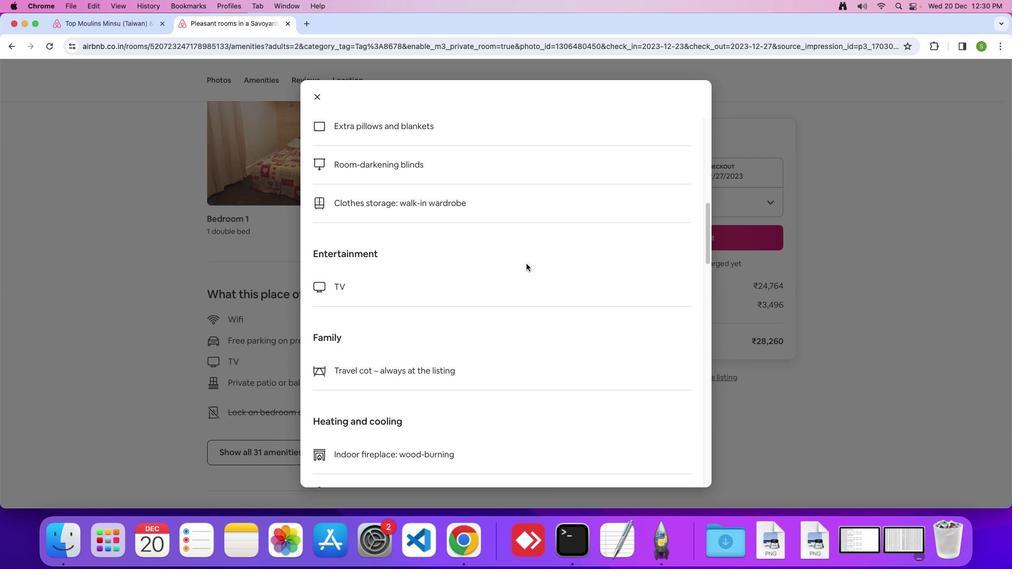
Action: Mouse scrolled (527, 264) with delta (0, 0)
Screenshot: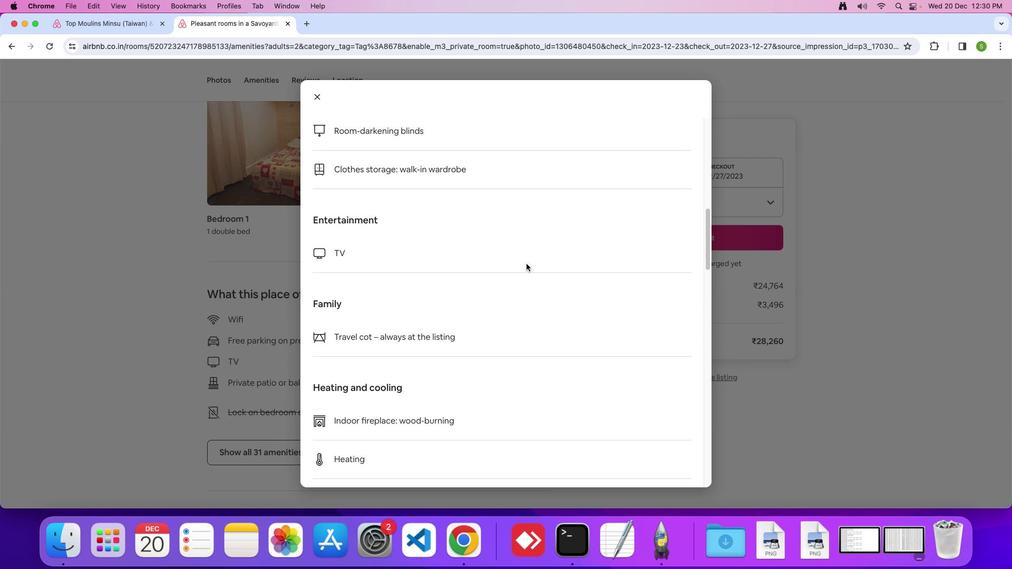 
Action: Mouse scrolled (527, 264) with delta (0, 0)
Screenshot: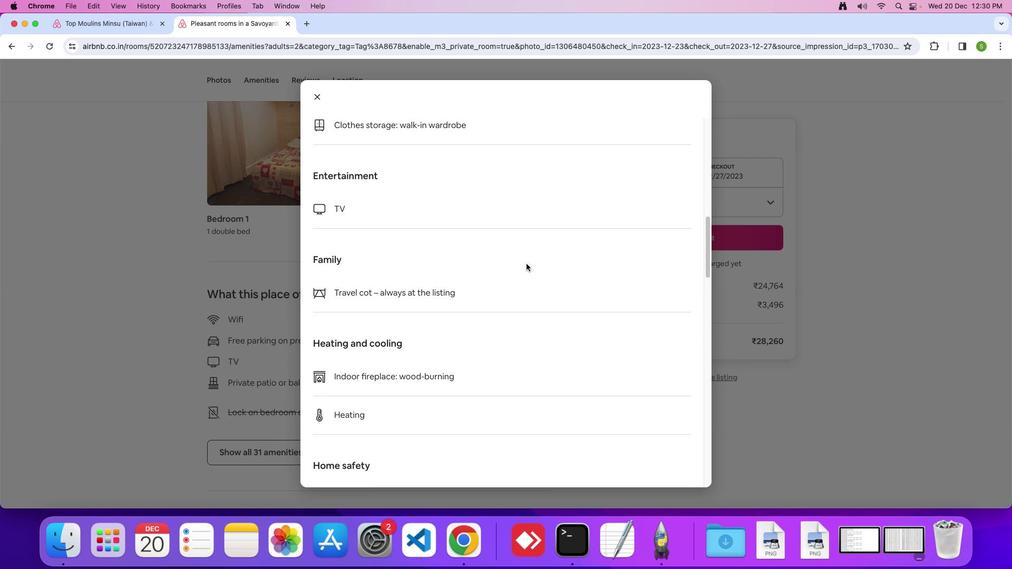 
Action: Mouse scrolled (527, 264) with delta (0, 0)
Screenshot: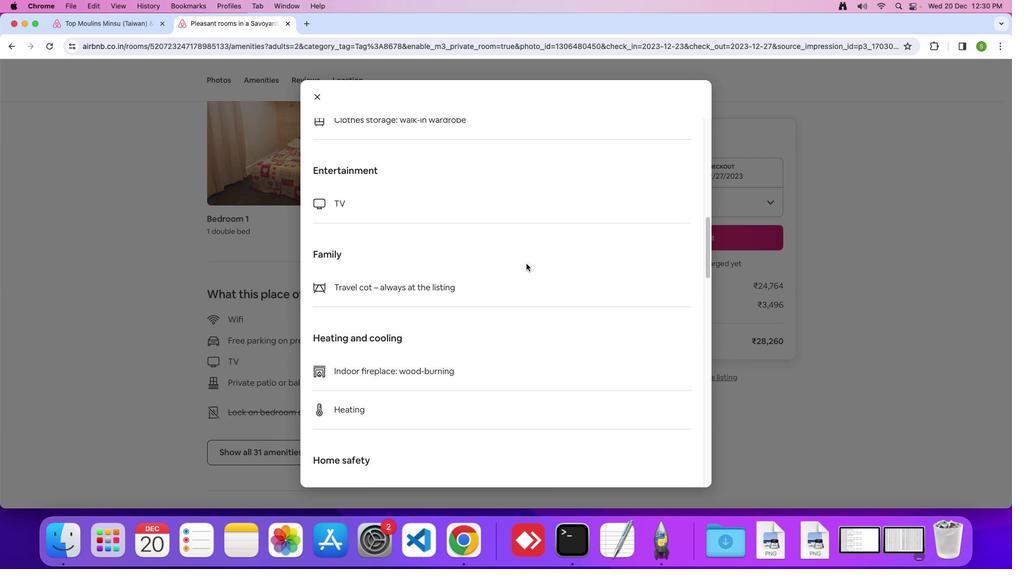 
Action: Mouse scrolled (527, 264) with delta (0, 0)
Screenshot: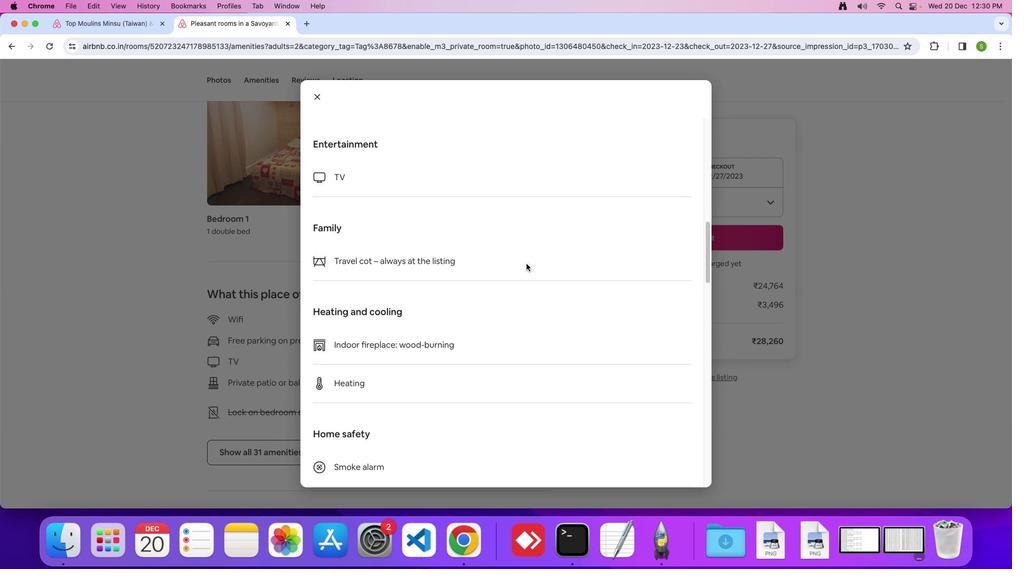 
Action: Mouse scrolled (527, 264) with delta (0, 0)
Screenshot: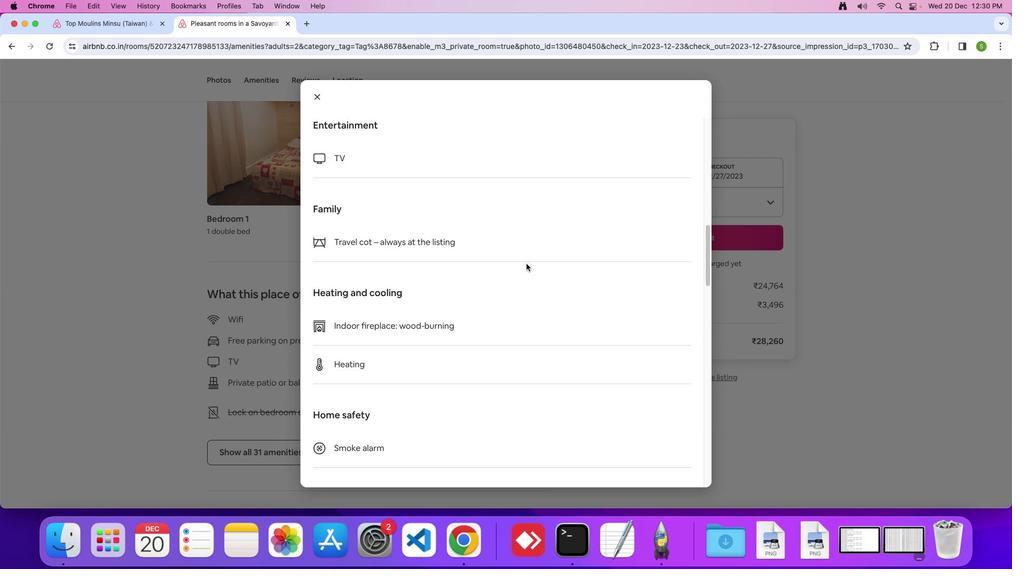 
Action: Mouse scrolled (527, 264) with delta (0, 0)
Screenshot: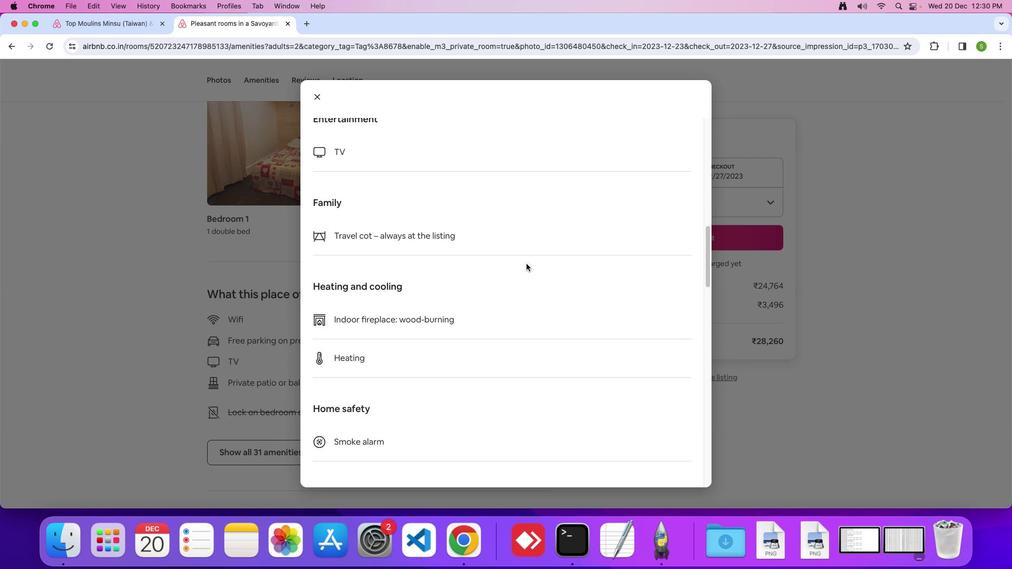 
Action: Mouse scrolled (527, 264) with delta (0, 0)
Screenshot: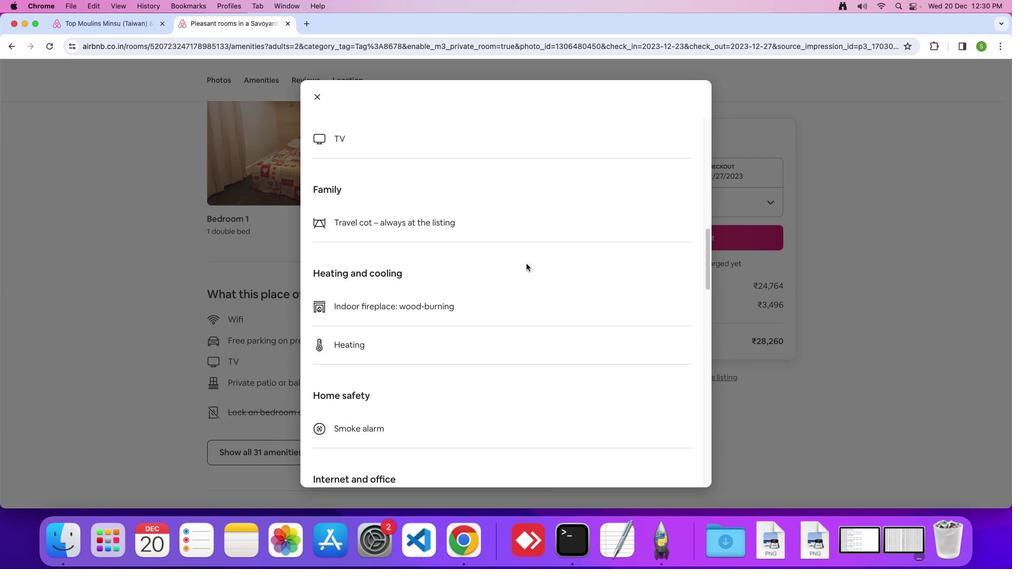 
Action: Mouse scrolled (527, 264) with delta (0, 0)
Screenshot: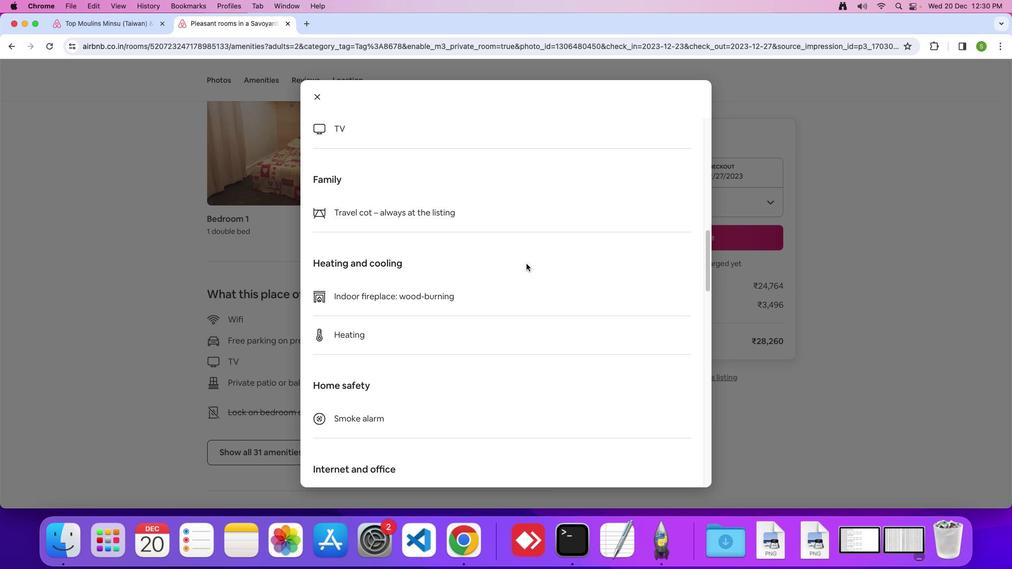 
Action: Mouse scrolled (527, 264) with delta (0, 0)
Screenshot: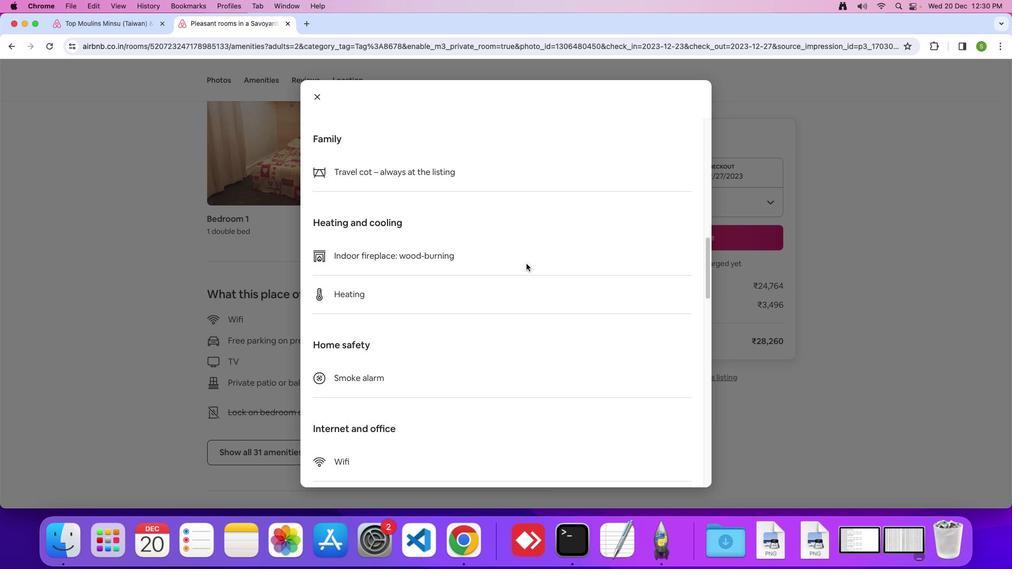 
Action: Mouse scrolled (527, 264) with delta (0, 0)
Screenshot: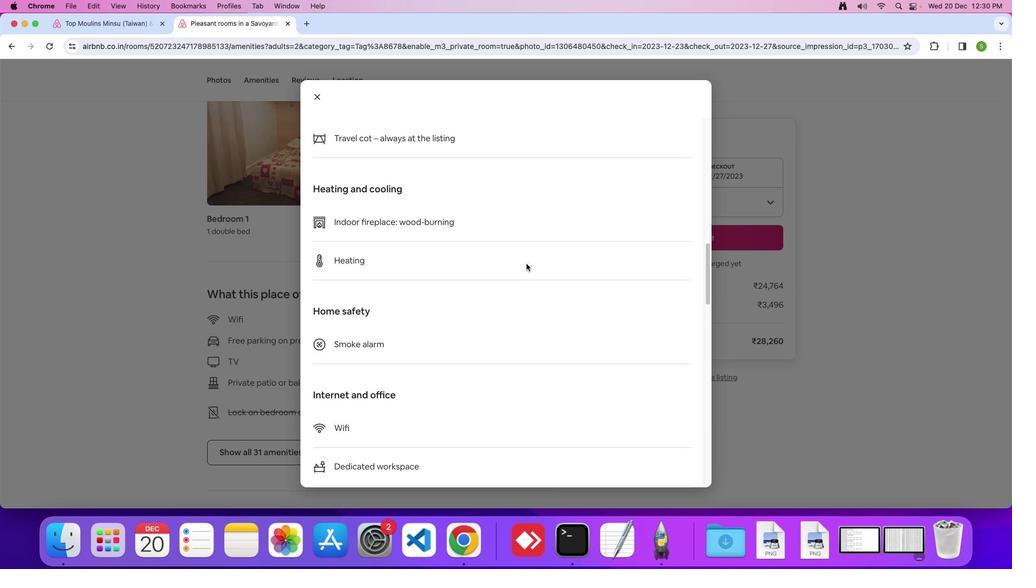 
Action: Mouse scrolled (527, 264) with delta (0, 0)
Screenshot: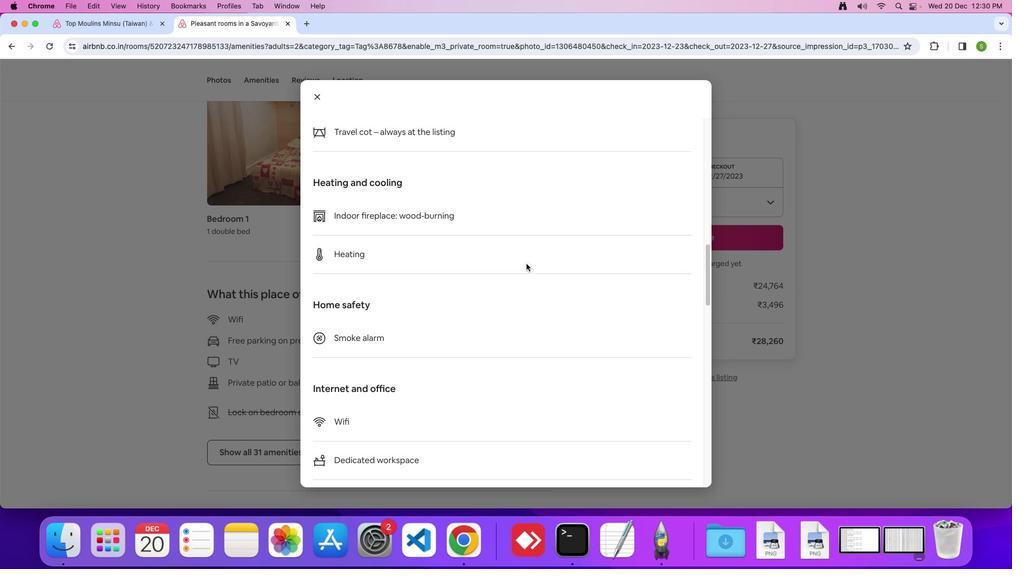 
Action: Mouse scrolled (527, 264) with delta (0, 0)
Screenshot: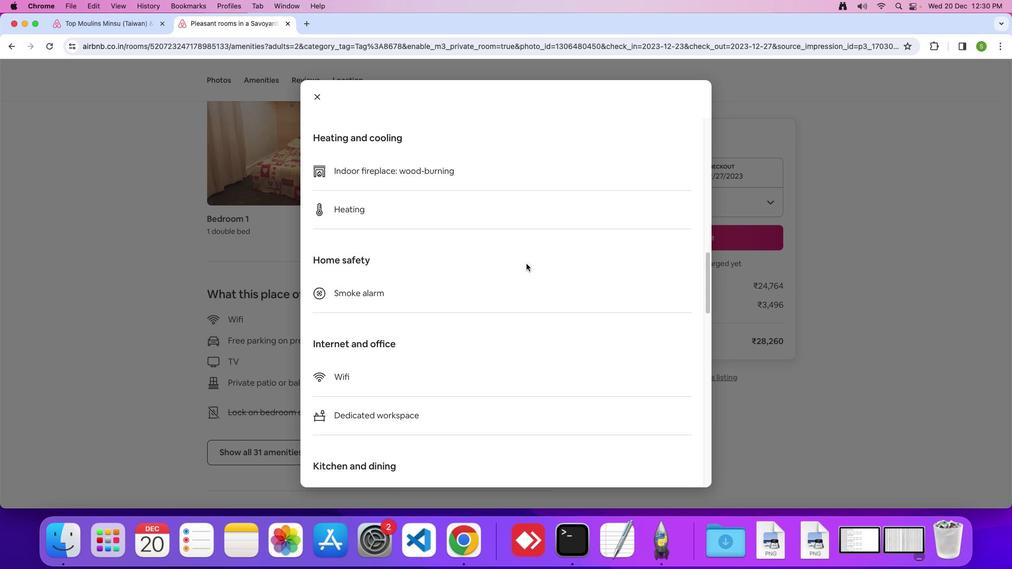 
Action: Mouse scrolled (527, 264) with delta (0, 0)
Screenshot: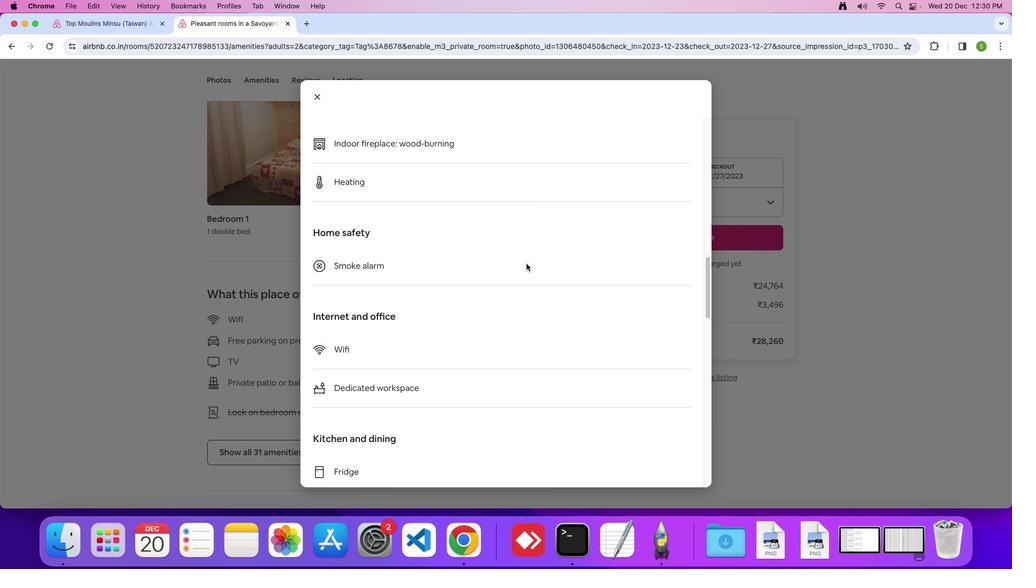 
Action: Mouse scrolled (527, 264) with delta (0, 0)
Screenshot: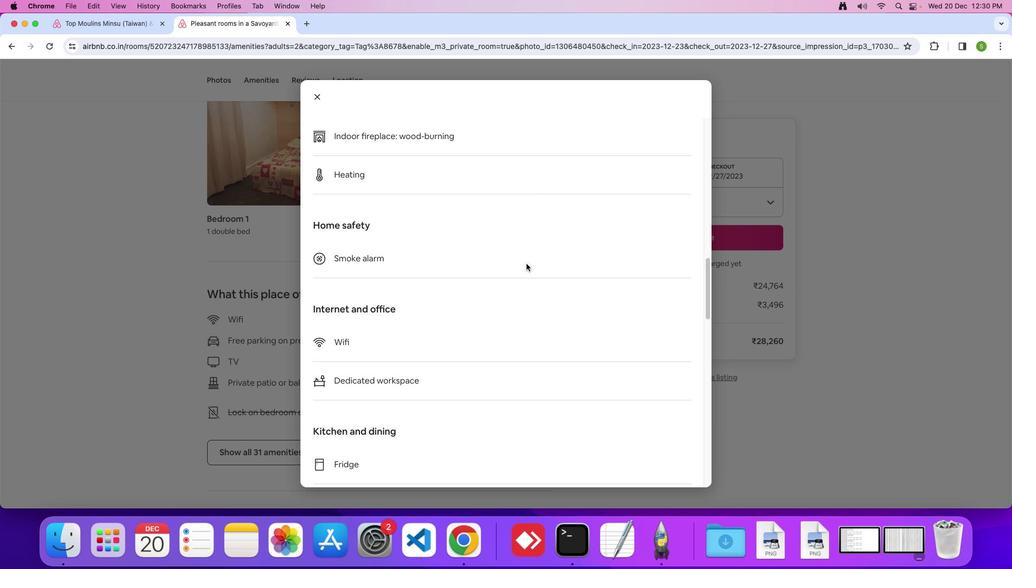 
Action: Mouse scrolled (527, 264) with delta (0, 0)
Screenshot: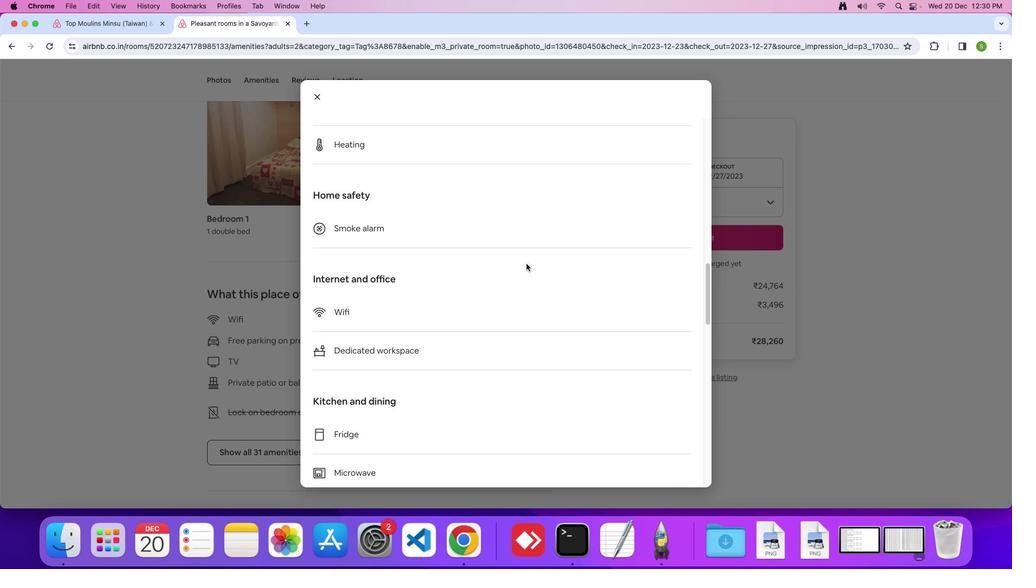 
Action: Mouse scrolled (527, 264) with delta (0, 0)
Screenshot: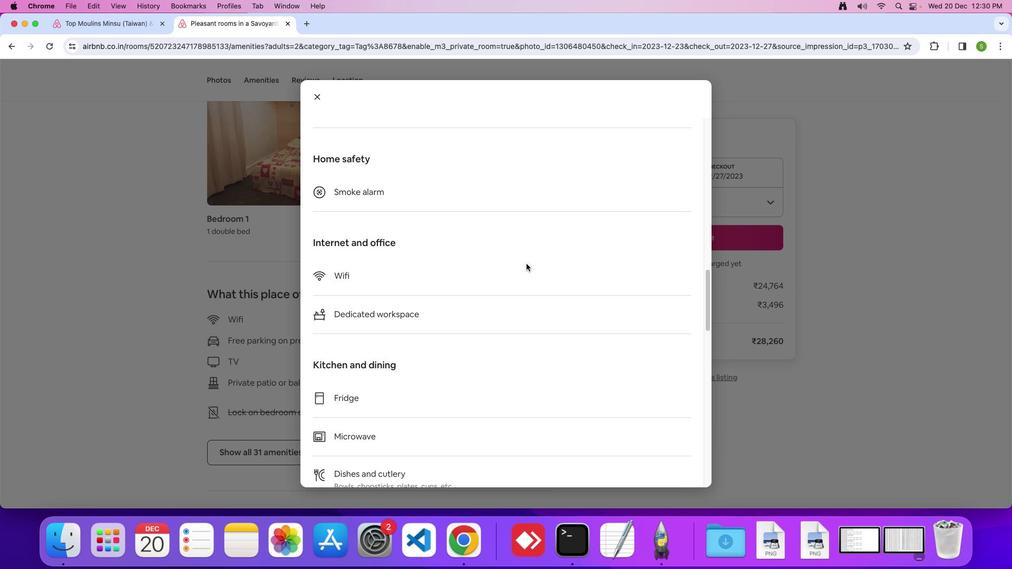 
Action: Mouse scrolled (527, 264) with delta (0, 0)
Screenshot: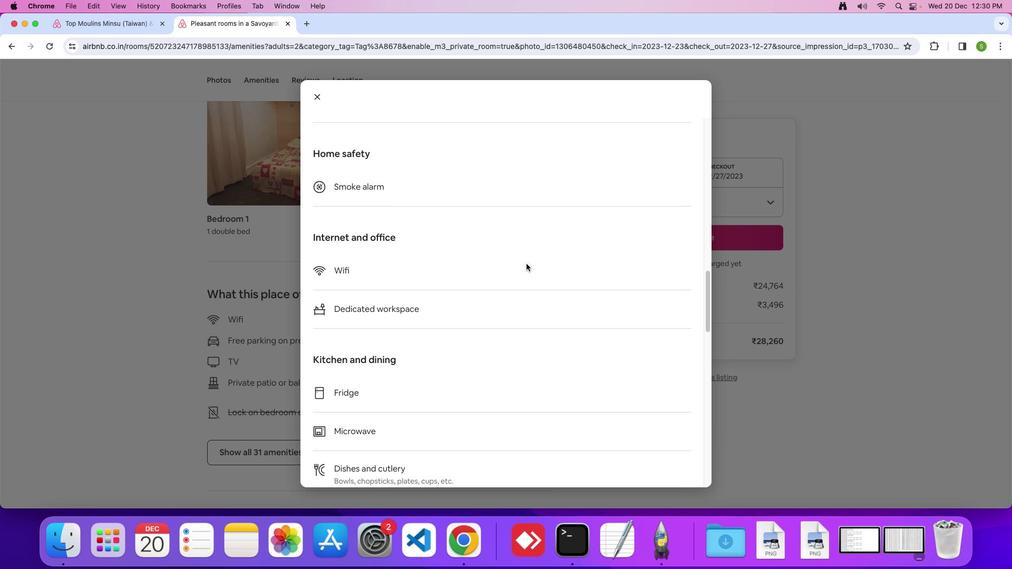 
Action: Mouse scrolled (527, 264) with delta (0, 0)
Screenshot: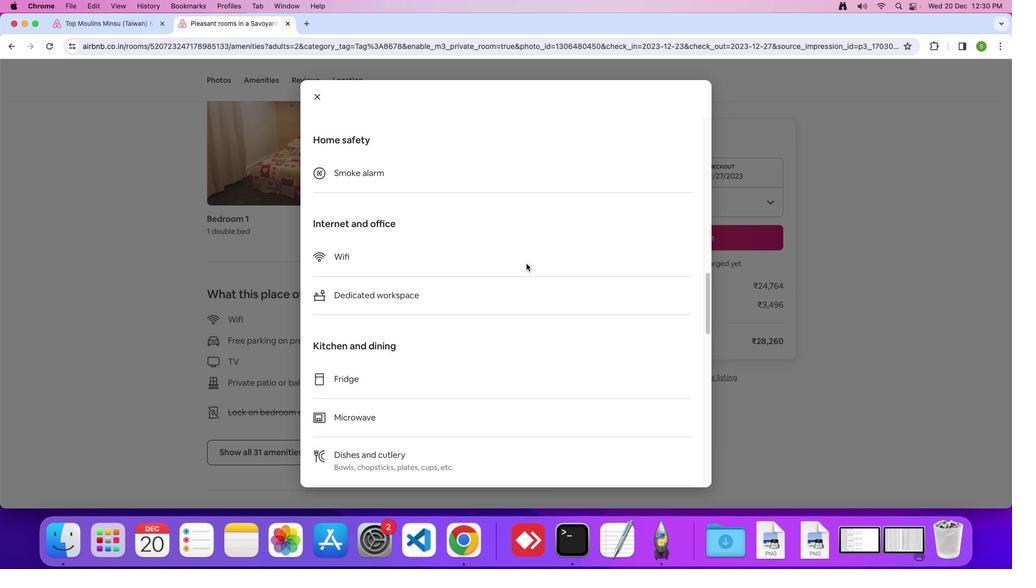 
Action: Mouse scrolled (527, 264) with delta (0, 0)
Screenshot: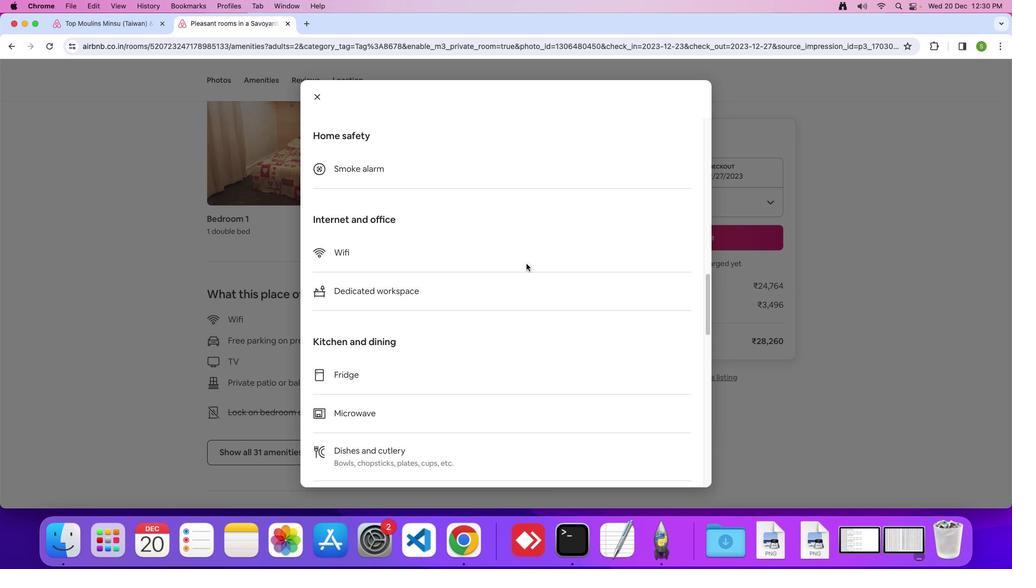 
Action: Mouse scrolled (527, 264) with delta (0, 0)
Screenshot: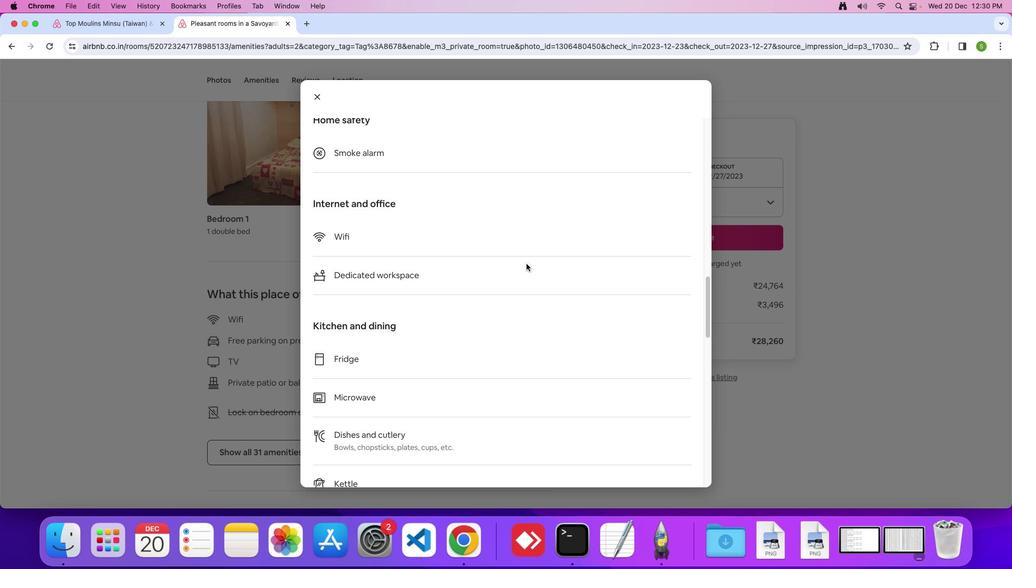 
Action: Mouse scrolled (527, 264) with delta (0, 0)
Screenshot: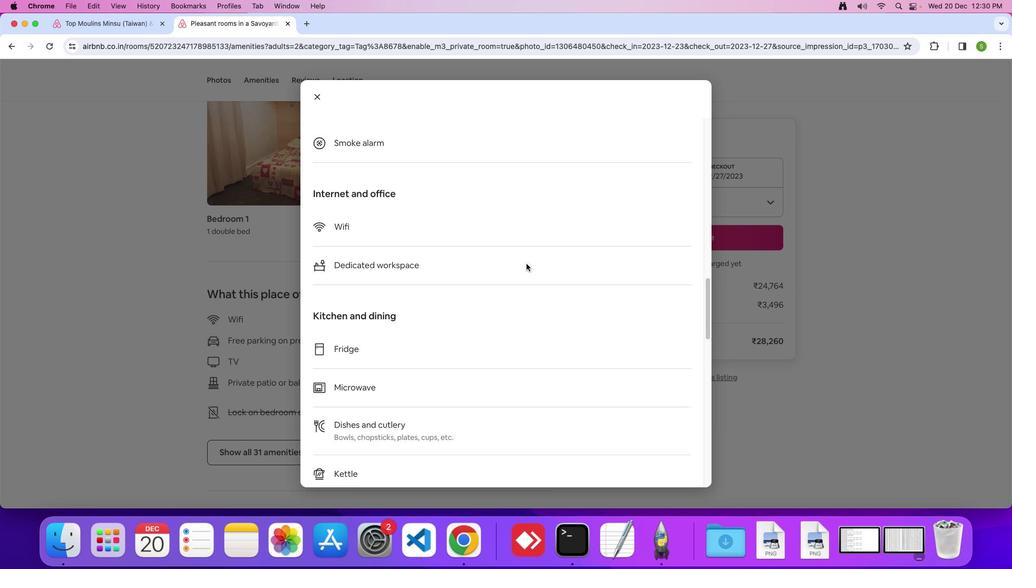 
Action: Mouse scrolled (527, 264) with delta (0, 0)
Screenshot: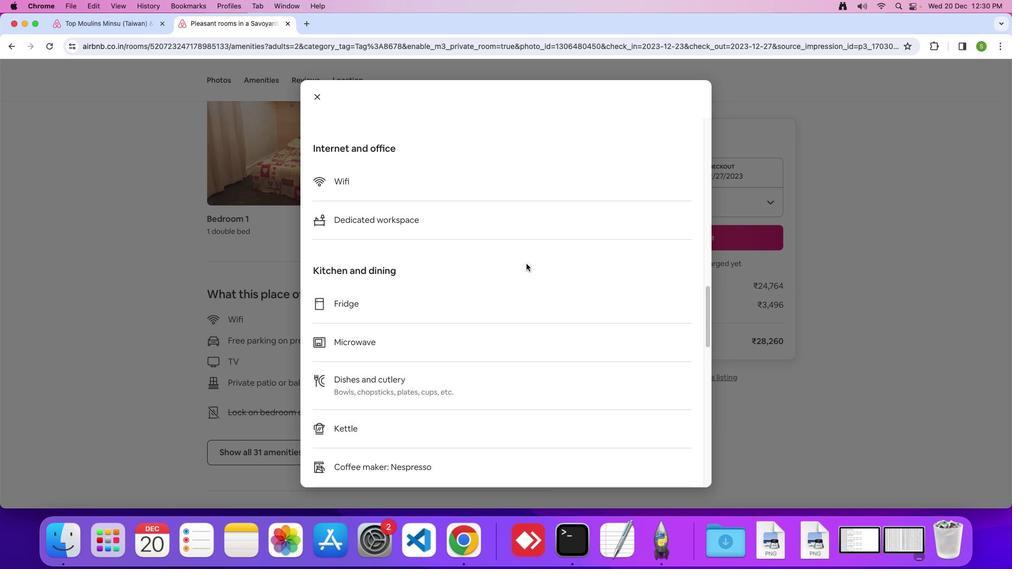 
Action: Mouse moved to (426, 264)
Screenshot: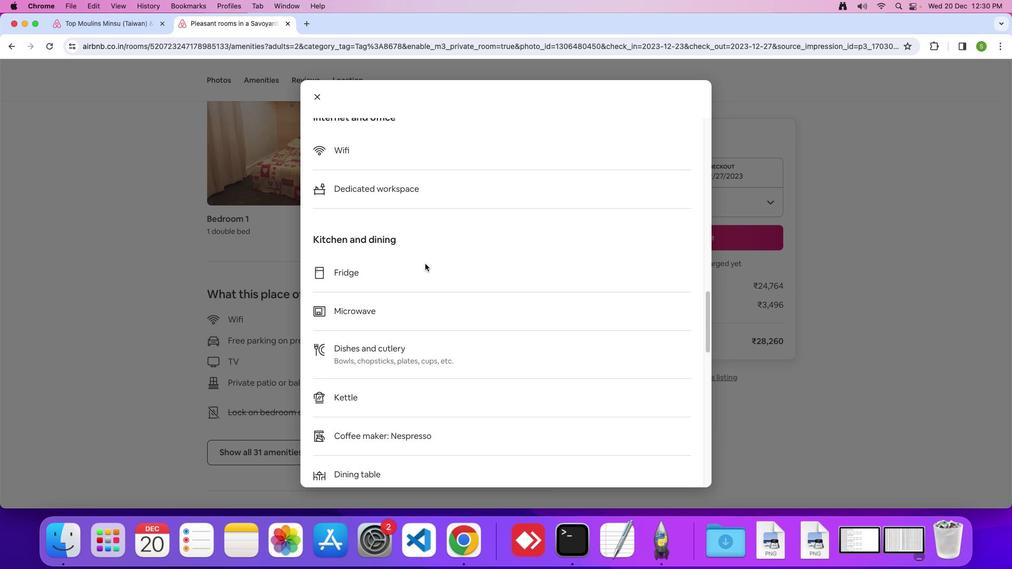 
Action: Mouse scrolled (426, 264) with delta (0, 0)
Screenshot: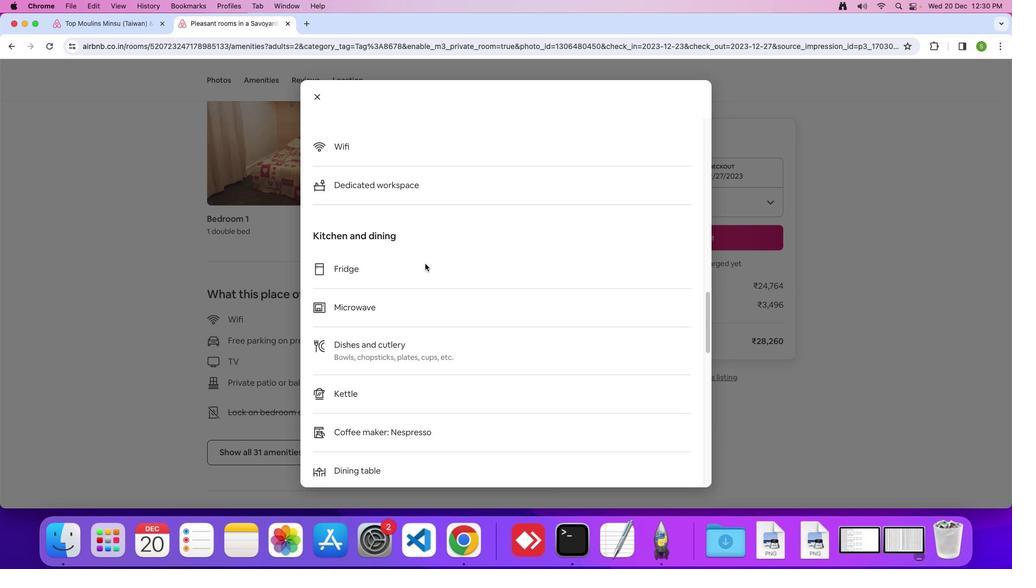 
Action: Mouse scrolled (426, 264) with delta (0, 0)
Screenshot: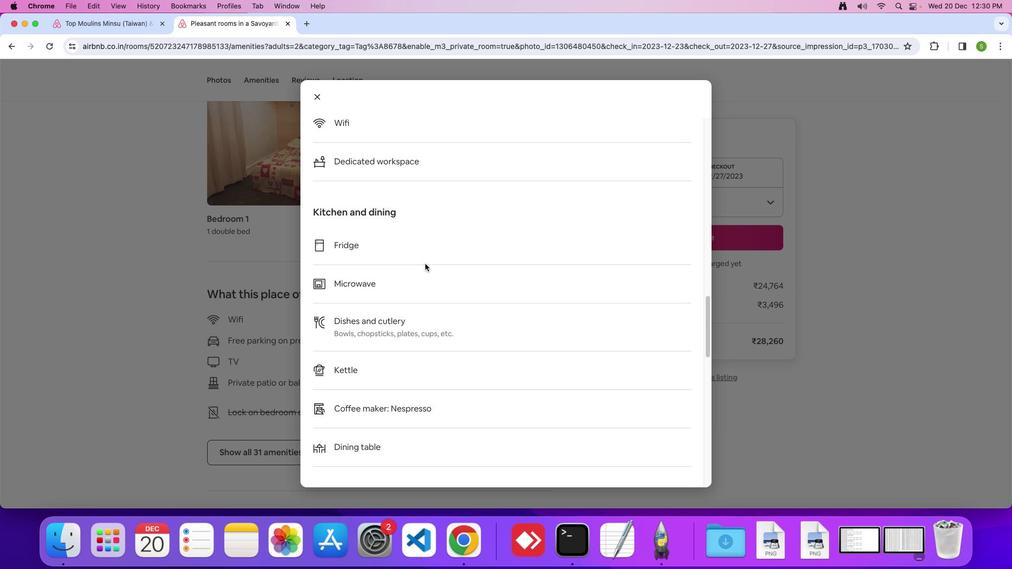 
Action: Mouse scrolled (426, 264) with delta (0, 0)
Screenshot: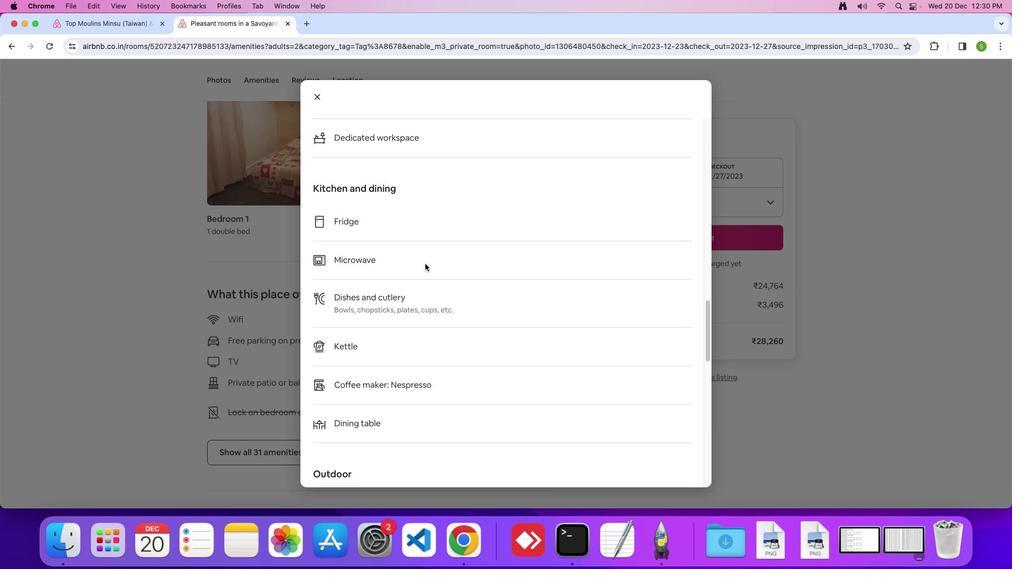 
Action: Mouse scrolled (426, 264) with delta (0, 0)
Screenshot: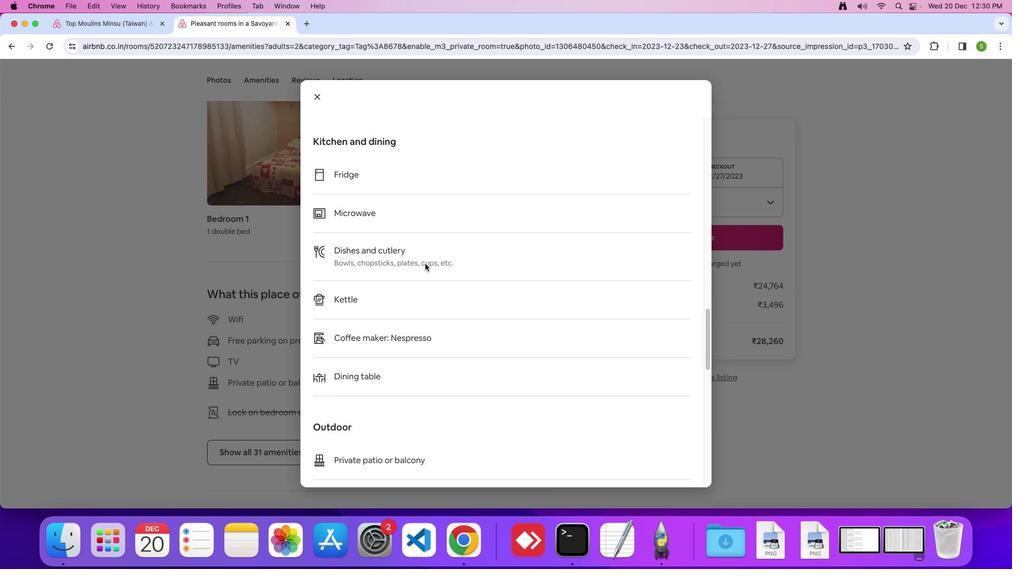 
Action: Mouse scrolled (426, 264) with delta (0, 0)
